 Task: Research Airbnb properties in Masvingo, Zimbabwe from 4th December, 2023 to 8th December, 2023 for 1 adult.1  bedroom having 1 bed and 1 bathroom. Amenities needed are: wifi, washing machine. Look for 5 properties as per requirement.
Action: Key pressed <Key.caps_lock>M<Key.caps_lock>asb<Key.backspace>vingo
Screenshot: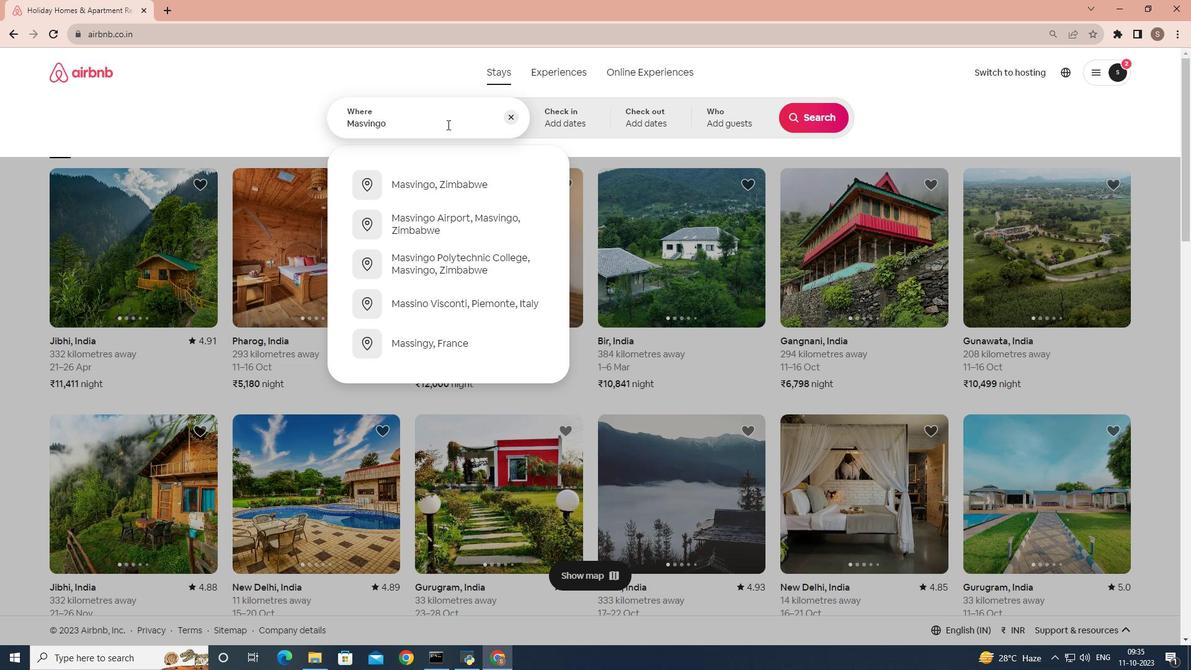 
Action: Mouse moved to (438, 180)
Screenshot: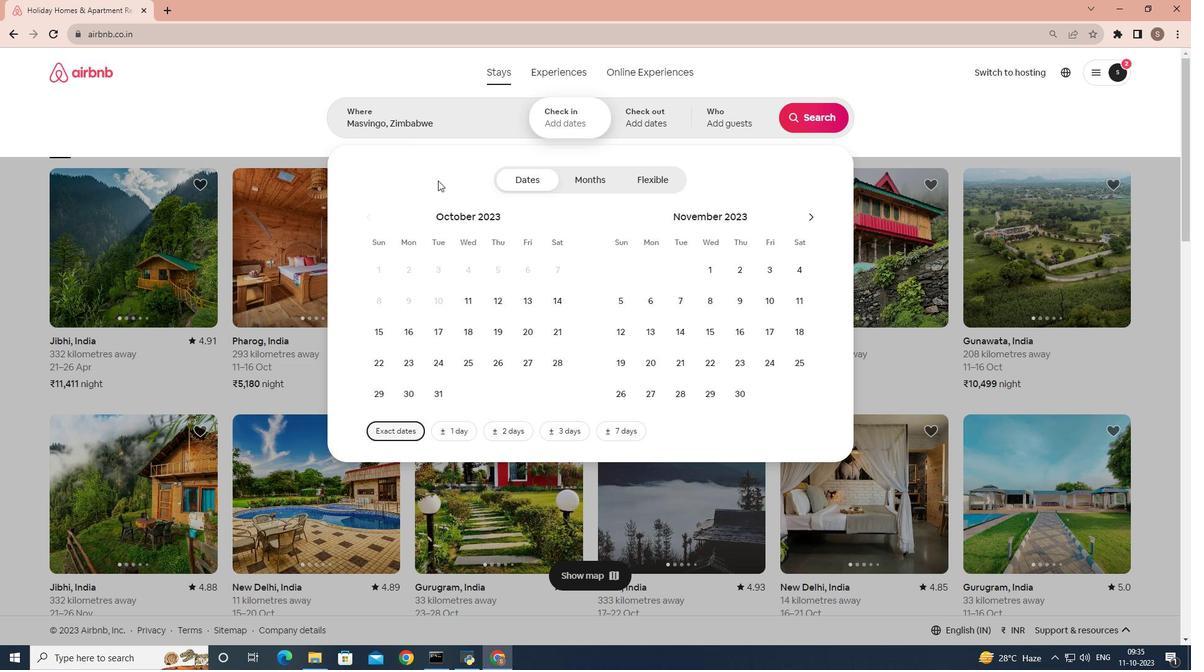 
Action: Mouse pressed left at (438, 180)
Screenshot: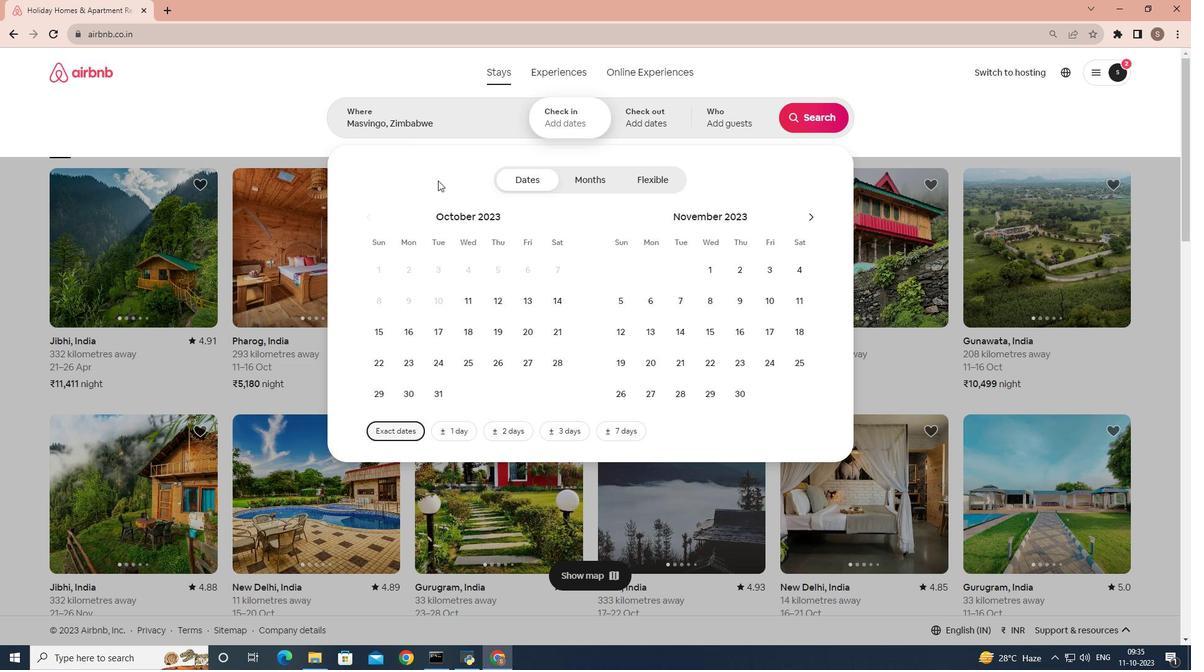 
Action: Mouse moved to (808, 217)
Screenshot: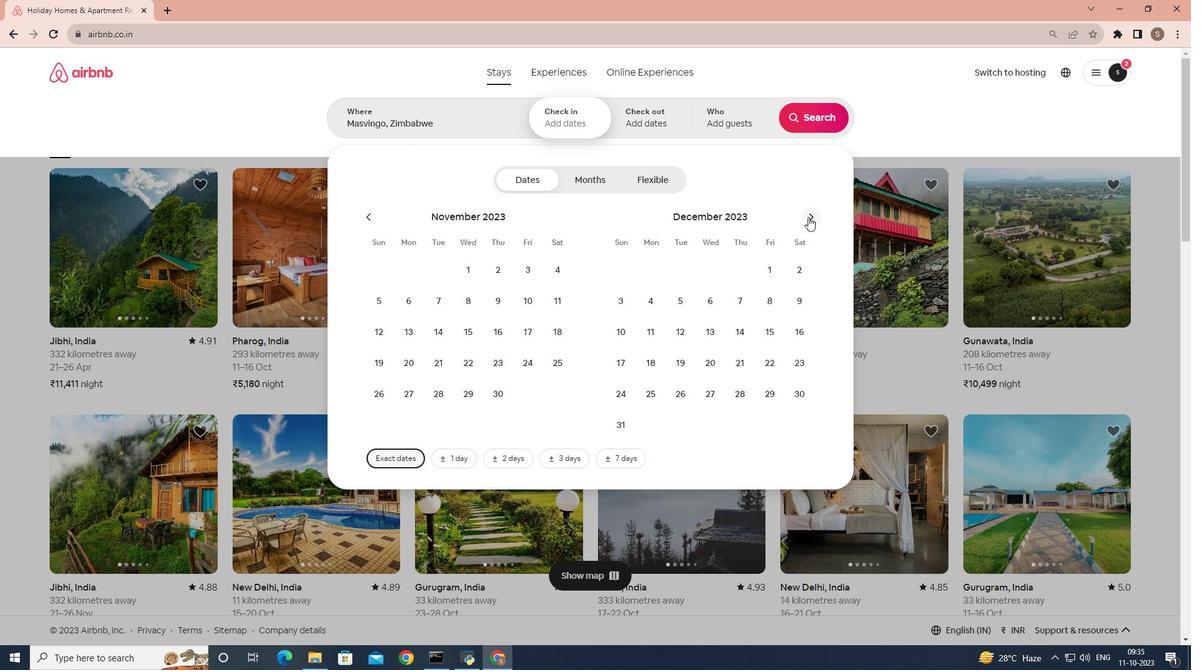 
Action: Mouse pressed left at (808, 217)
Screenshot: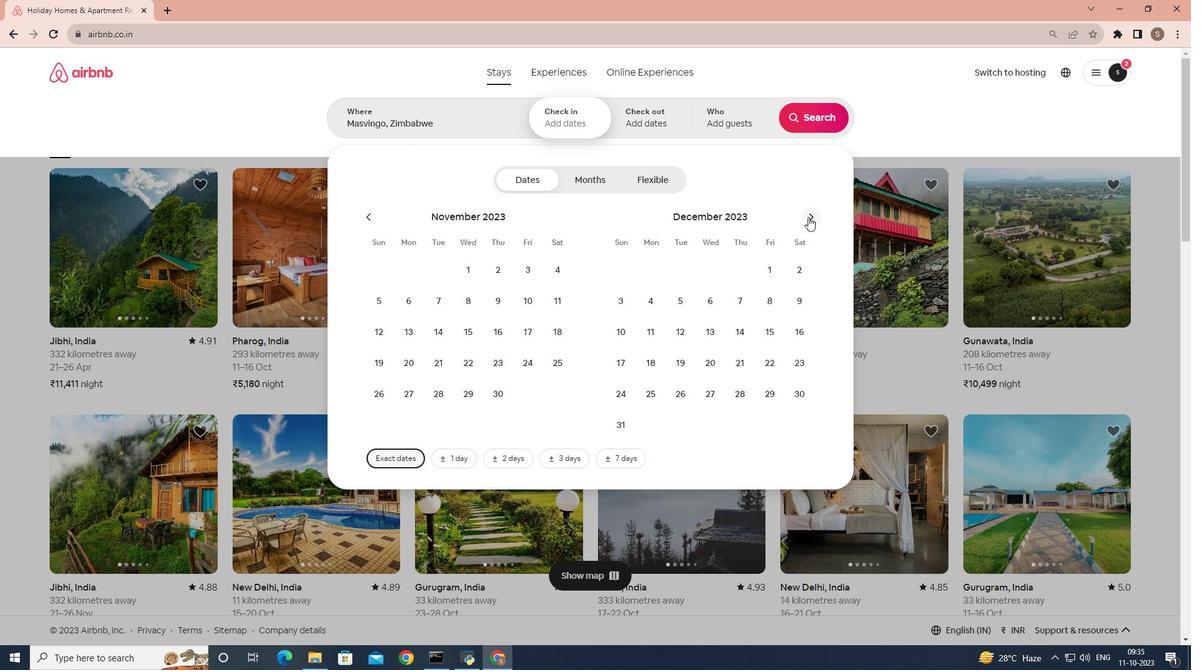 
Action: Mouse moved to (652, 297)
Screenshot: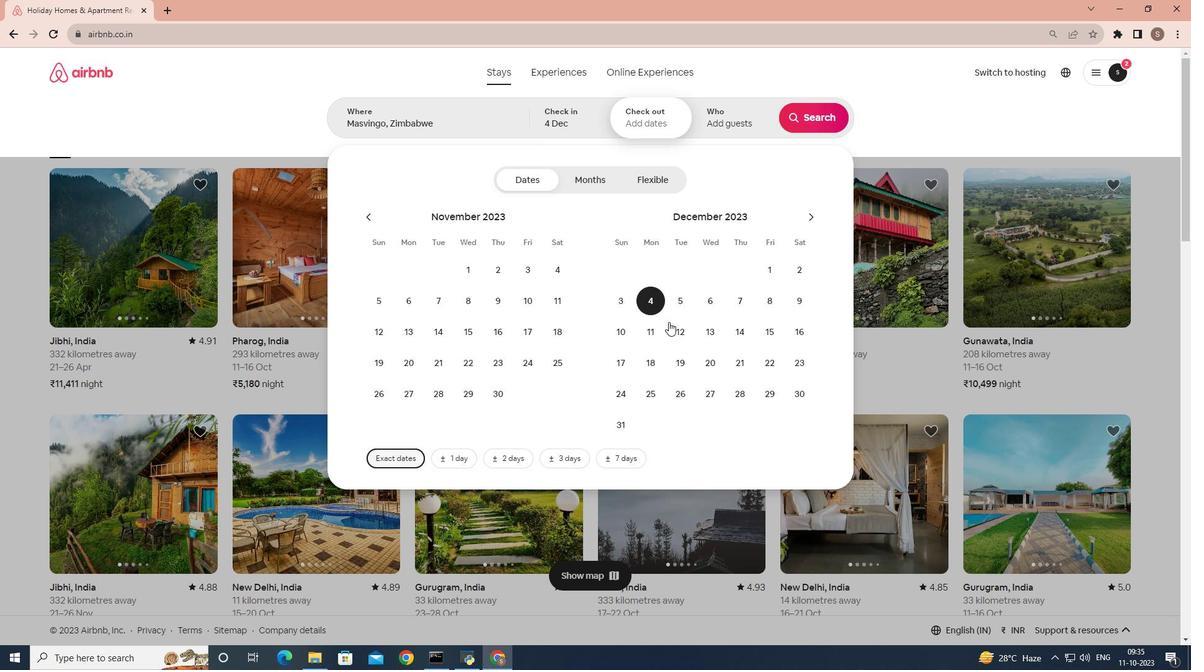 
Action: Mouse pressed left at (652, 297)
Screenshot: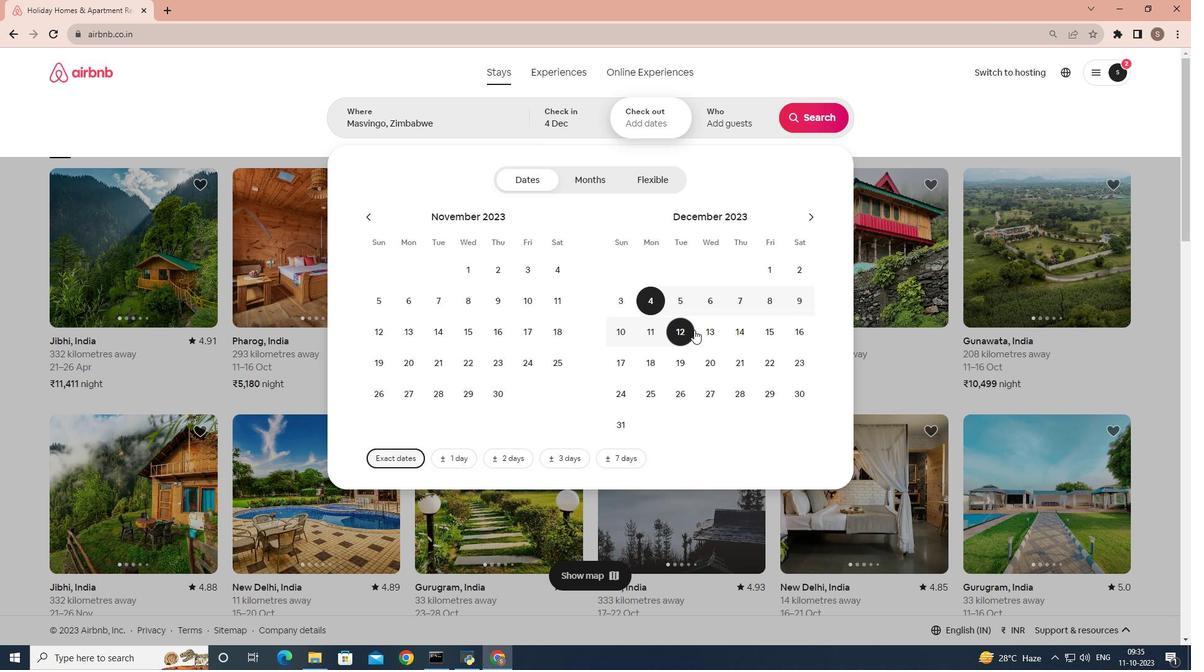 
Action: Mouse moved to (762, 303)
Screenshot: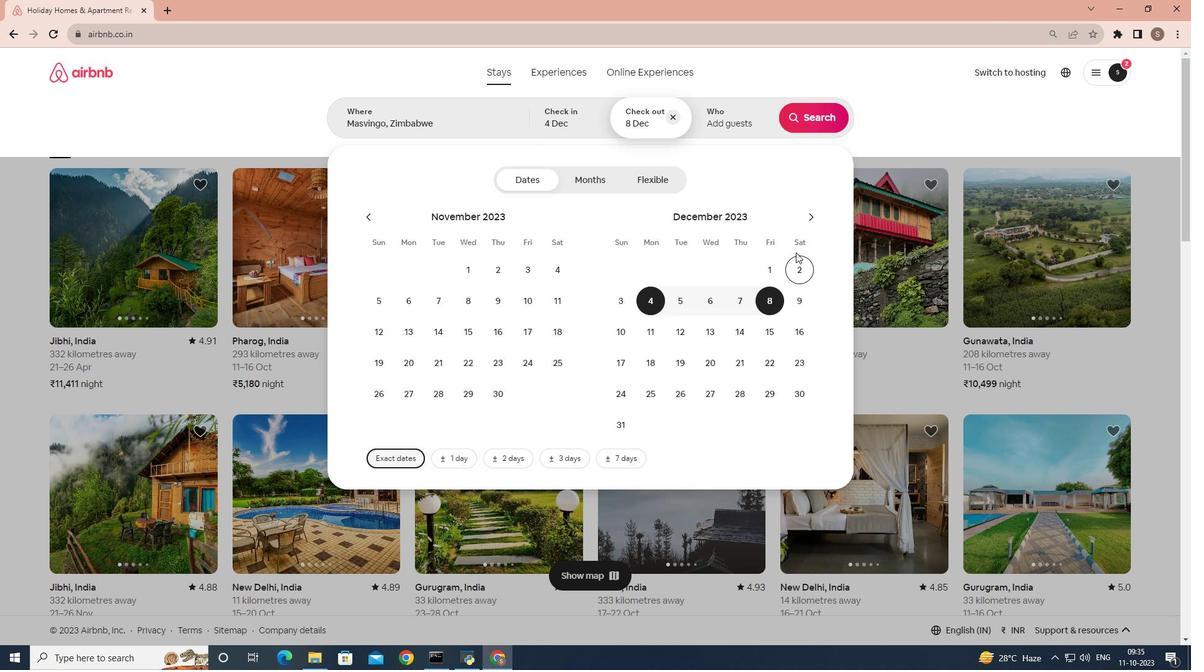
Action: Mouse pressed left at (762, 303)
Screenshot: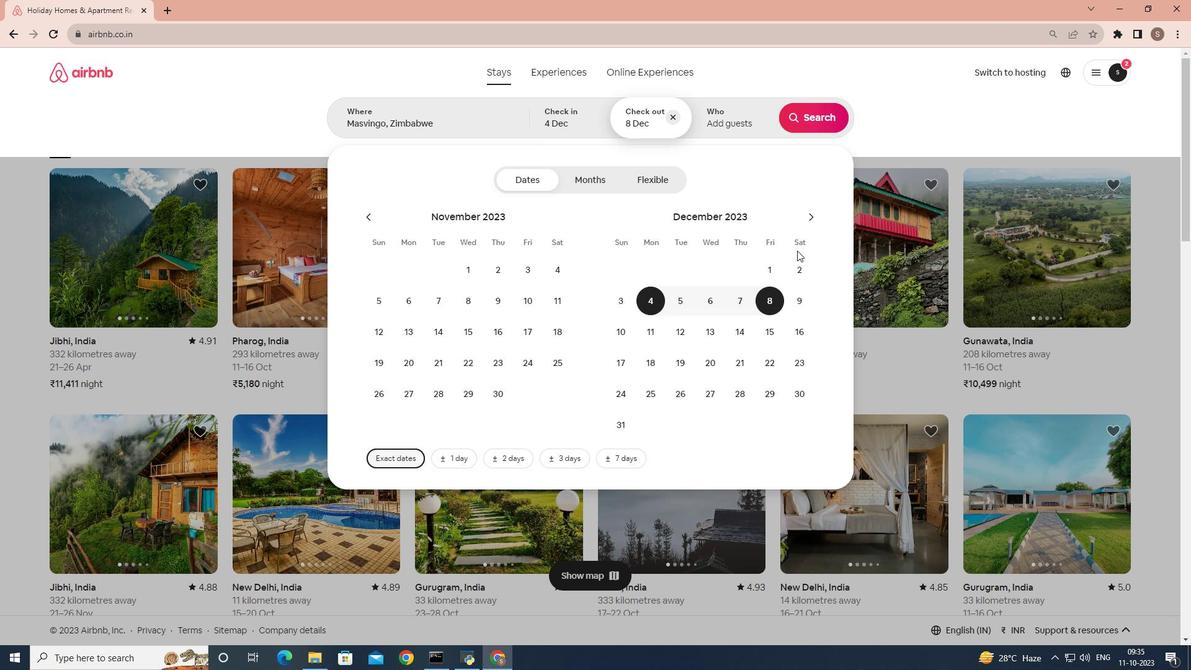 
Action: Mouse moved to (820, 128)
Screenshot: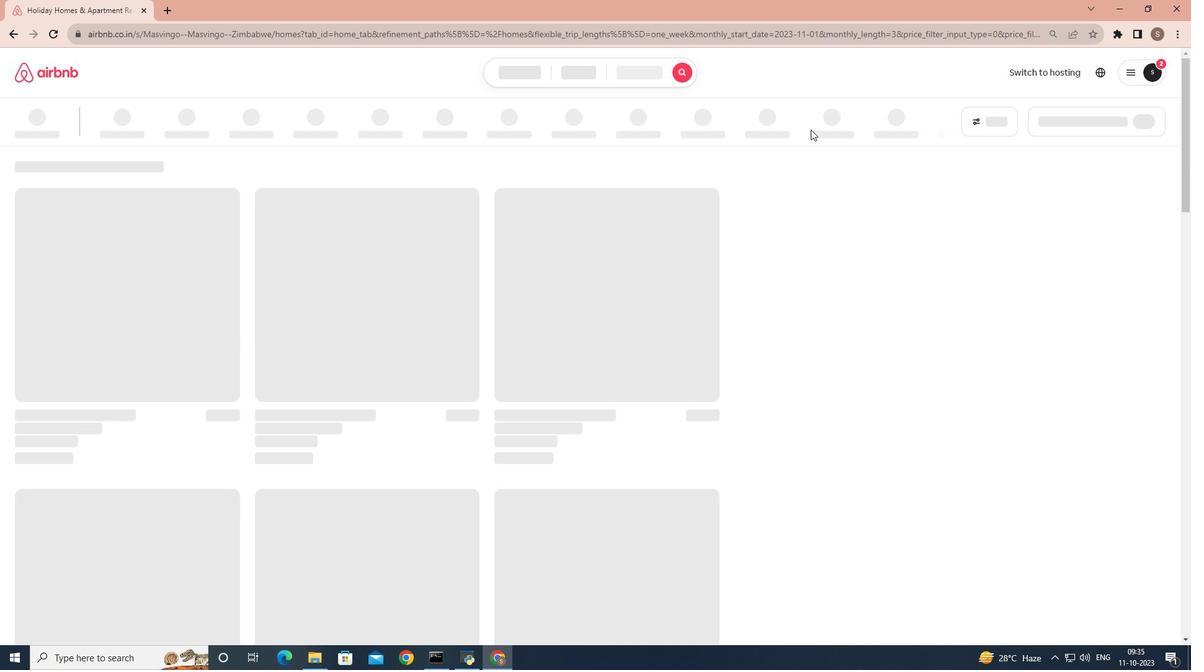 
Action: Mouse pressed left at (820, 128)
Screenshot: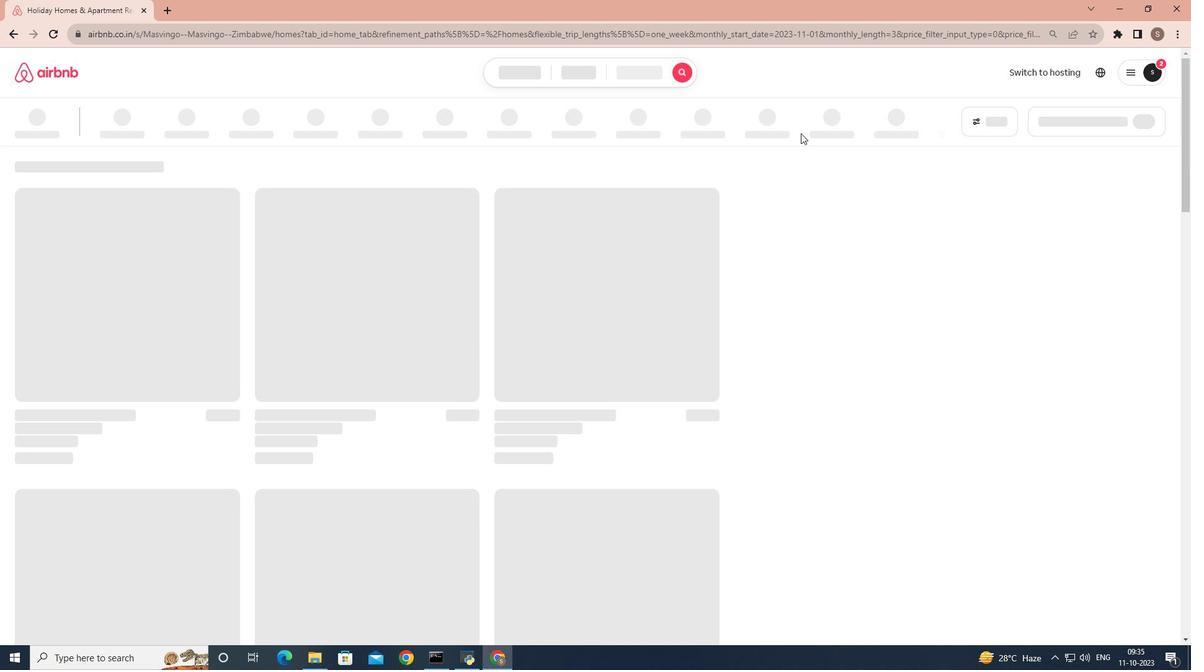 
Action: Mouse moved to (634, 78)
Screenshot: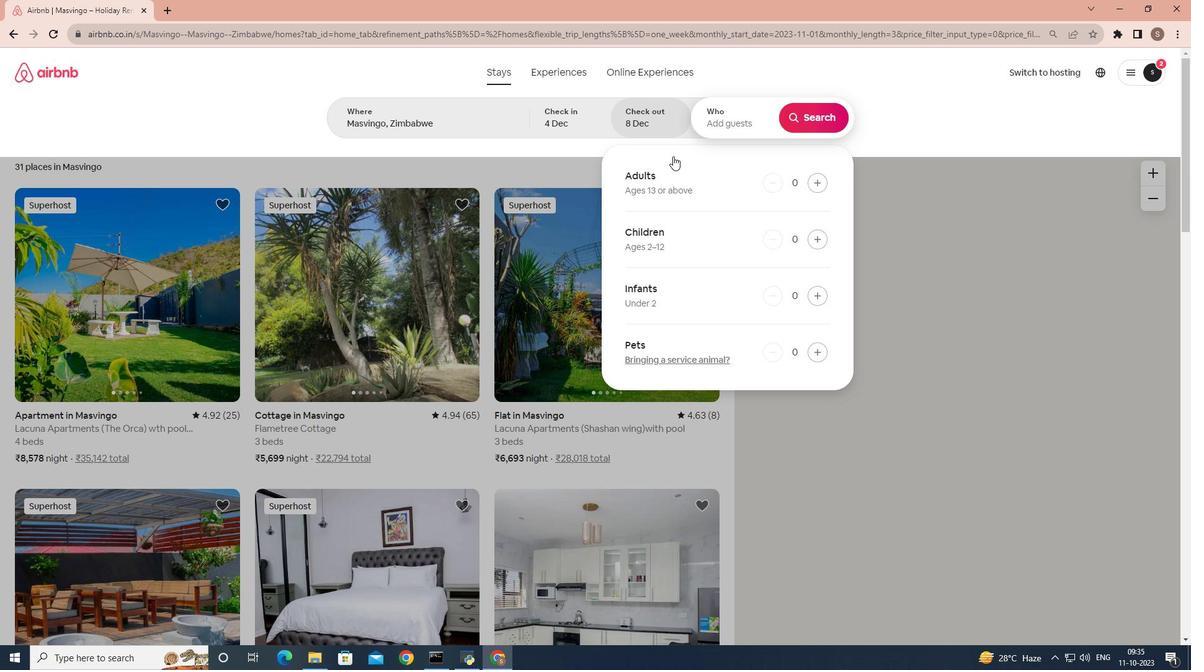 
Action: Mouse pressed left at (634, 78)
Screenshot: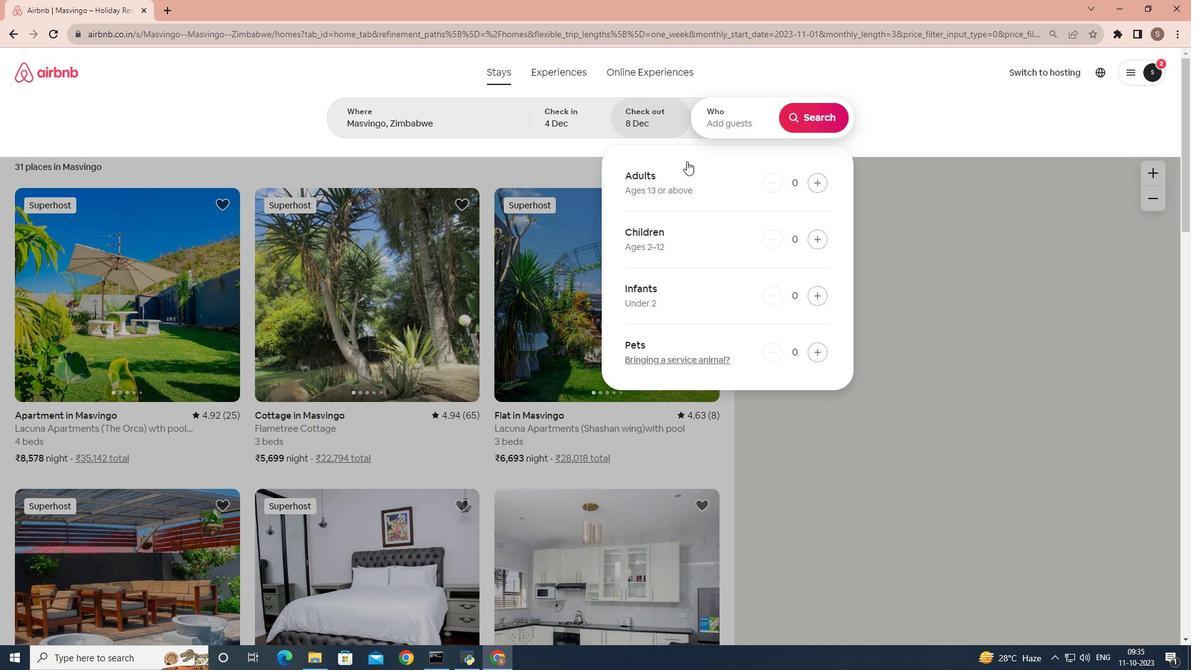 
Action: Mouse moved to (814, 184)
Screenshot: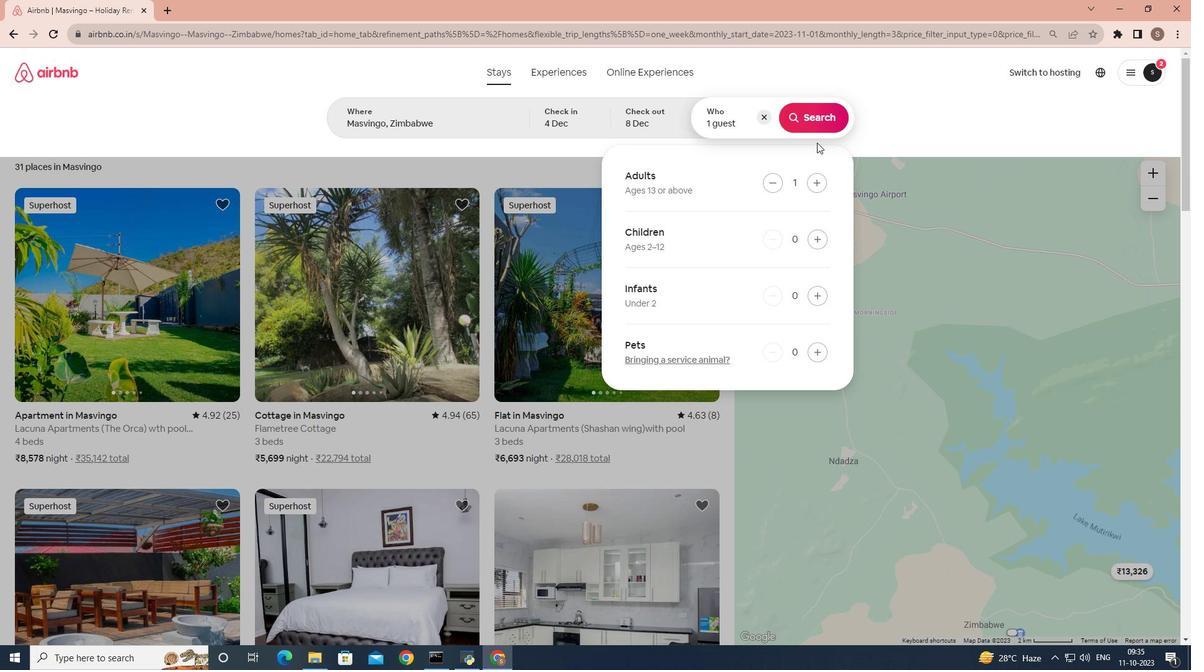 
Action: Mouse pressed left at (814, 184)
Screenshot: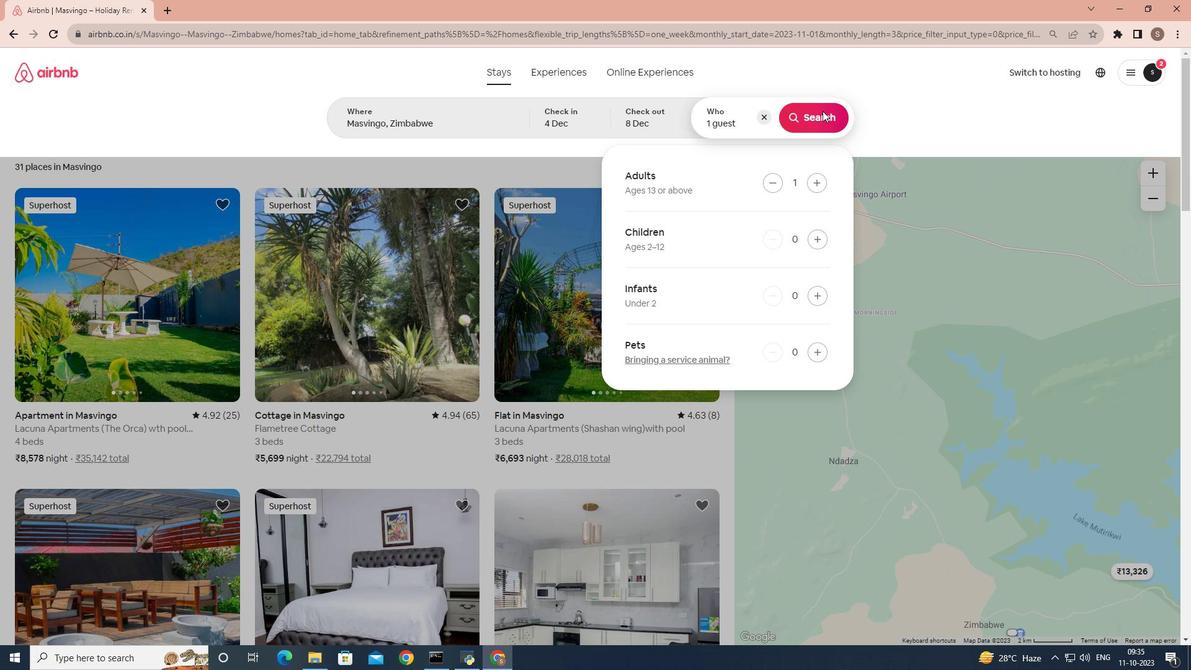 
Action: Mouse moved to (822, 111)
Screenshot: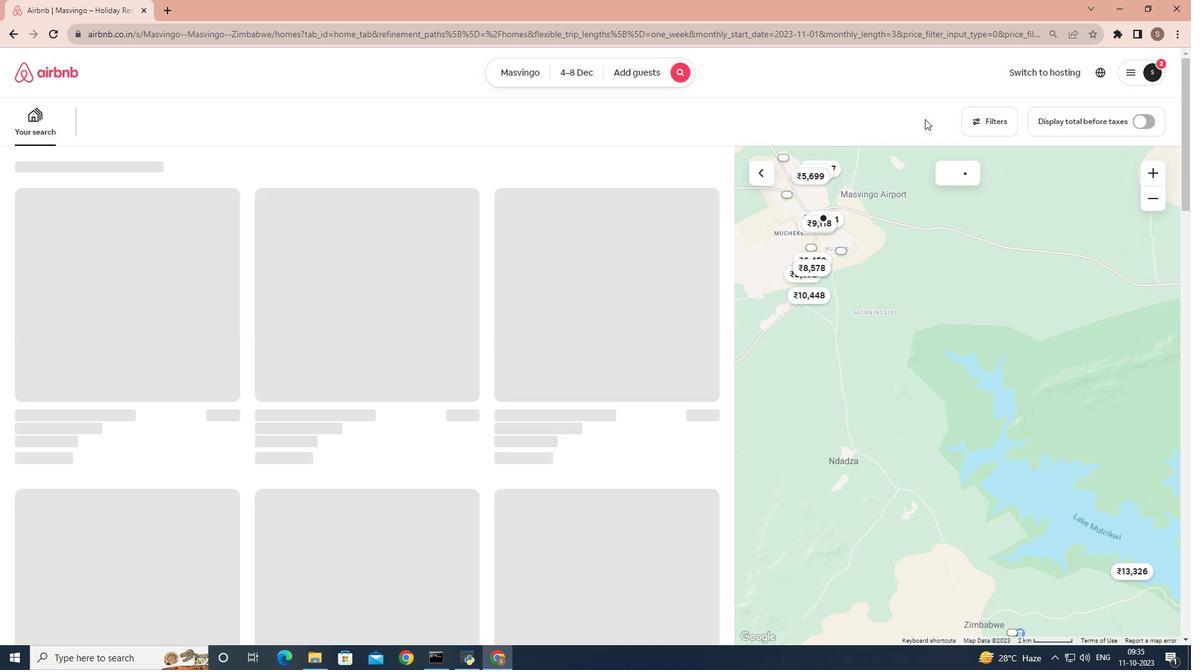 
Action: Mouse pressed left at (822, 111)
Screenshot: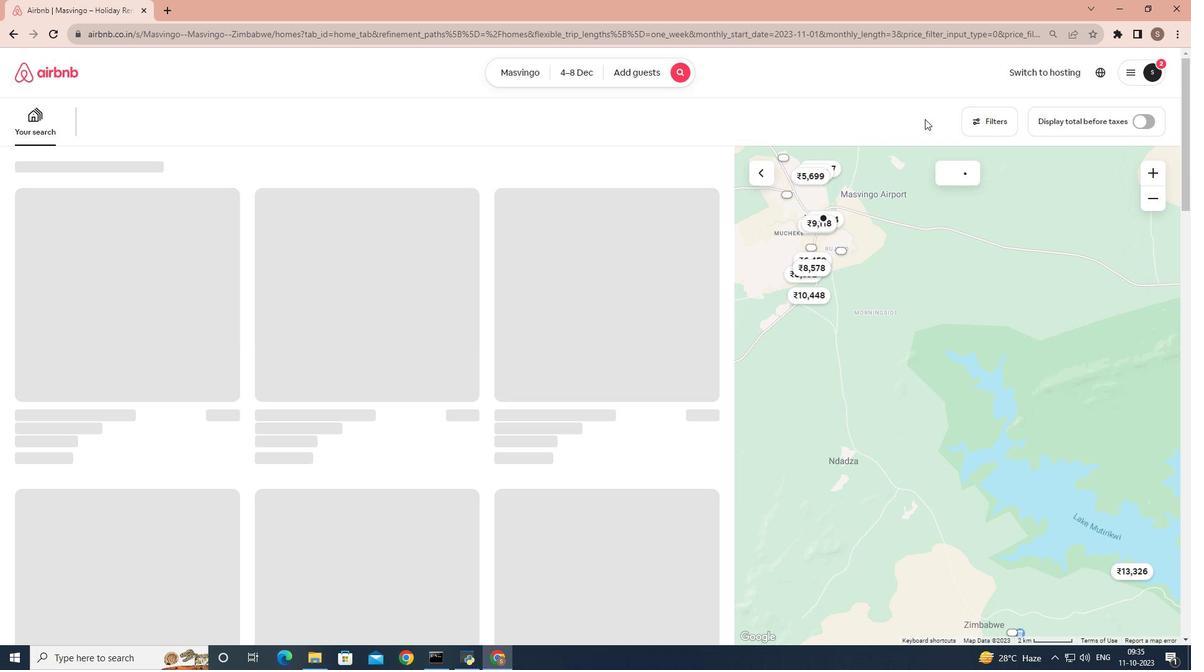 
Action: Mouse moved to (980, 127)
Screenshot: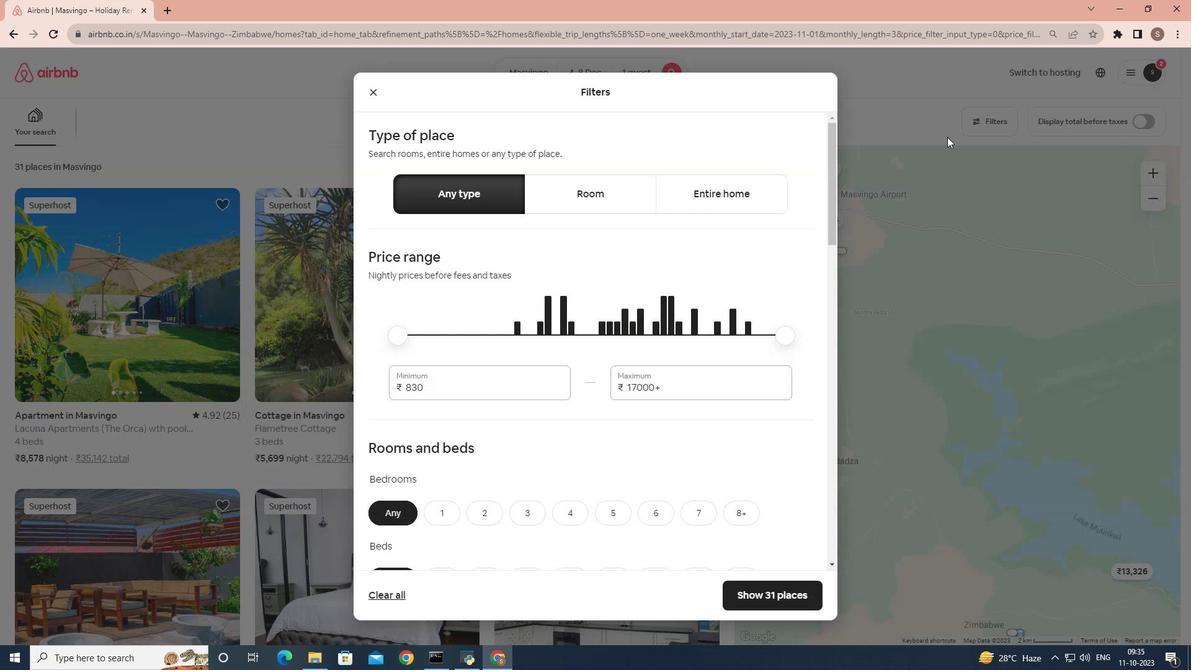 
Action: Mouse pressed left at (980, 127)
Screenshot: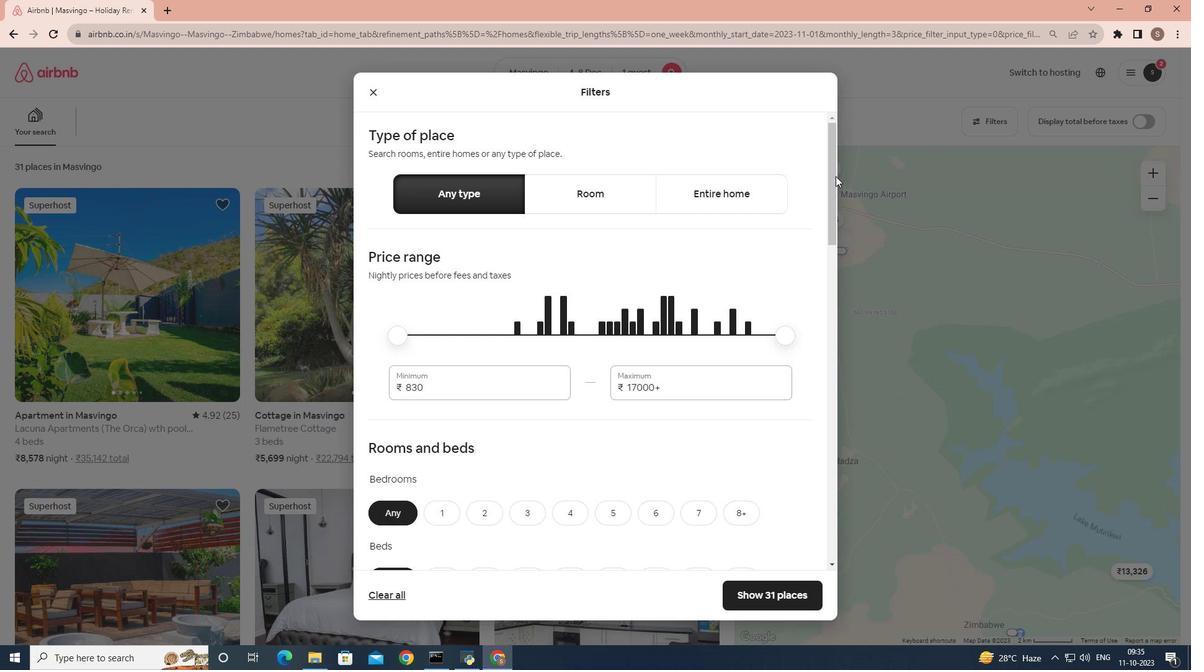 
Action: Mouse moved to (416, 408)
Screenshot: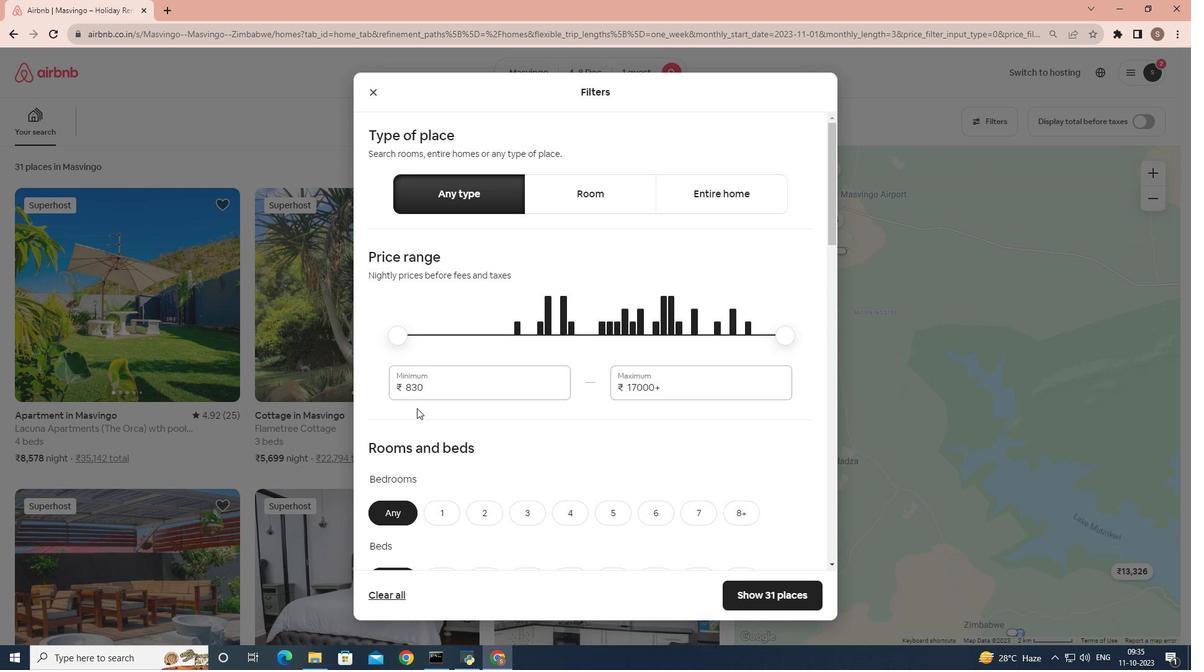 
Action: Mouse scrolled (416, 407) with delta (0, 0)
Screenshot: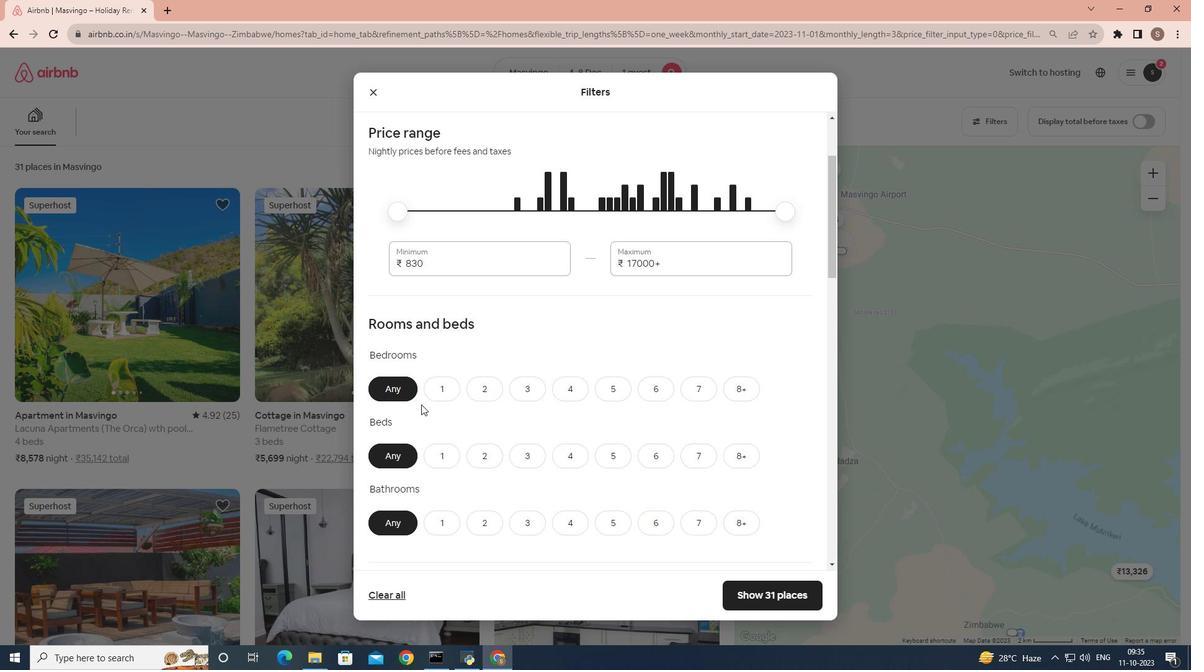 
Action: Mouse scrolled (416, 407) with delta (0, 0)
Screenshot: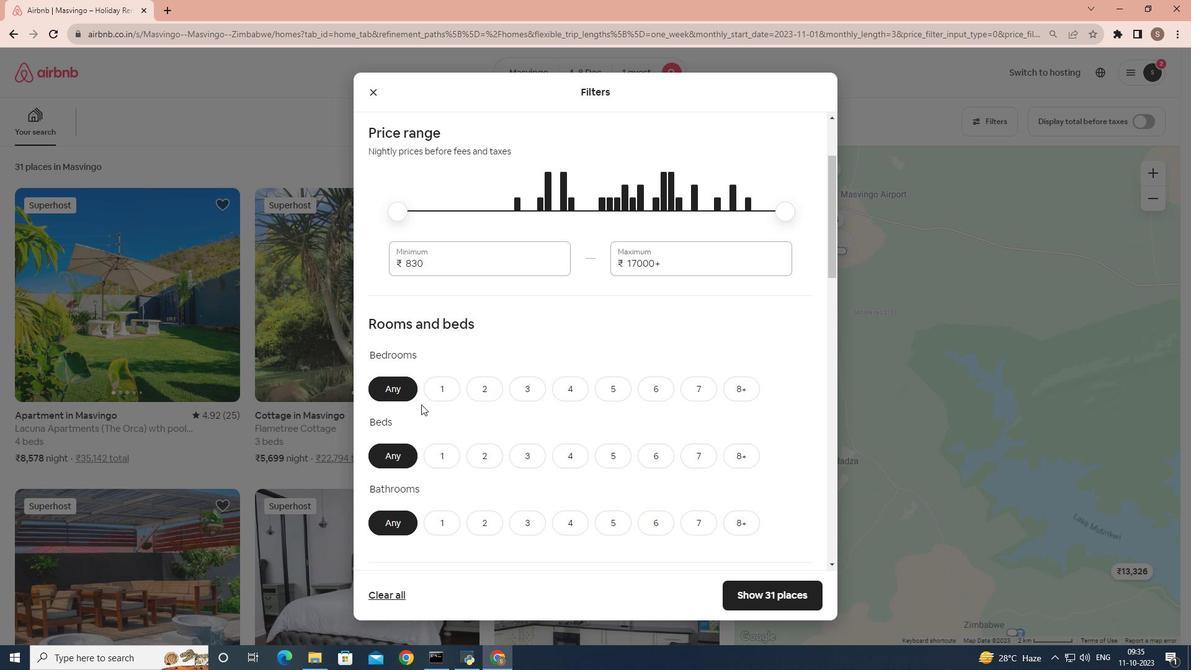 
Action: Mouse moved to (421, 404)
Screenshot: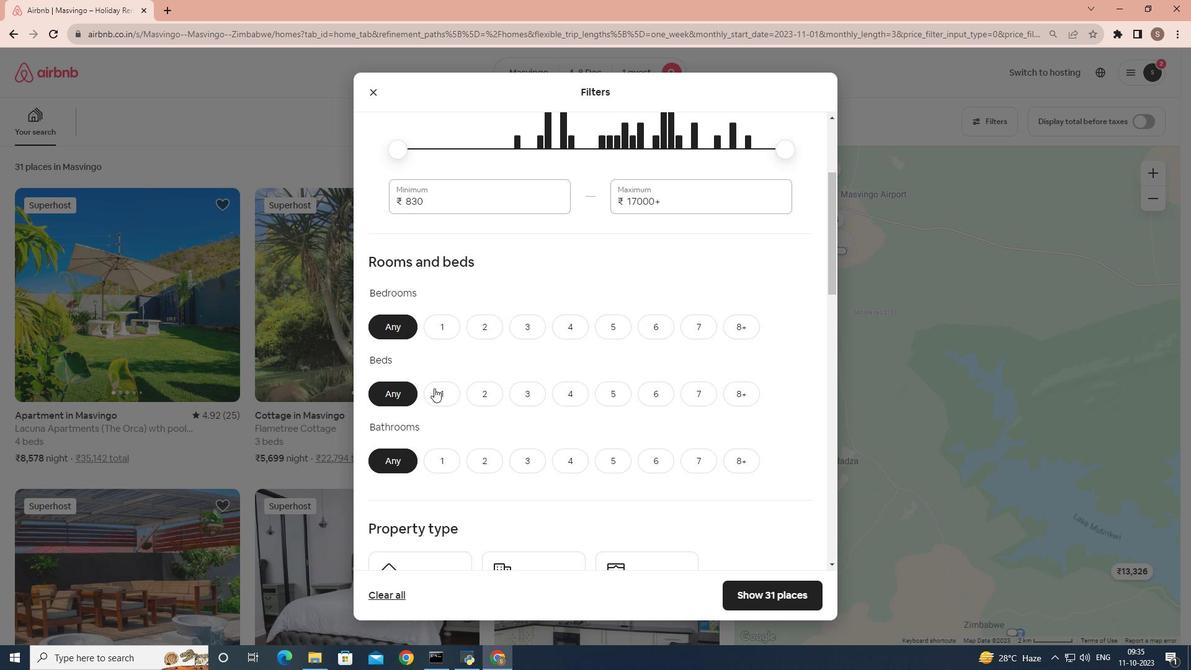 
Action: Mouse scrolled (421, 403) with delta (0, 0)
Screenshot: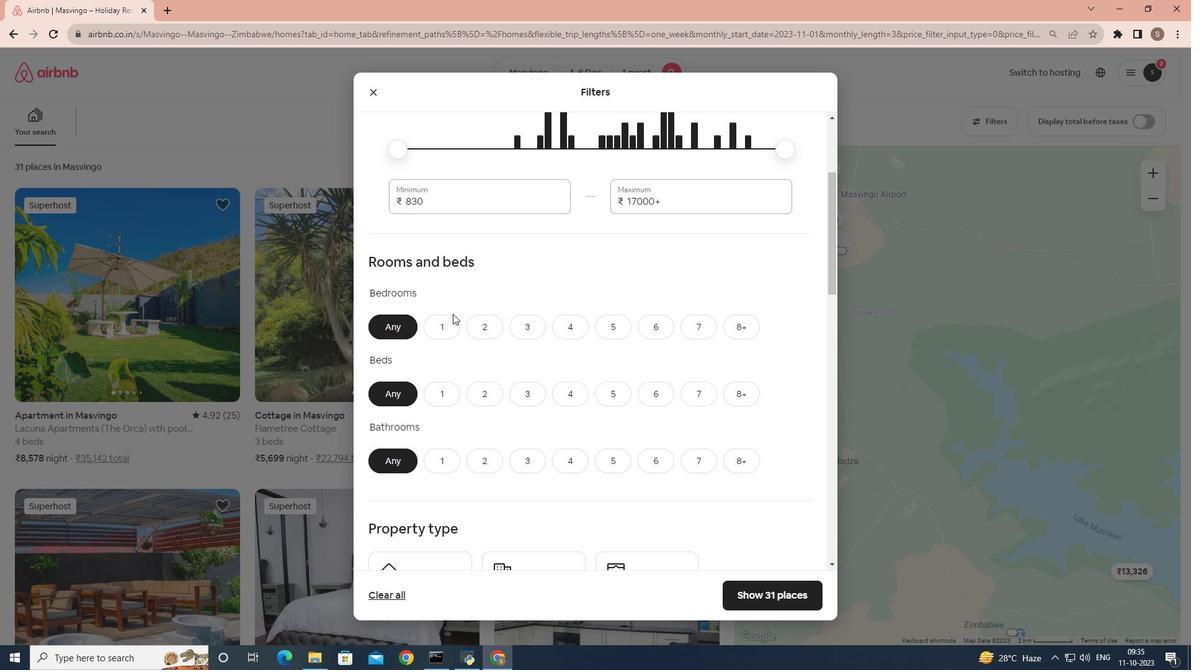 
Action: Mouse moved to (452, 314)
Screenshot: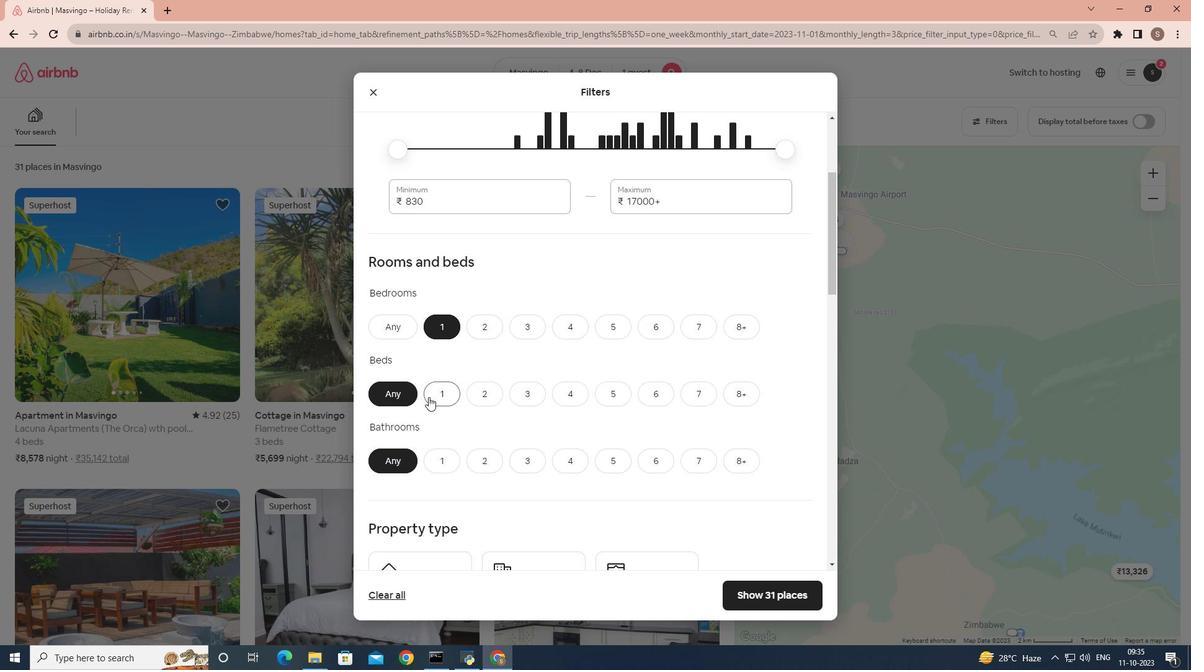 
Action: Mouse pressed left at (452, 314)
Screenshot: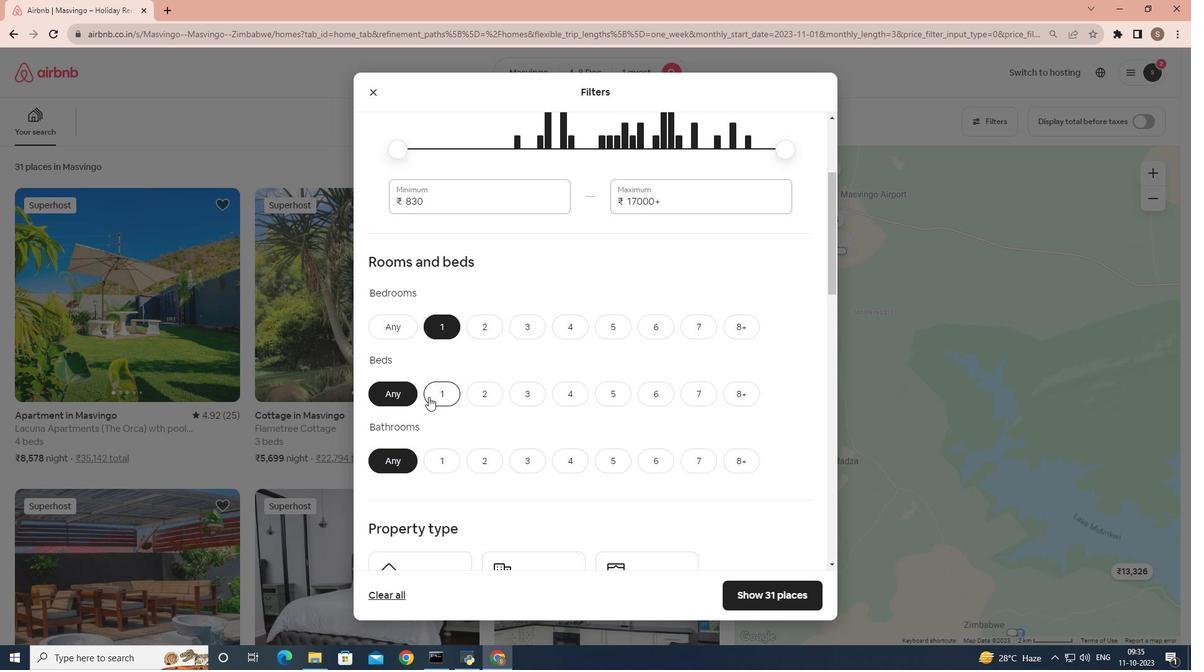 
Action: Mouse moved to (446, 322)
Screenshot: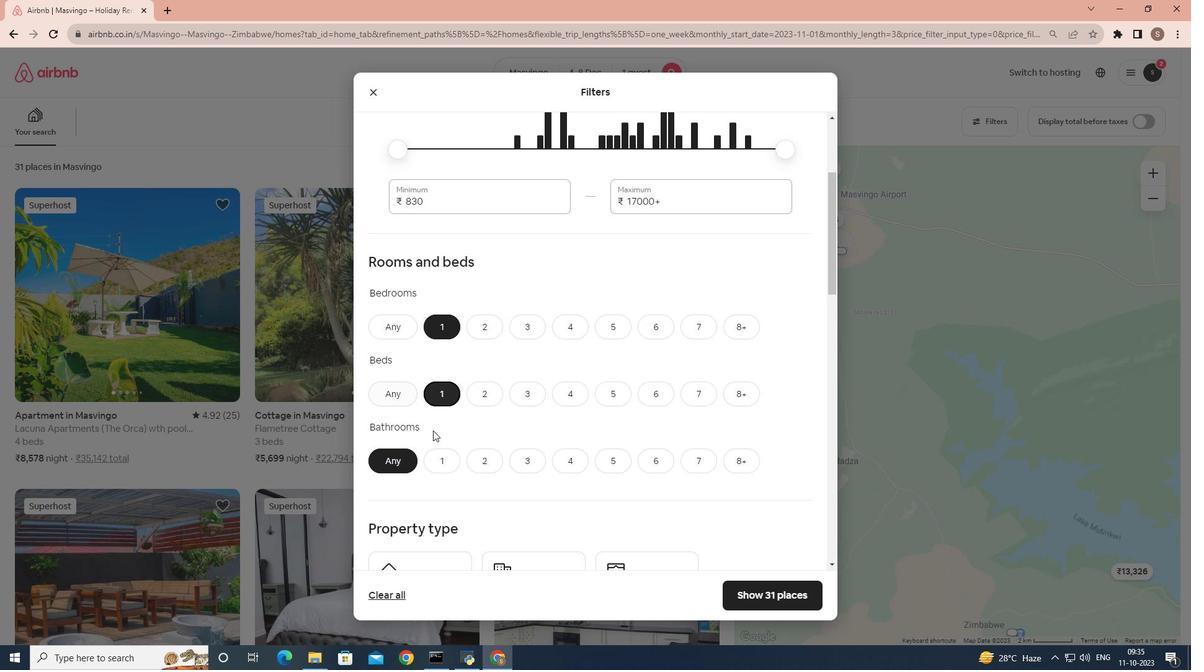 
Action: Mouse pressed left at (446, 322)
Screenshot: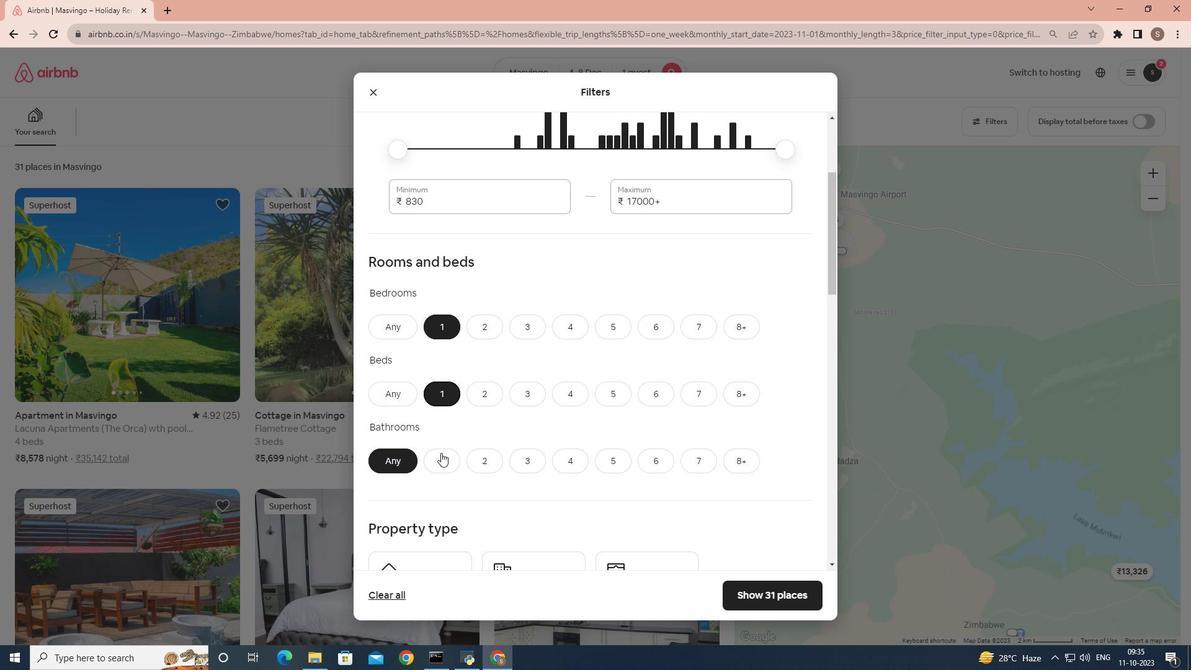 
Action: Mouse moved to (428, 397)
Screenshot: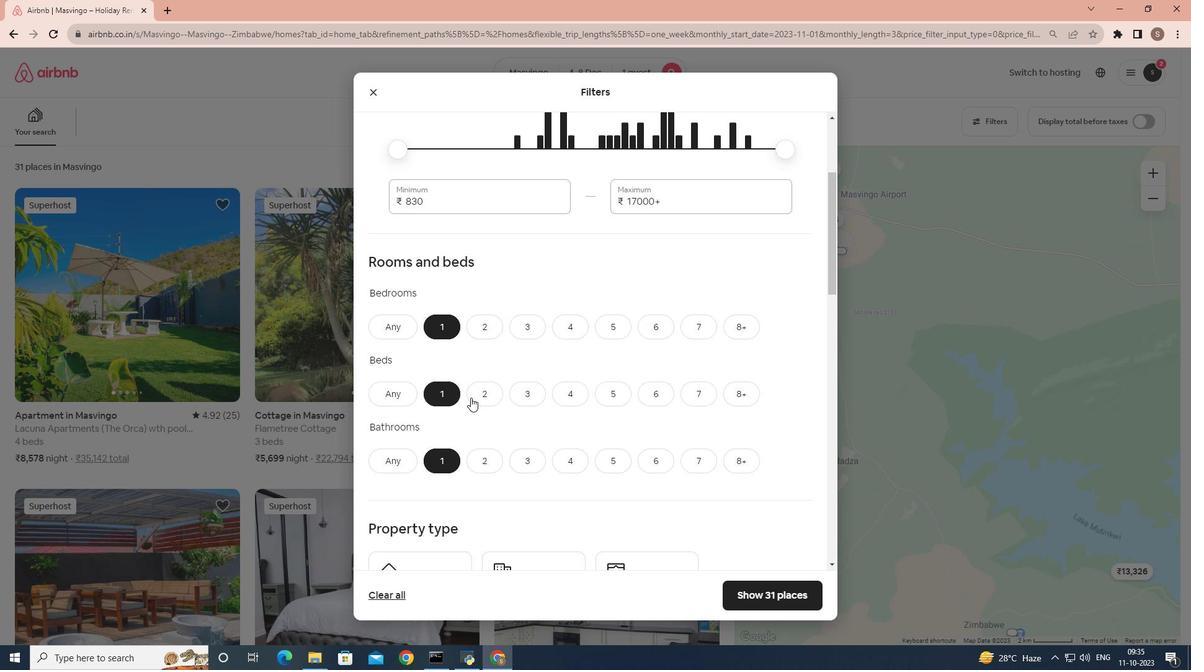 
Action: Mouse pressed left at (428, 397)
Screenshot: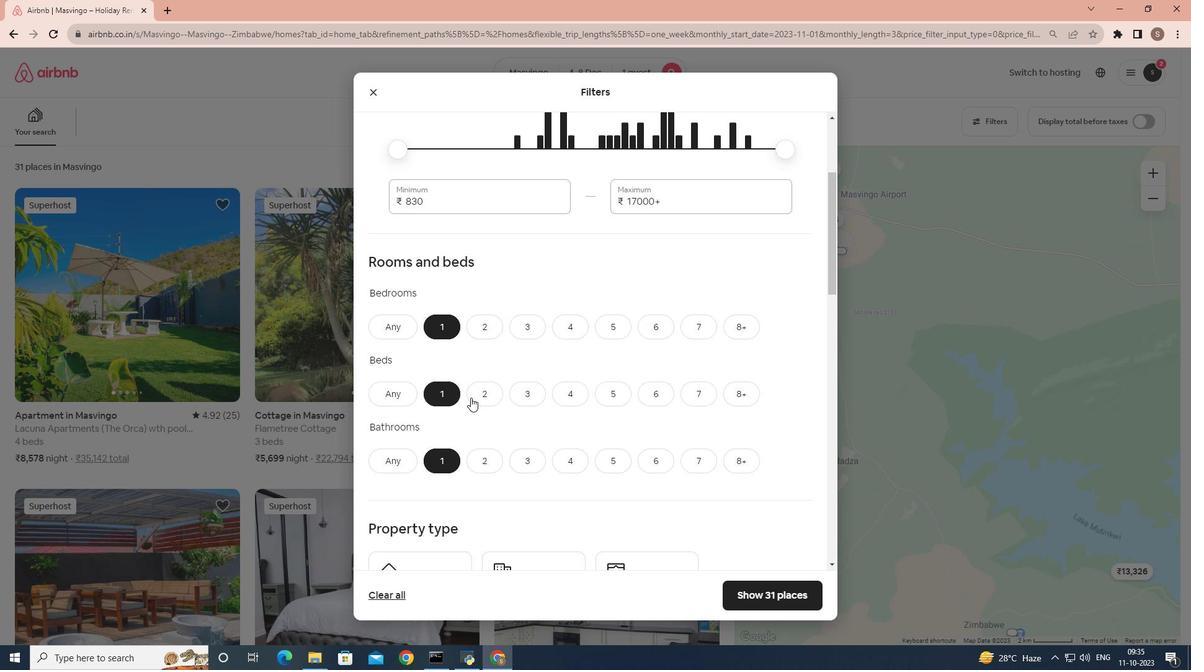 
Action: Mouse moved to (446, 457)
Screenshot: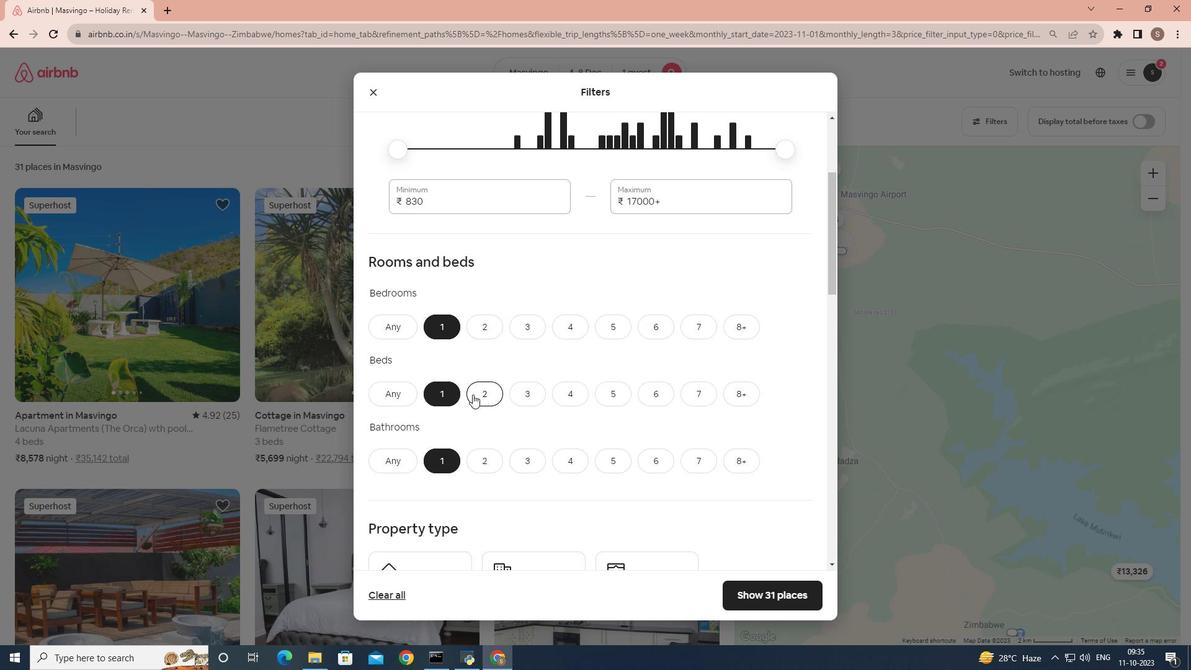 
Action: Mouse pressed left at (446, 457)
Screenshot: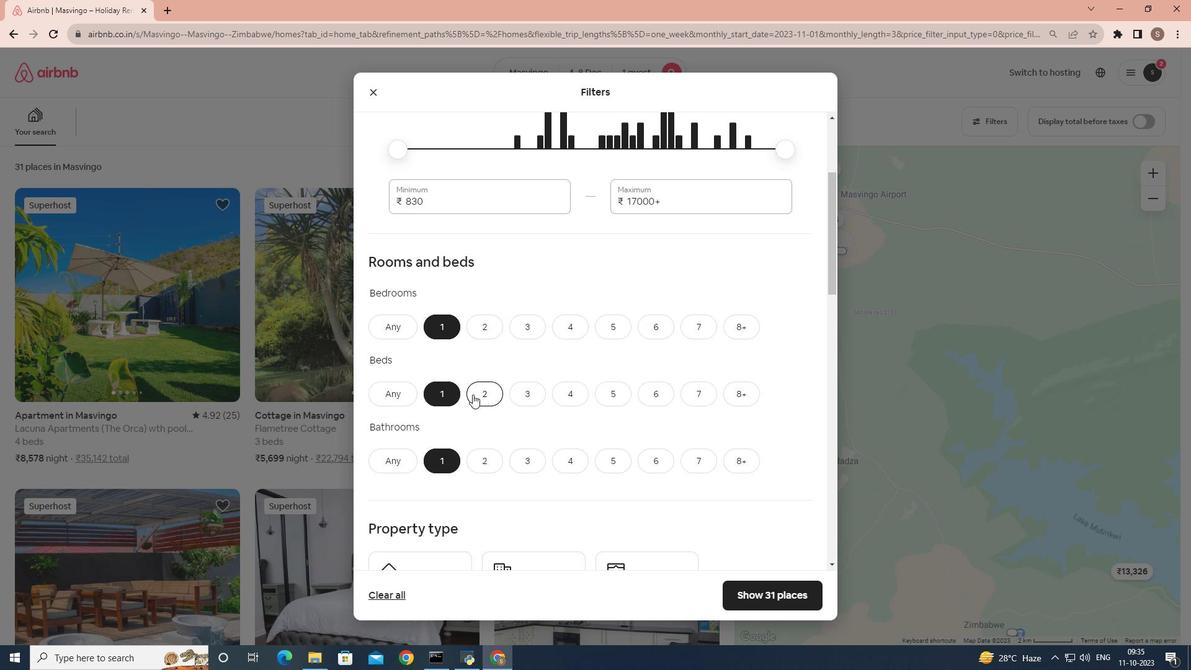 
Action: Mouse moved to (472, 394)
Screenshot: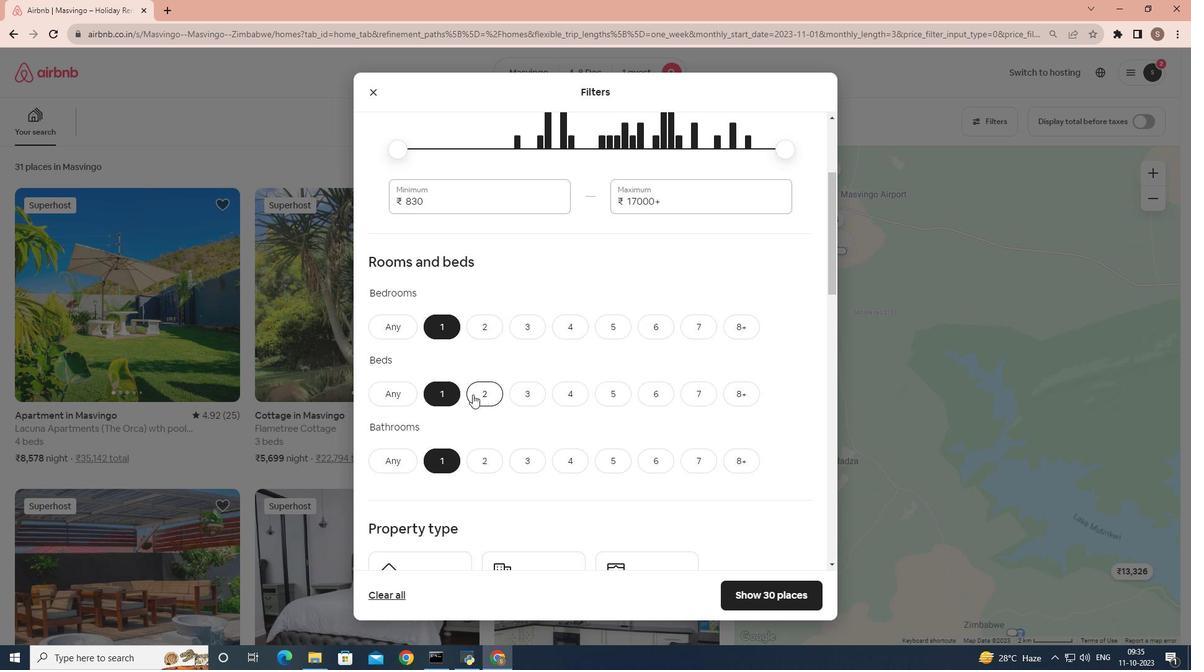 
Action: Mouse scrolled (472, 394) with delta (0, 0)
Screenshot: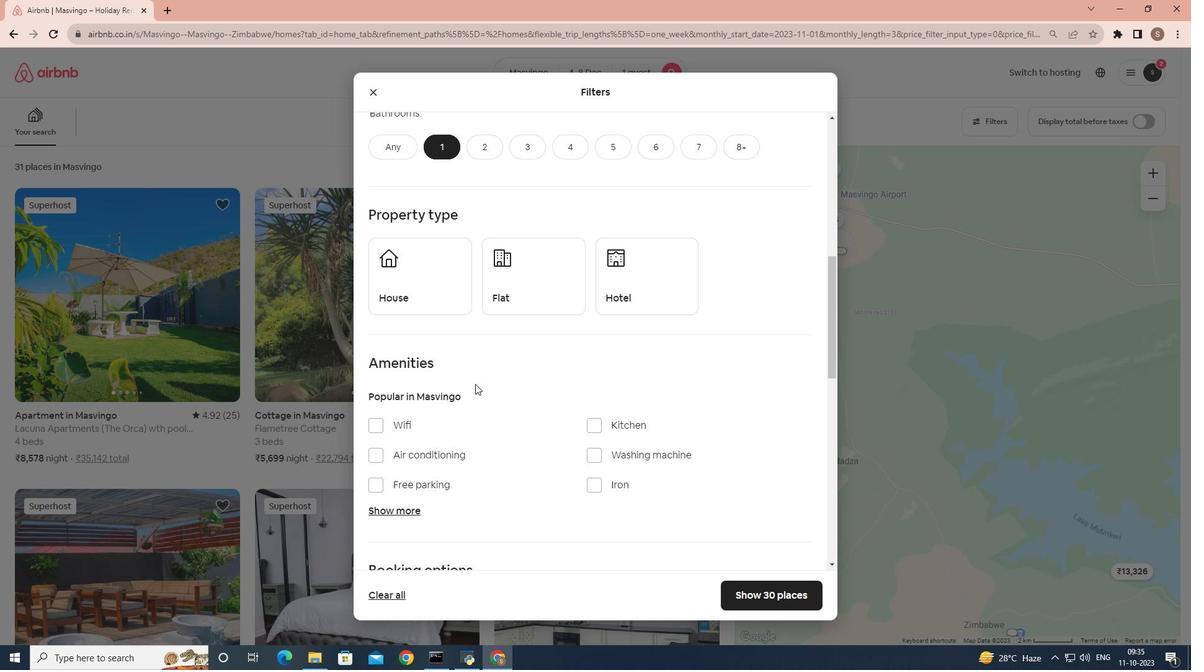 
Action: Mouse scrolled (472, 394) with delta (0, 0)
Screenshot: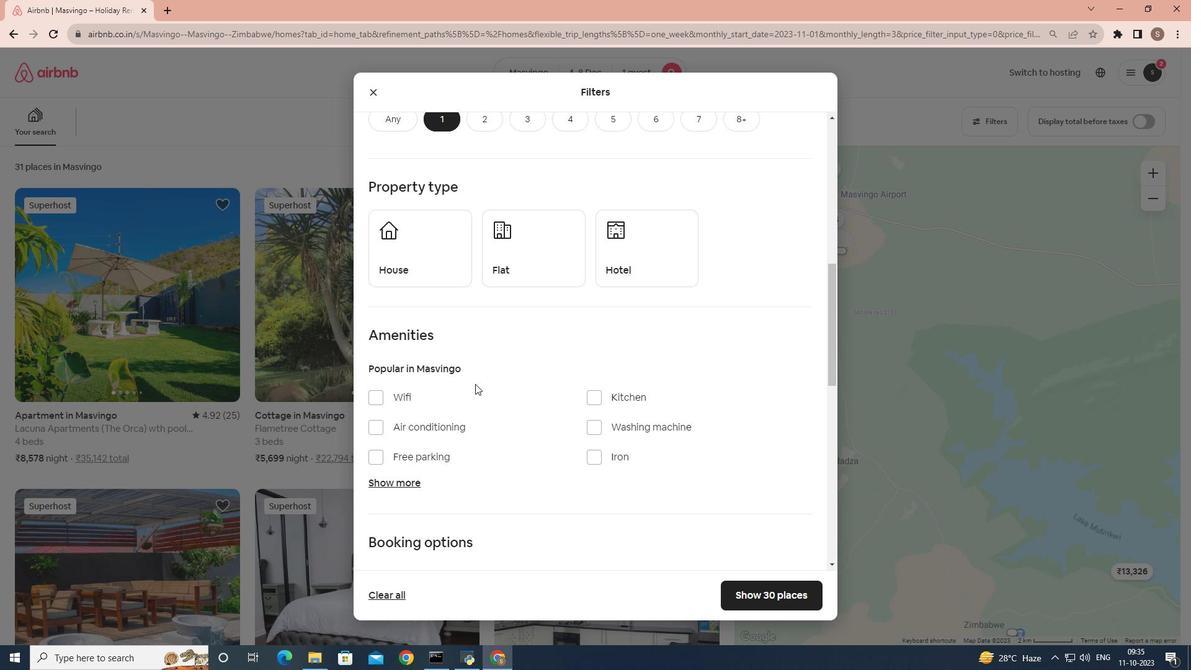 
Action: Mouse scrolled (472, 394) with delta (0, 0)
Screenshot: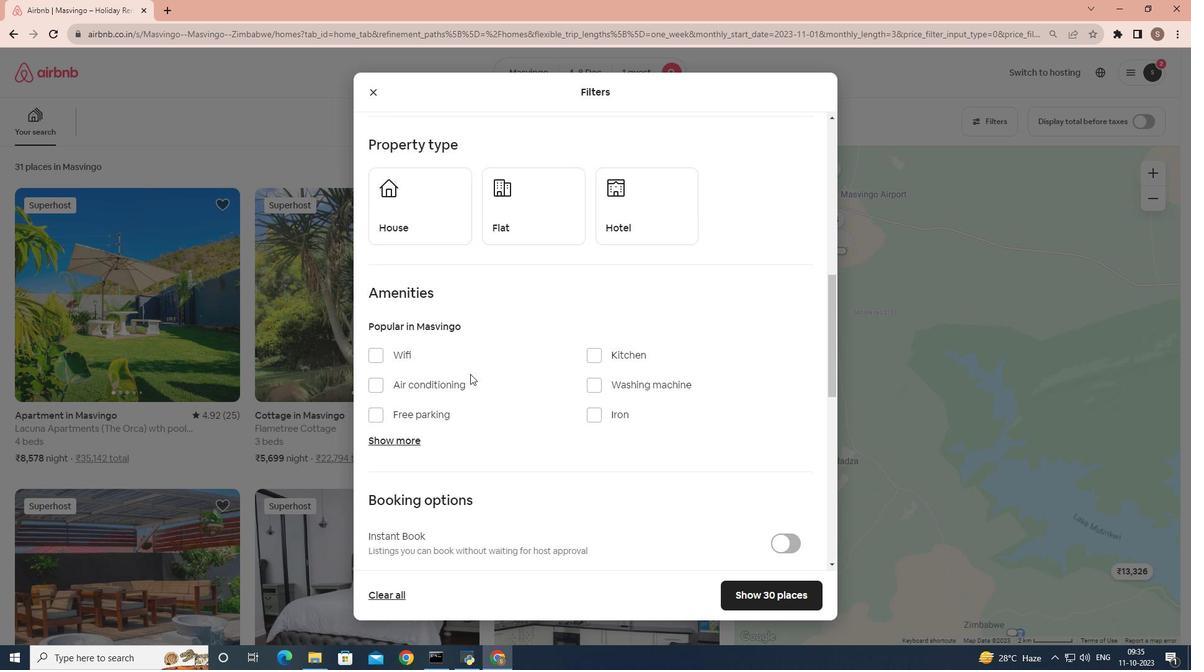 
Action: Mouse scrolled (472, 394) with delta (0, 0)
Screenshot: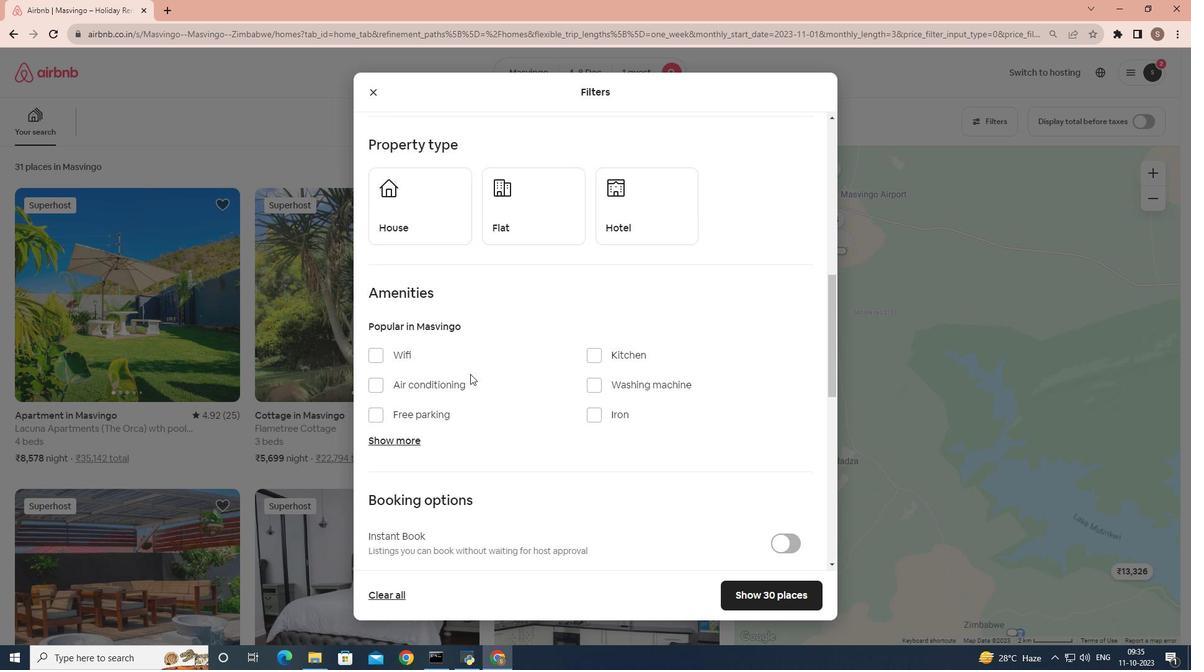 
Action: Mouse scrolled (472, 394) with delta (0, 0)
Screenshot: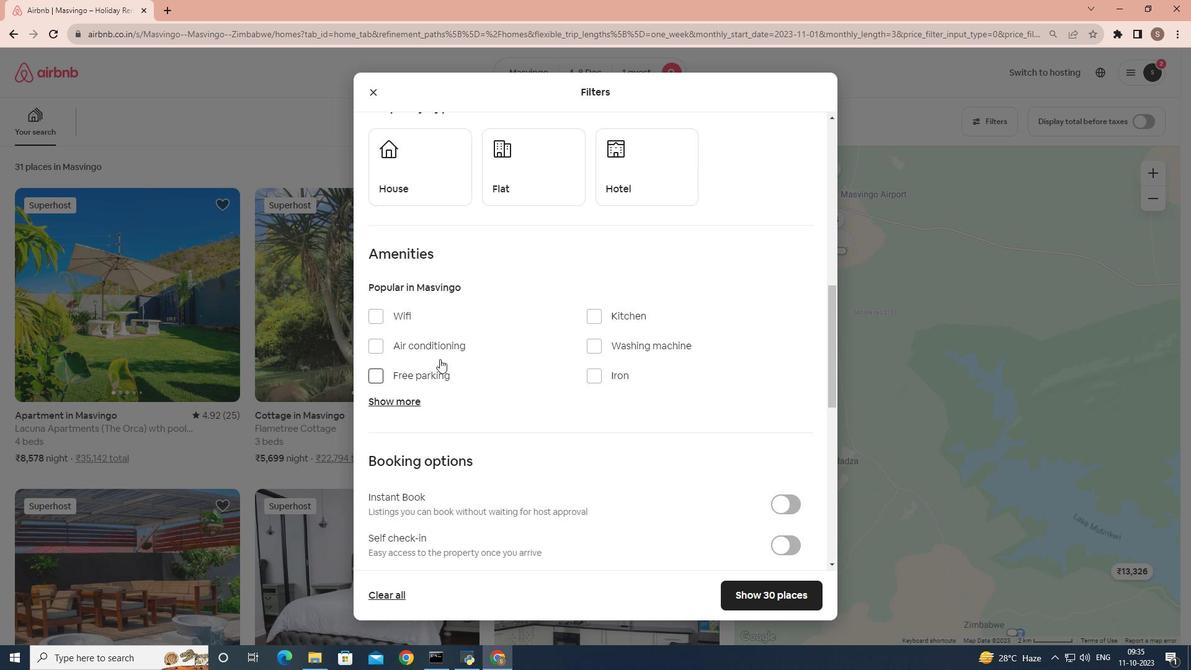 
Action: Mouse moved to (475, 384)
Screenshot: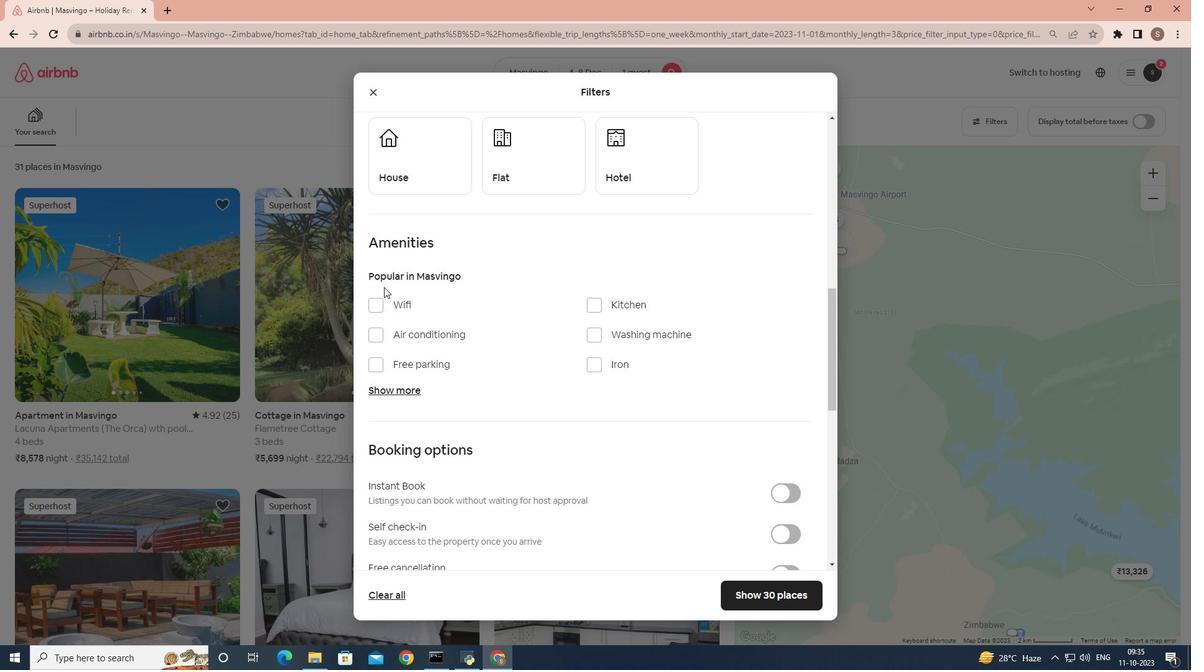 
Action: Mouse scrolled (475, 383) with delta (0, 0)
Screenshot: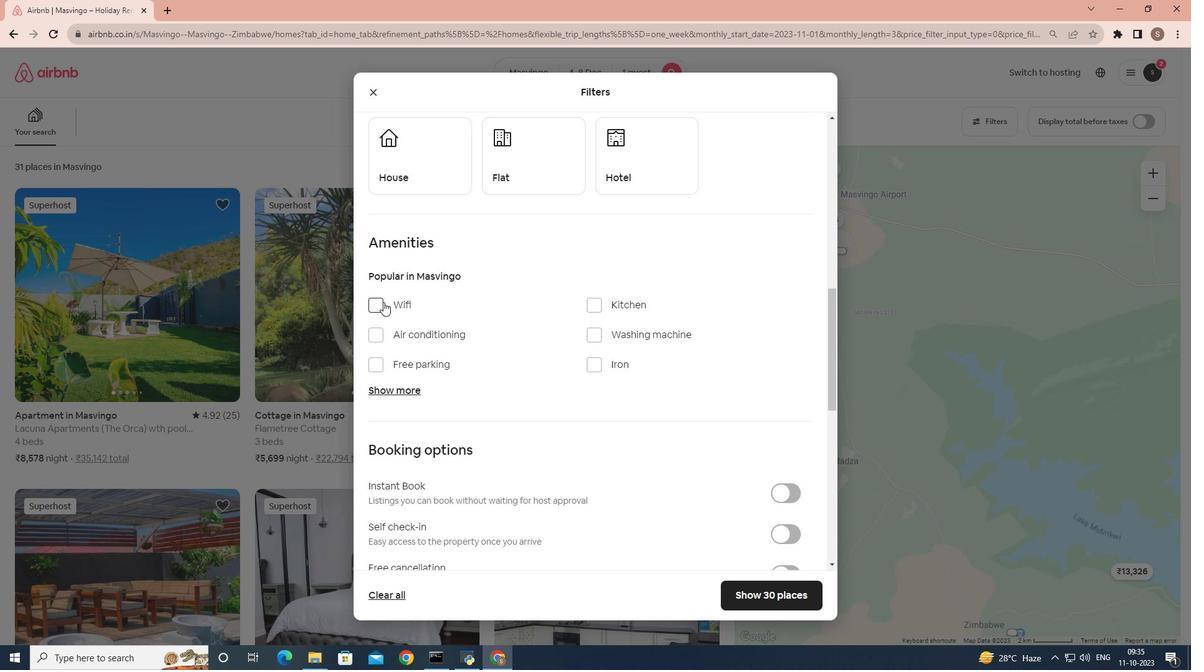 
Action: Mouse scrolled (475, 383) with delta (0, 0)
Screenshot: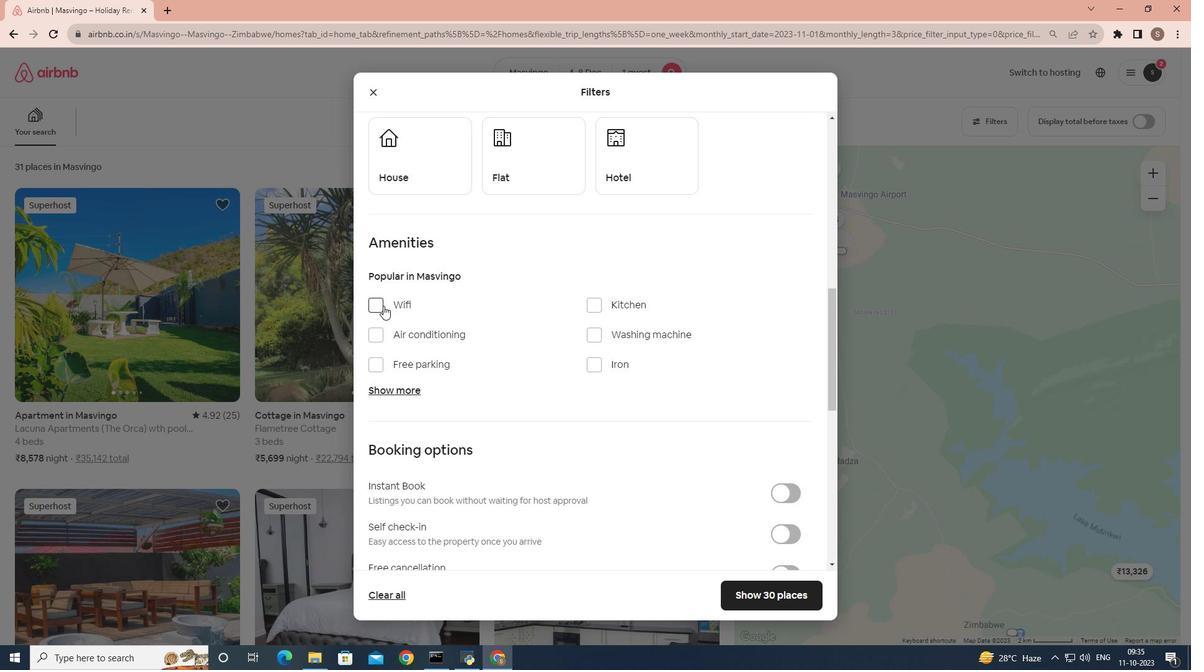 
Action: Mouse moved to (384, 287)
Screenshot: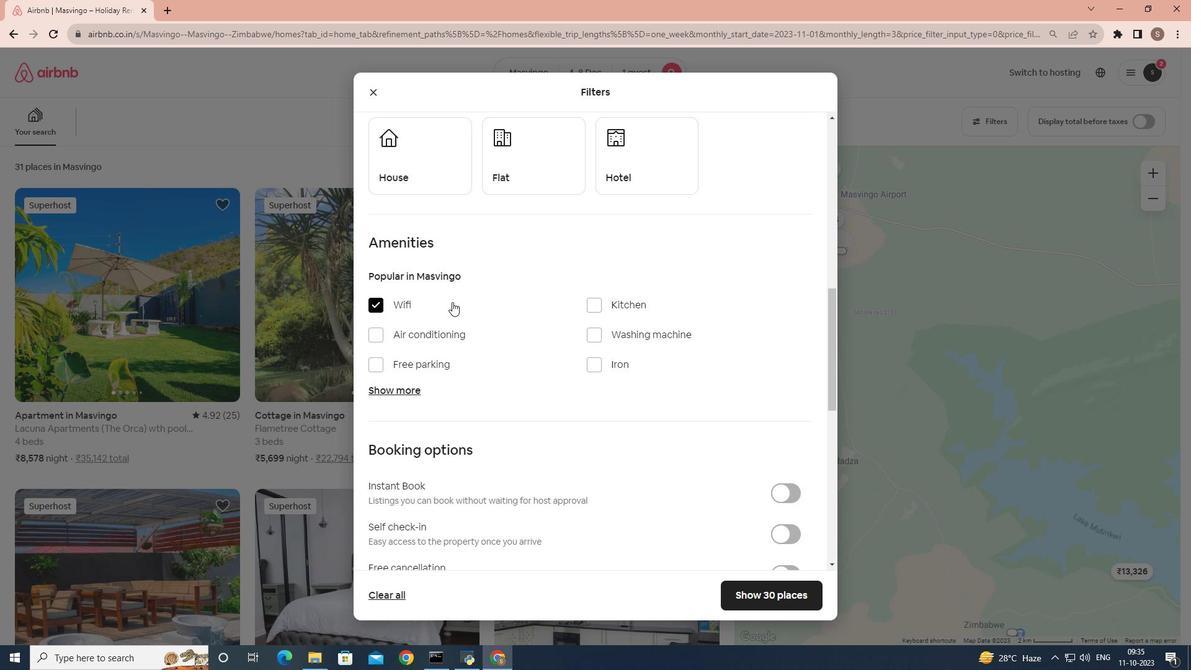 
Action: Mouse pressed left at (384, 287)
Screenshot: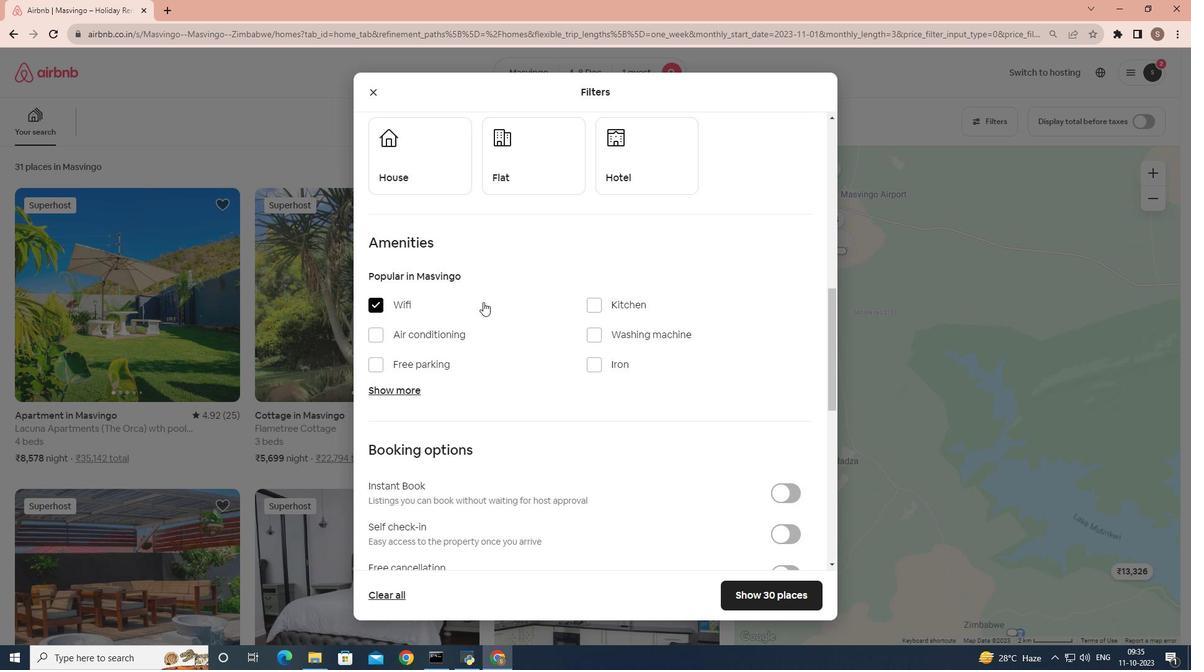 
Action: Mouse moved to (383, 305)
Screenshot: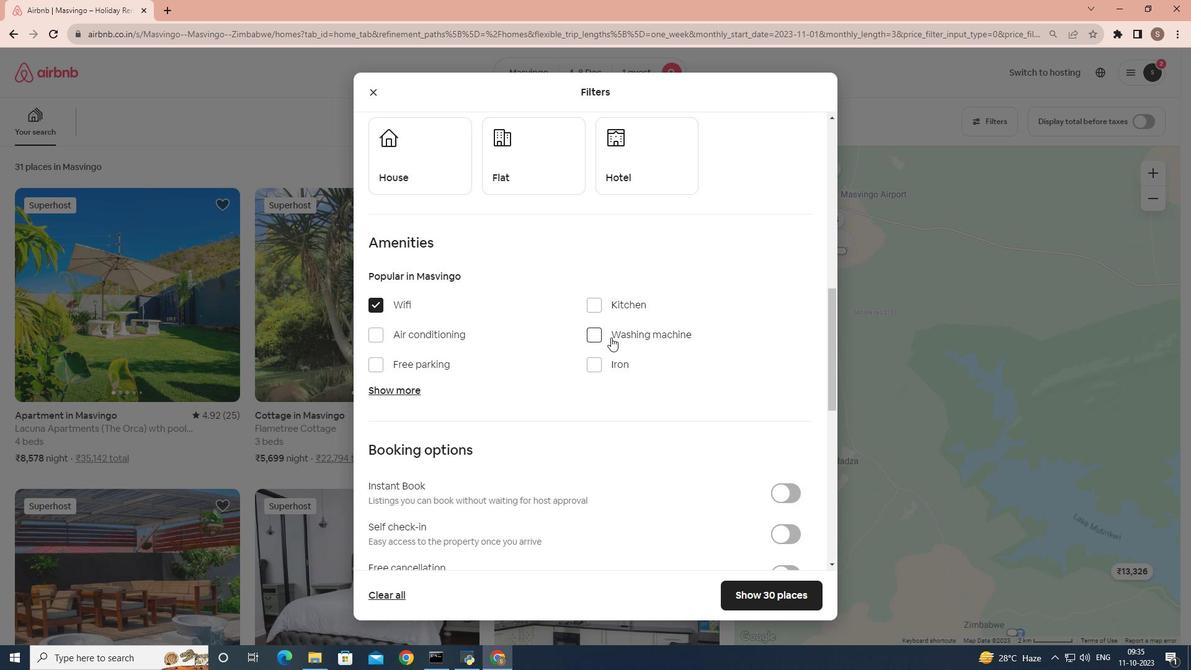 
Action: Mouse pressed left at (383, 305)
Screenshot: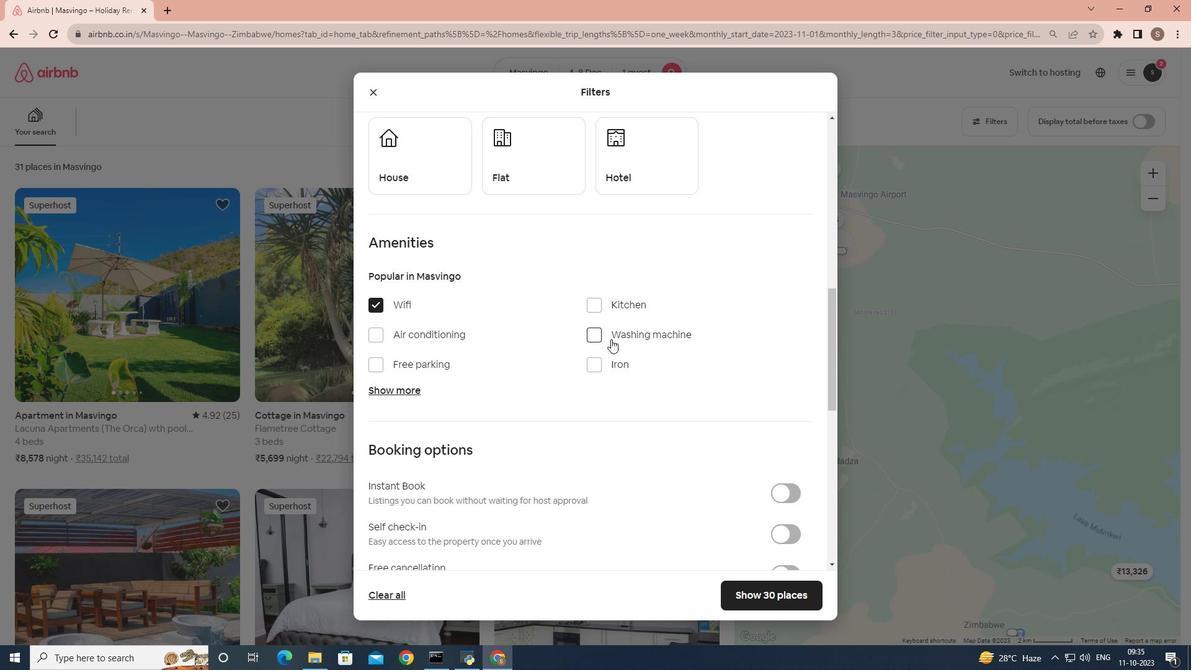 
Action: Mouse moved to (611, 339)
Screenshot: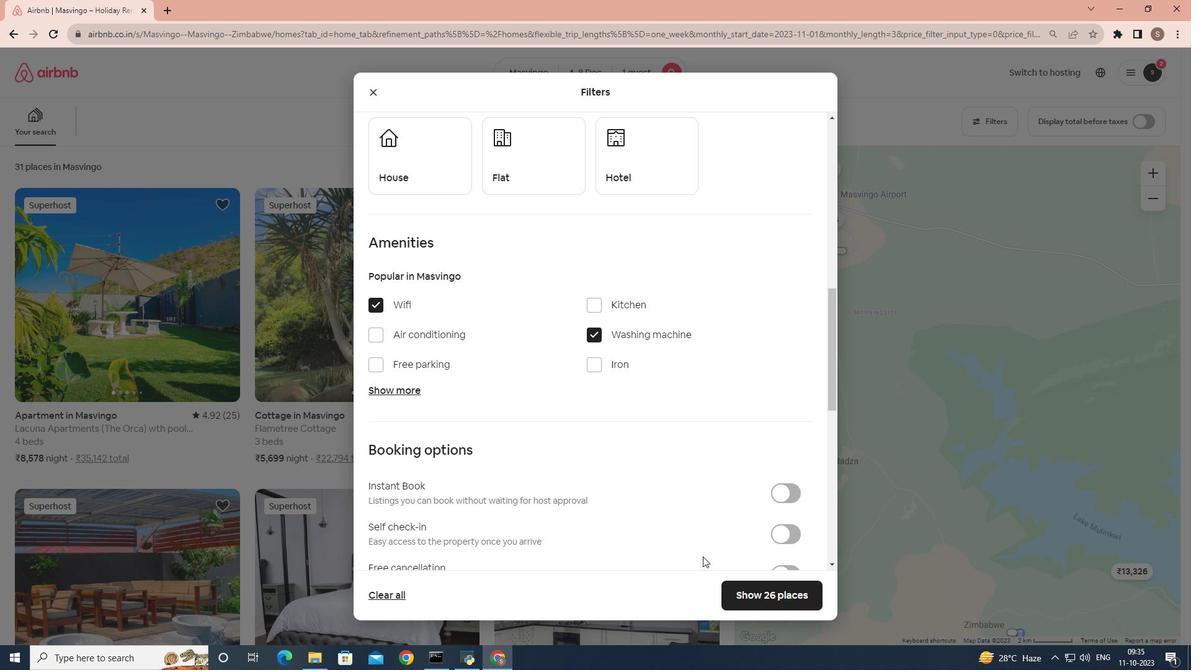 
Action: Mouse pressed left at (611, 339)
Screenshot: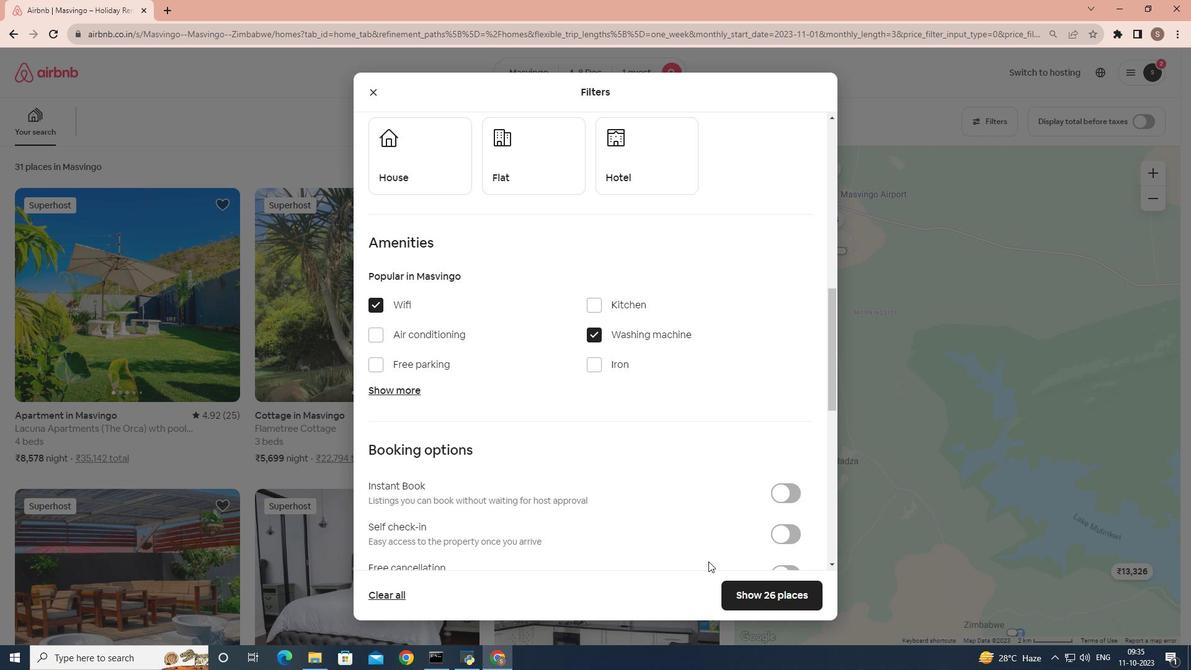
Action: Mouse moved to (735, 591)
Screenshot: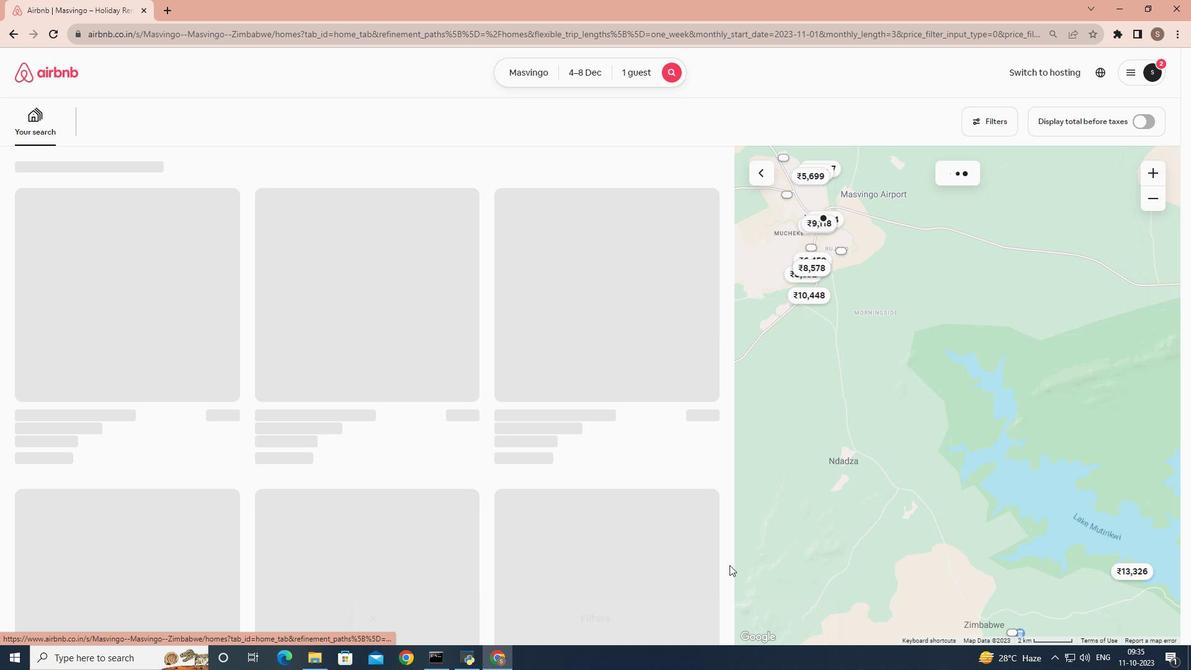 
Action: Mouse pressed left at (735, 591)
Screenshot: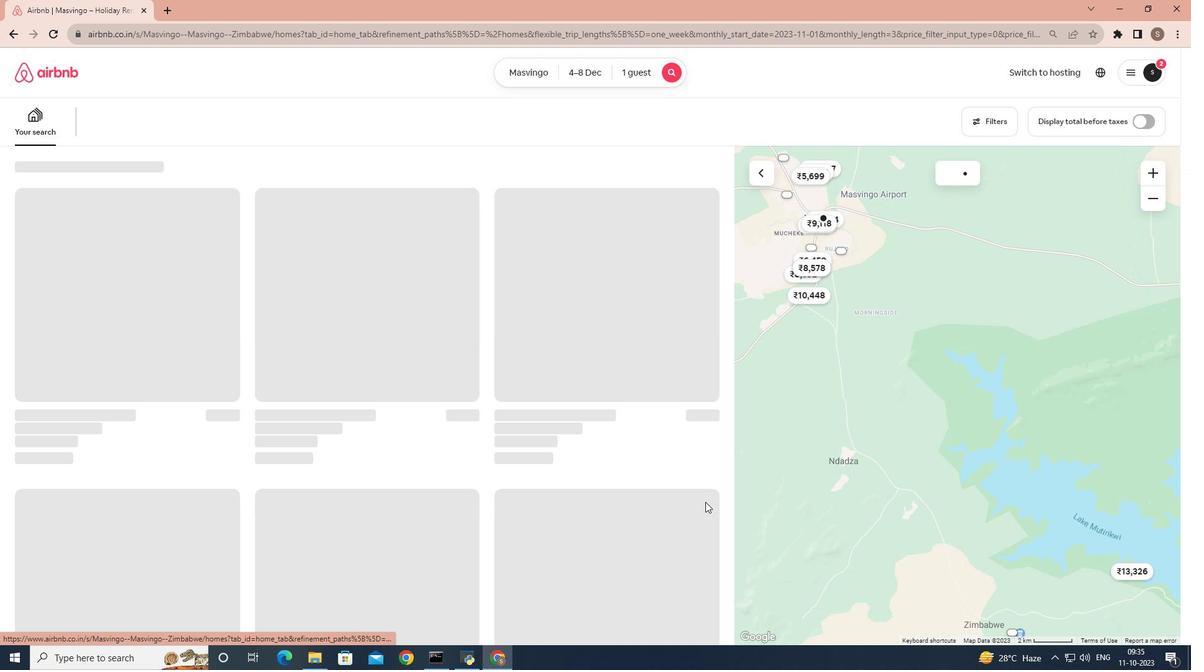 
Action: Mouse moved to (370, 331)
Screenshot: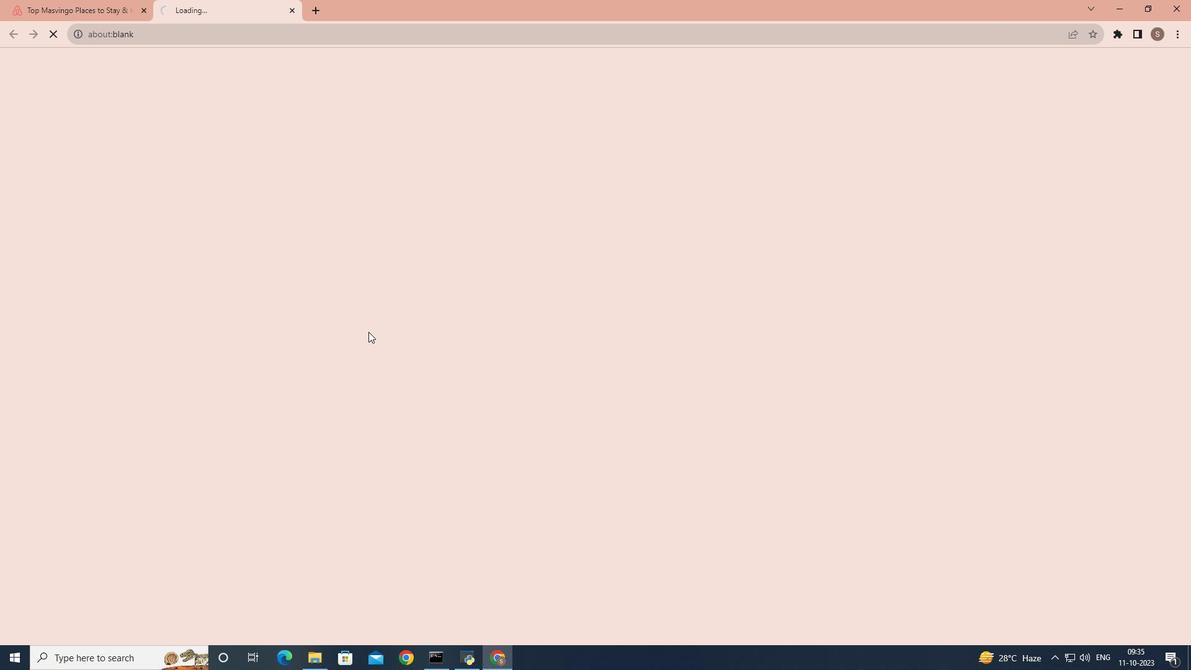 
Action: Mouse pressed left at (370, 331)
Screenshot: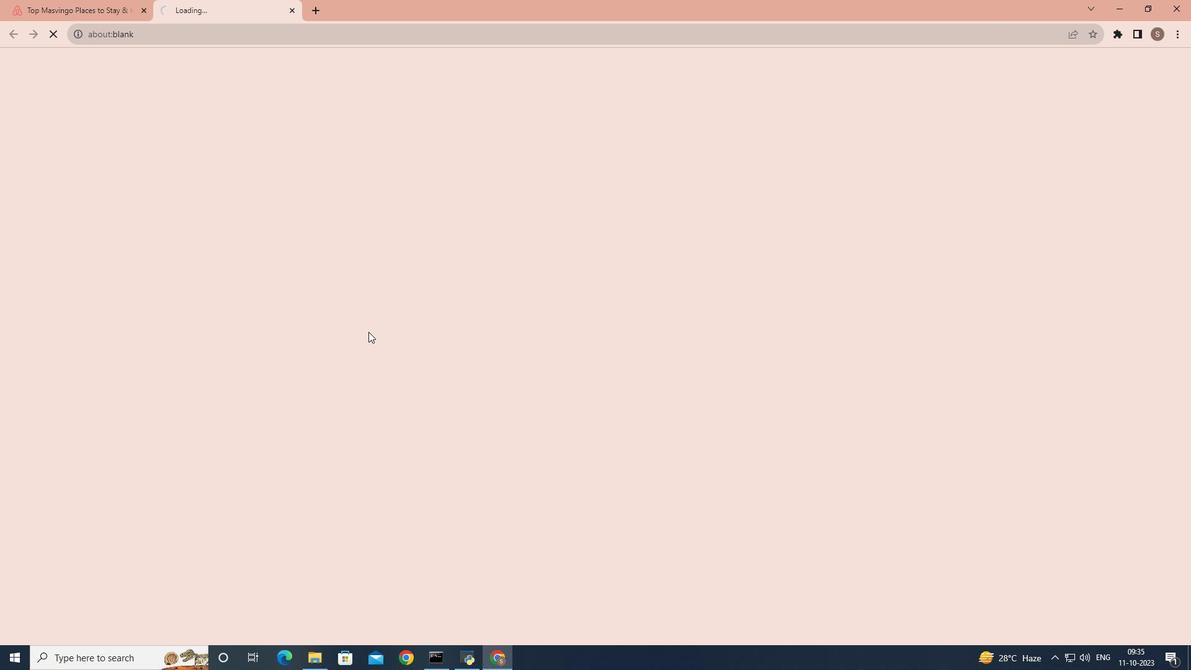 
Action: Mouse moved to (368, 331)
Screenshot: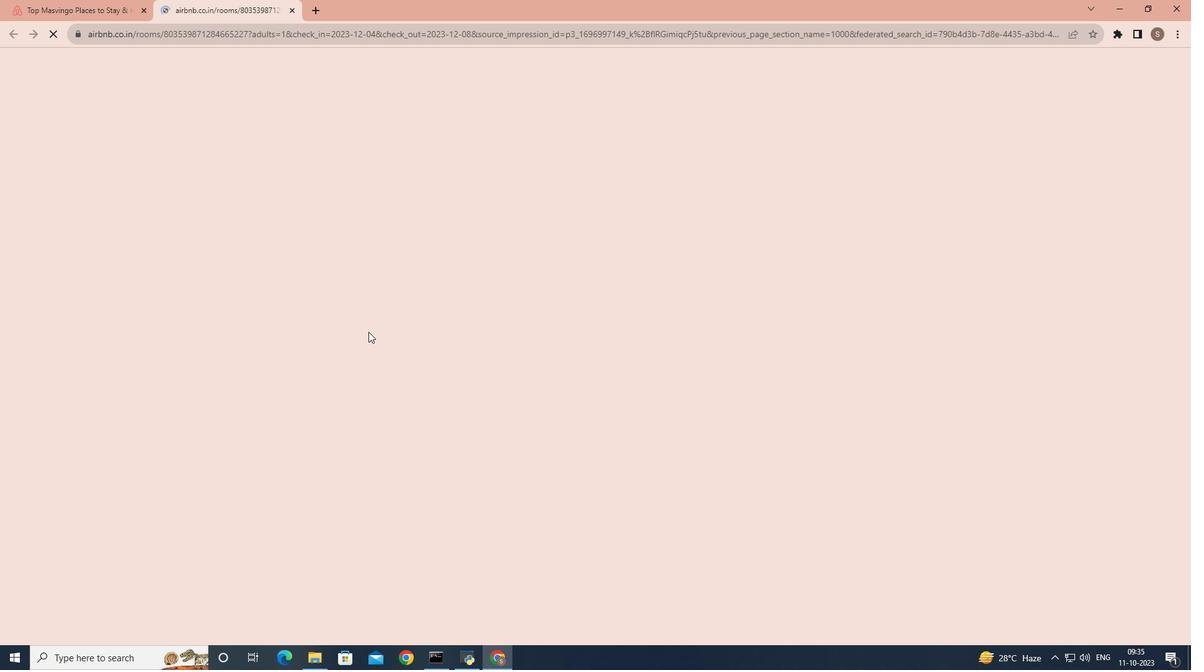 
Action: Mouse scrolled (368, 331) with delta (0, 0)
Screenshot: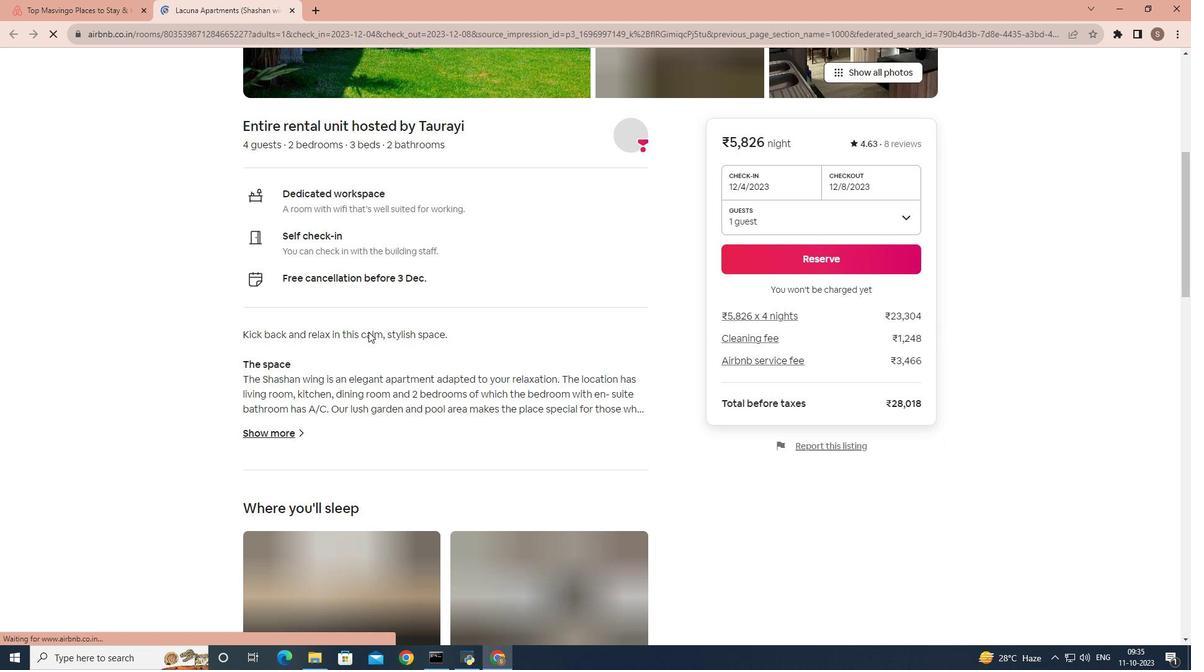 
Action: Mouse scrolled (368, 331) with delta (0, 0)
Screenshot: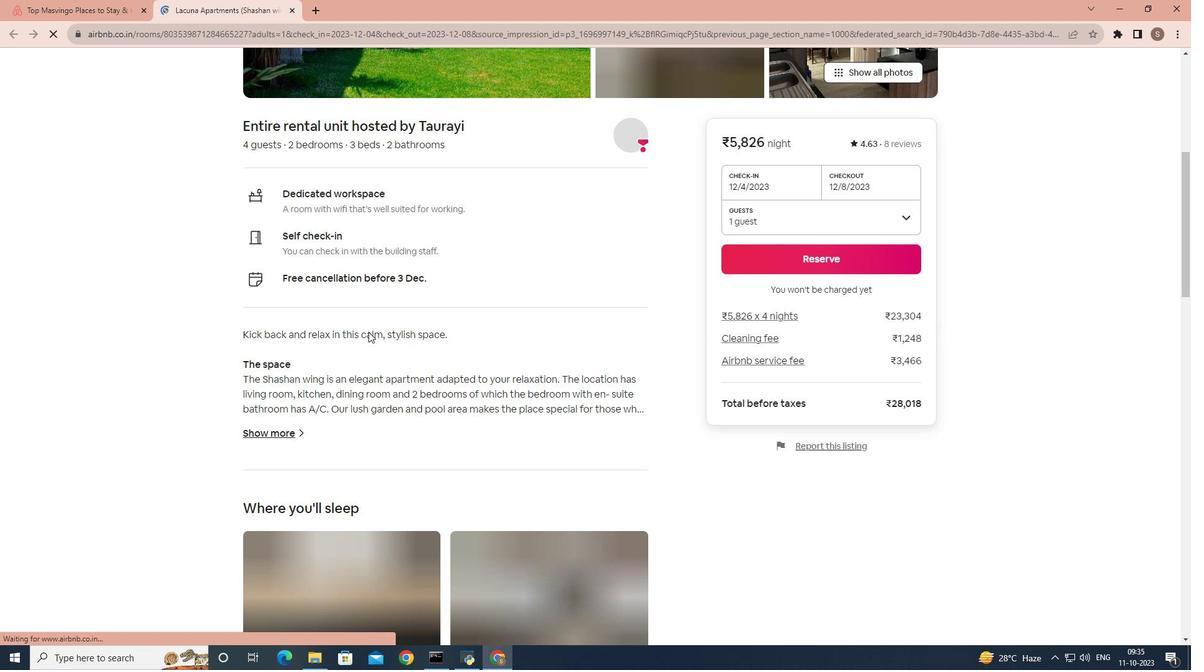 
Action: Mouse scrolled (368, 331) with delta (0, 0)
Screenshot: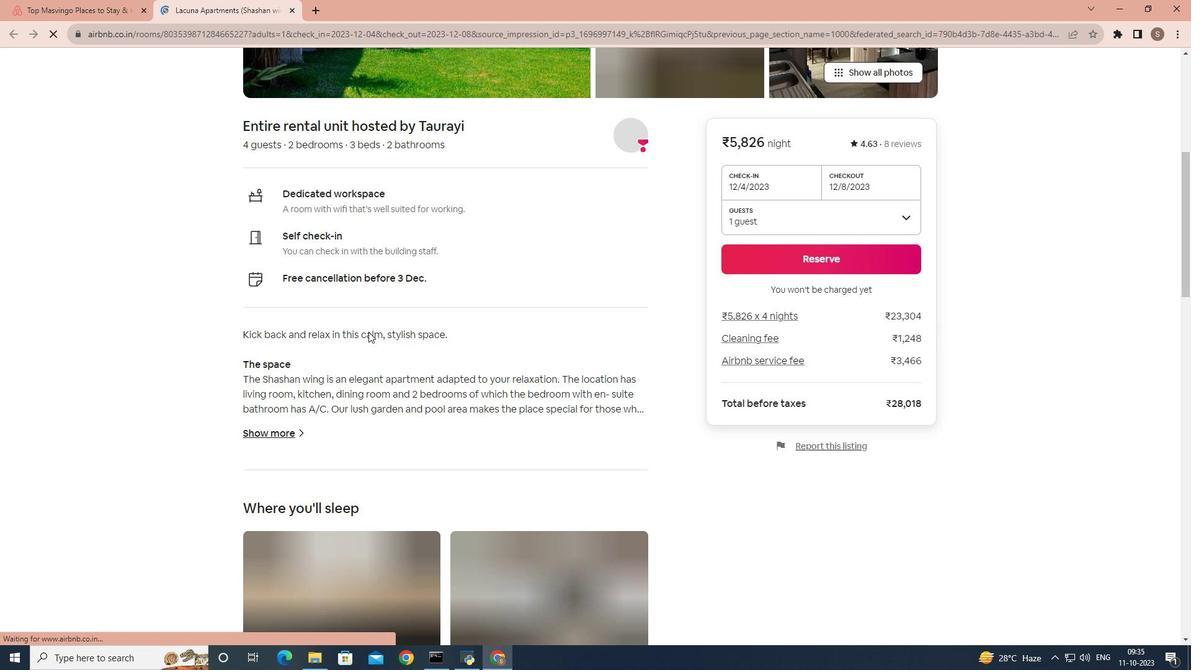 
Action: Mouse scrolled (368, 331) with delta (0, 0)
Screenshot: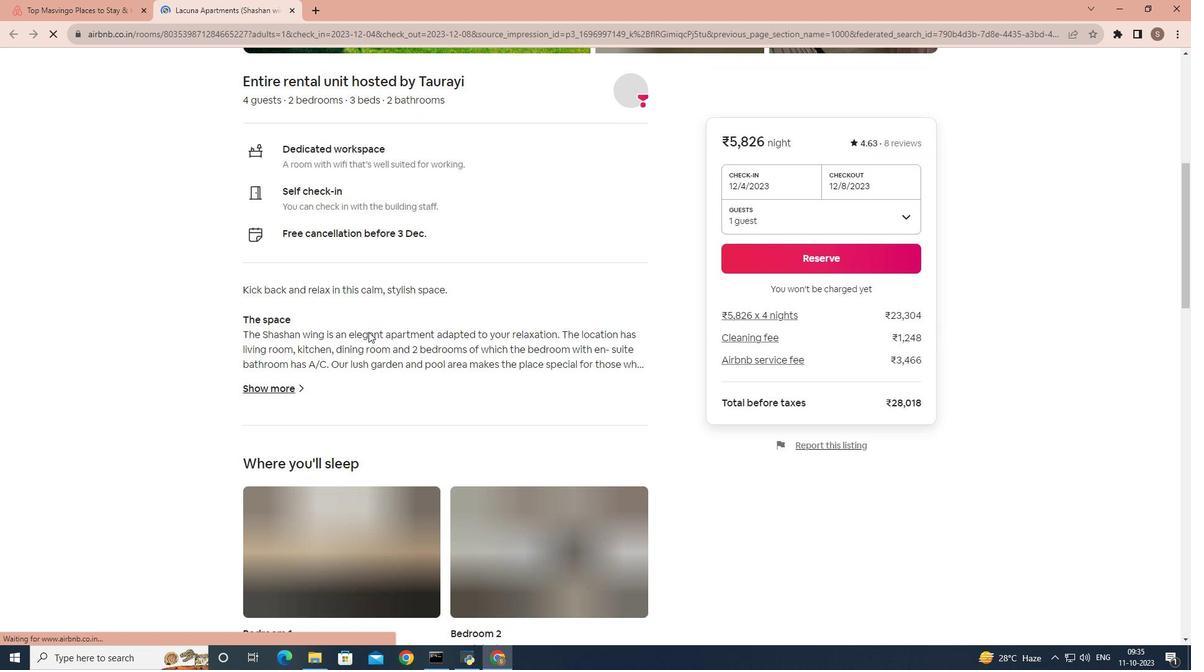 
Action: Mouse scrolled (368, 331) with delta (0, 0)
Screenshot: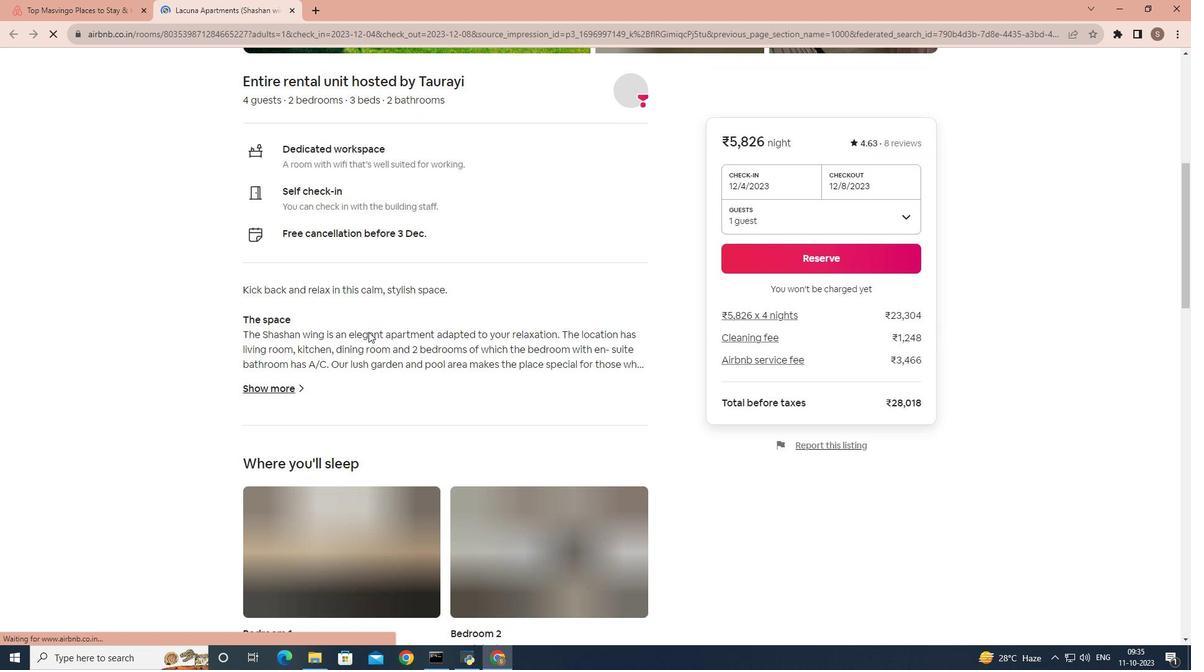 
Action: Mouse scrolled (368, 331) with delta (0, 0)
Screenshot: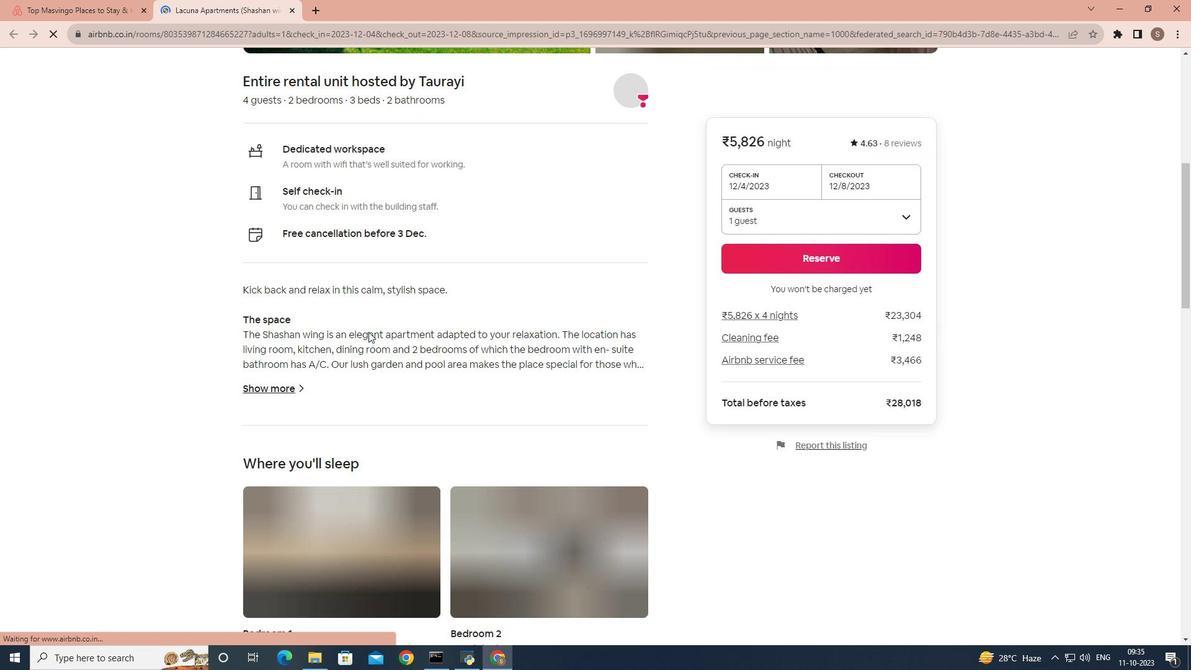 
Action: Mouse scrolled (368, 331) with delta (0, 0)
Screenshot: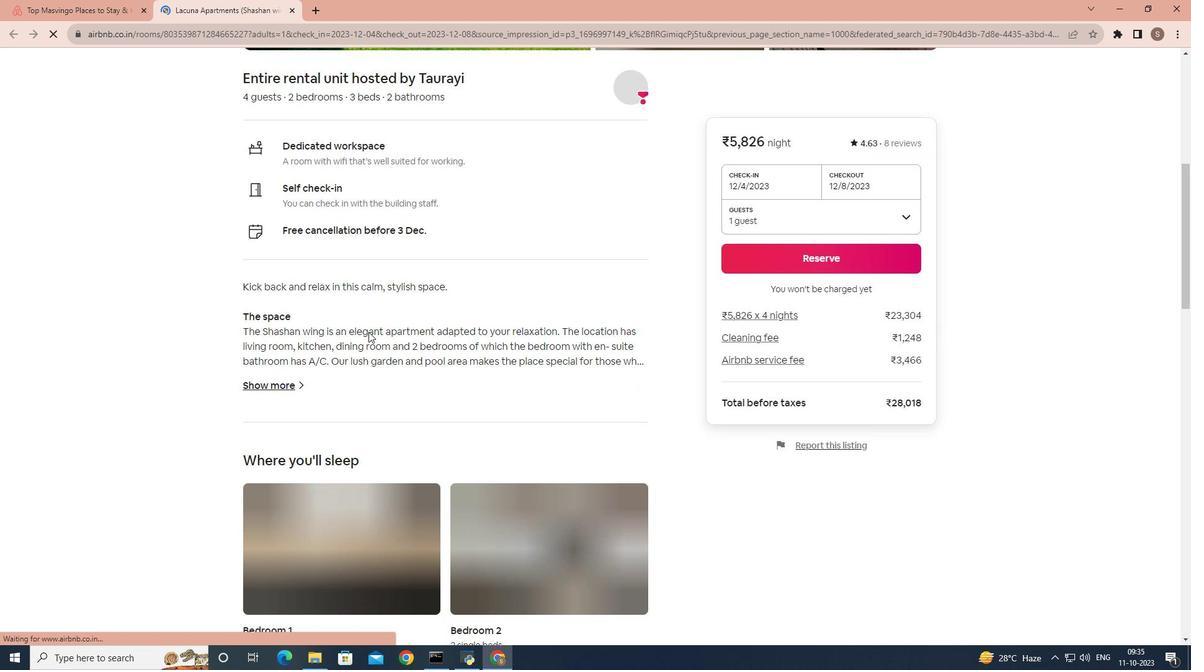 
Action: Mouse scrolled (368, 332) with delta (0, 0)
Screenshot: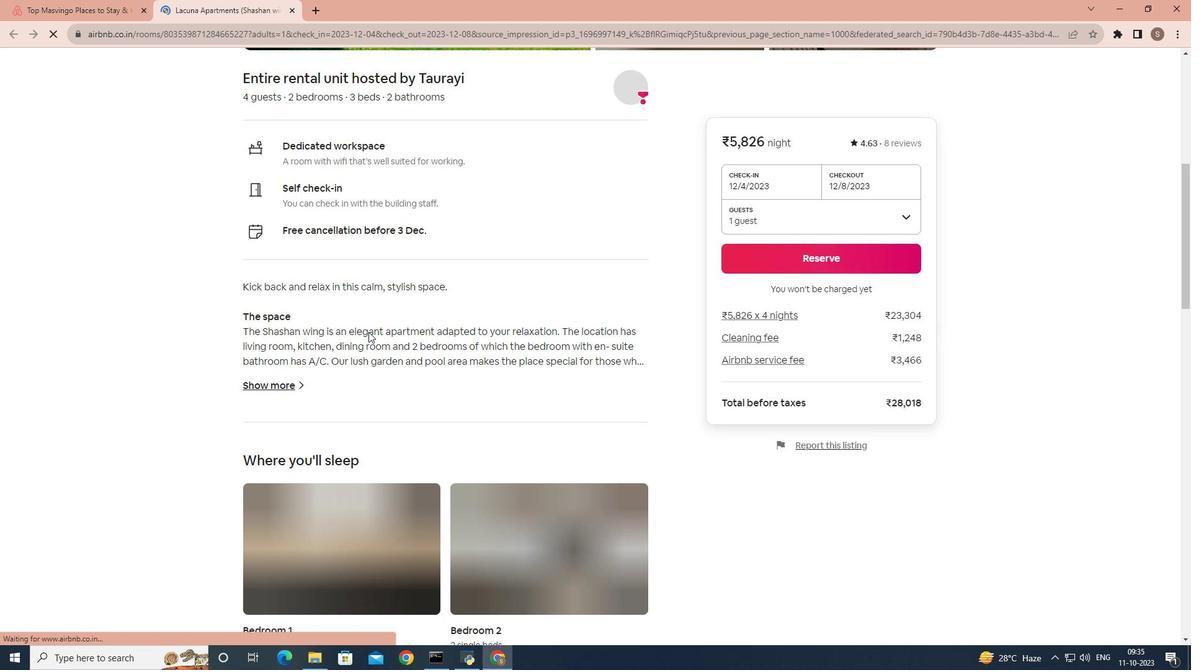 
Action: Mouse scrolled (368, 331) with delta (0, 0)
Screenshot: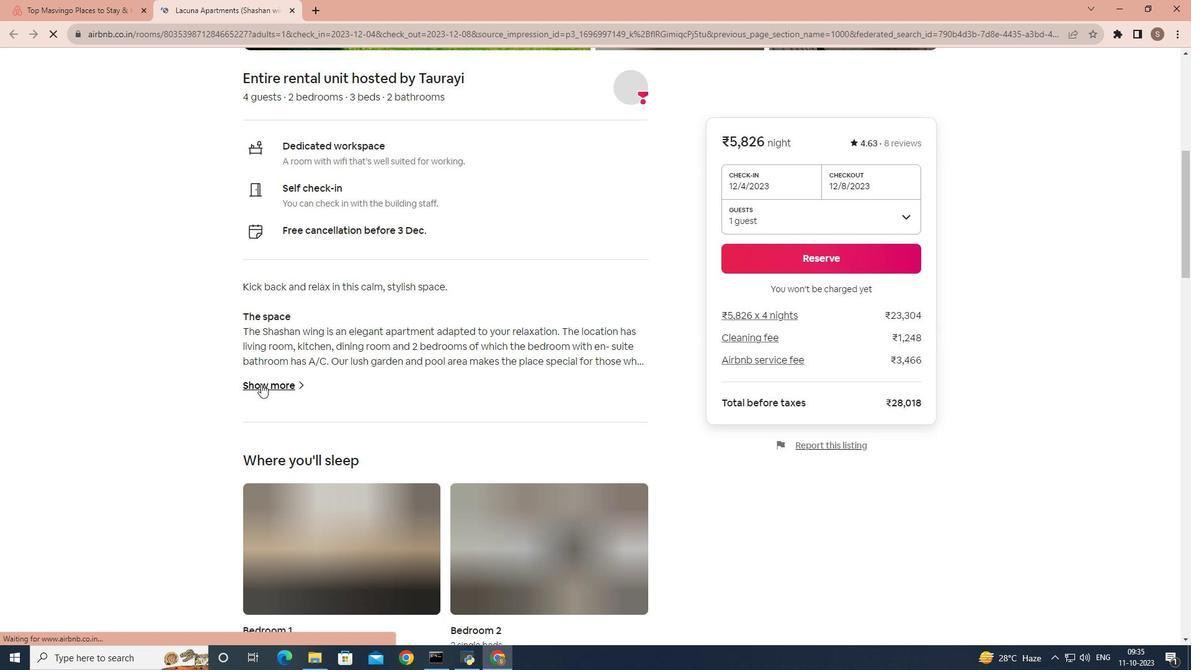 
Action: Mouse moved to (261, 384)
Screenshot: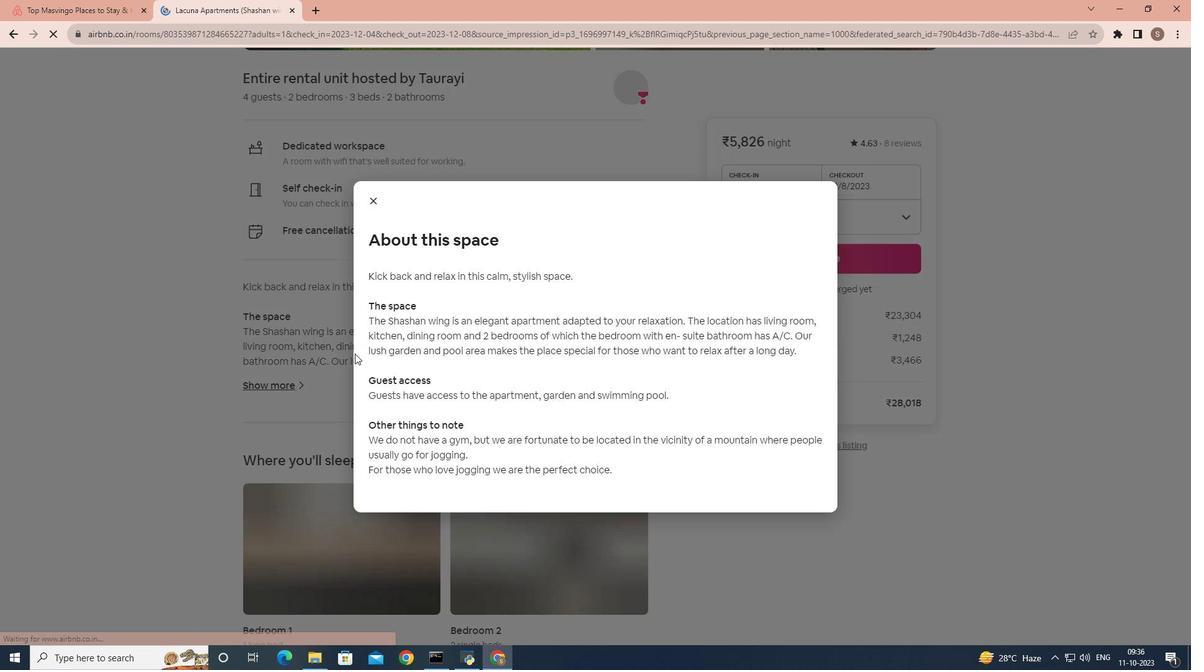 
Action: Mouse pressed left at (261, 384)
Screenshot: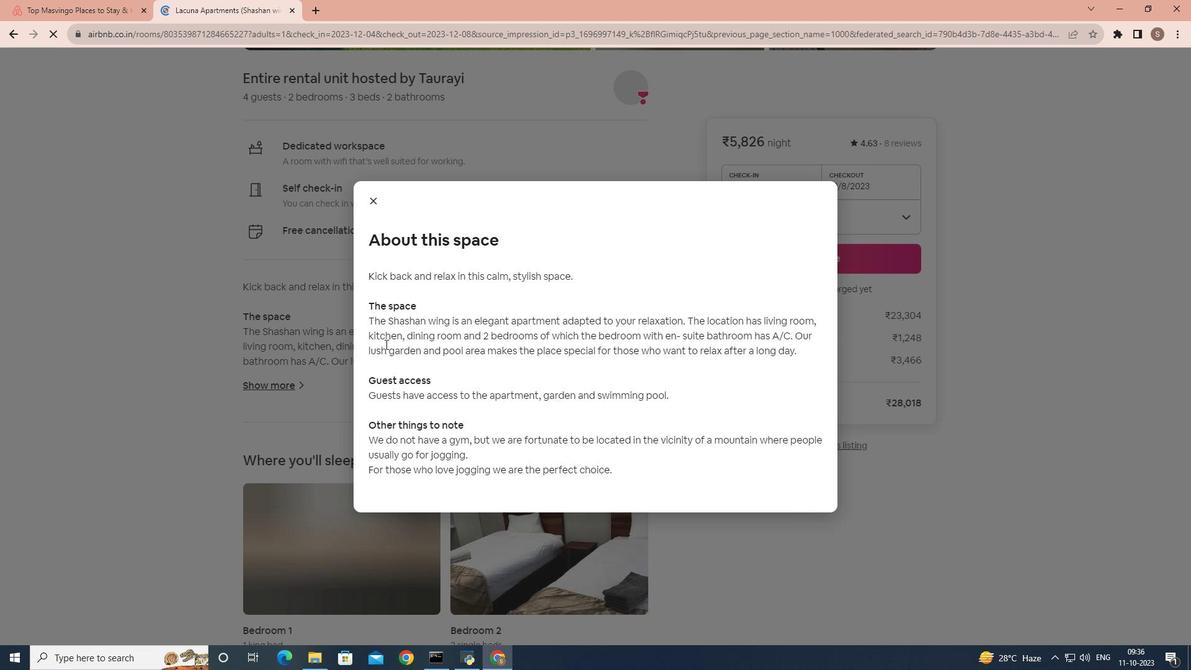 
Action: Mouse moved to (372, 197)
Screenshot: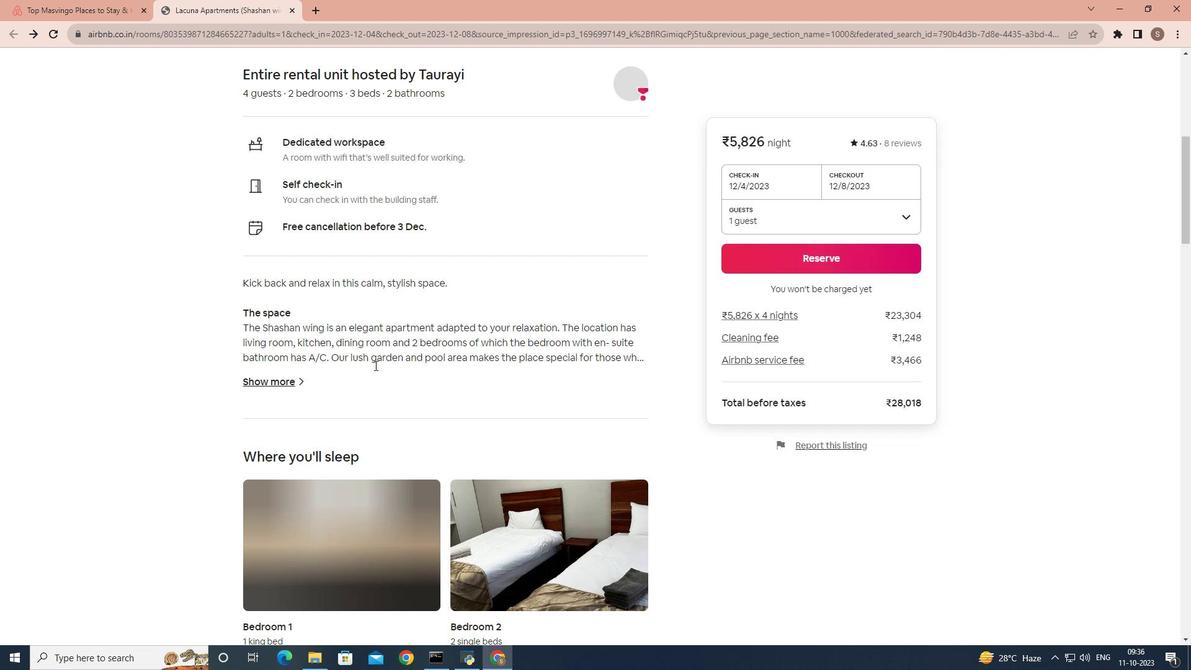 
Action: Mouse pressed left at (372, 197)
Screenshot: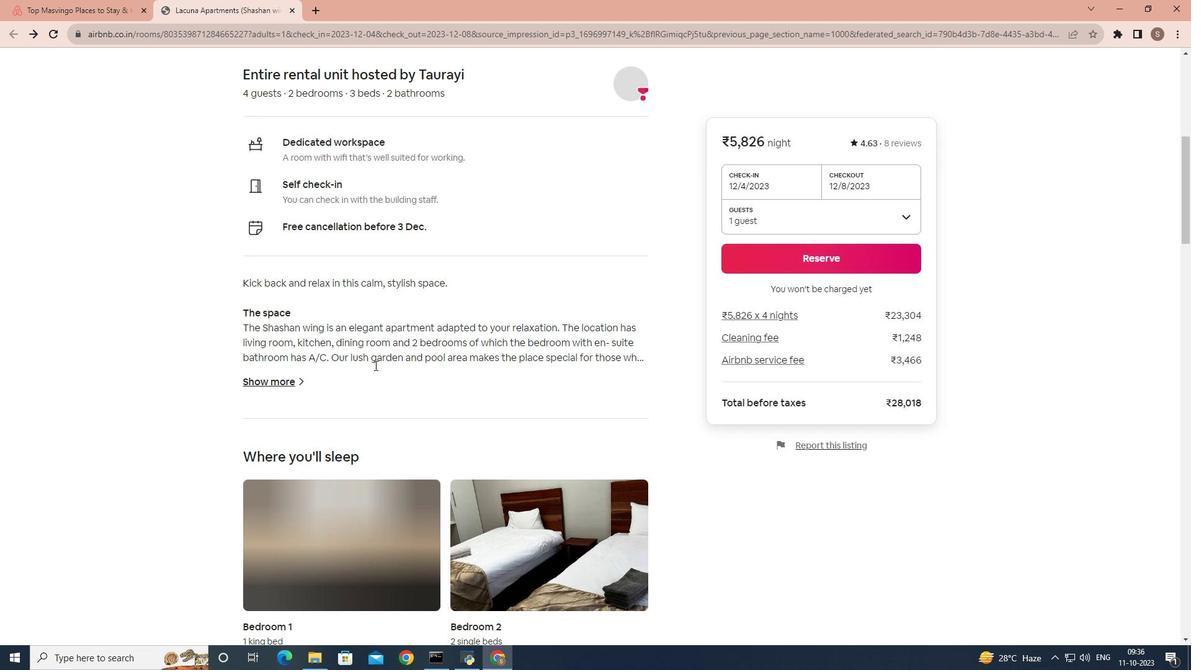 
Action: Mouse moved to (374, 365)
Screenshot: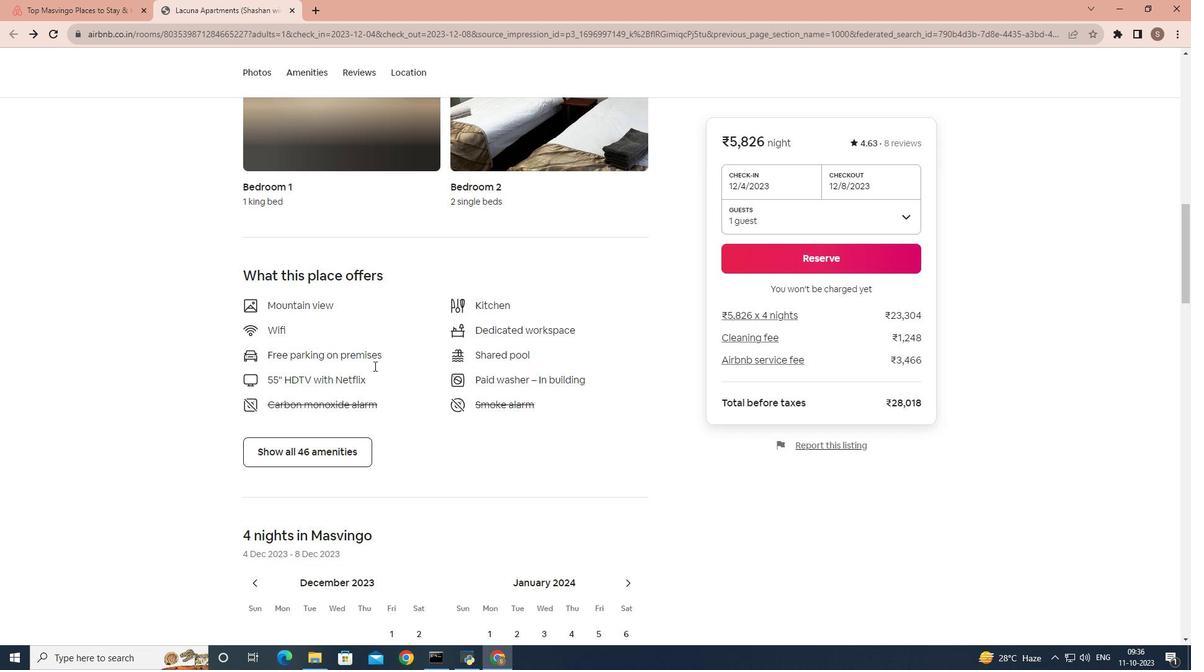 
Action: Mouse scrolled (374, 364) with delta (0, 0)
Screenshot: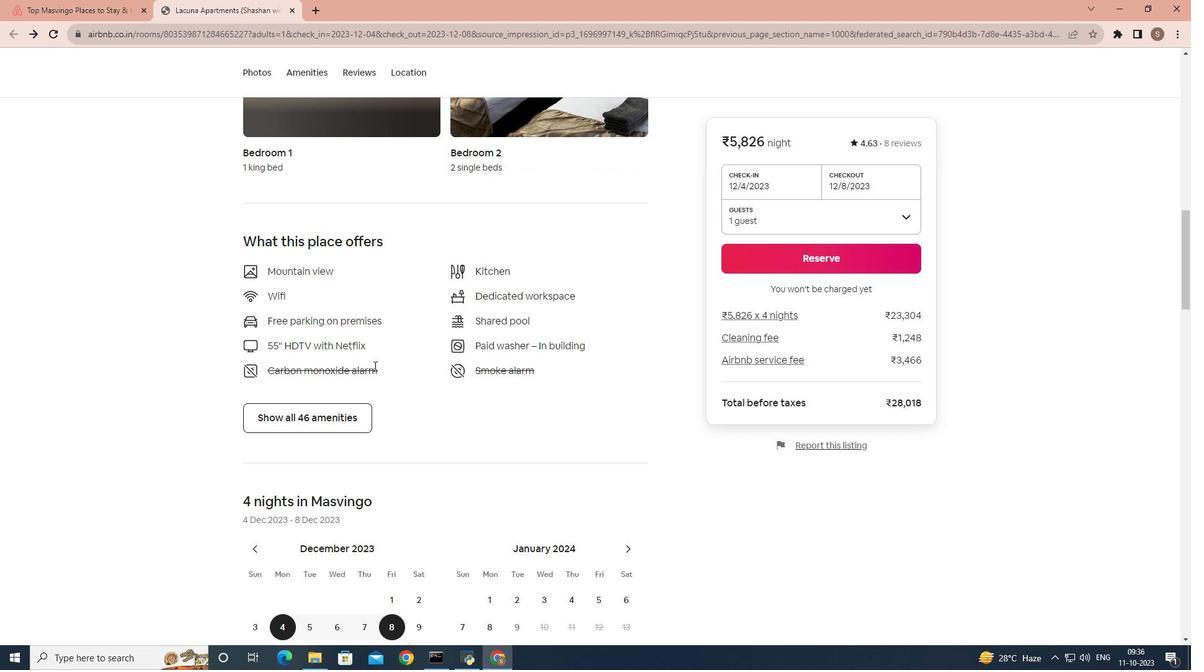 
Action: Mouse scrolled (374, 364) with delta (0, 0)
Screenshot: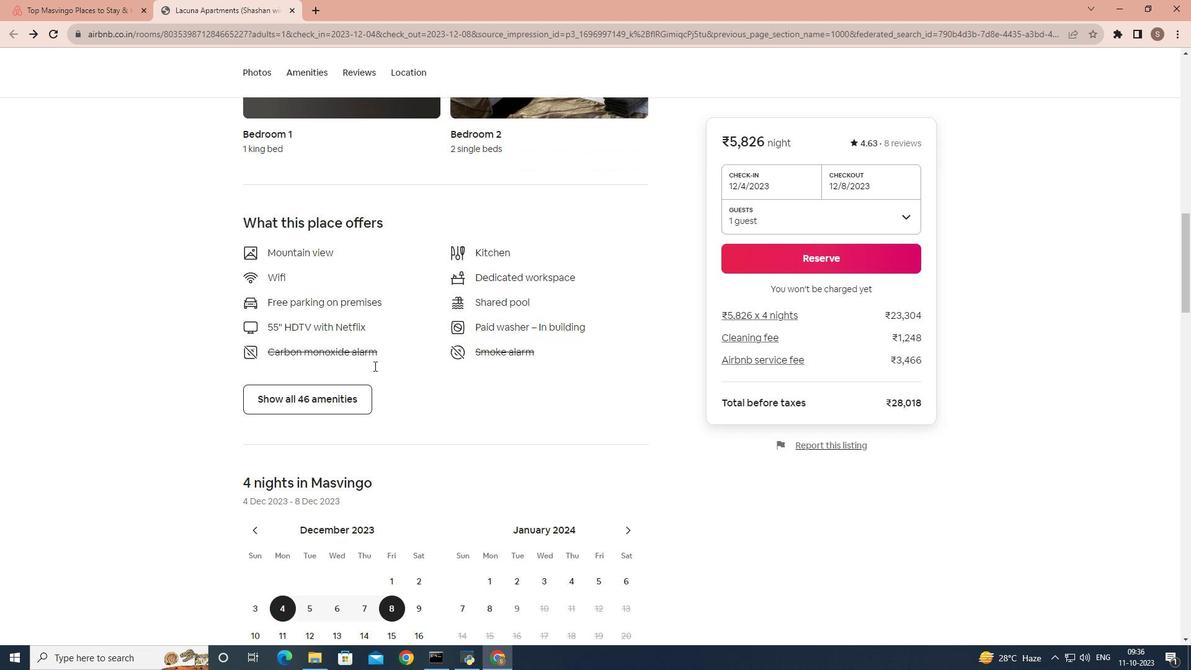 
Action: Mouse scrolled (374, 364) with delta (0, 0)
Screenshot: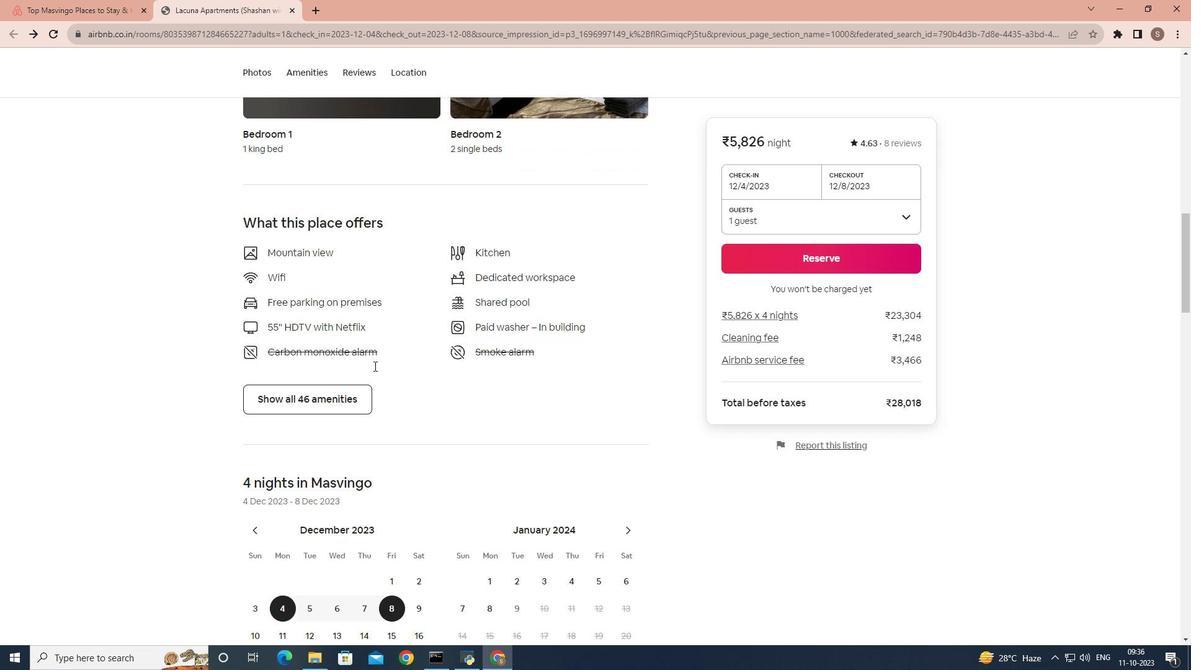 
Action: Mouse moved to (374, 365)
Screenshot: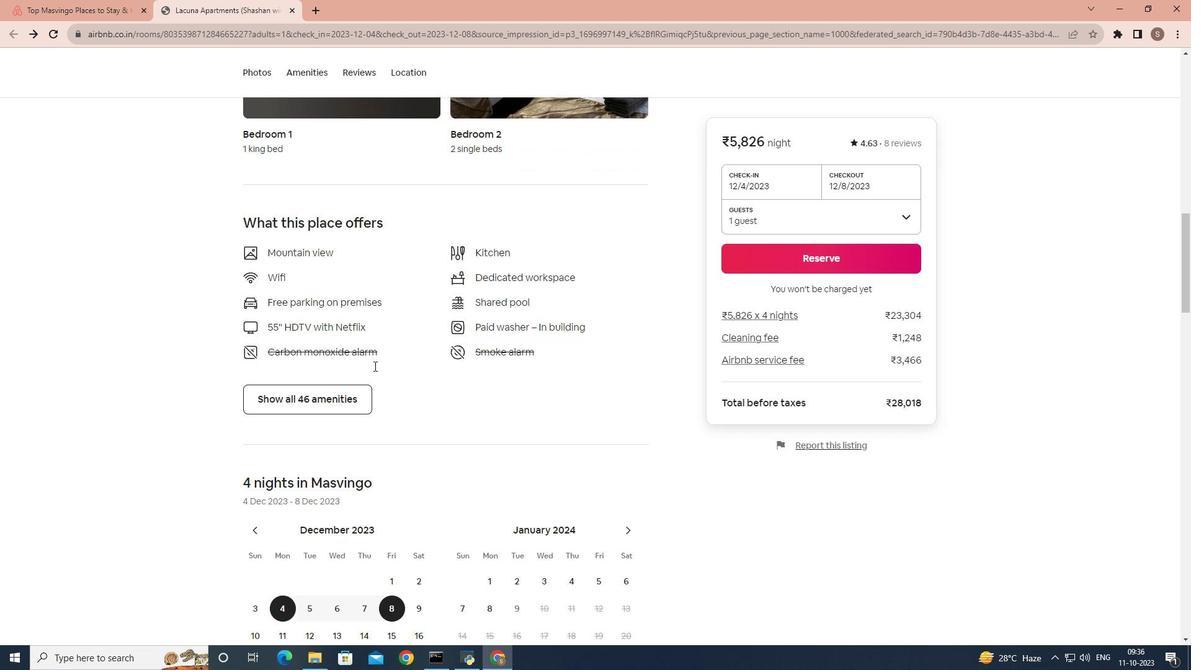 
Action: Mouse scrolled (374, 364) with delta (0, 0)
Screenshot: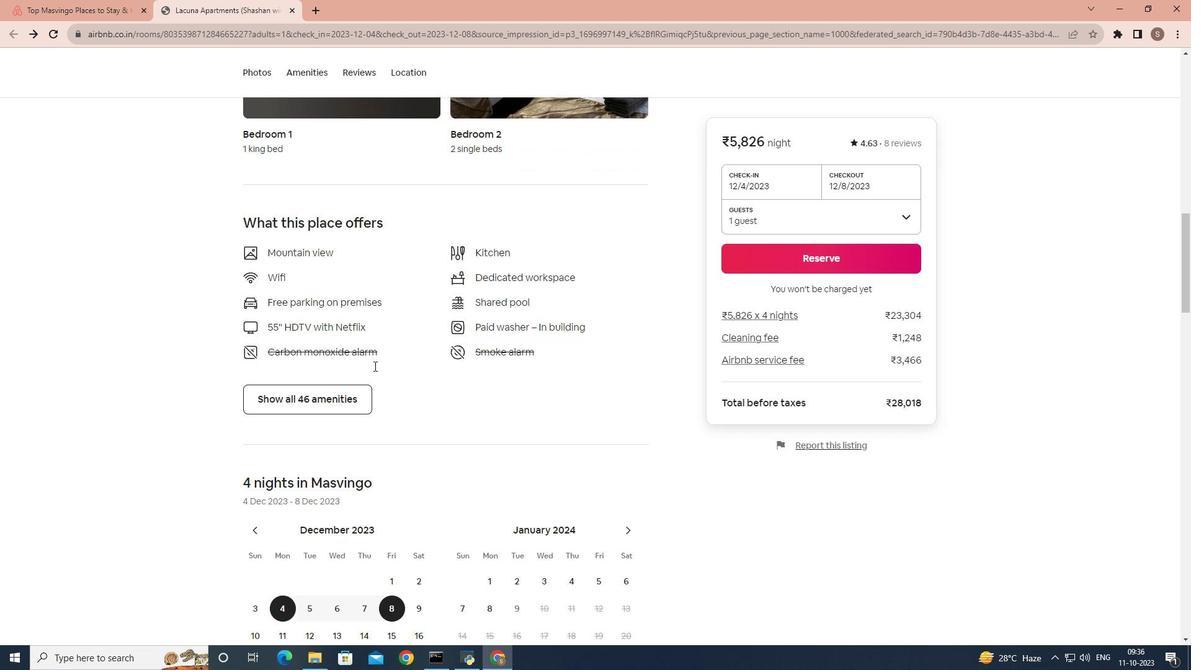 
Action: Mouse moved to (374, 366)
Screenshot: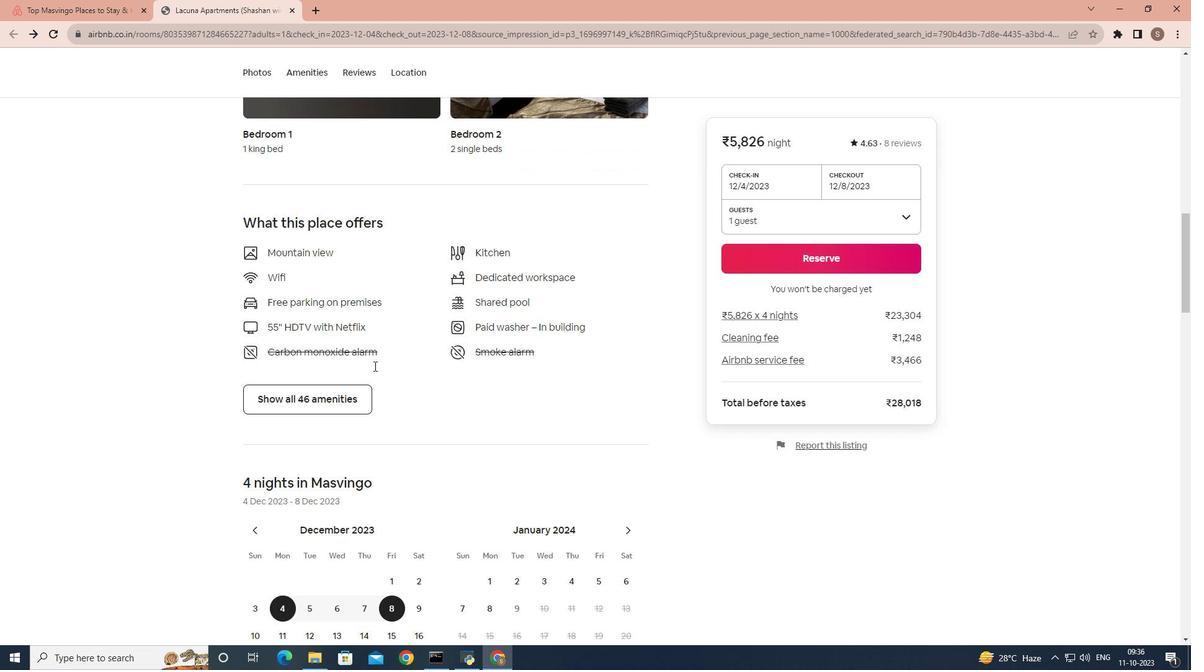 
Action: Mouse scrolled (374, 365) with delta (0, 0)
Screenshot: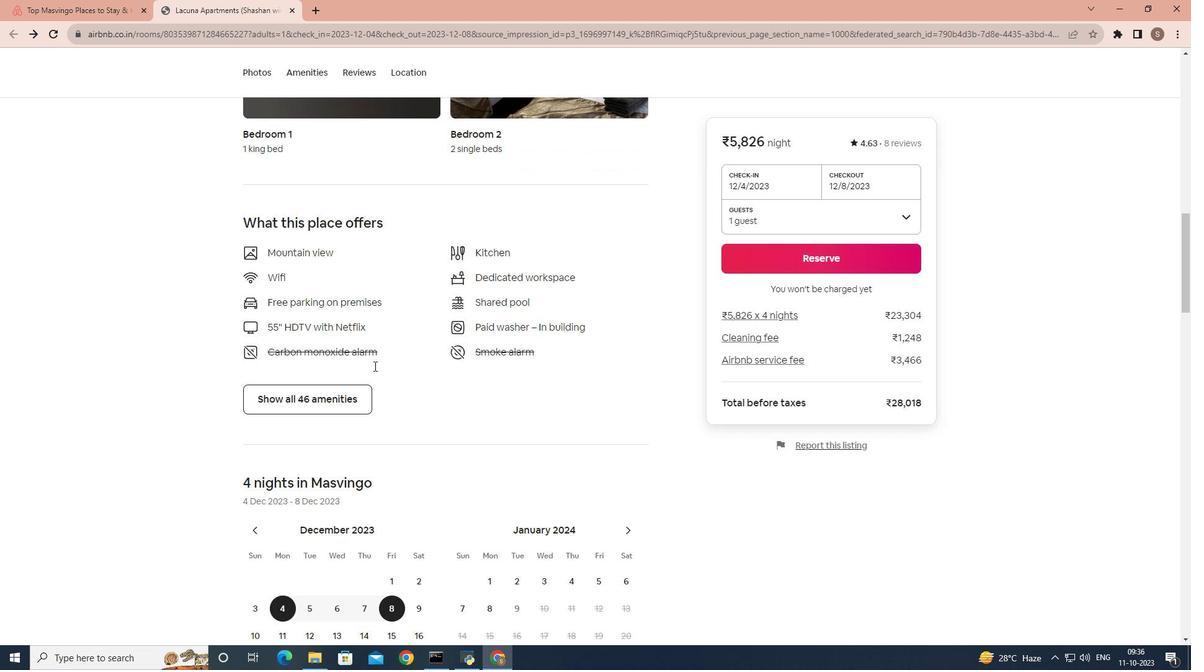 
Action: Mouse scrolled (374, 365) with delta (0, 0)
Screenshot: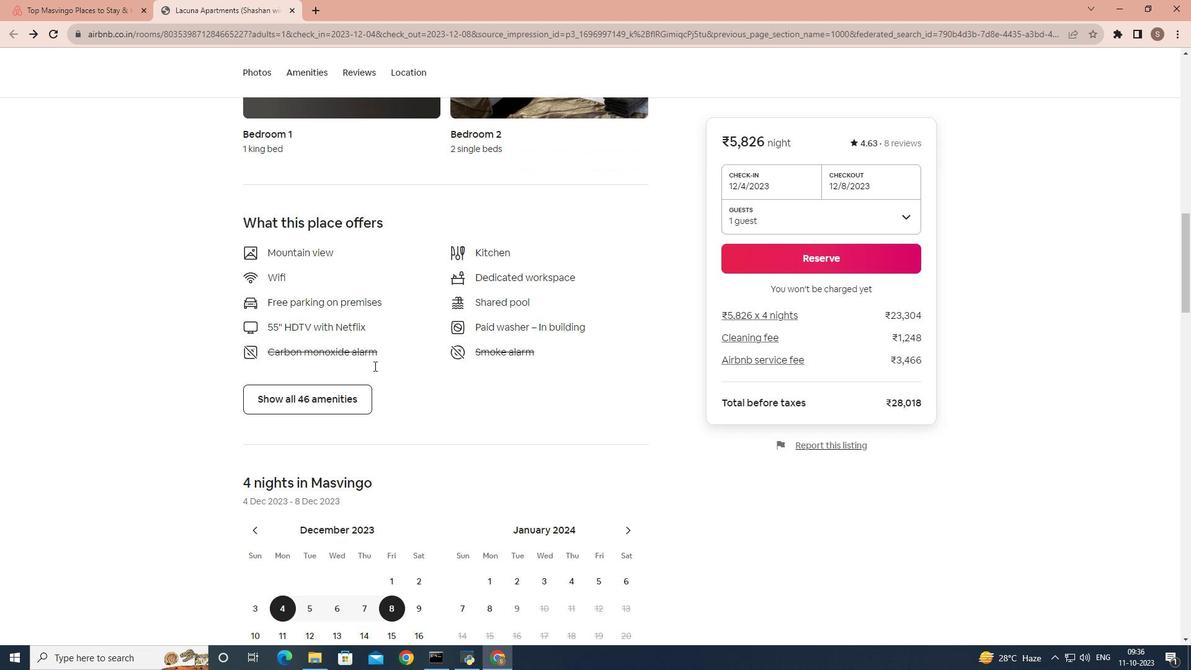 
Action: Mouse scrolled (374, 365) with delta (0, 0)
Screenshot: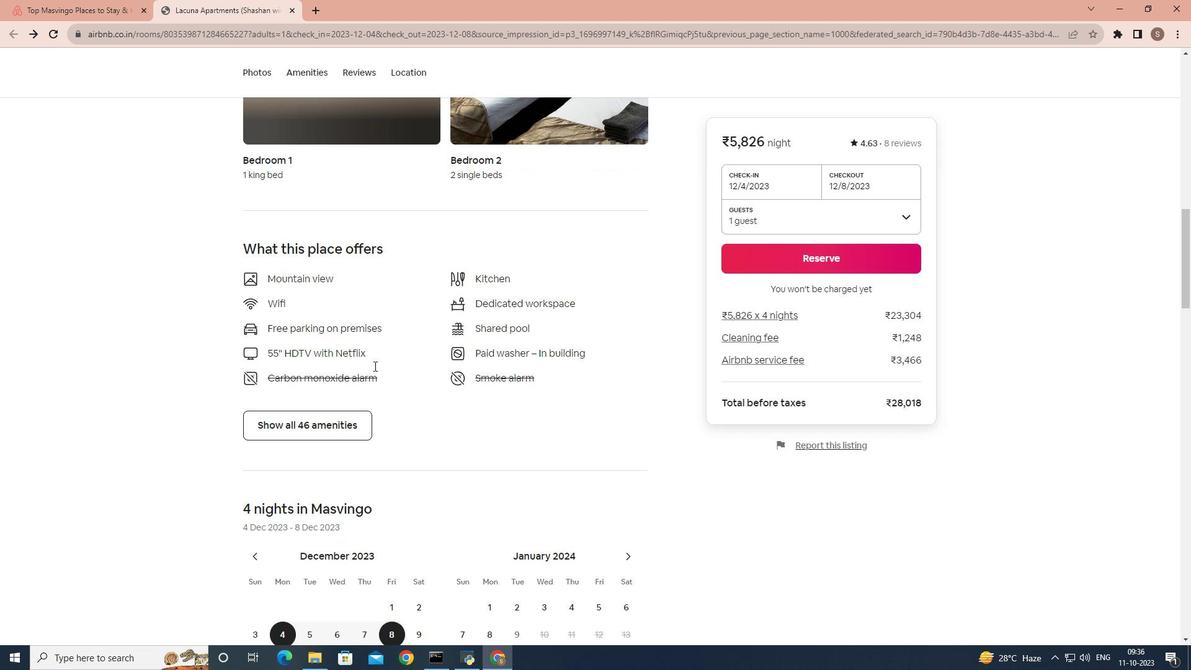 
Action: Mouse scrolled (374, 365) with delta (0, 0)
Screenshot: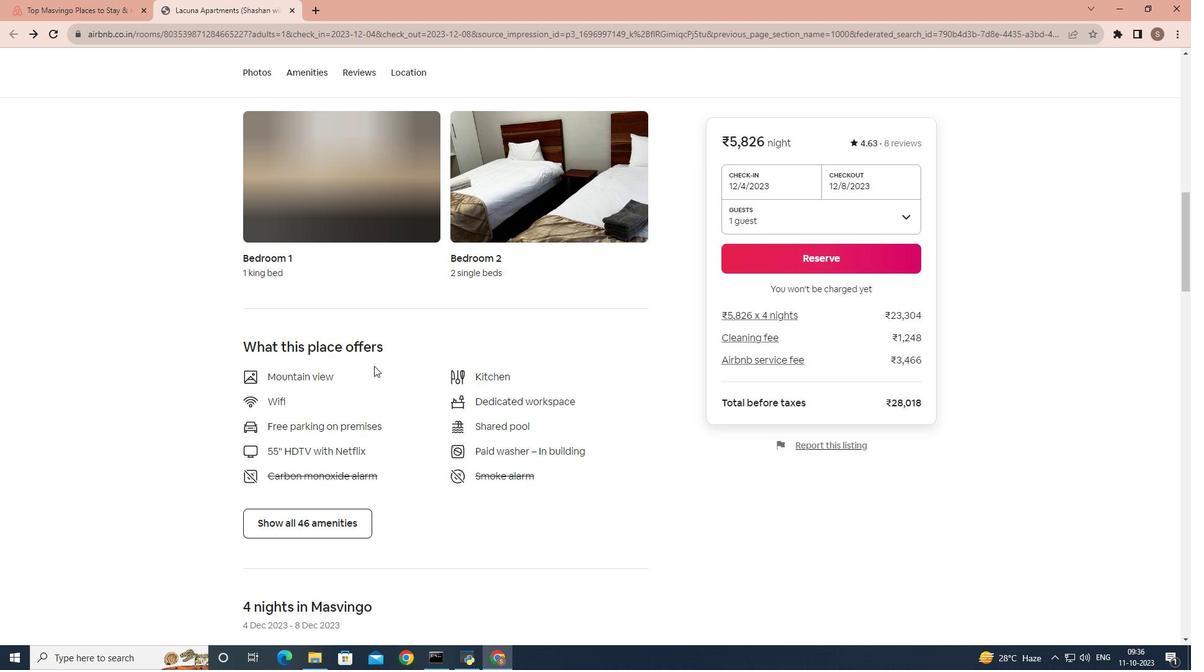 
Action: Mouse scrolled (374, 366) with delta (0, 0)
Screenshot: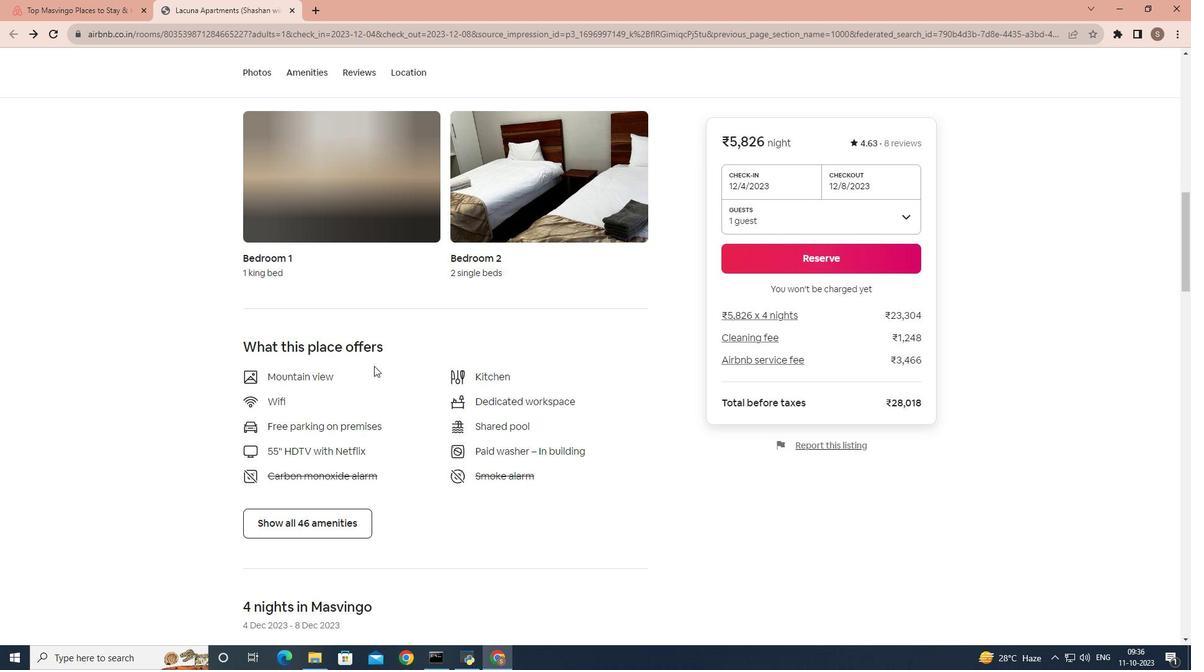 
Action: Mouse scrolled (374, 366) with delta (0, 0)
Screenshot: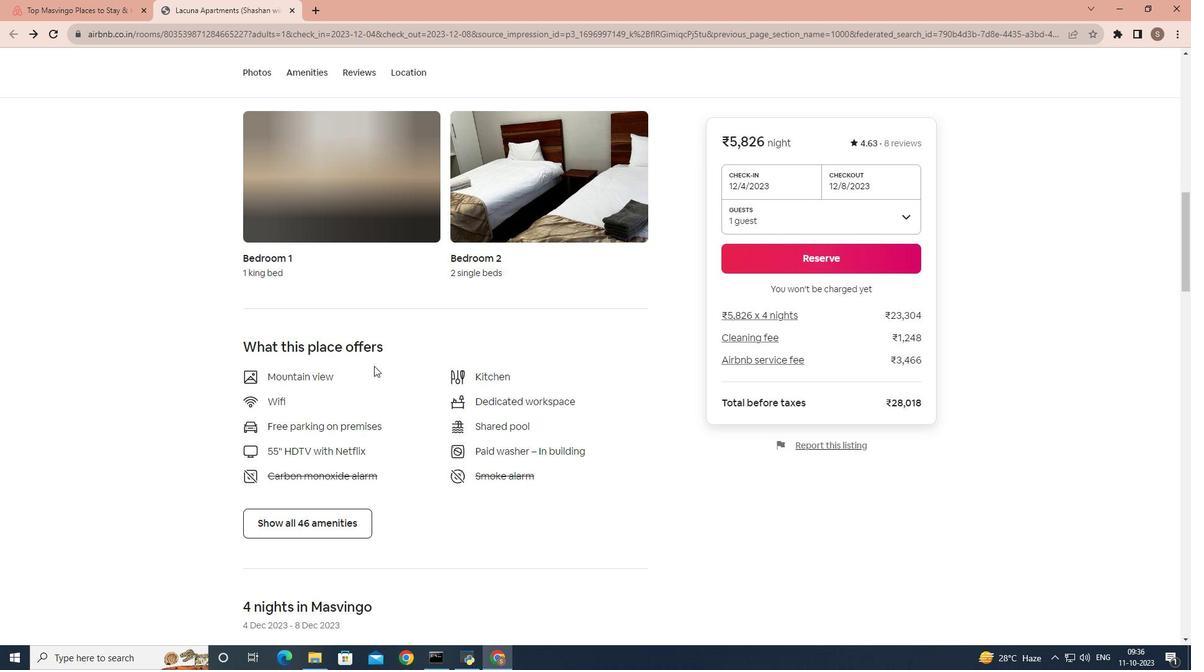 
Action: Mouse moved to (262, 511)
Screenshot: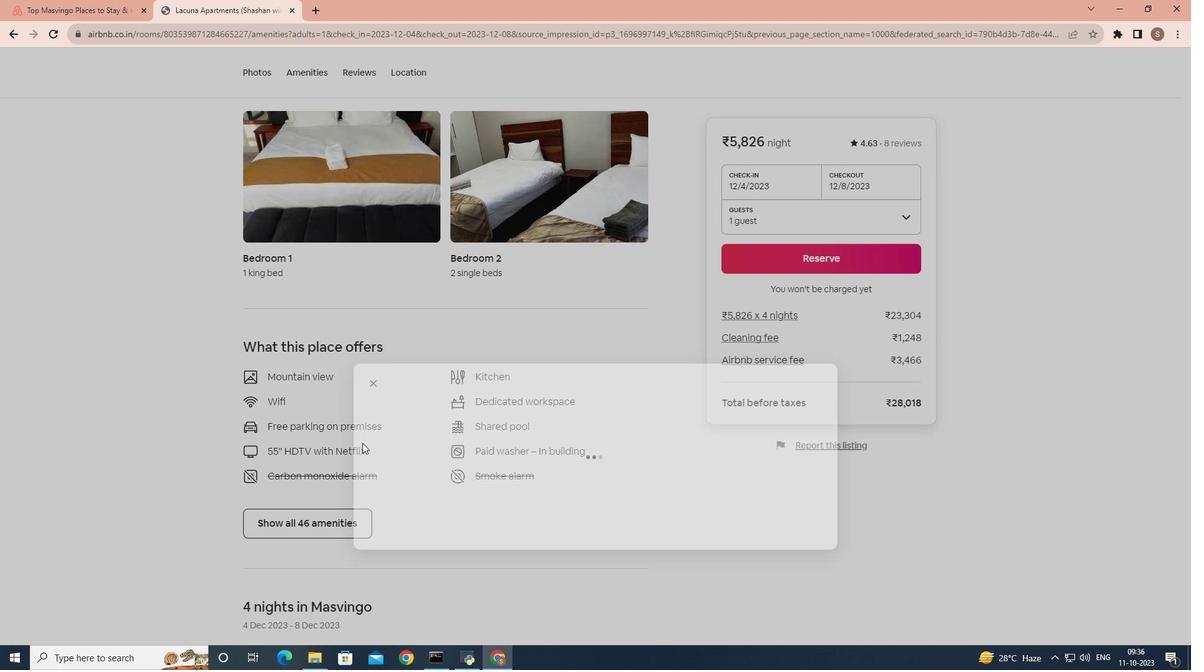 
Action: Mouse pressed left at (262, 511)
Screenshot: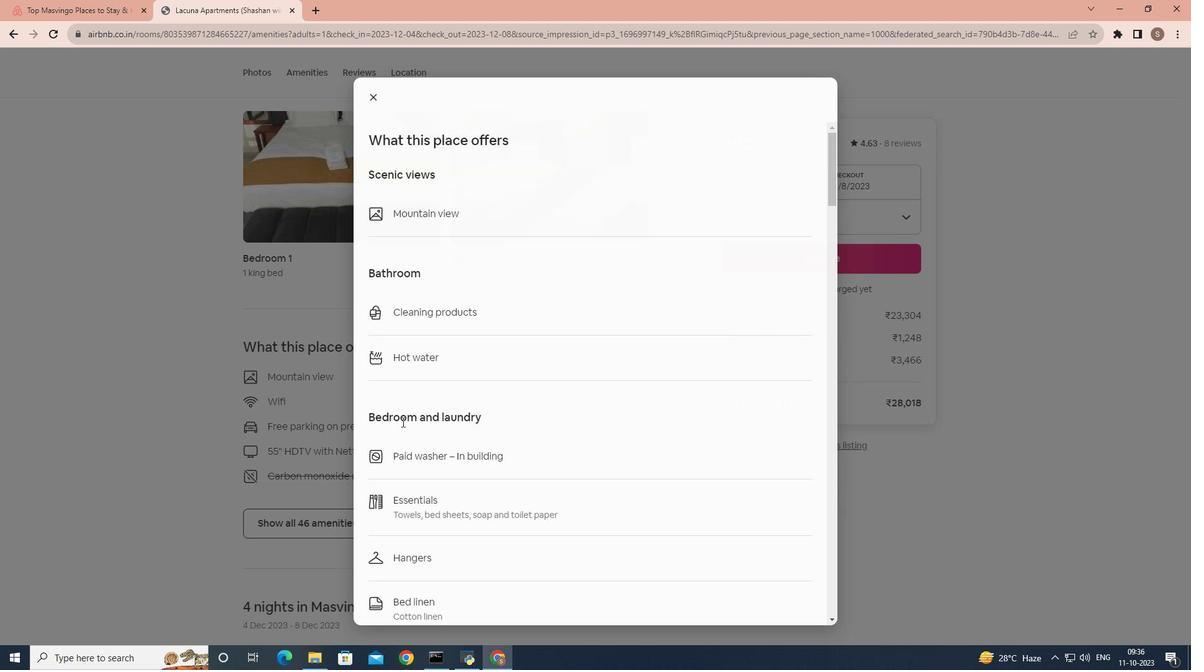 
Action: Mouse moved to (433, 403)
Screenshot: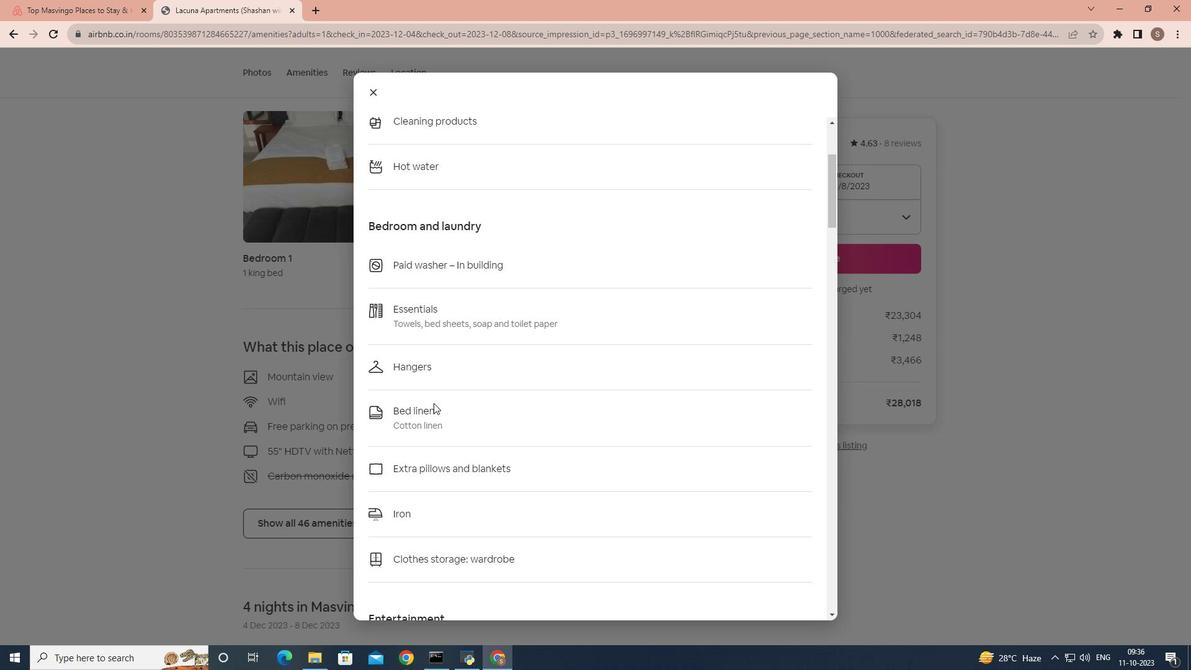 
Action: Mouse scrolled (433, 402) with delta (0, 0)
Screenshot: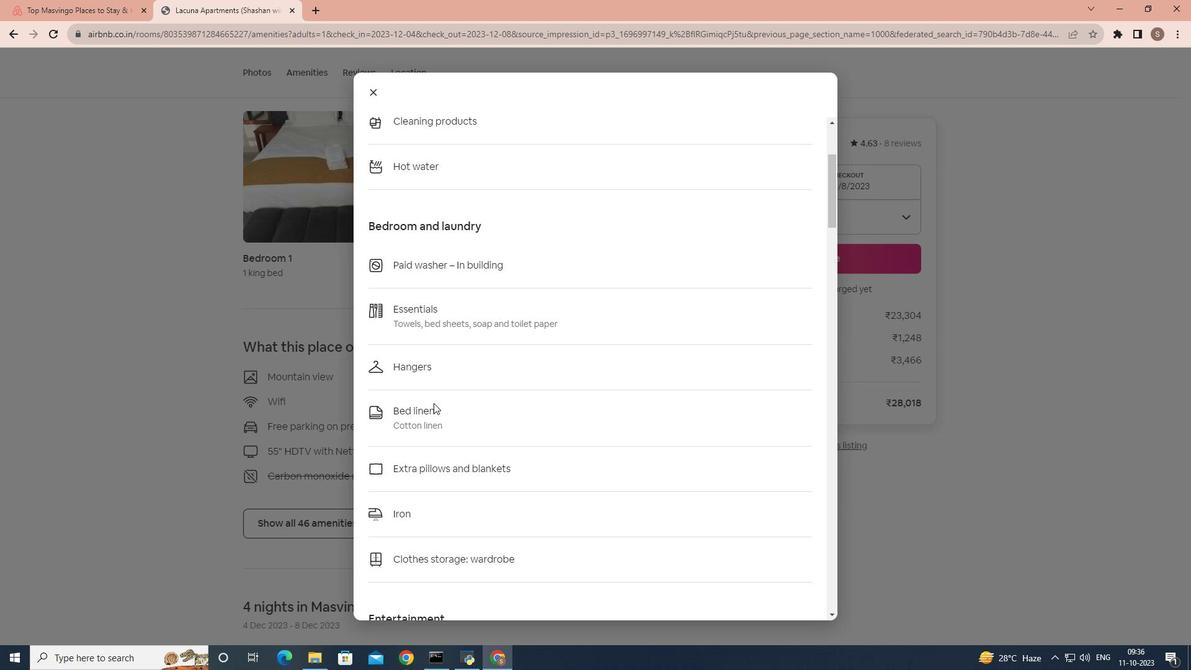
Action: Mouse scrolled (433, 402) with delta (0, 0)
Screenshot: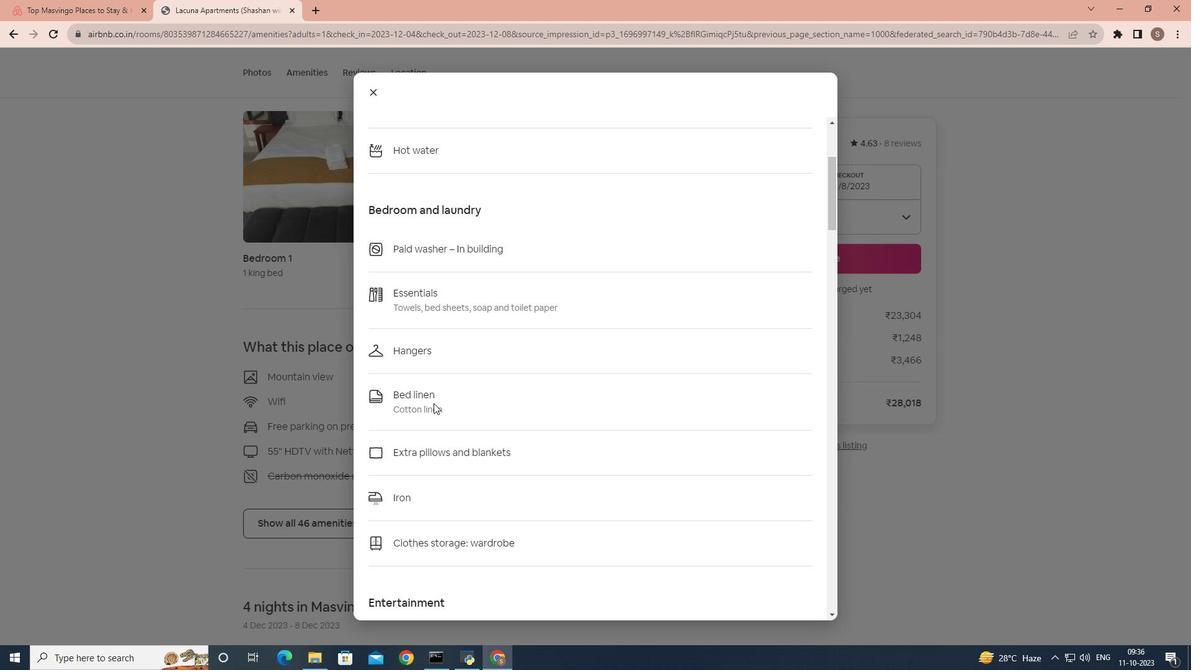 
Action: Mouse scrolled (433, 402) with delta (0, 0)
Screenshot: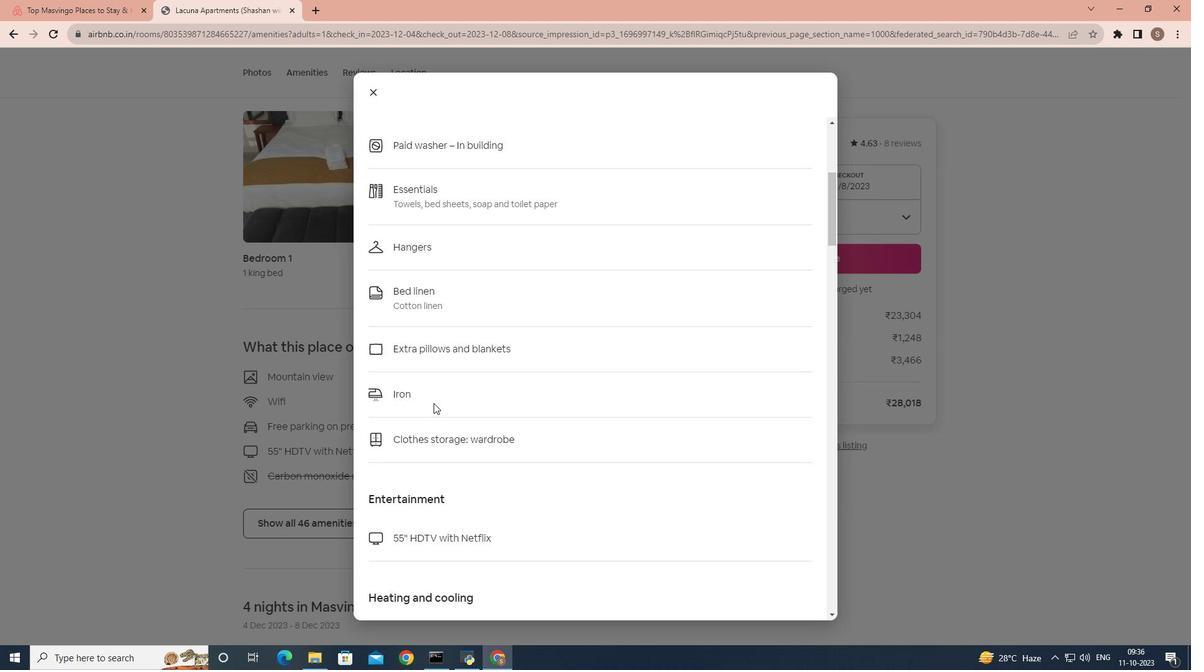 
Action: Mouse scrolled (433, 402) with delta (0, 0)
Screenshot: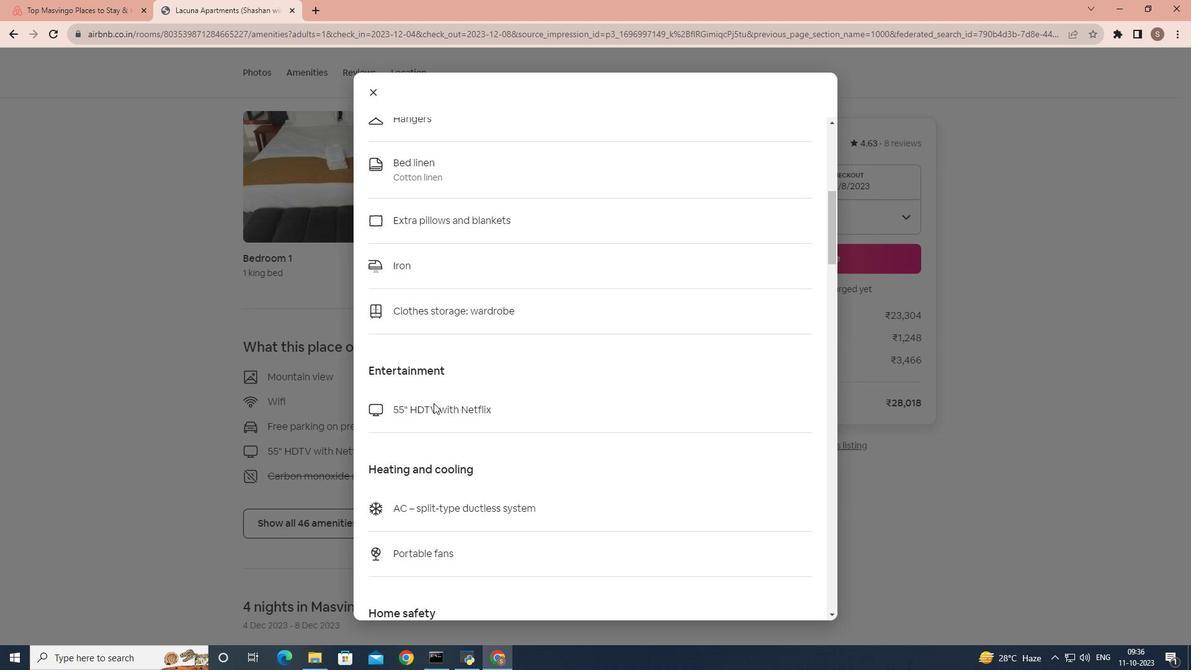 
Action: Mouse scrolled (433, 402) with delta (0, 0)
Screenshot: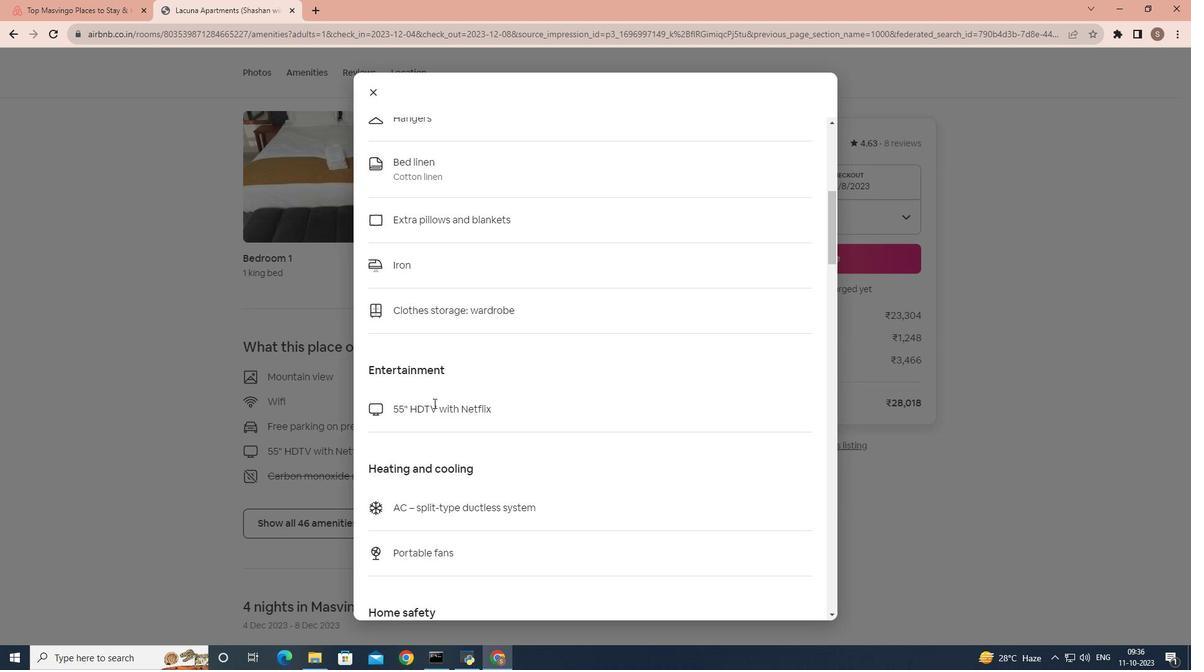 
Action: Mouse scrolled (433, 402) with delta (0, 0)
Screenshot: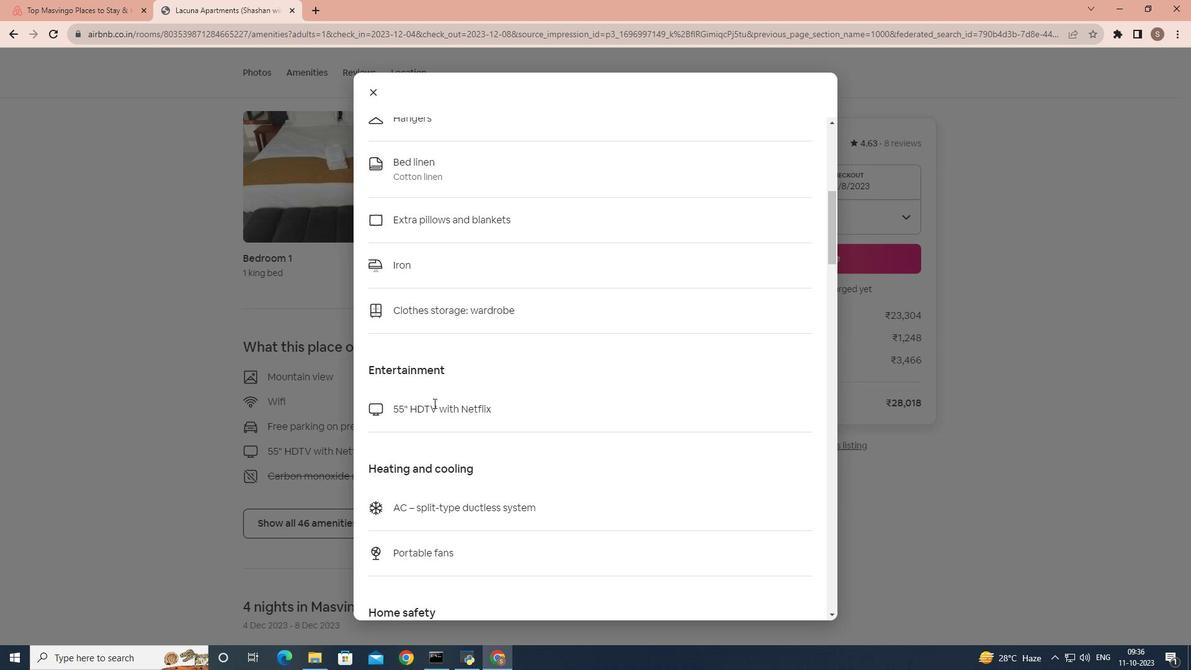 
Action: Mouse scrolled (433, 402) with delta (0, 0)
Screenshot: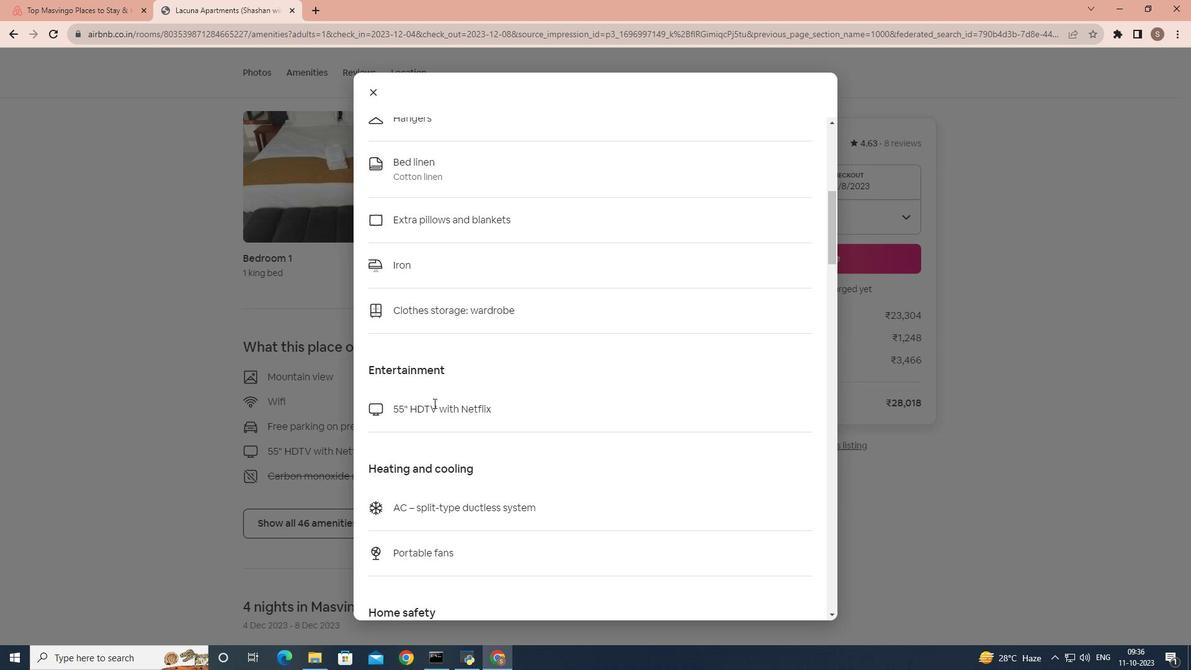 
Action: Mouse scrolled (433, 402) with delta (0, 0)
Screenshot: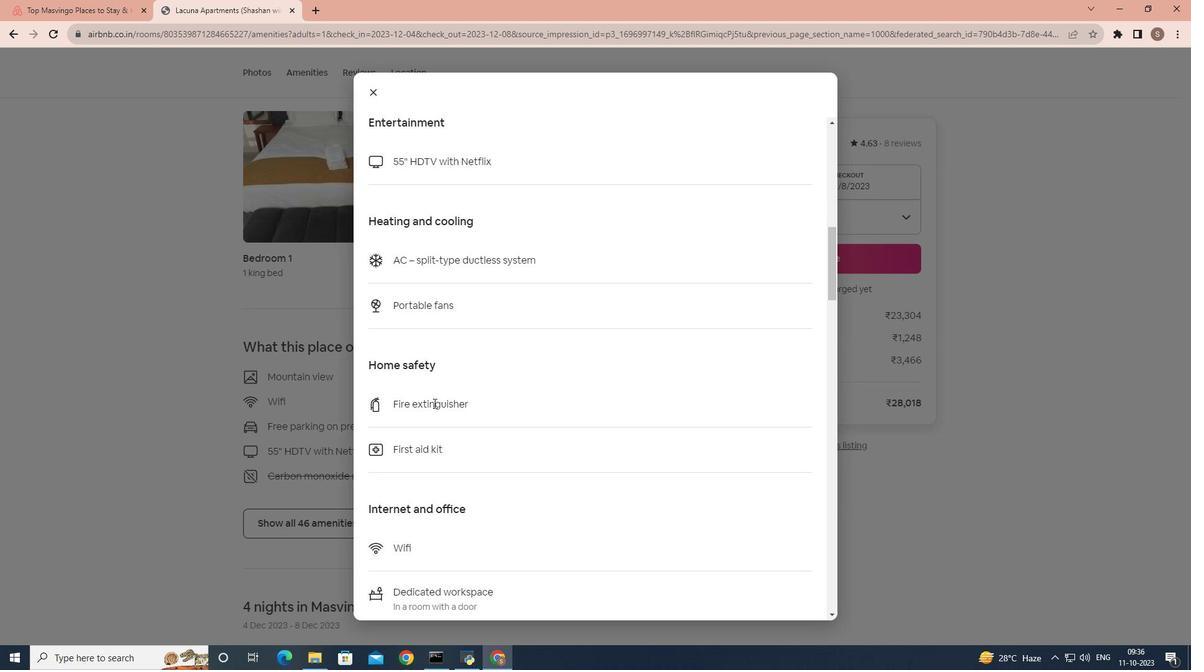 
Action: Mouse scrolled (433, 402) with delta (0, 0)
Screenshot: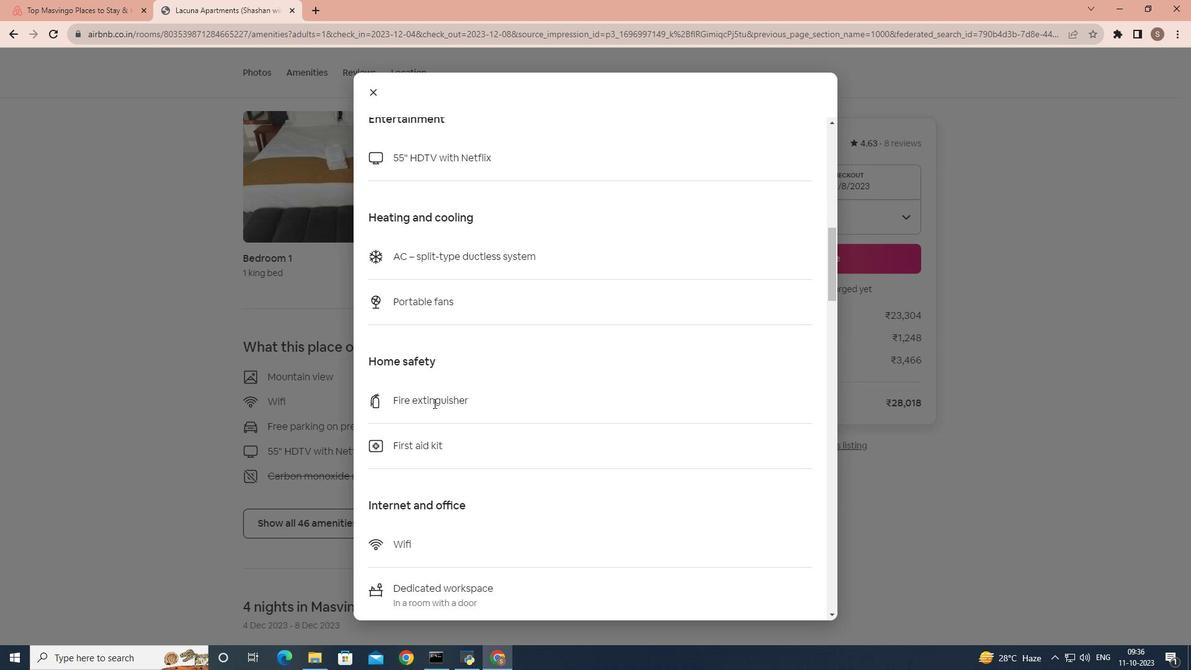 
Action: Mouse scrolled (433, 402) with delta (0, 0)
Screenshot: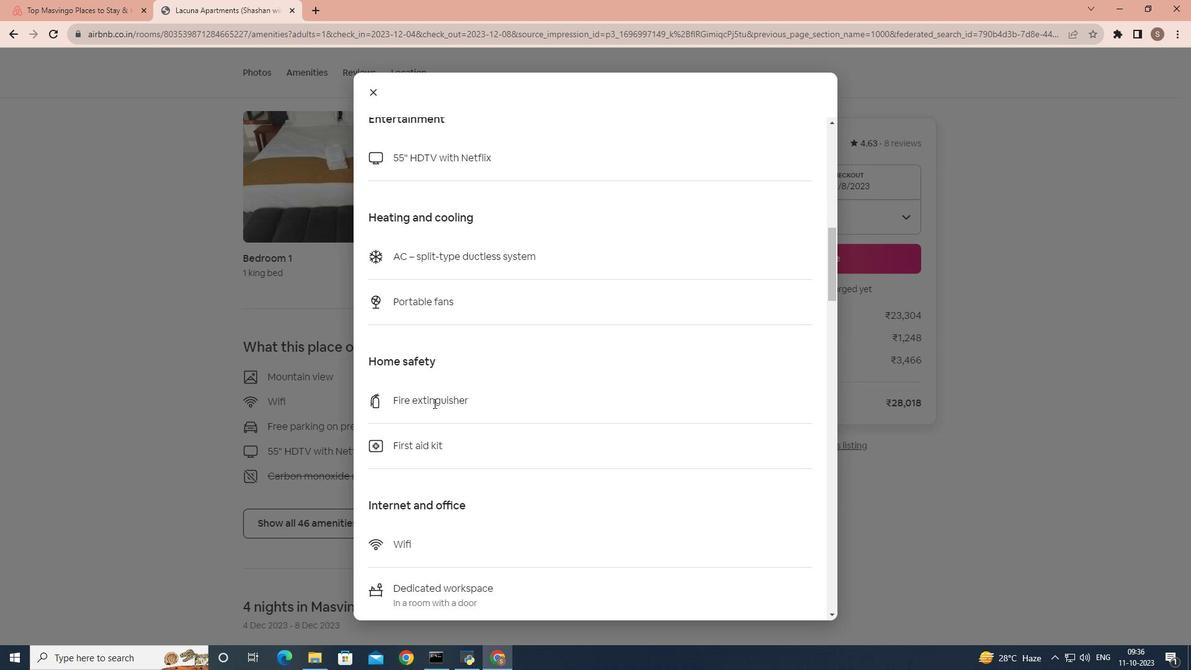 
Action: Mouse scrolled (433, 402) with delta (0, 0)
Screenshot: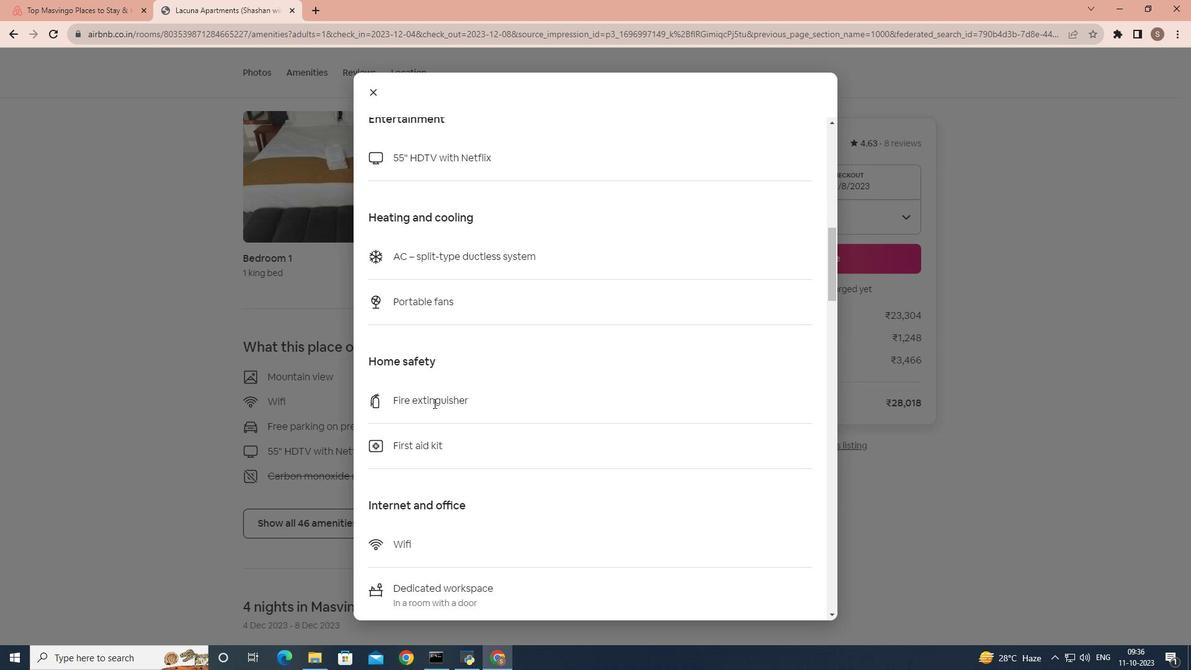 
Action: Mouse scrolled (433, 402) with delta (0, 0)
Screenshot: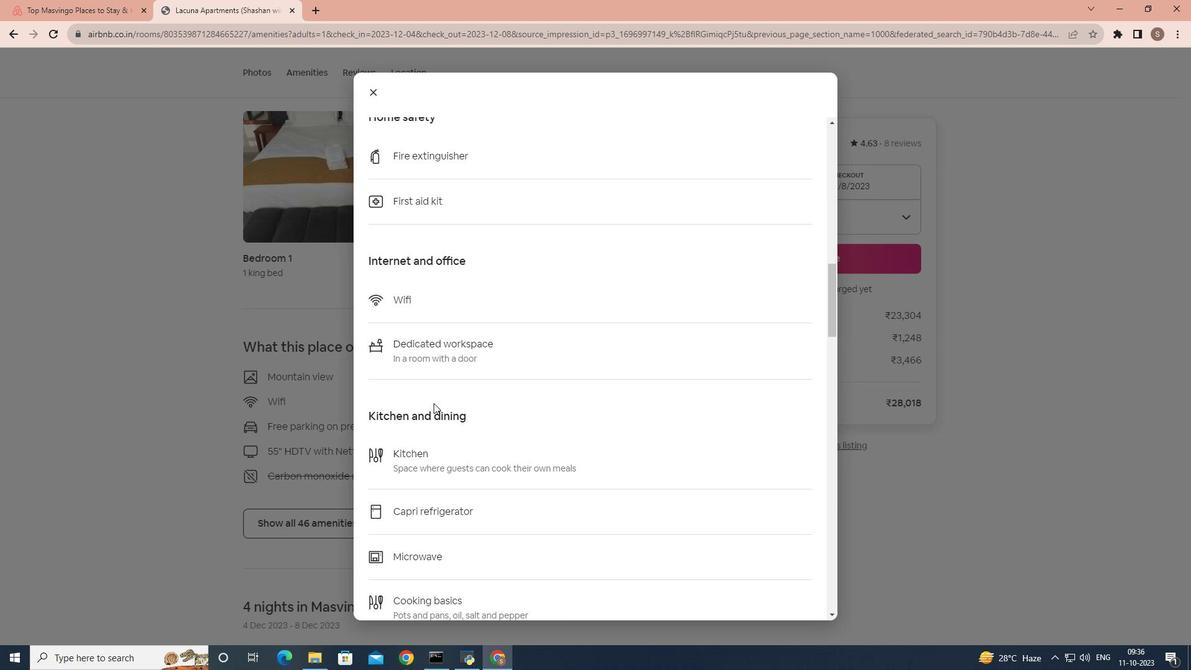 
Action: Mouse scrolled (433, 402) with delta (0, 0)
Screenshot: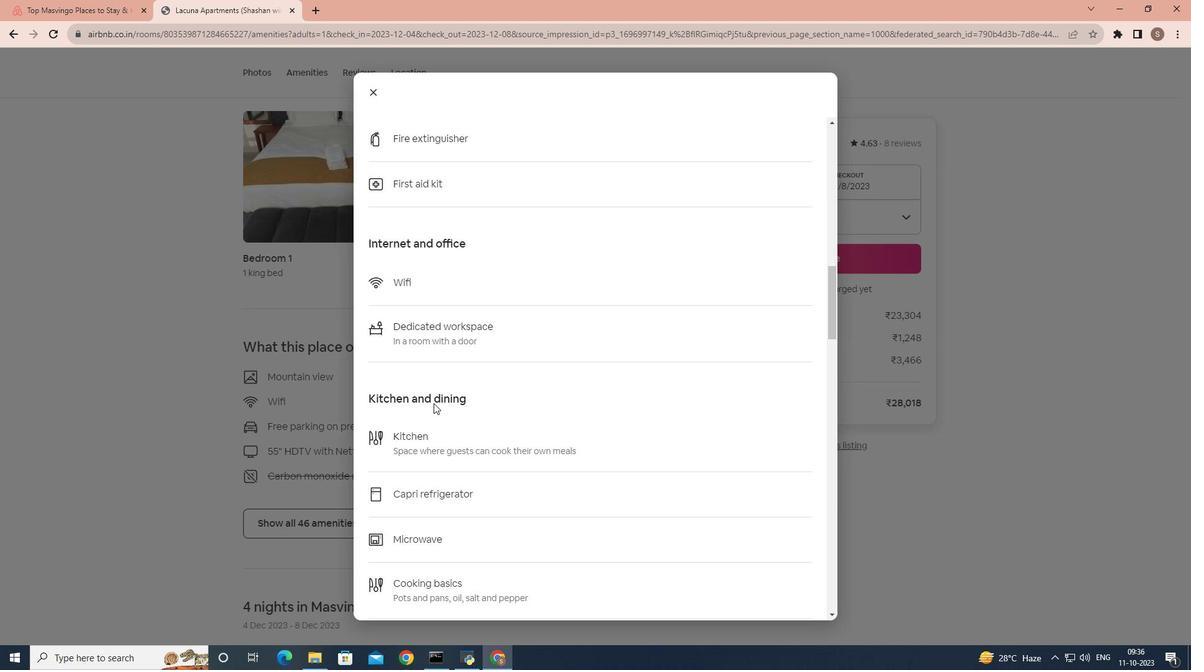 
Action: Mouse scrolled (433, 402) with delta (0, 0)
Screenshot: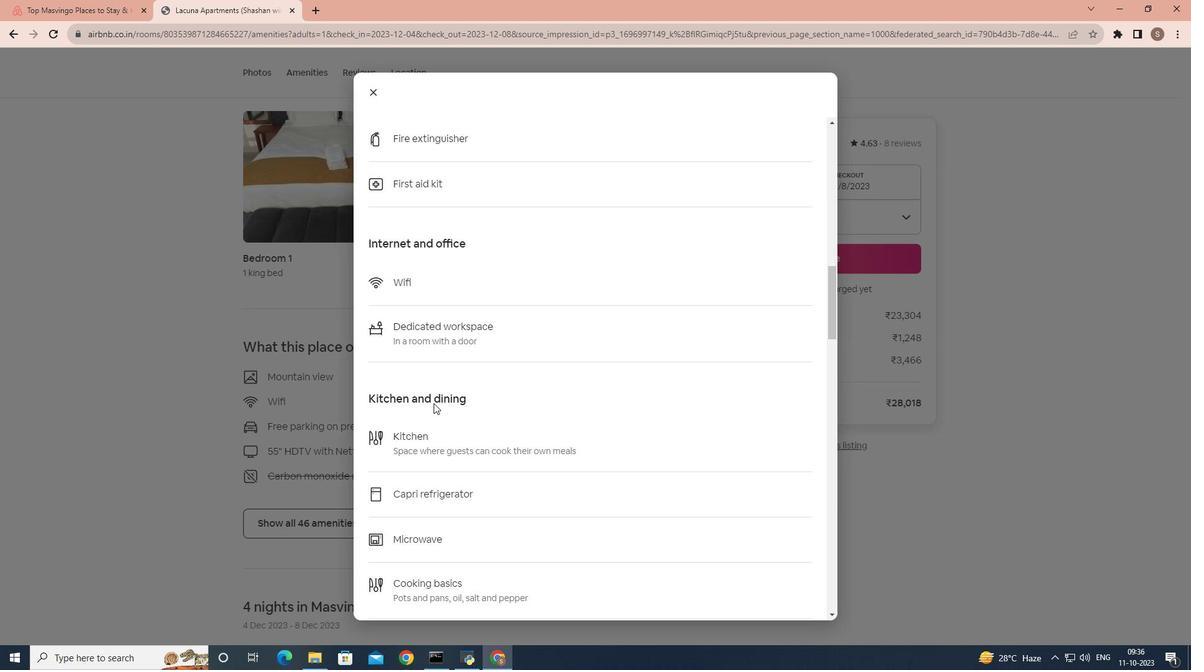 
Action: Mouse scrolled (433, 402) with delta (0, 0)
Screenshot: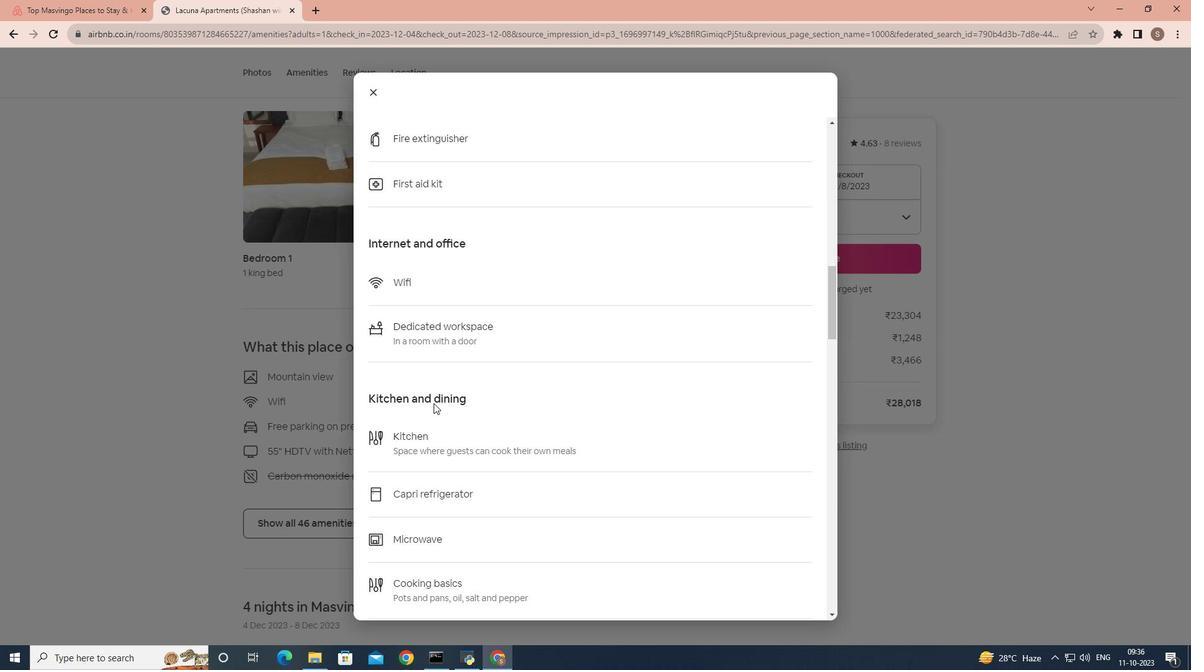
Action: Mouse scrolled (433, 402) with delta (0, 0)
Screenshot: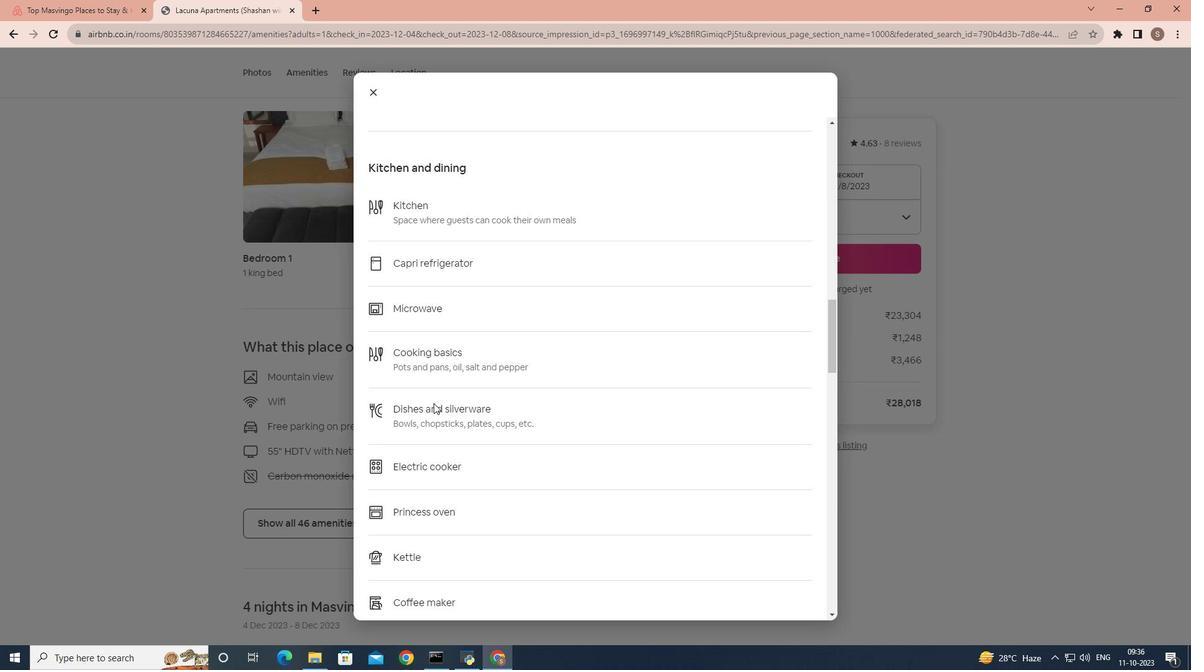 
Action: Mouse scrolled (433, 402) with delta (0, 0)
Screenshot: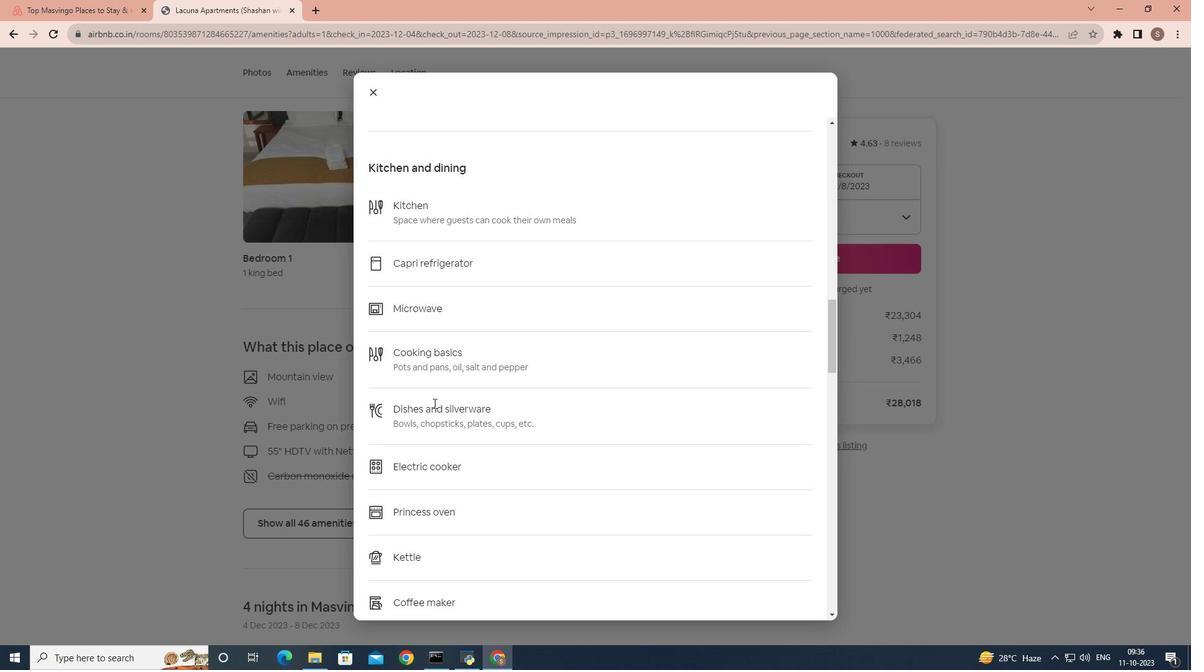 
Action: Mouse scrolled (433, 402) with delta (0, 0)
Screenshot: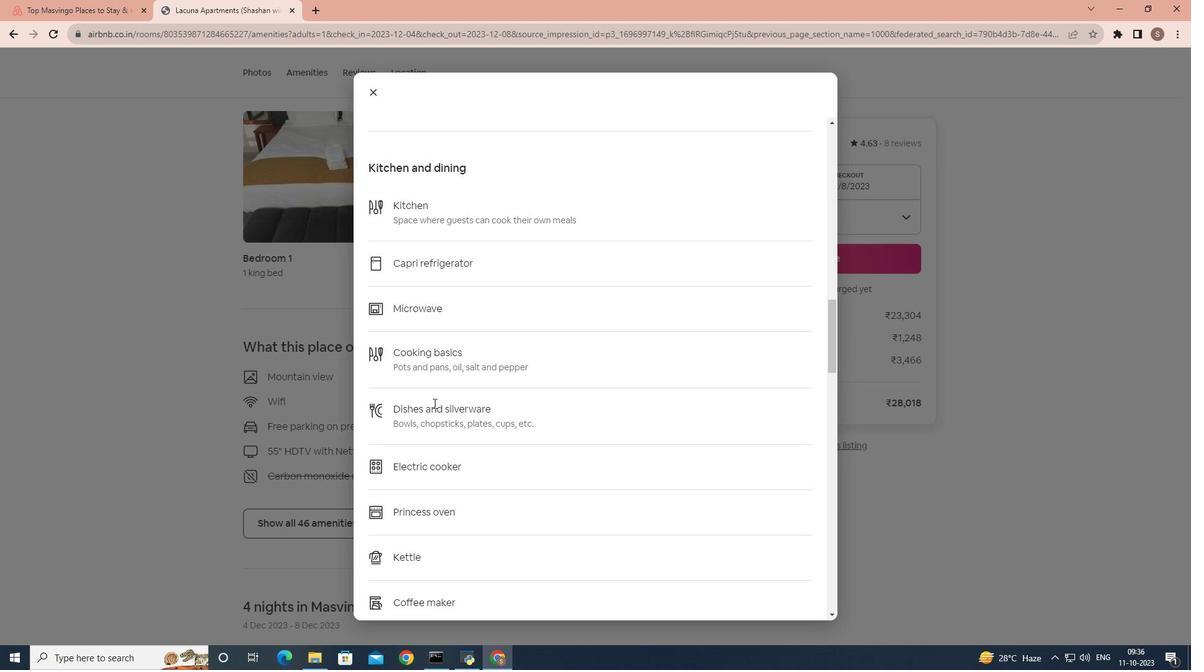 
Action: Mouse scrolled (433, 402) with delta (0, 0)
Screenshot: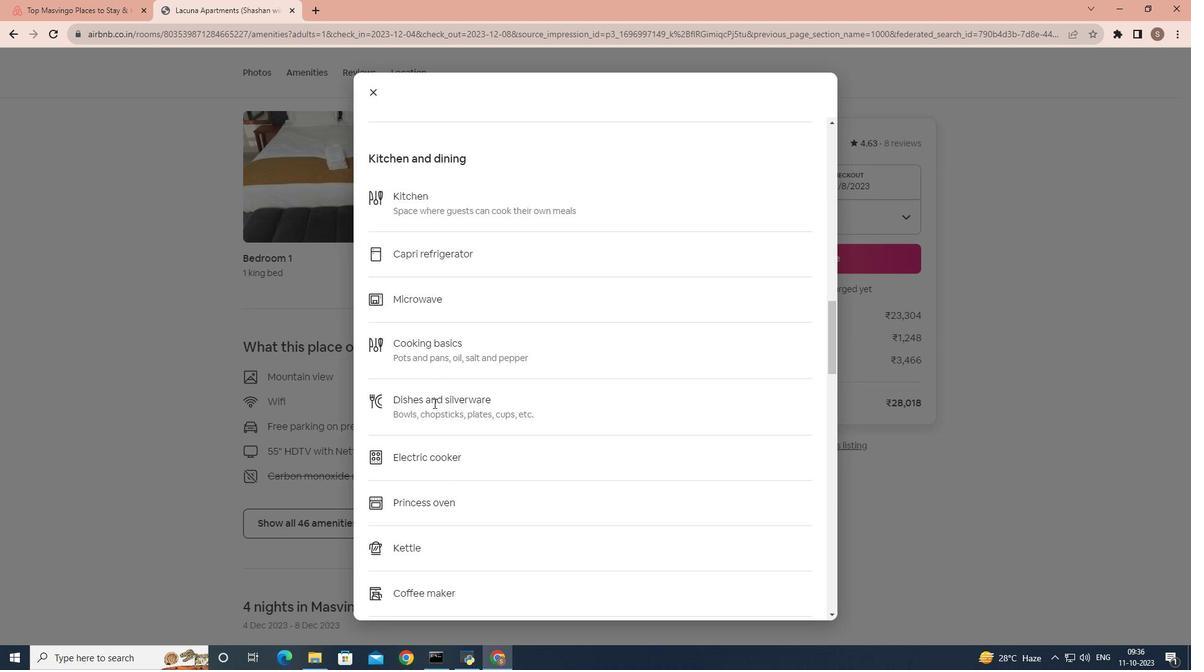 
Action: Mouse scrolled (433, 402) with delta (0, 0)
Screenshot: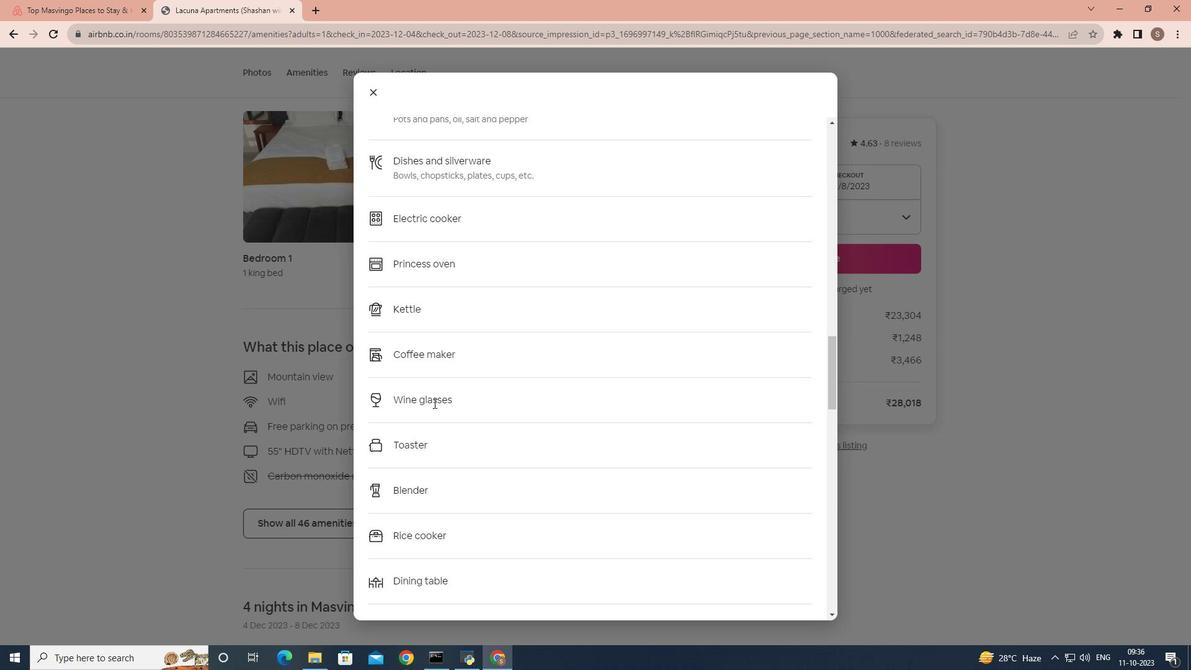 
Action: Mouse scrolled (433, 402) with delta (0, 0)
Screenshot: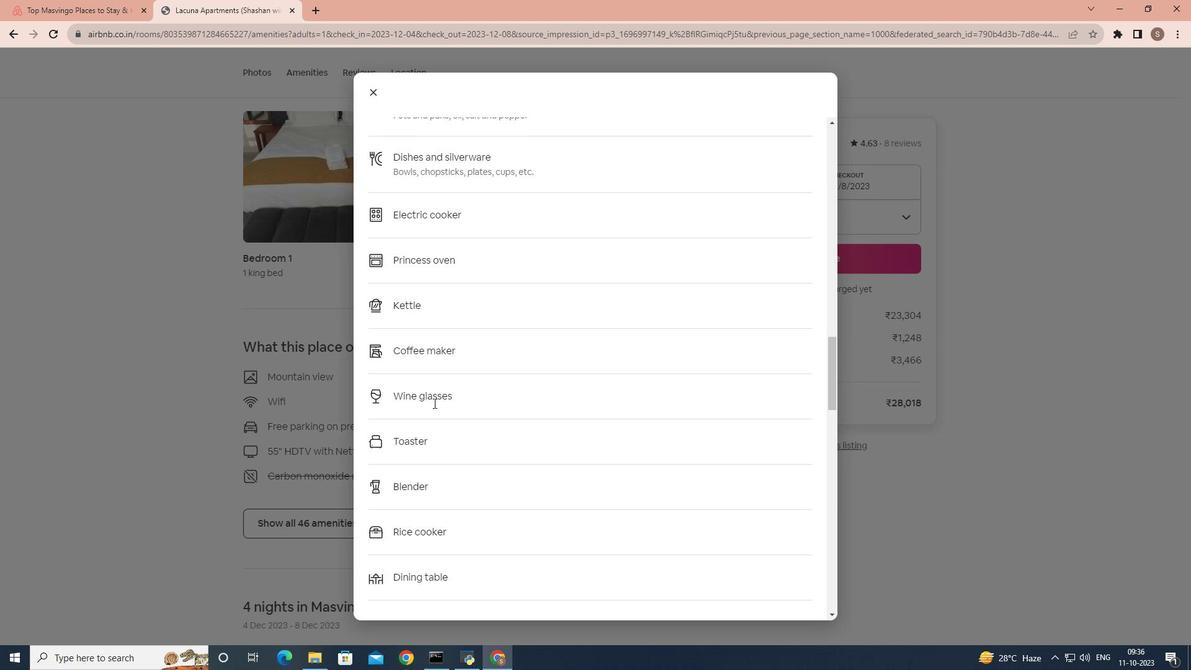 
Action: Mouse scrolled (433, 402) with delta (0, 0)
Screenshot: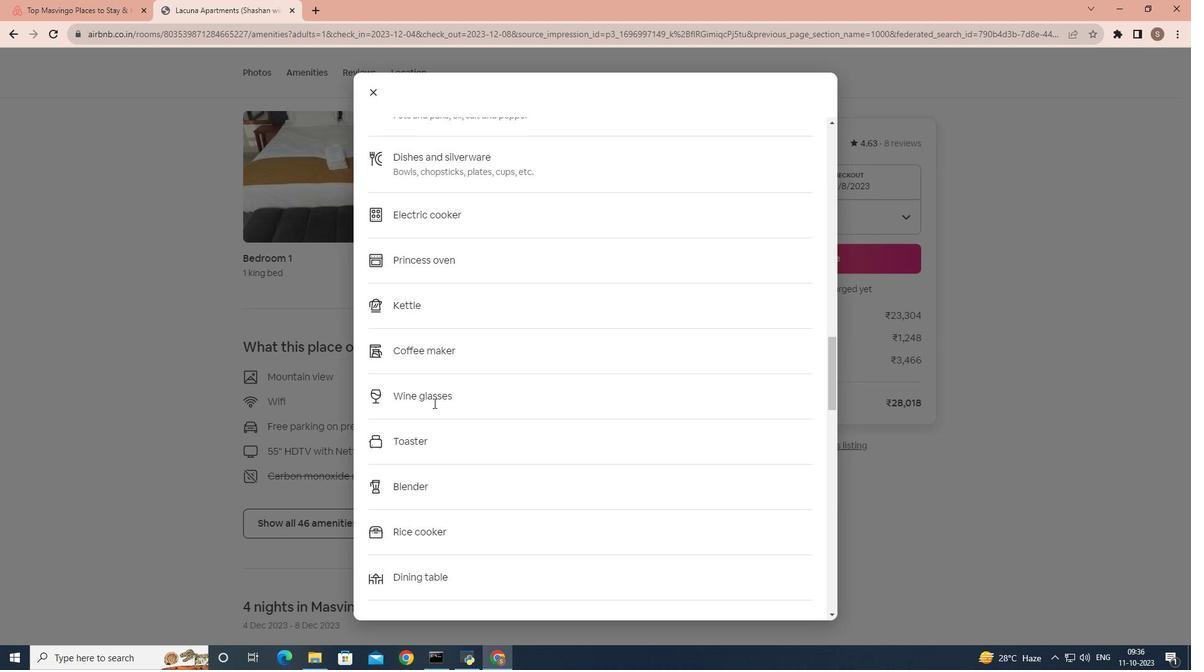 
Action: Mouse scrolled (433, 402) with delta (0, 0)
Screenshot: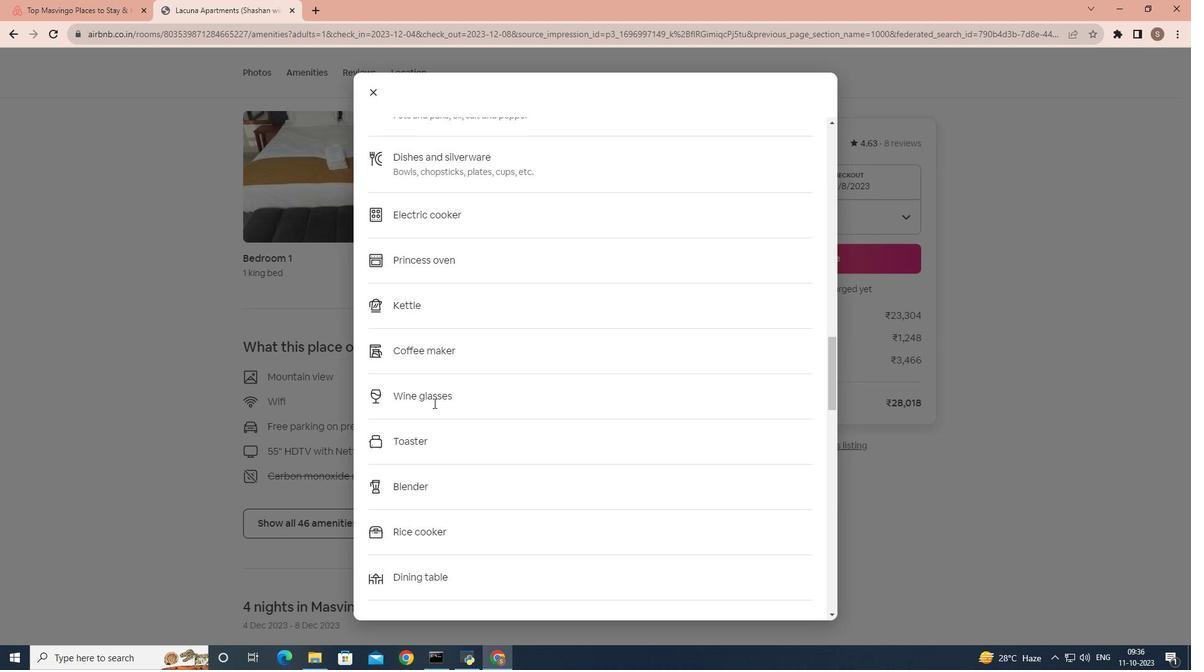 
Action: Mouse scrolled (433, 402) with delta (0, 0)
Screenshot: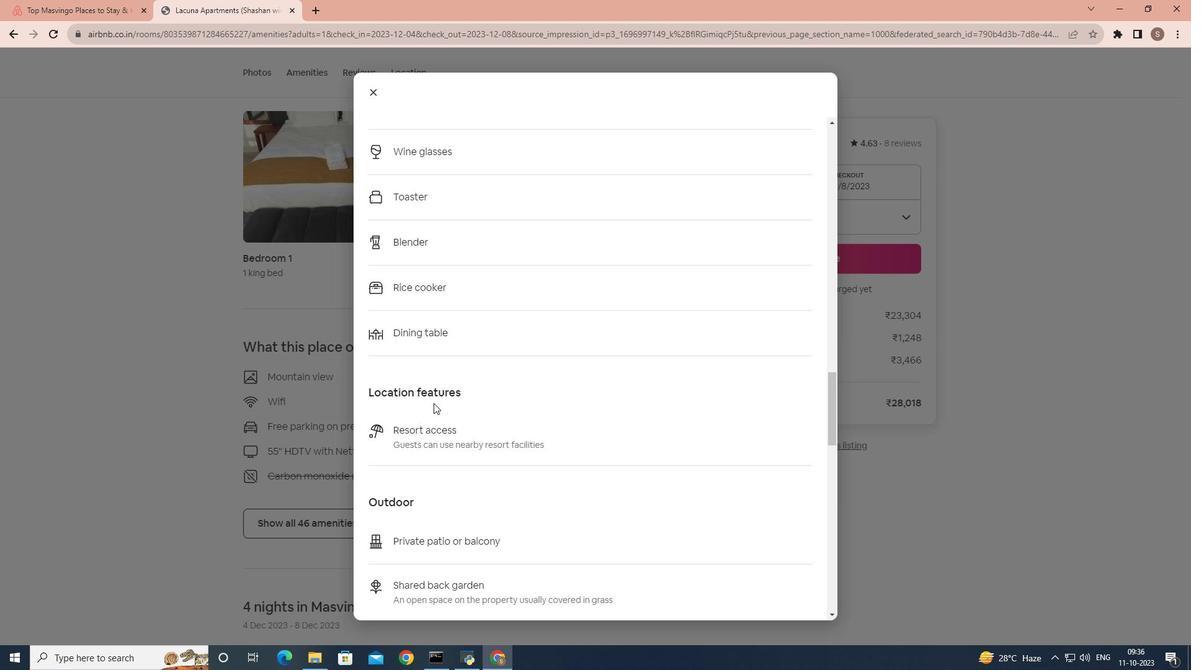 
Action: Mouse scrolled (433, 402) with delta (0, 0)
Screenshot: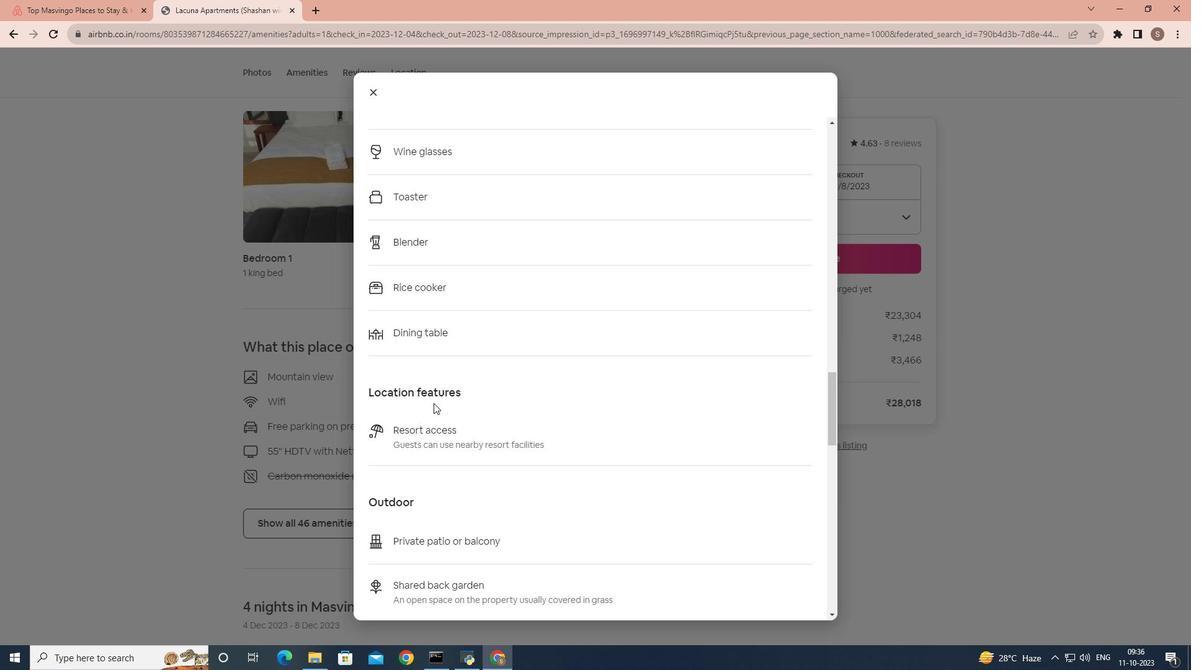 
Action: Mouse scrolled (433, 402) with delta (0, 0)
Screenshot: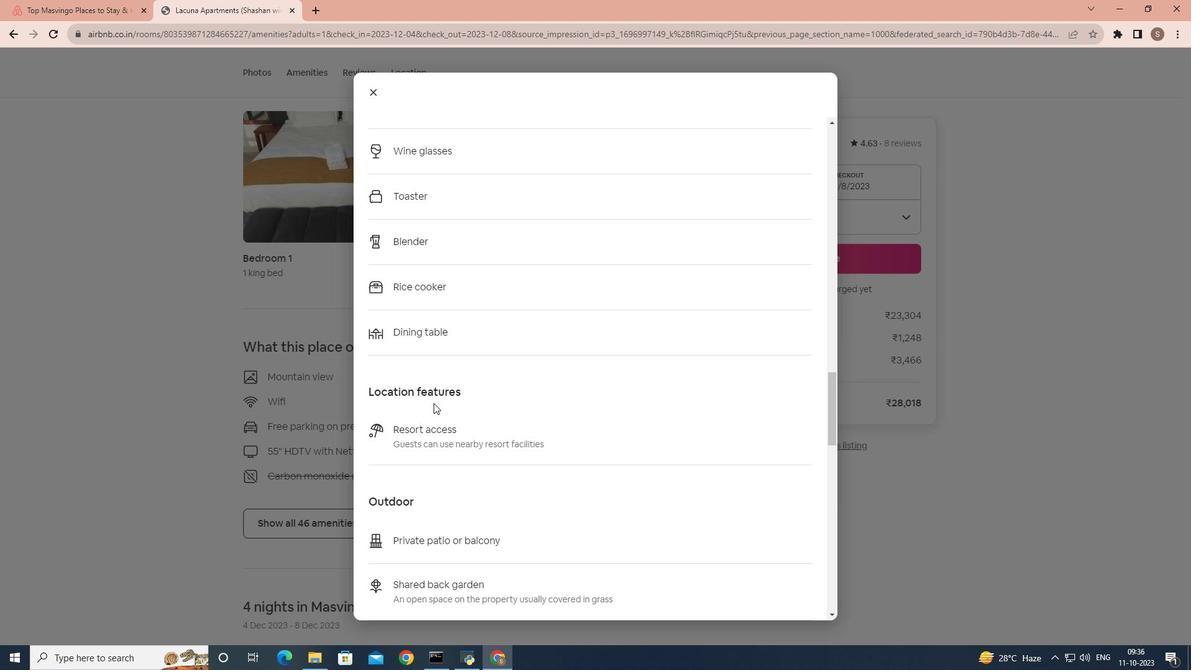 
Action: Mouse scrolled (433, 402) with delta (0, 0)
Screenshot: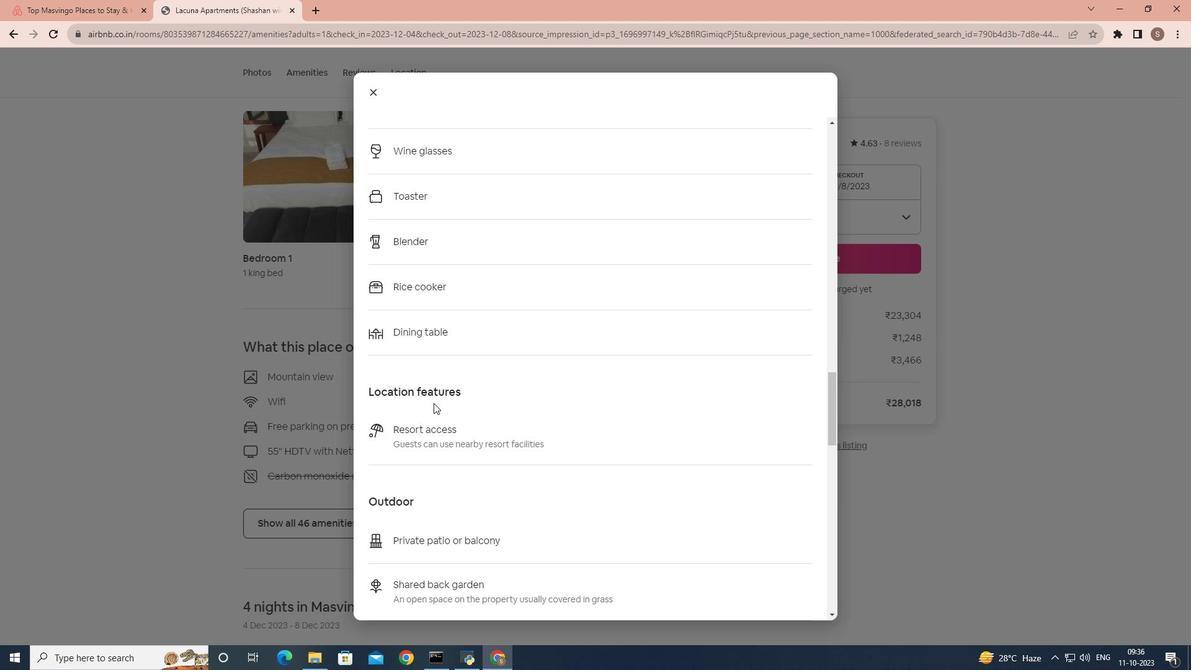 
Action: Mouse scrolled (433, 402) with delta (0, 0)
Screenshot: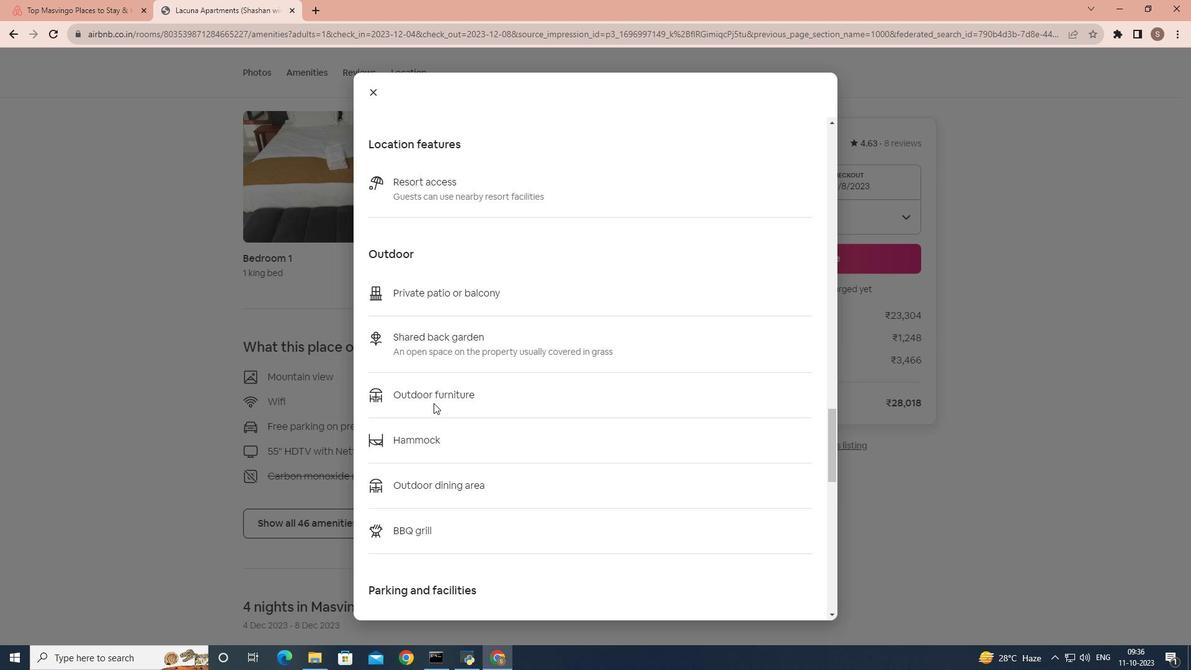 
Action: Mouse scrolled (433, 402) with delta (0, 0)
Screenshot: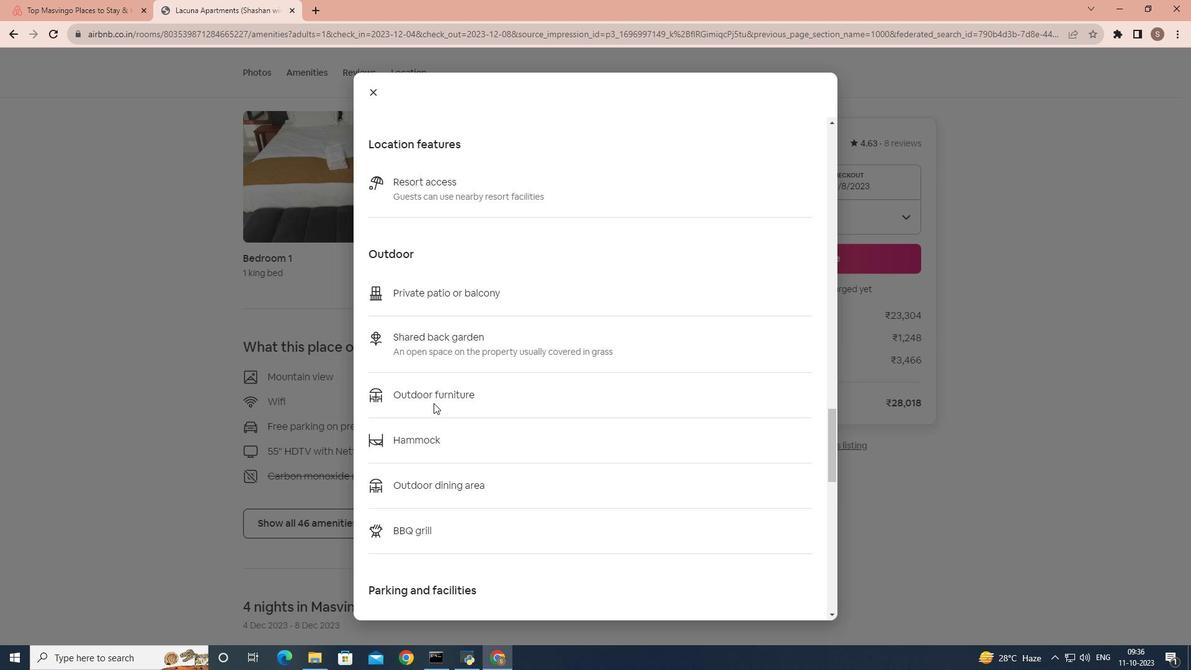 
Action: Mouse scrolled (433, 402) with delta (0, 0)
Screenshot: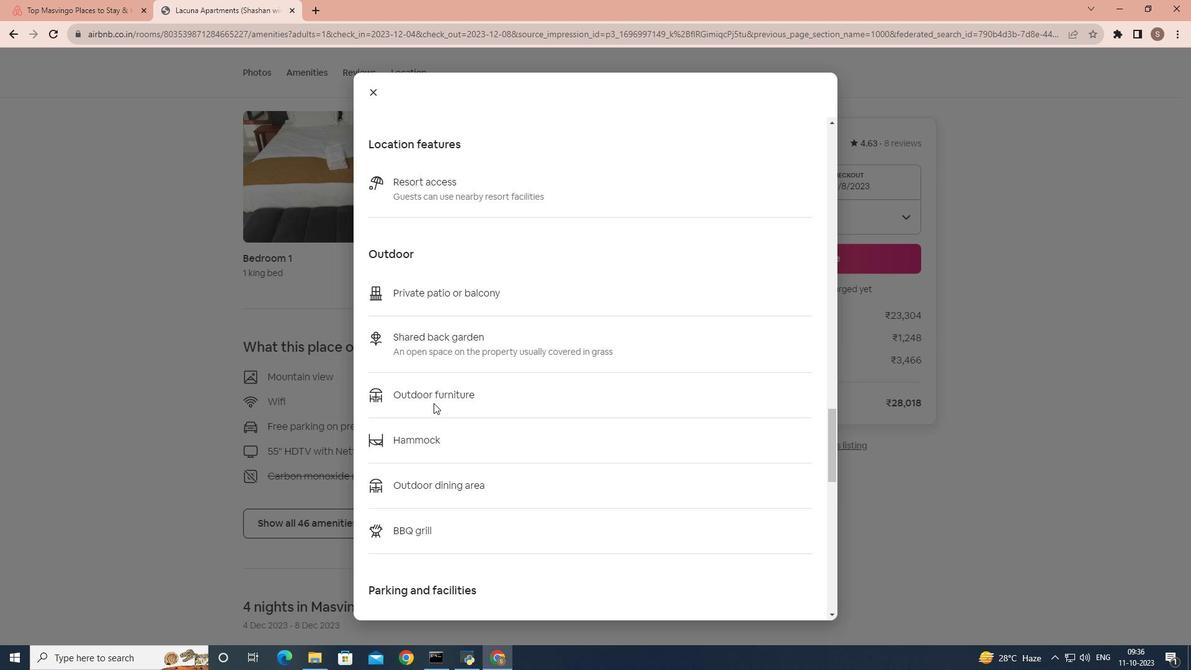 
Action: Mouse scrolled (433, 402) with delta (0, 0)
Screenshot: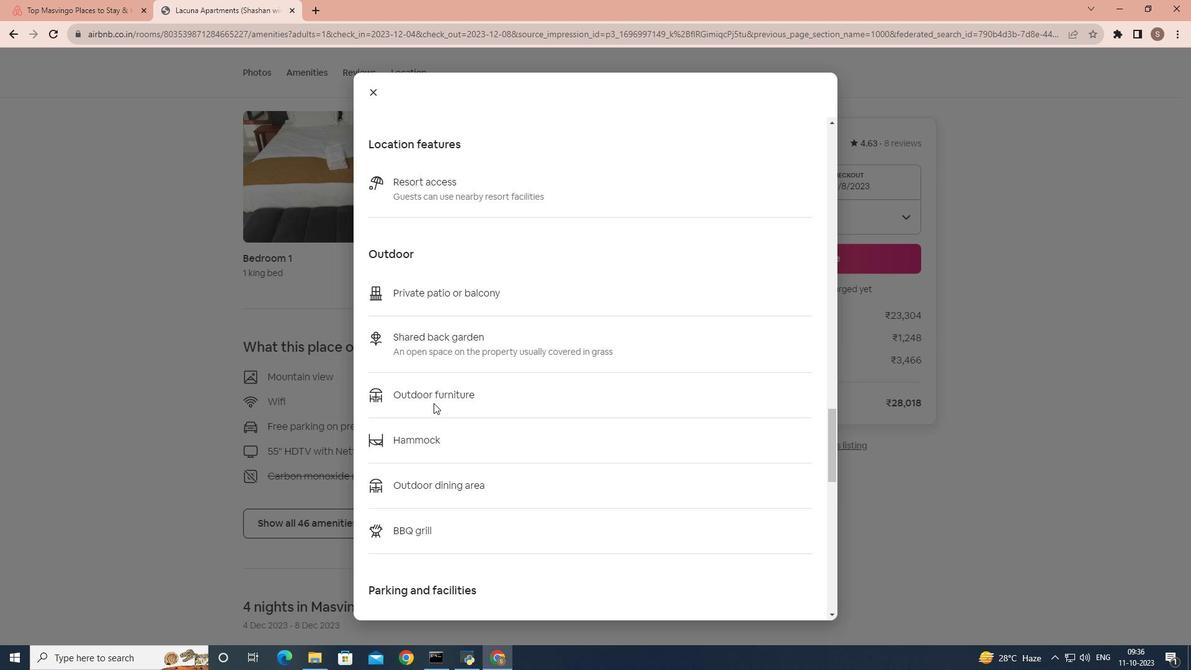 
Action: Mouse scrolled (433, 402) with delta (0, 0)
Screenshot: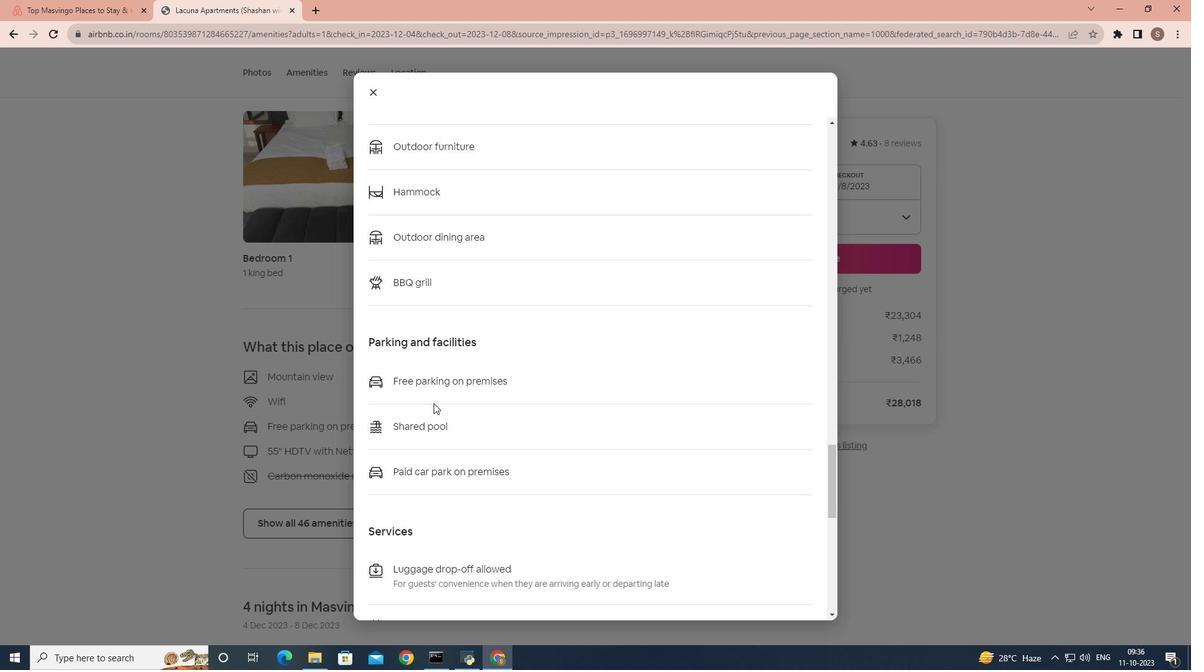 
Action: Mouse scrolled (433, 402) with delta (0, 0)
Screenshot: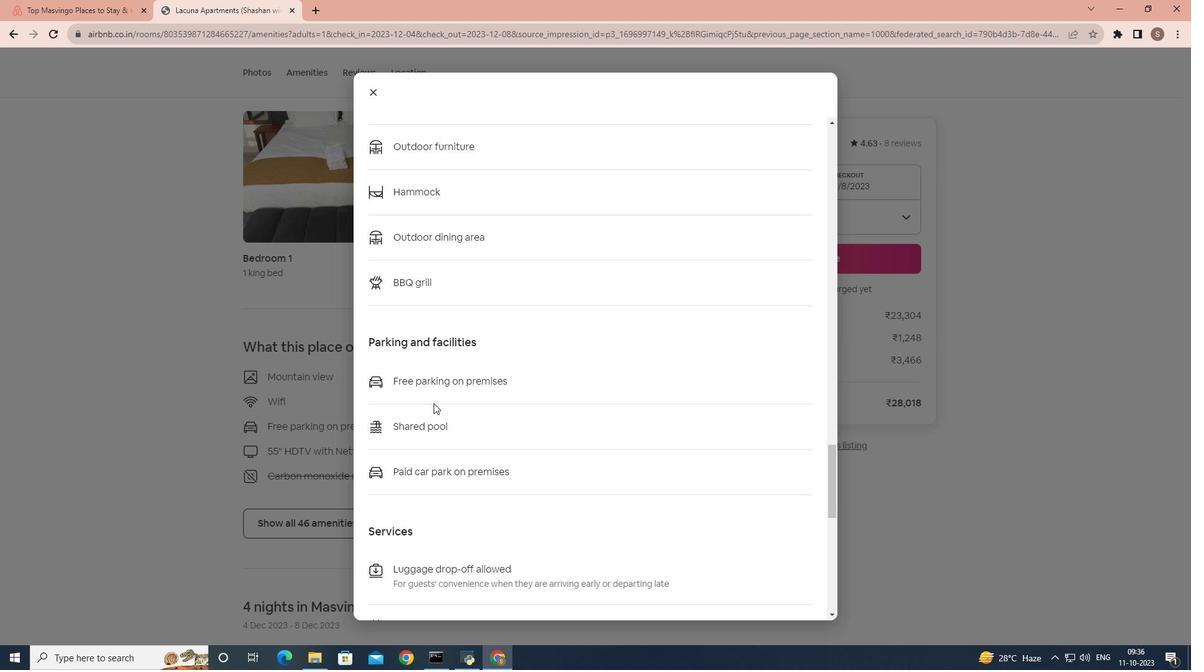 
Action: Mouse scrolled (433, 402) with delta (0, 0)
Screenshot: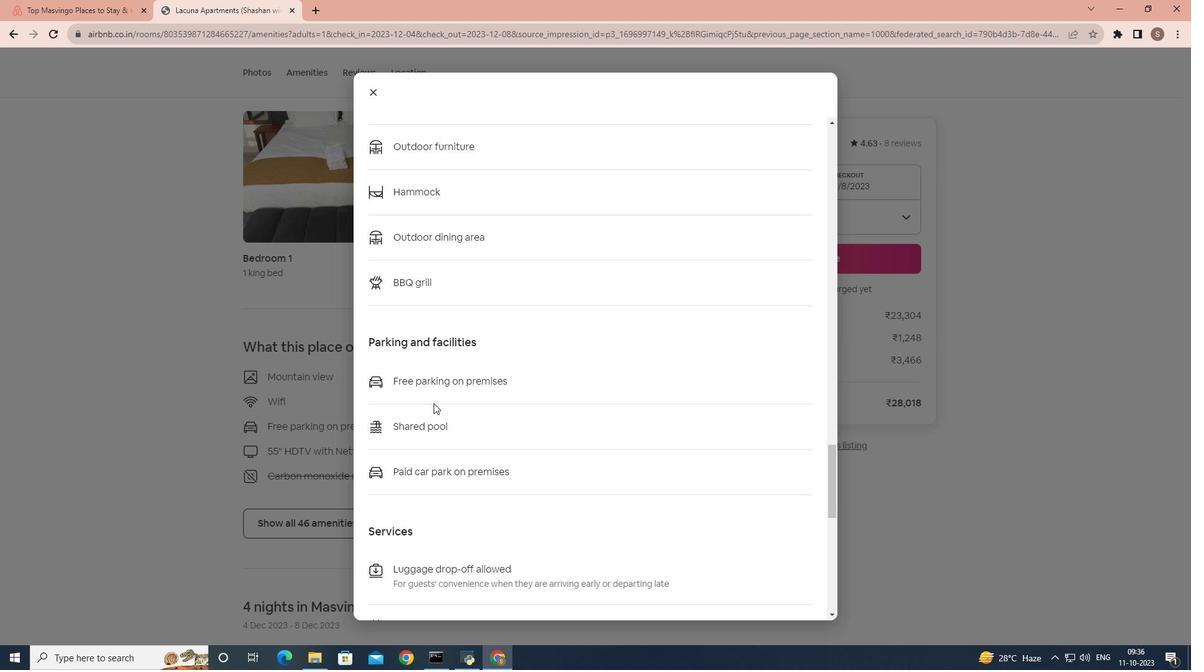 
Action: Mouse scrolled (433, 402) with delta (0, 0)
Screenshot: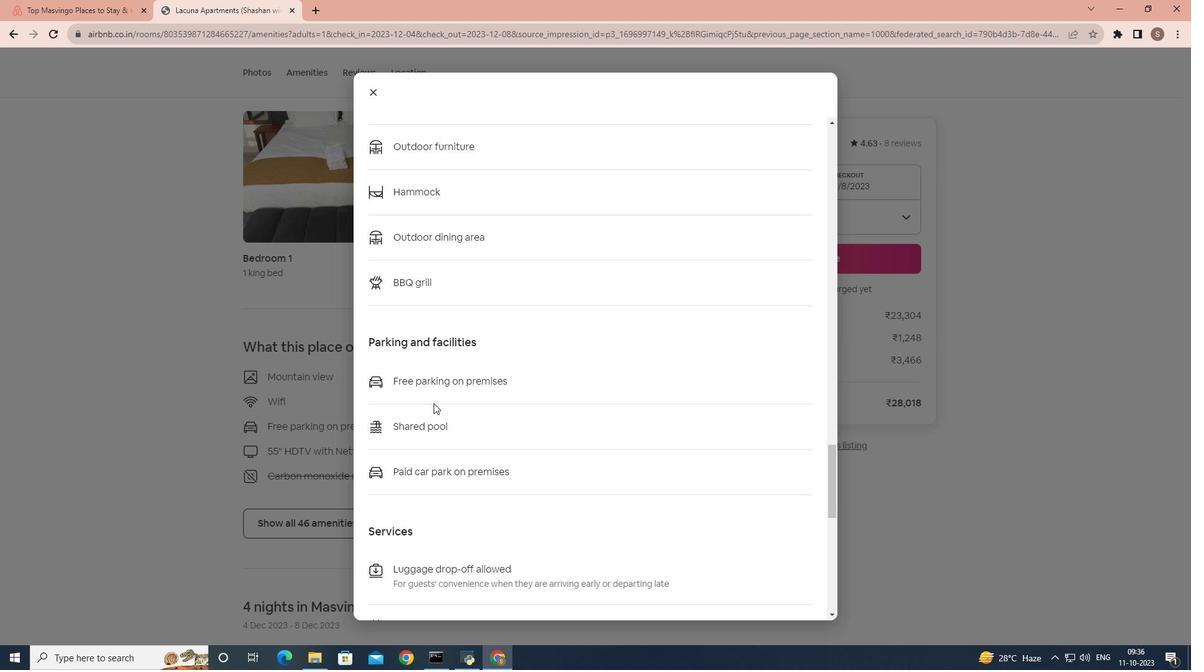 
Action: Mouse scrolled (433, 402) with delta (0, 0)
Screenshot: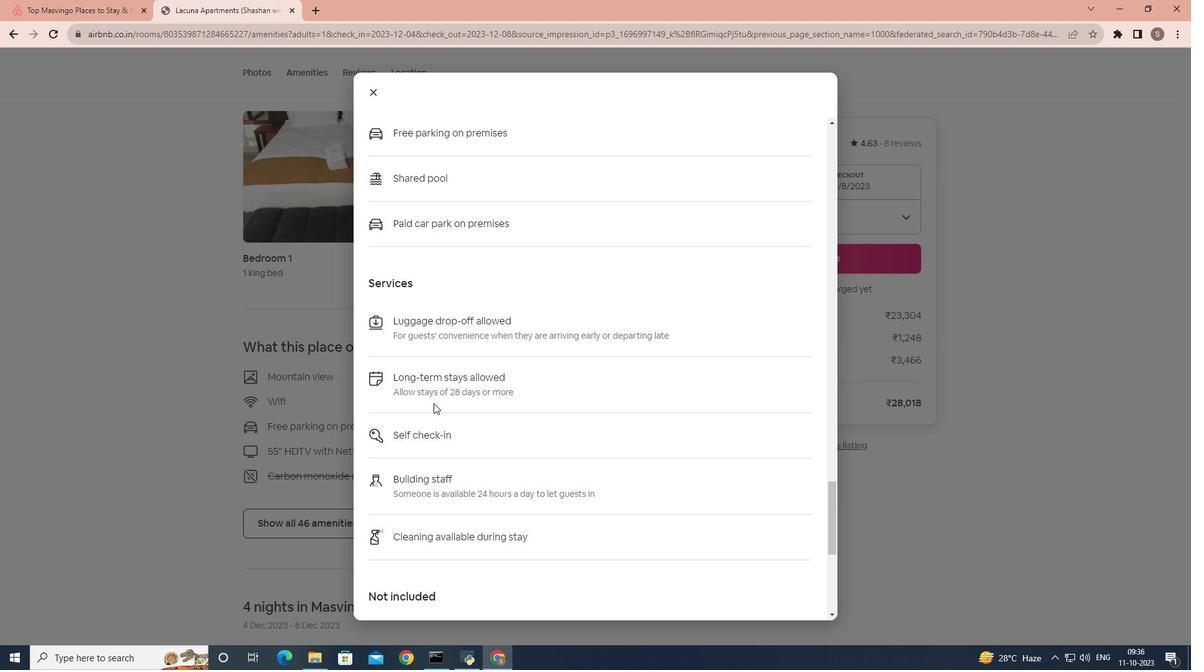 
Action: Mouse scrolled (433, 402) with delta (0, 0)
Screenshot: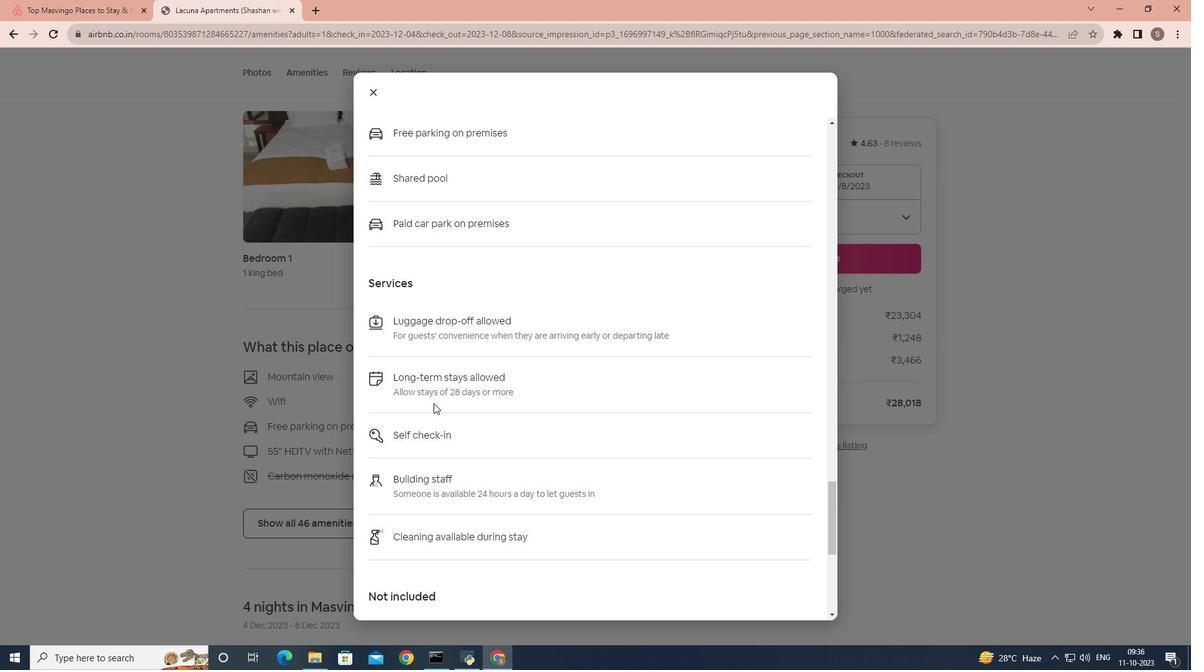 
Action: Mouse scrolled (433, 402) with delta (0, 0)
Screenshot: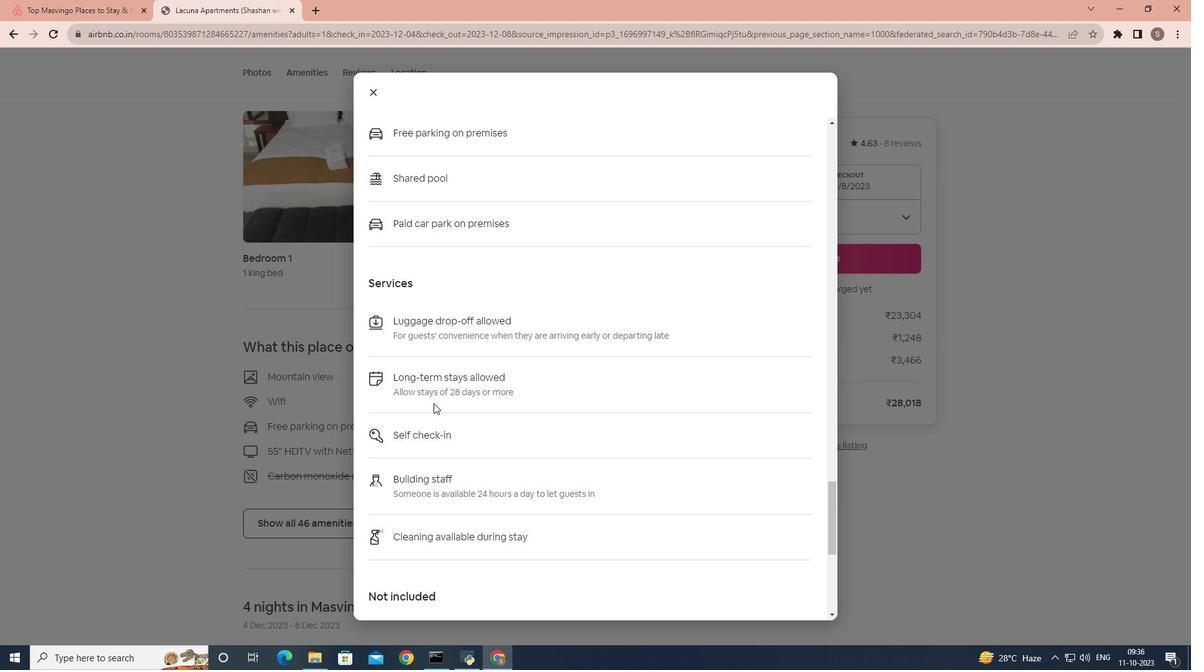 
Action: Mouse scrolled (433, 402) with delta (0, 0)
Screenshot: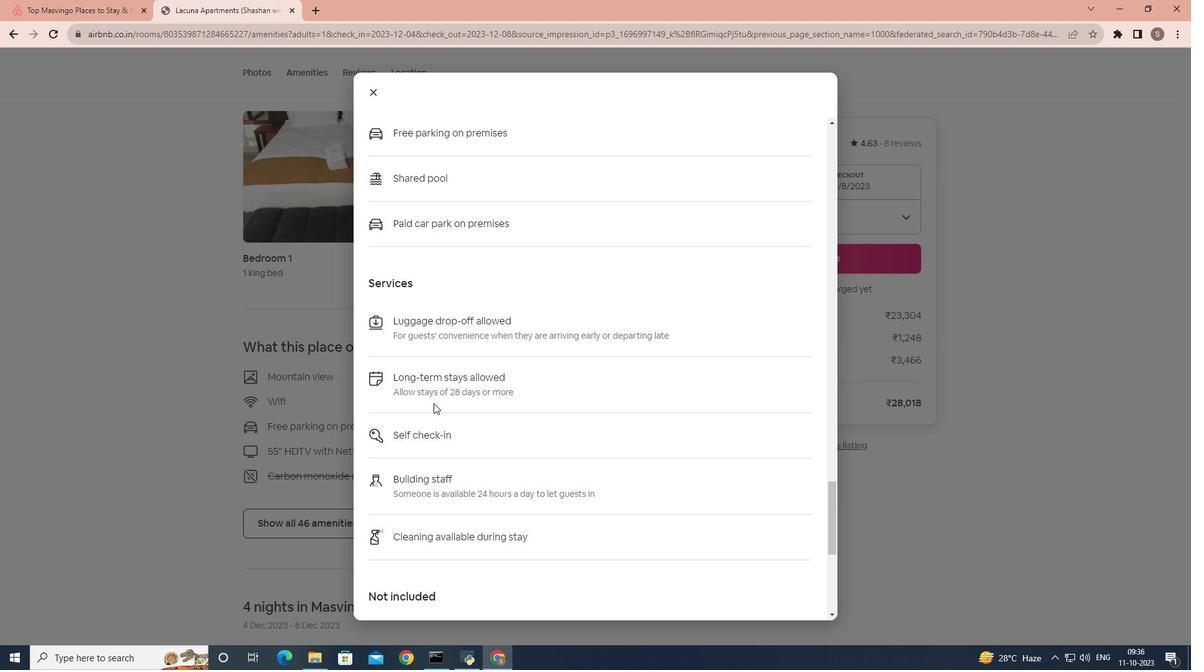 
Action: Mouse scrolled (433, 402) with delta (0, 0)
Screenshot: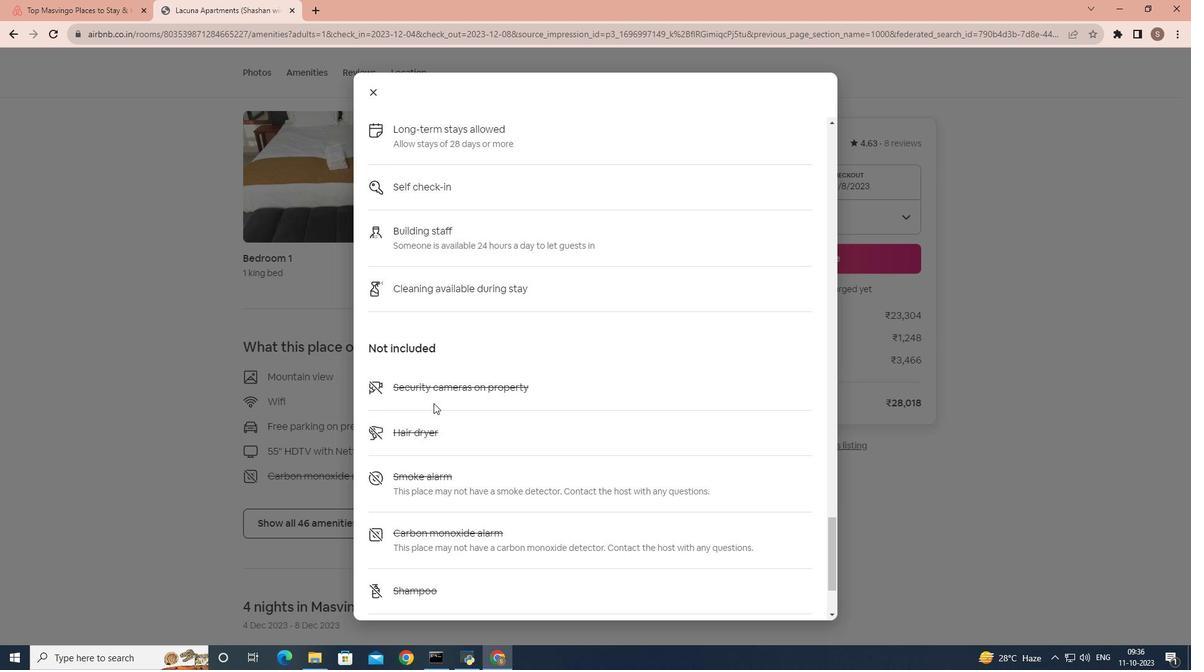 
Action: Mouse scrolled (433, 402) with delta (0, 0)
Screenshot: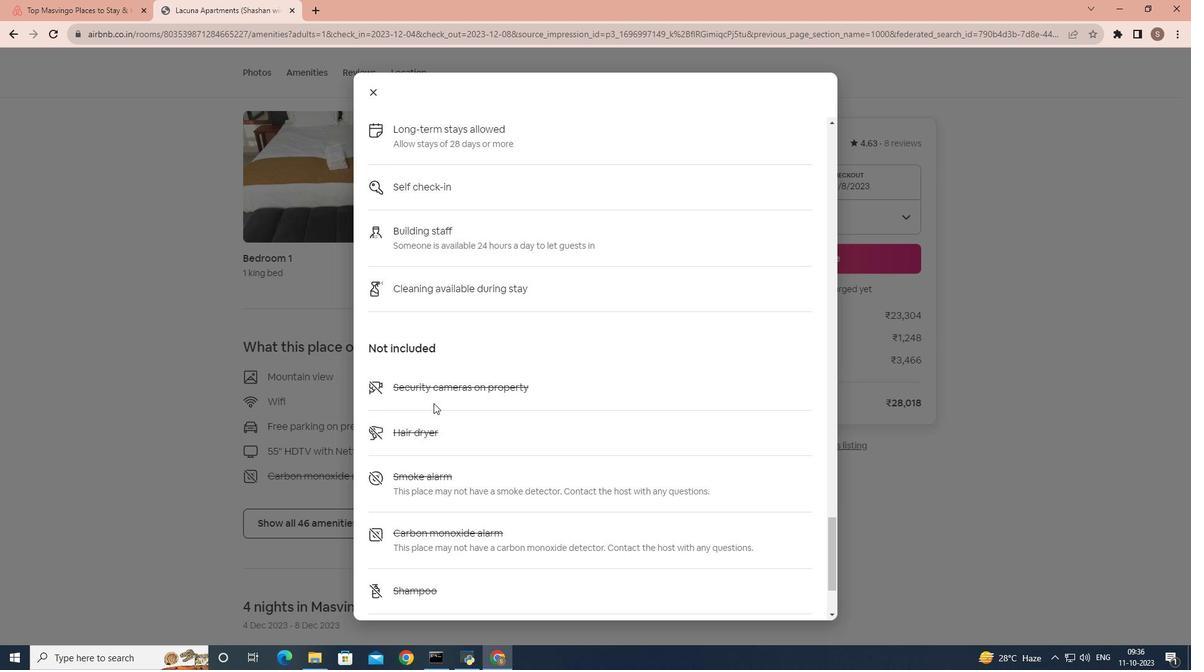 
Action: Mouse scrolled (433, 402) with delta (0, 0)
Screenshot: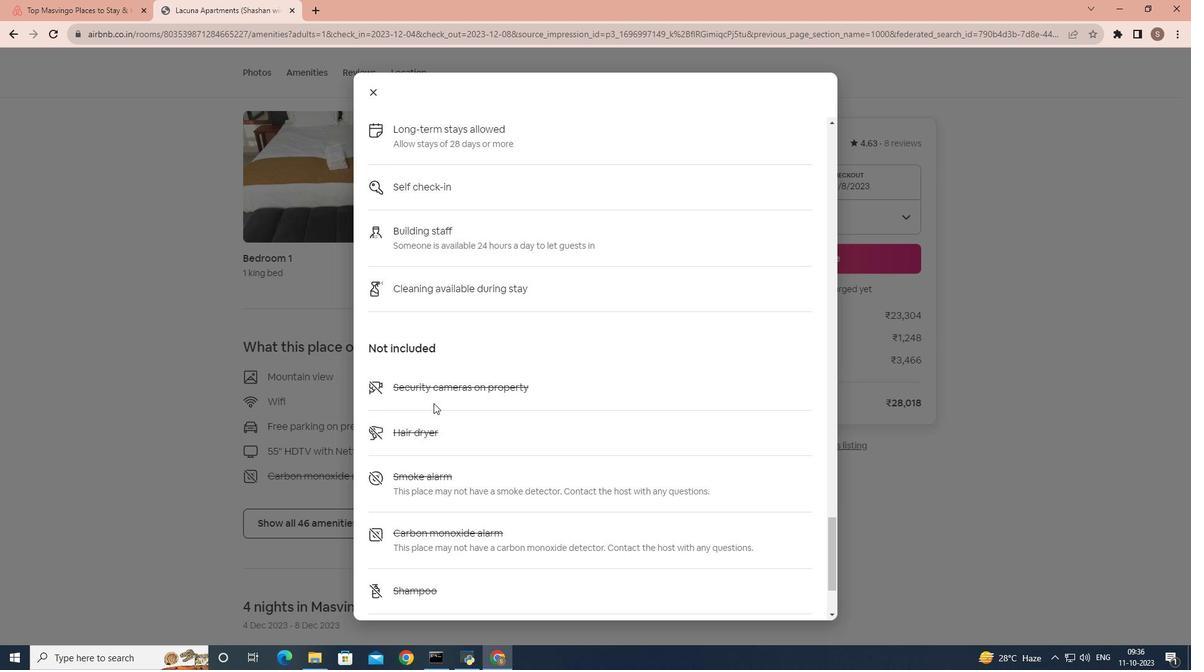 
Action: Mouse scrolled (433, 402) with delta (0, 0)
Screenshot: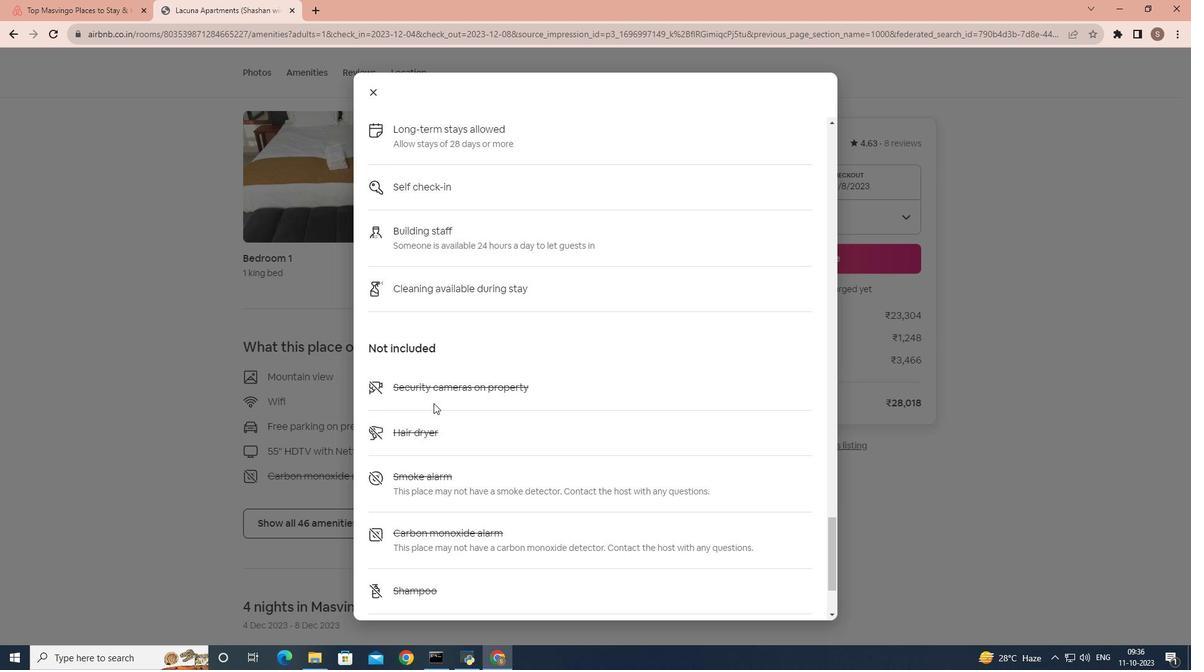 
Action: Mouse scrolled (433, 402) with delta (0, 0)
Screenshot: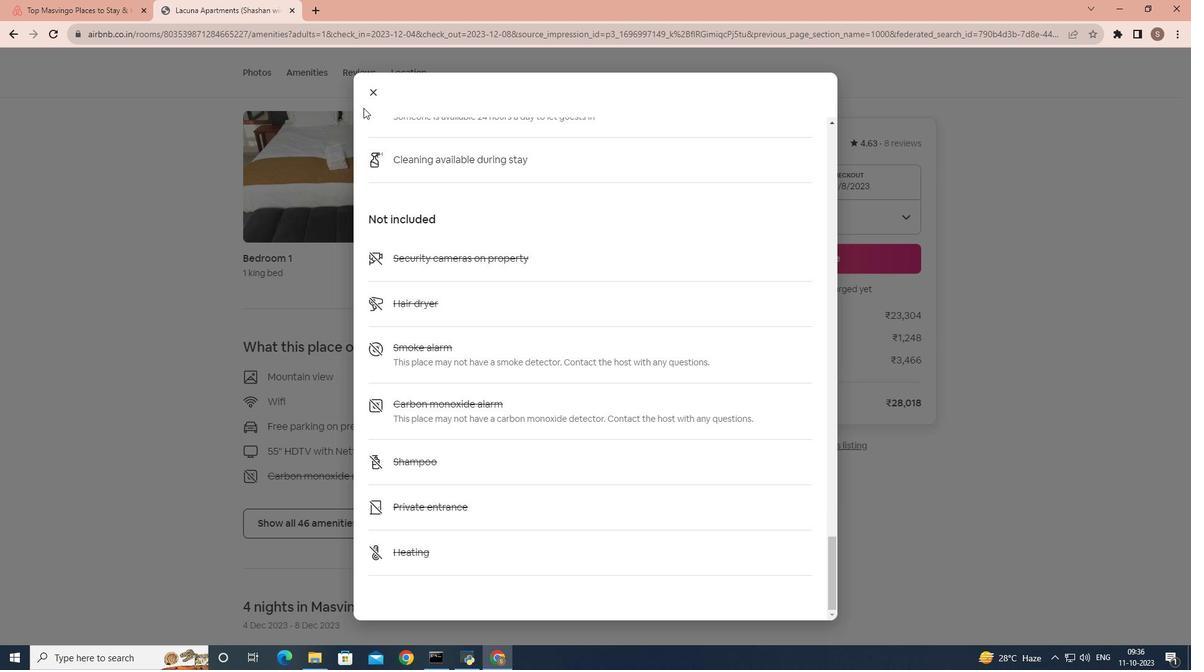 
Action: Mouse scrolled (433, 402) with delta (0, 0)
Screenshot: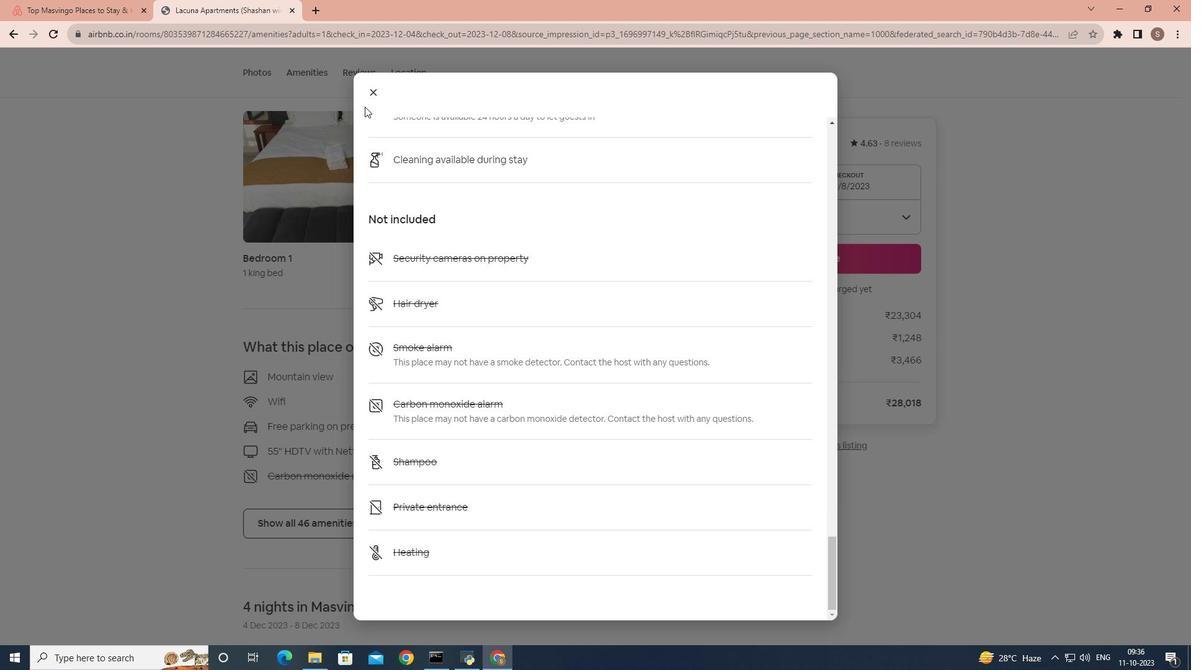 
Action: Mouse scrolled (433, 402) with delta (0, 0)
Screenshot: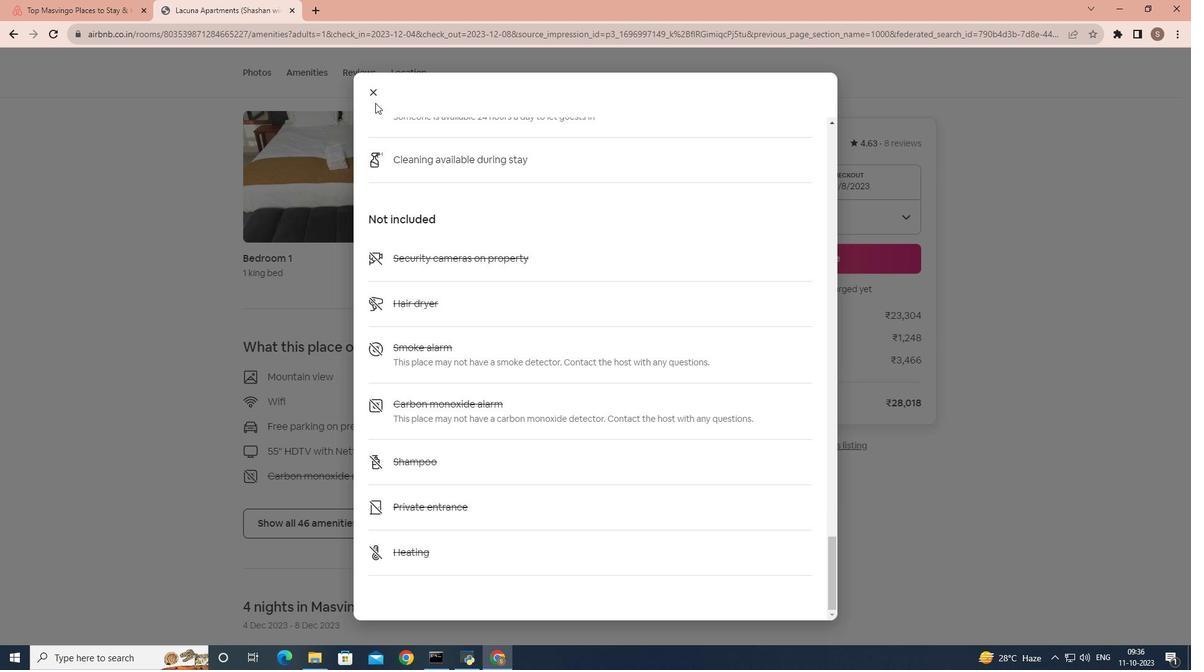 
Action: Mouse scrolled (433, 402) with delta (0, 0)
Screenshot: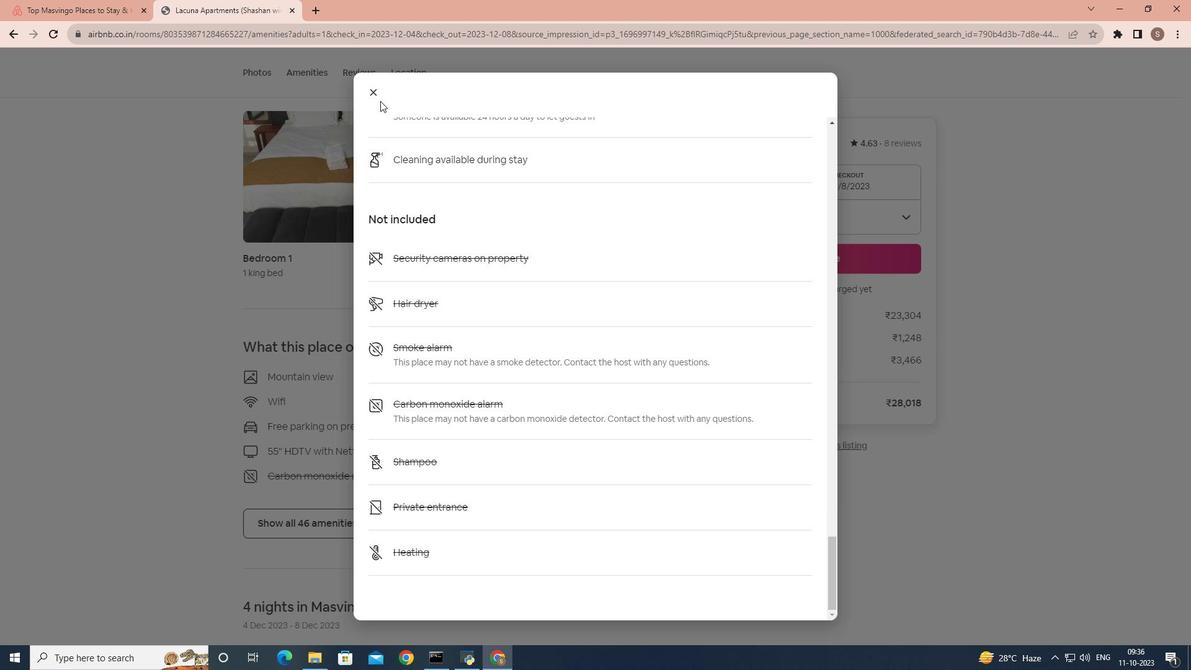 
Action: Mouse moved to (376, 95)
Screenshot: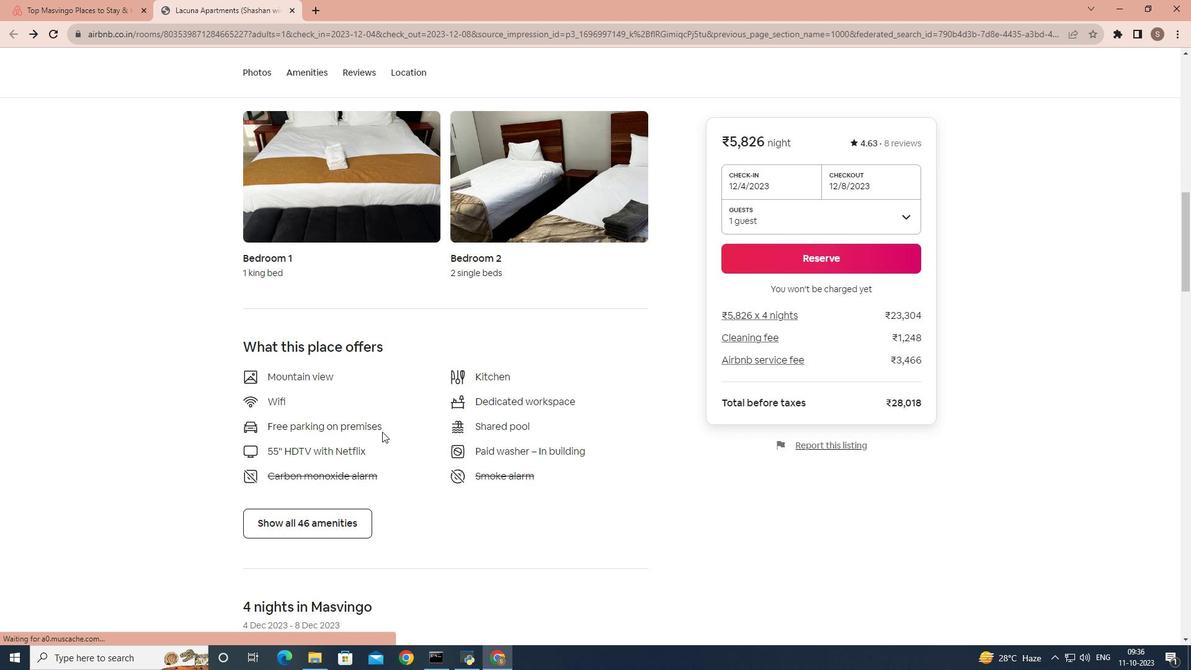 
Action: Mouse pressed left at (376, 95)
Screenshot: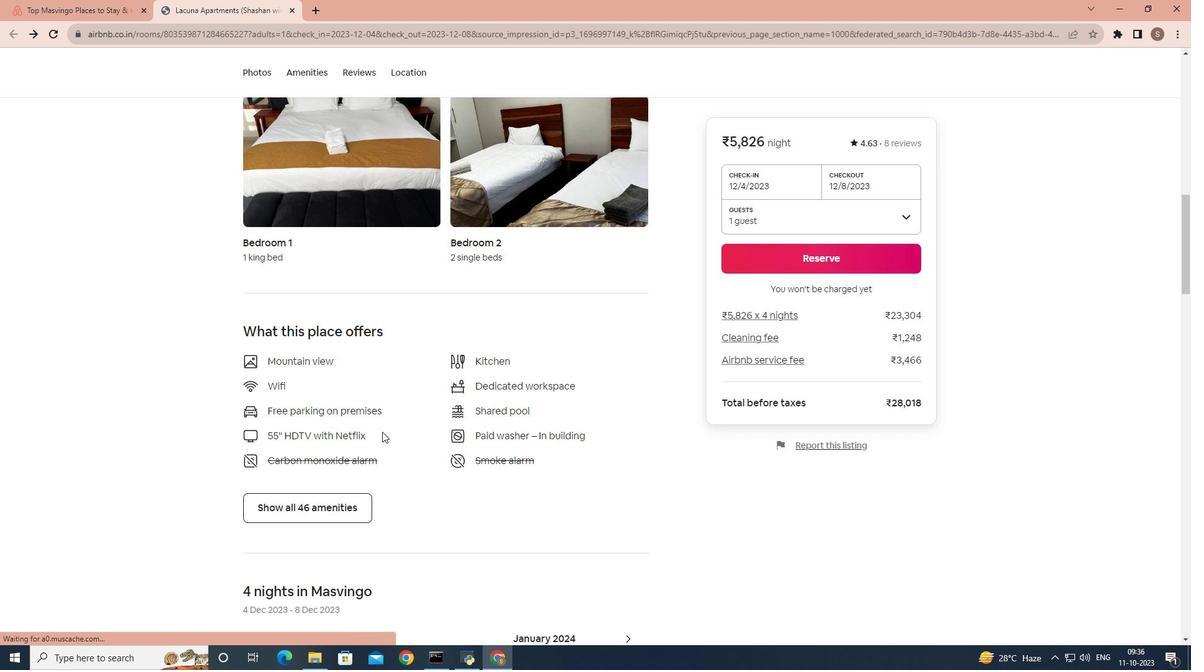 
Action: Mouse moved to (382, 431)
Screenshot: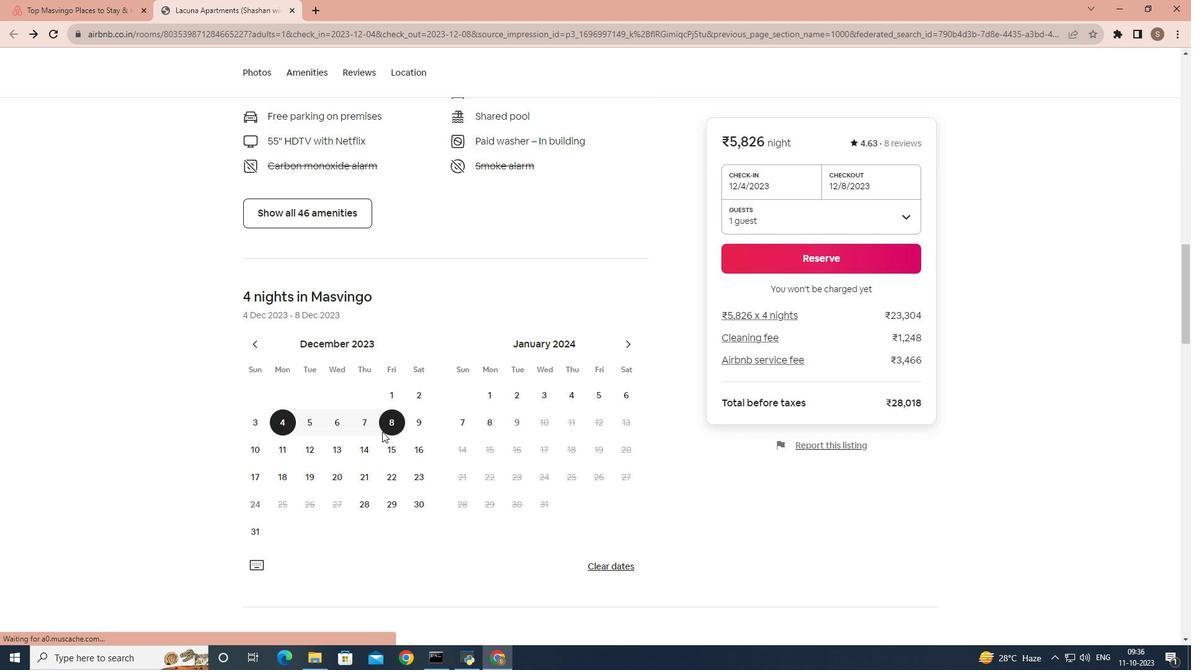 
Action: Mouse scrolled (382, 431) with delta (0, 0)
Screenshot: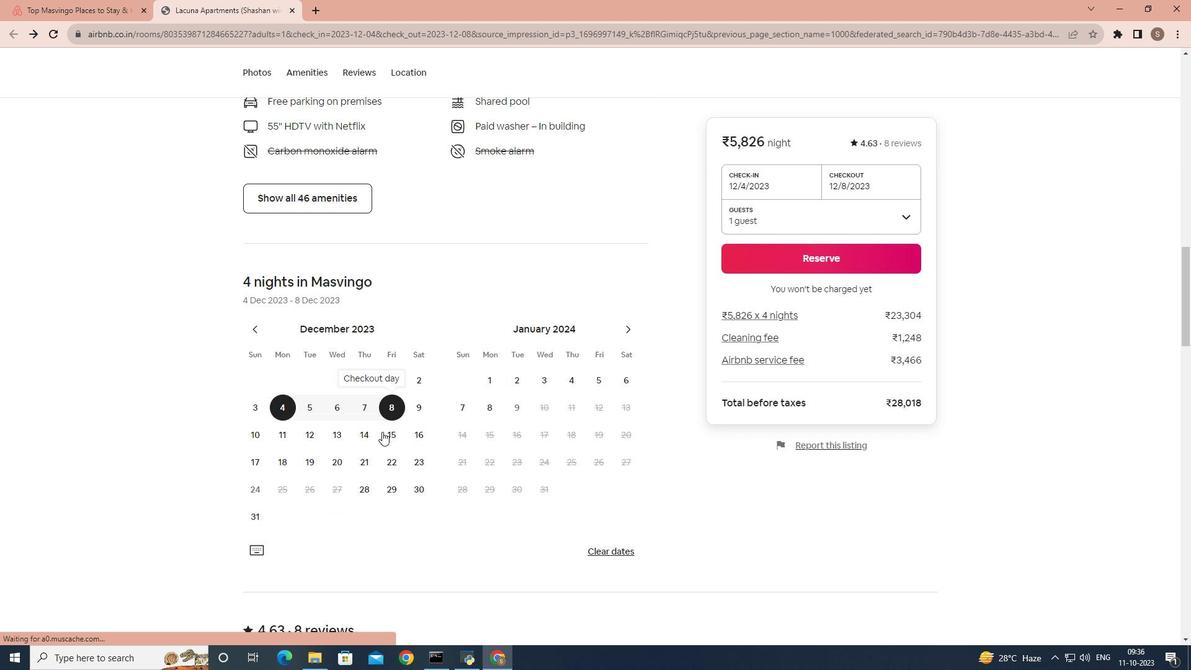 
Action: Mouse scrolled (382, 431) with delta (0, 0)
Screenshot: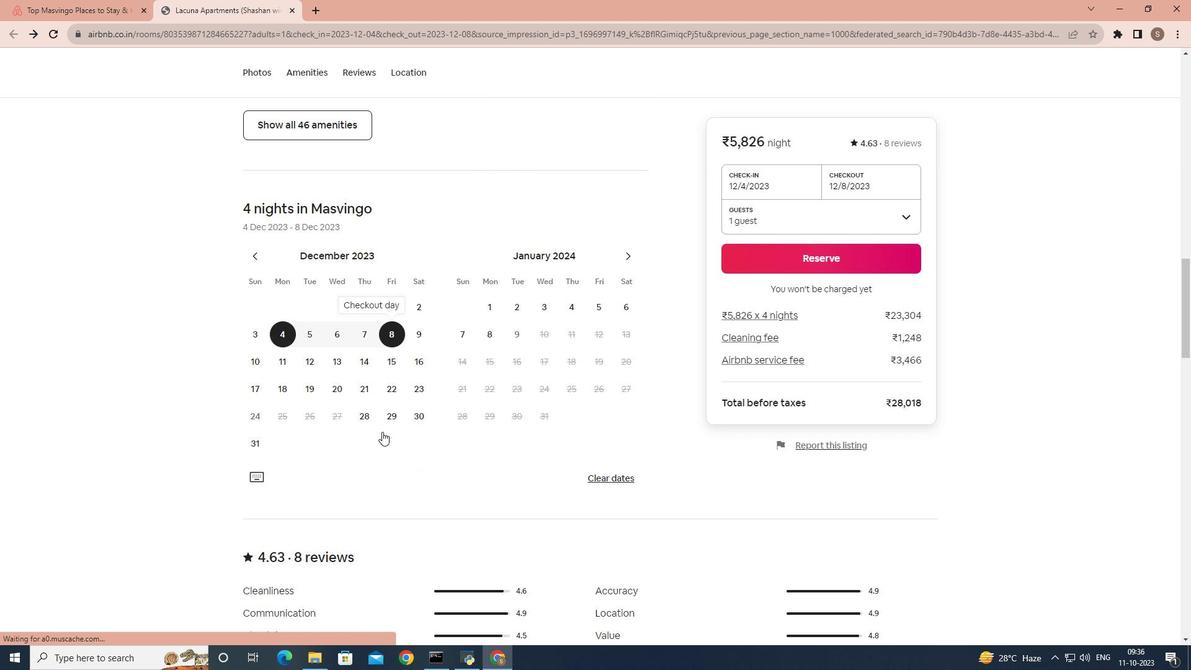 
Action: Mouse scrolled (382, 431) with delta (0, 0)
Screenshot: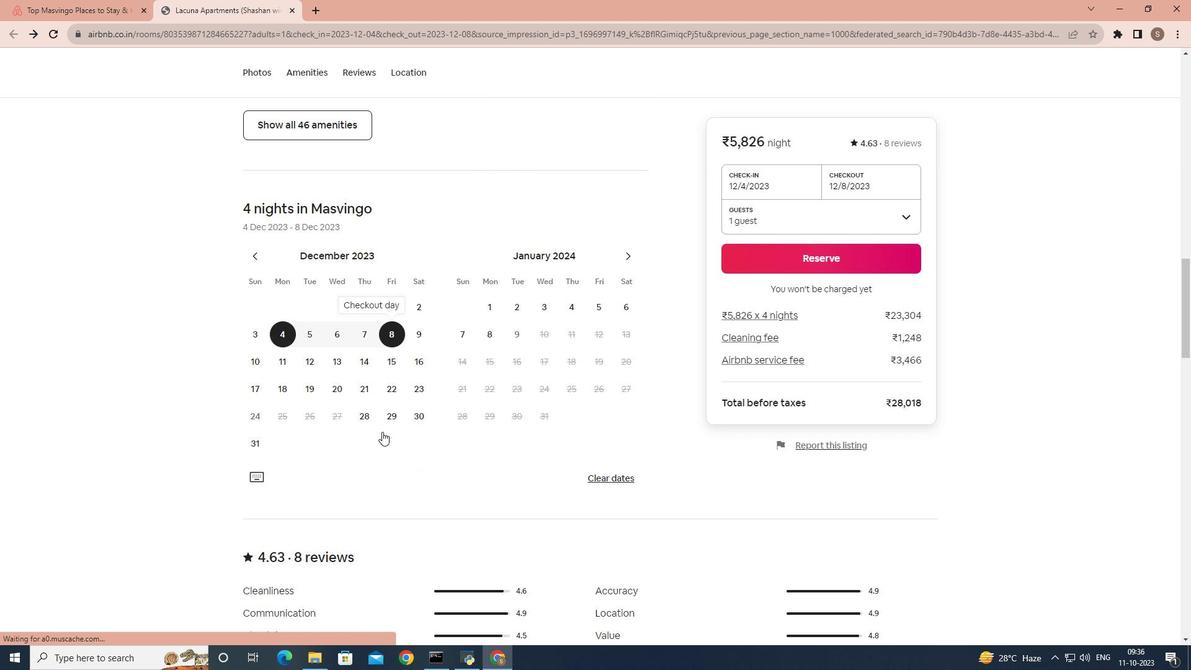 
Action: Mouse scrolled (382, 431) with delta (0, 0)
Screenshot: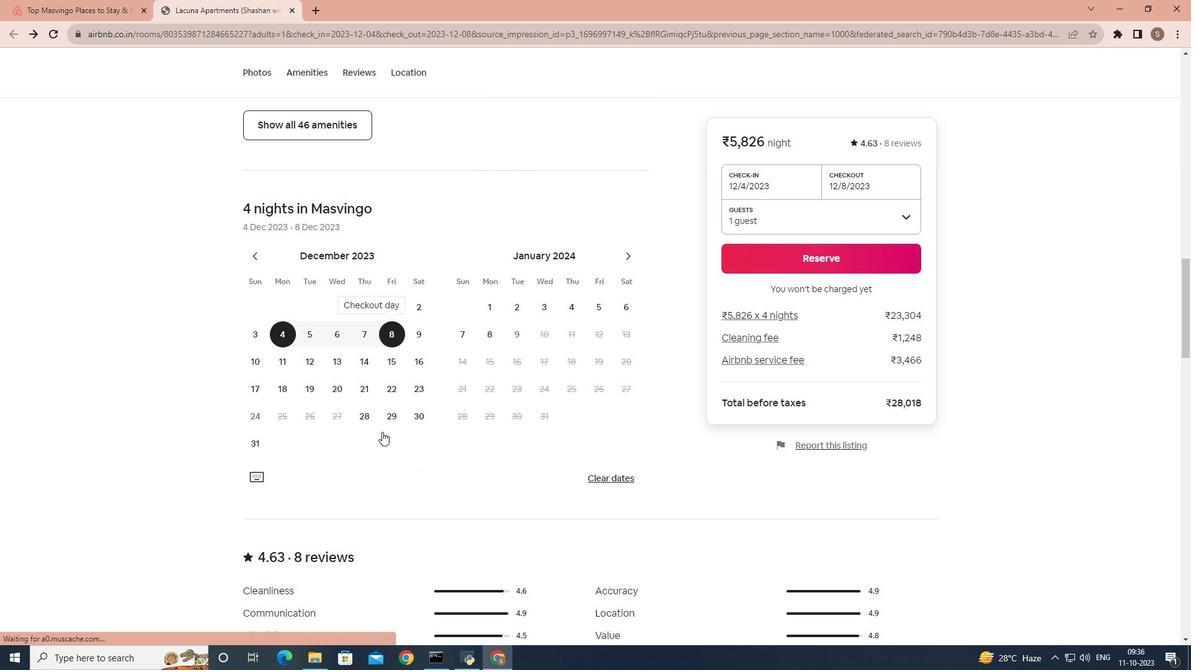 
Action: Mouse scrolled (382, 431) with delta (0, 0)
Screenshot: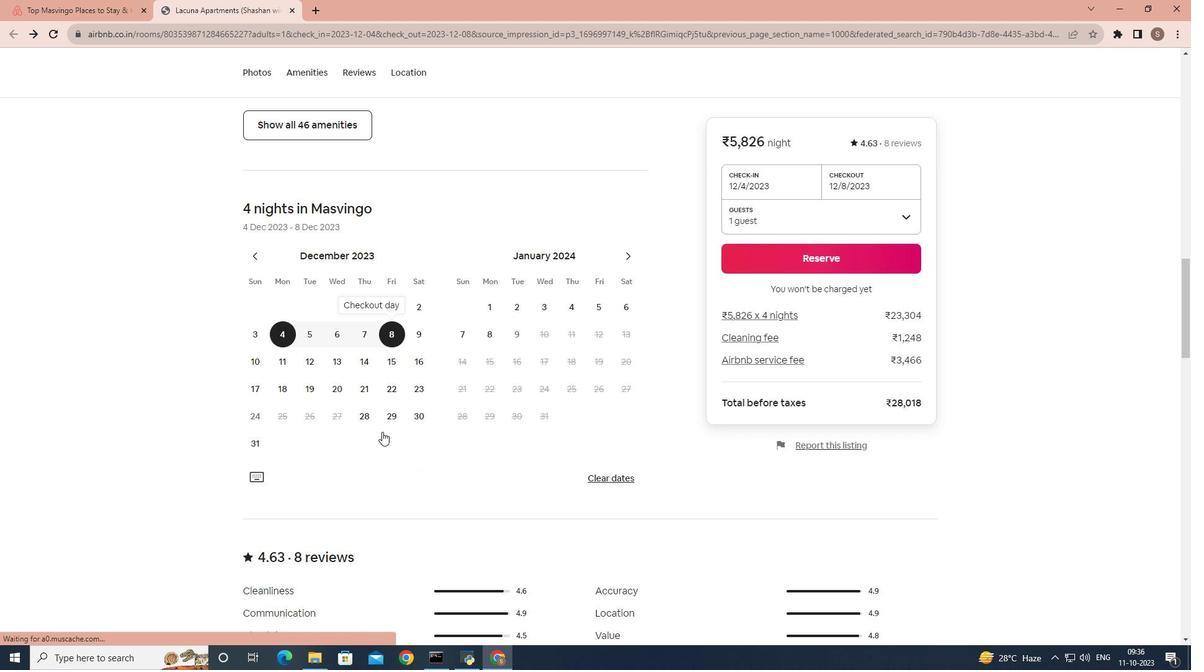 
Action: Mouse scrolled (382, 431) with delta (0, 0)
Screenshot: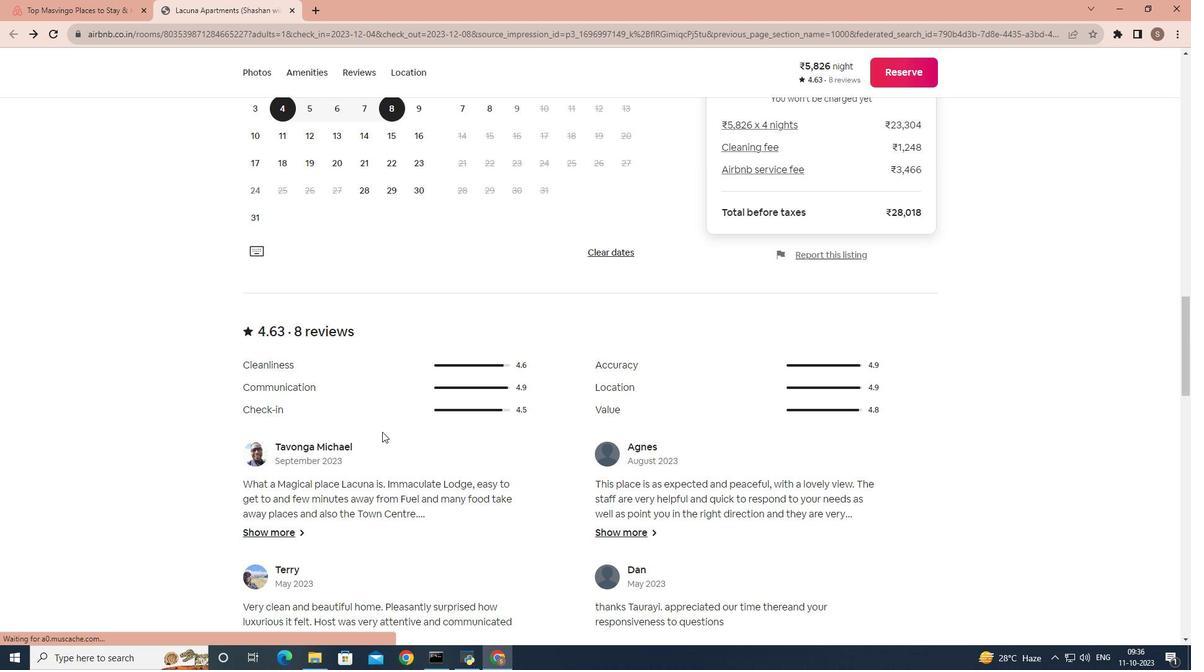 
Action: Mouse scrolled (382, 431) with delta (0, 0)
Screenshot: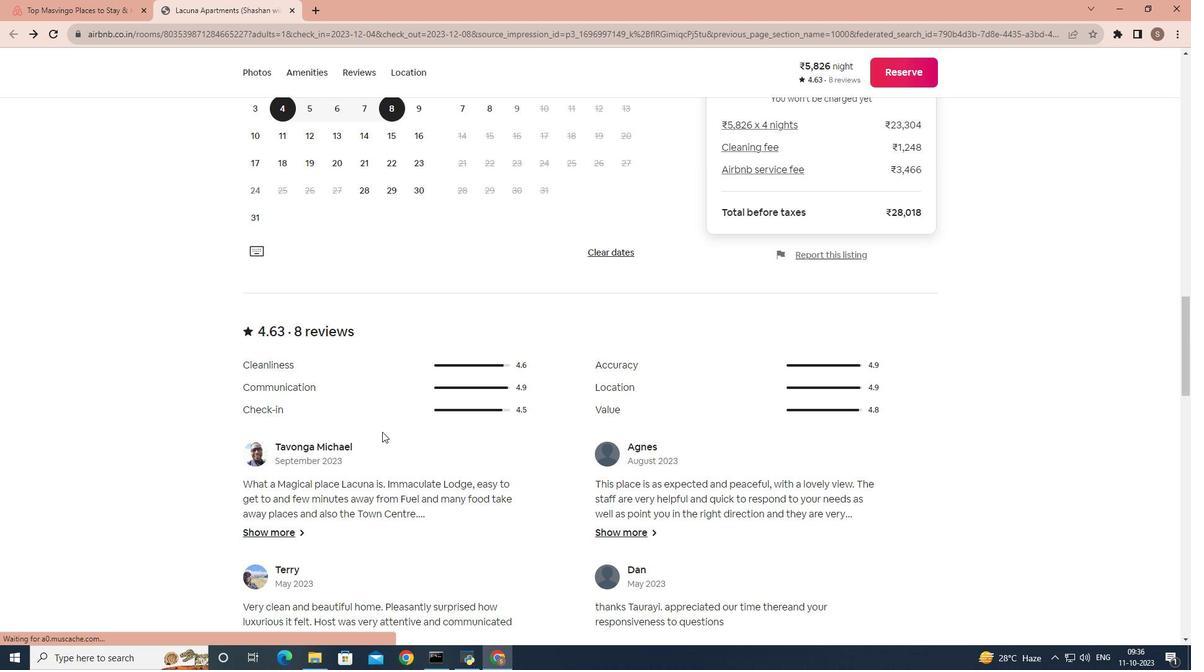 
Action: Mouse scrolled (382, 431) with delta (0, 0)
Screenshot: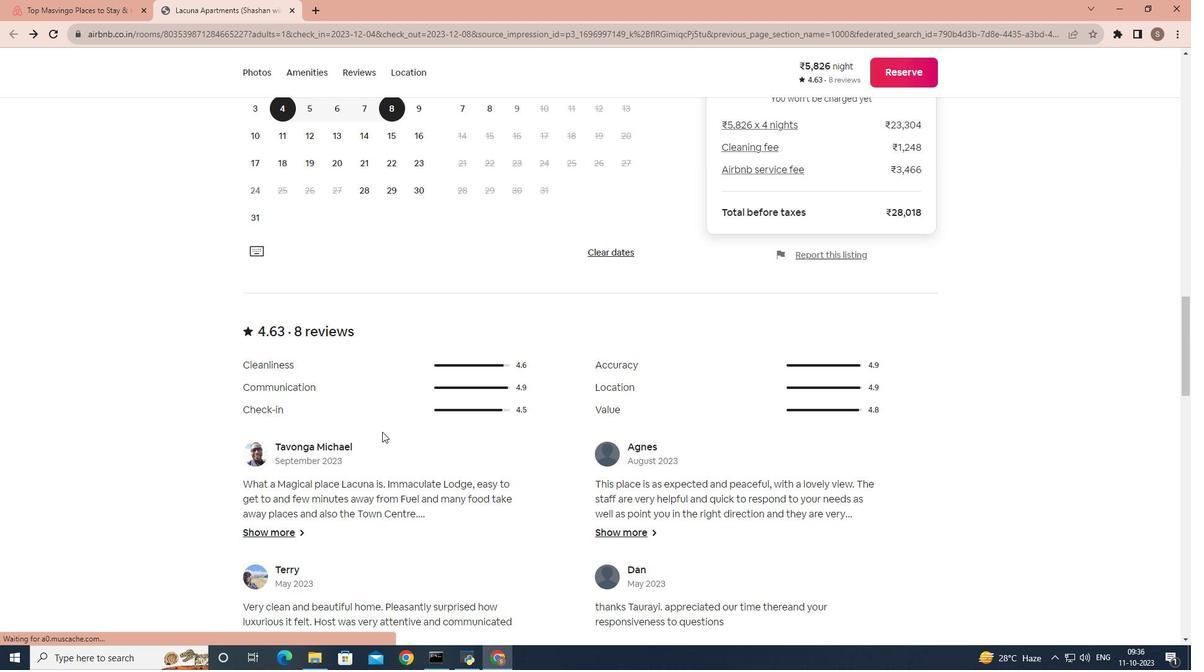 
Action: Mouse scrolled (382, 431) with delta (0, 0)
Screenshot: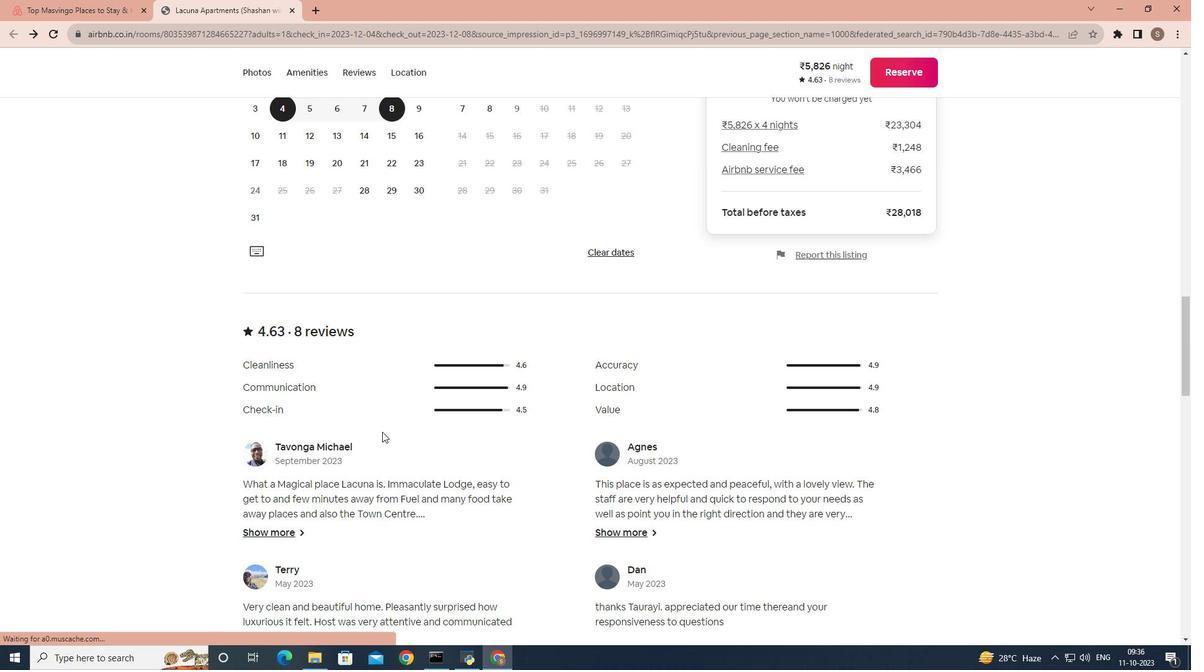 
Action: Mouse scrolled (382, 431) with delta (0, 0)
Screenshot: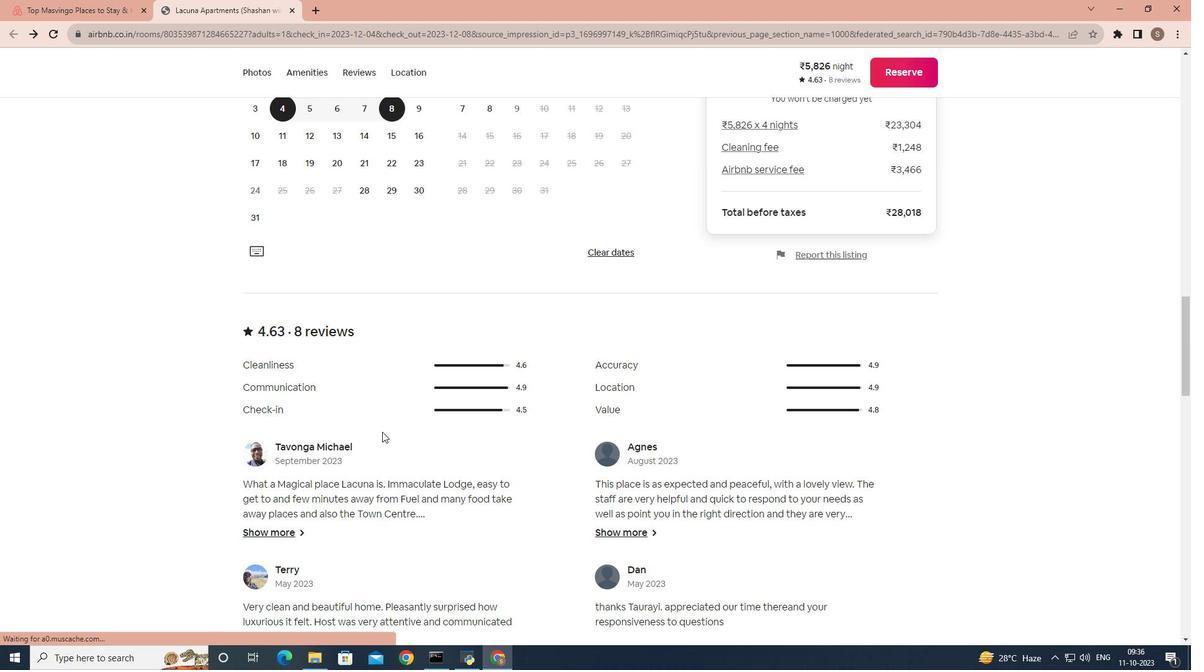 
Action: Mouse scrolled (382, 431) with delta (0, 0)
Screenshot: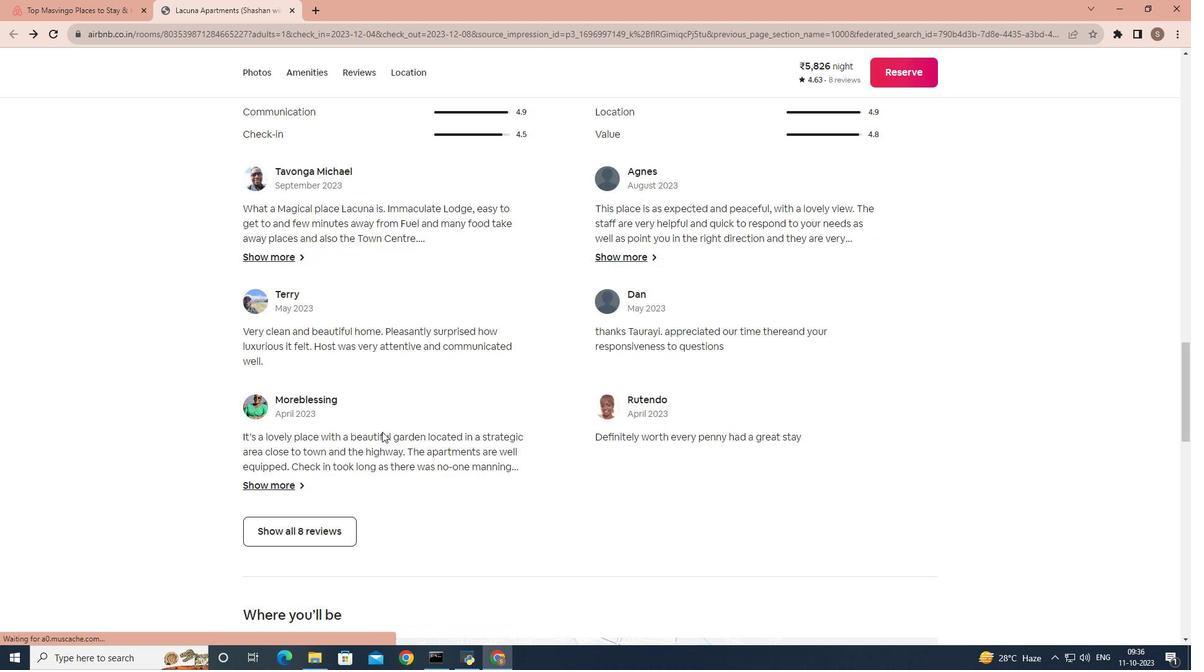 
Action: Mouse scrolled (382, 431) with delta (0, 0)
Screenshot: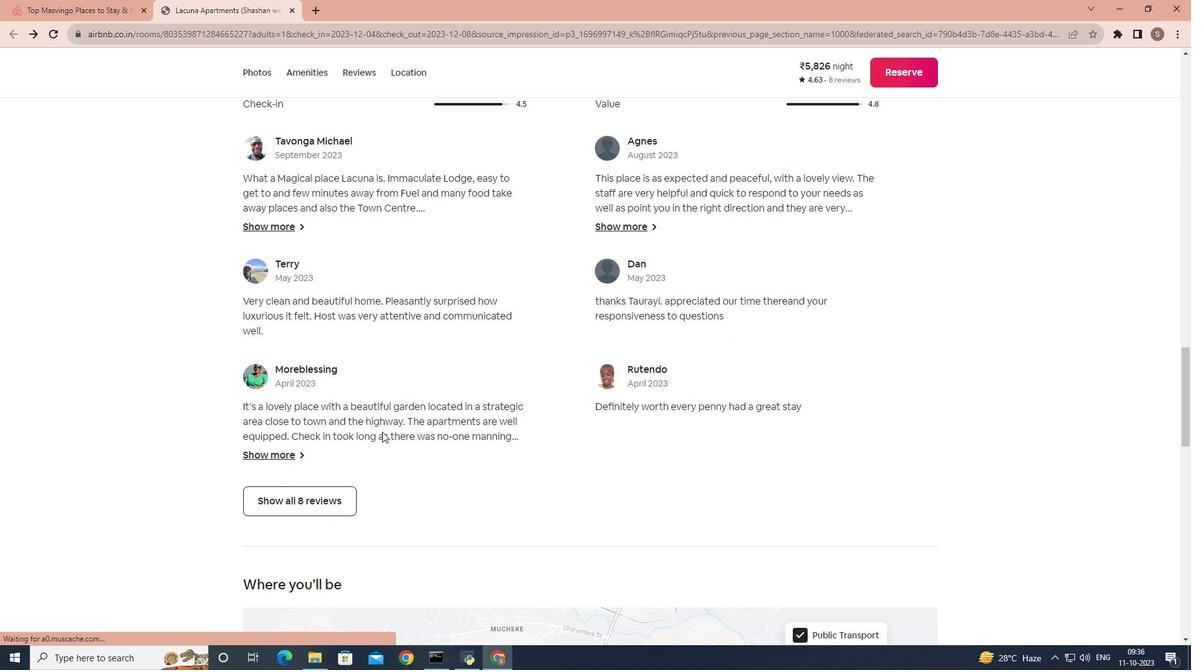 
Action: Mouse scrolled (382, 431) with delta (0, 0)
Screenshot: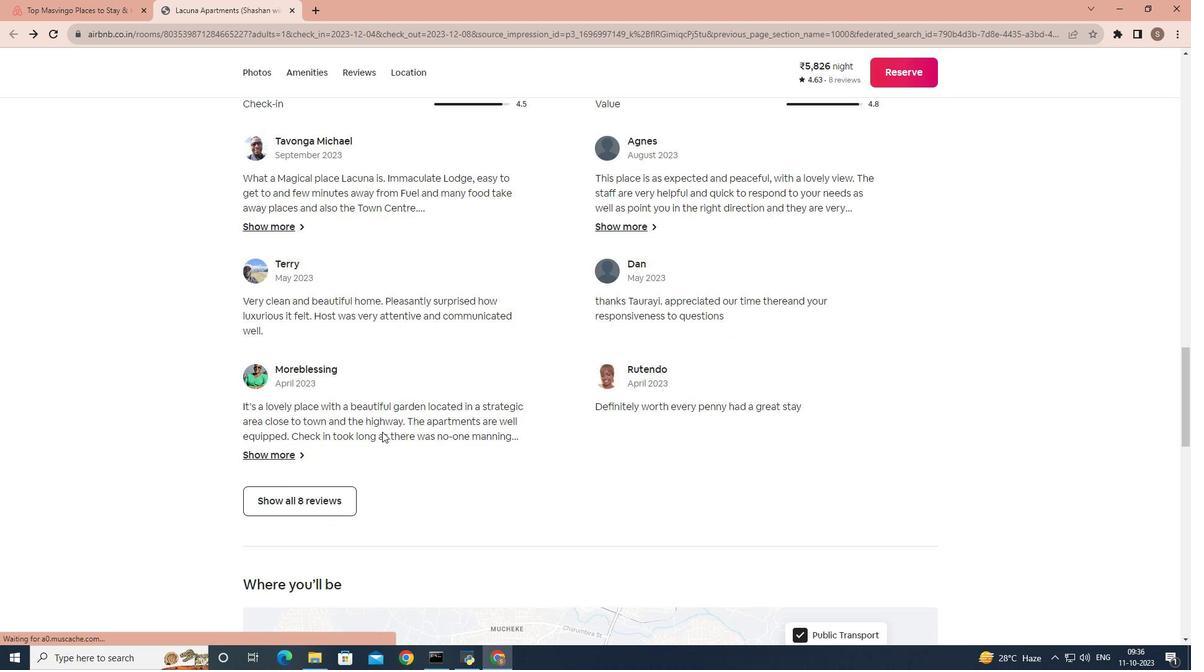 
Action: Mouse scrolled (382, 431) with delta (0, 0)
Screenshot: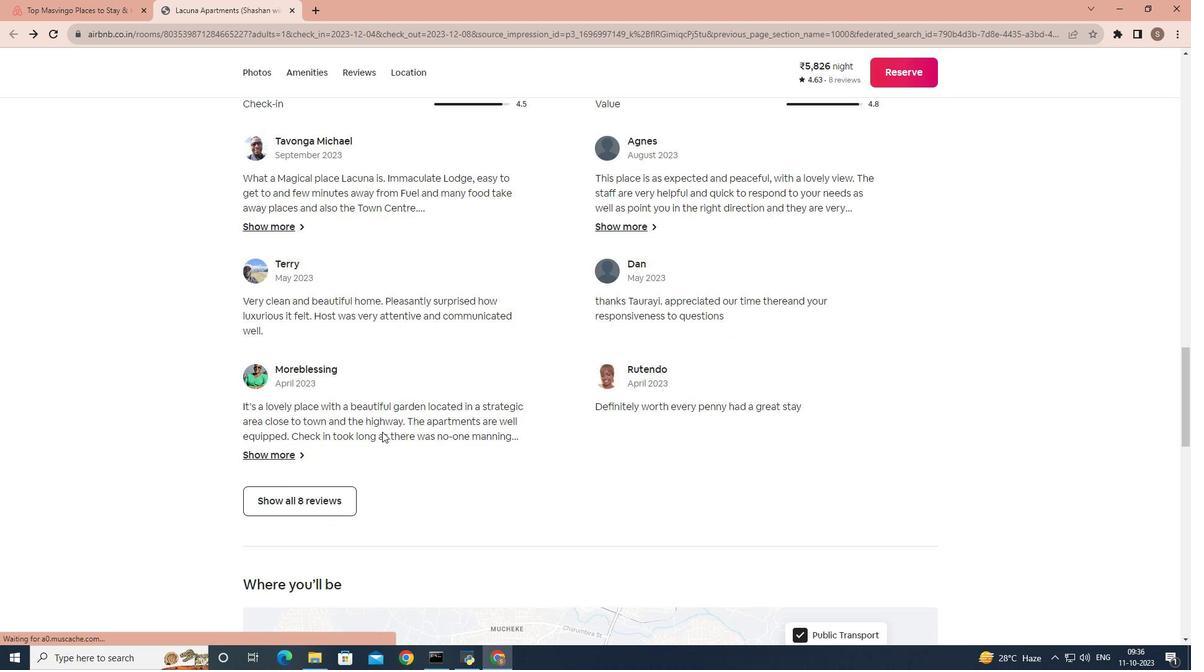 
Action: Mouse scrolled (382, 431) with delta (0, 0)
Screenshot: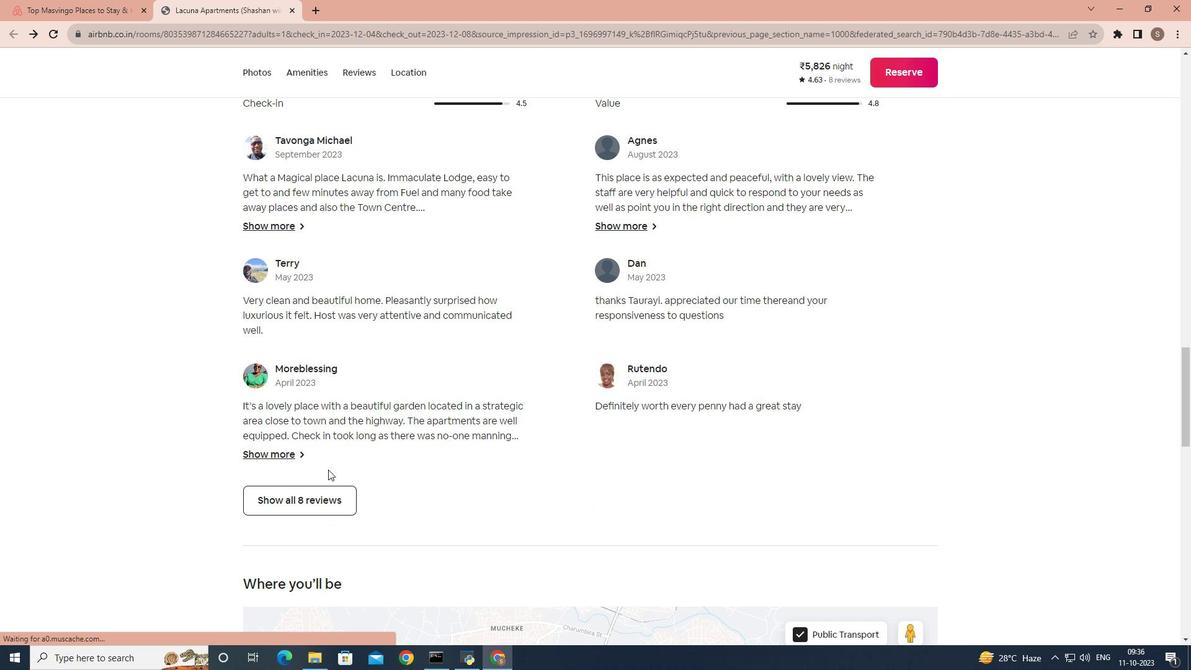 
Action: Mouse moved to (328, 469)
Screenshot: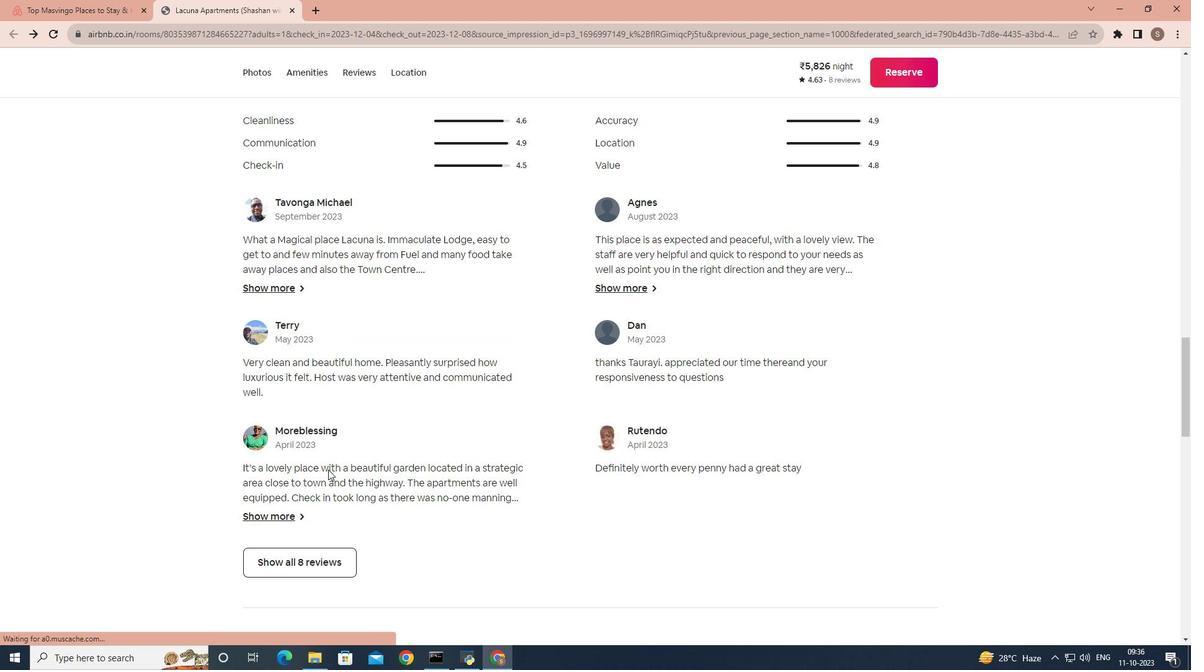 
Action: Mouse scrolled (328, 469) with delta (0, 0)
Screenshot: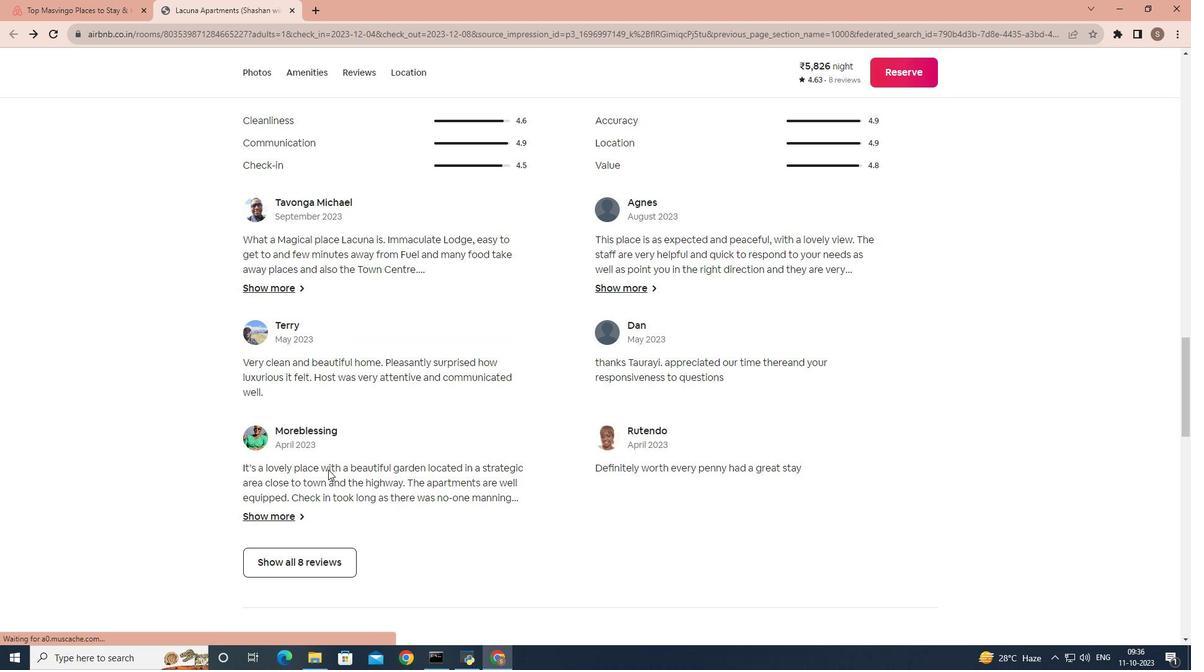 
Action: Mouse scrolled (328, 470) with delta (0, 0)
Screenshot: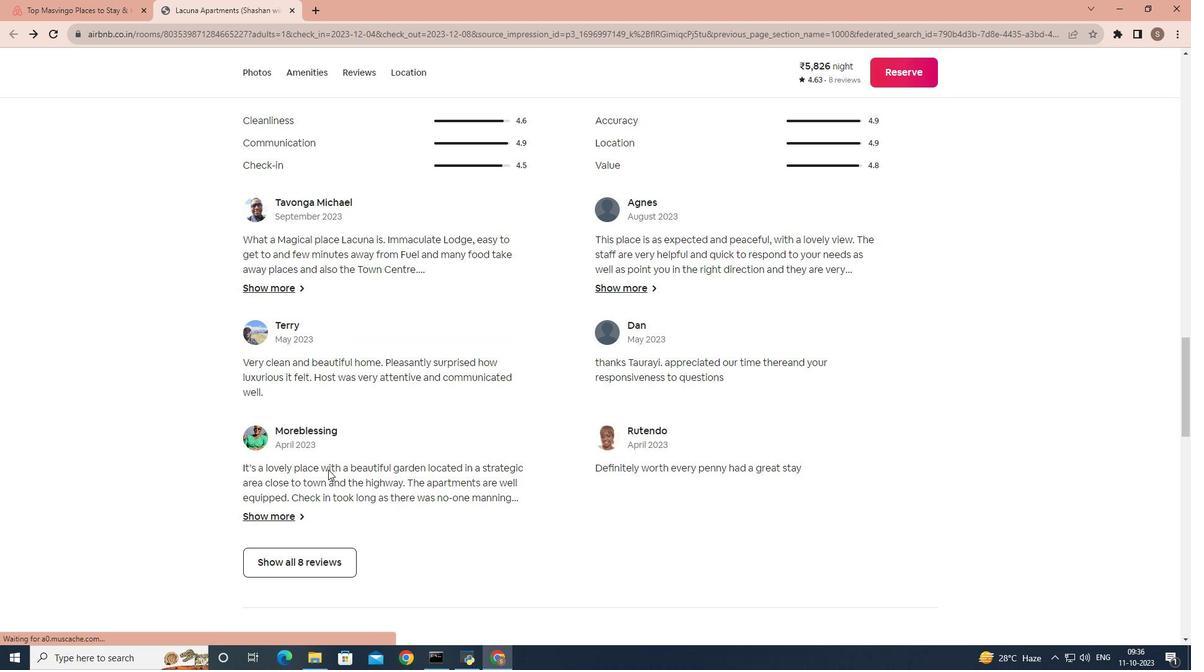 
Action: Mouse scrolled (328, 470) with delta (0, 0)
Screenshot: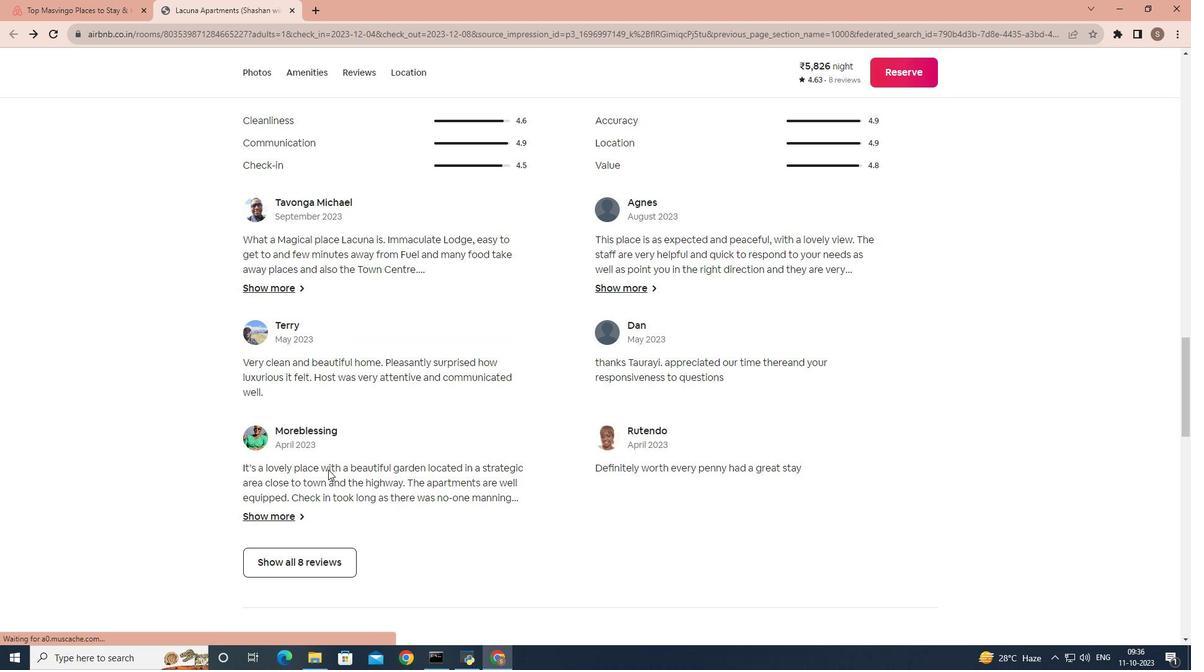 
Action: Mouse moved to (270, 546)
Screenshot: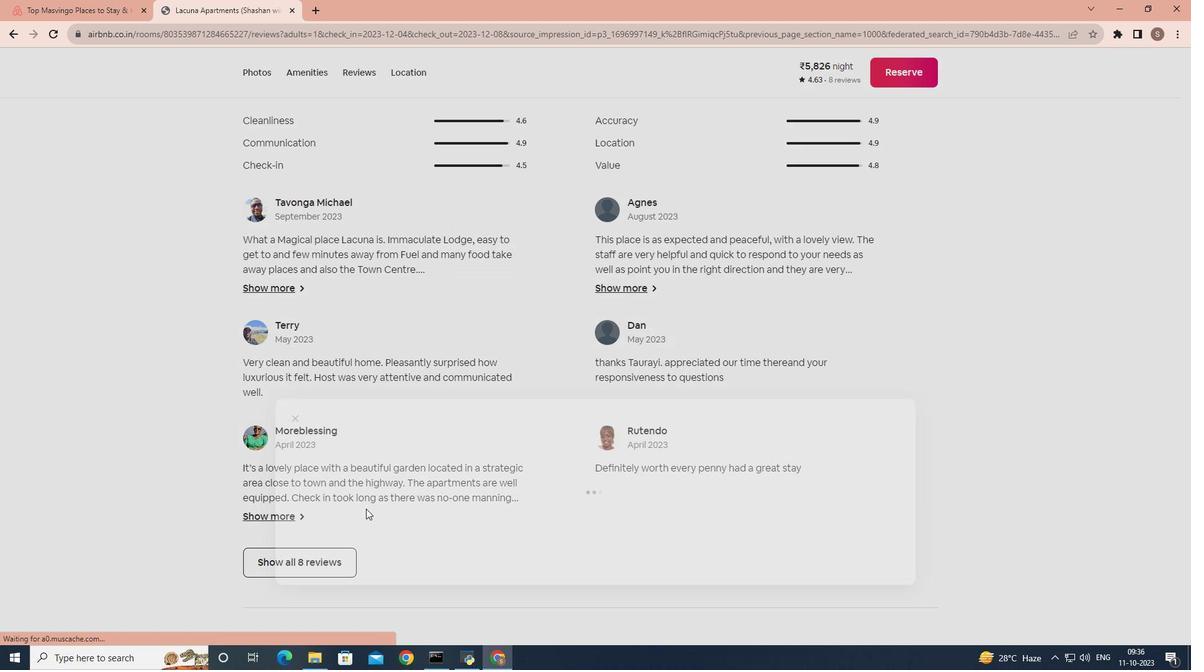 
Action: Mouse pressed left at (270, 546)
Screenshot: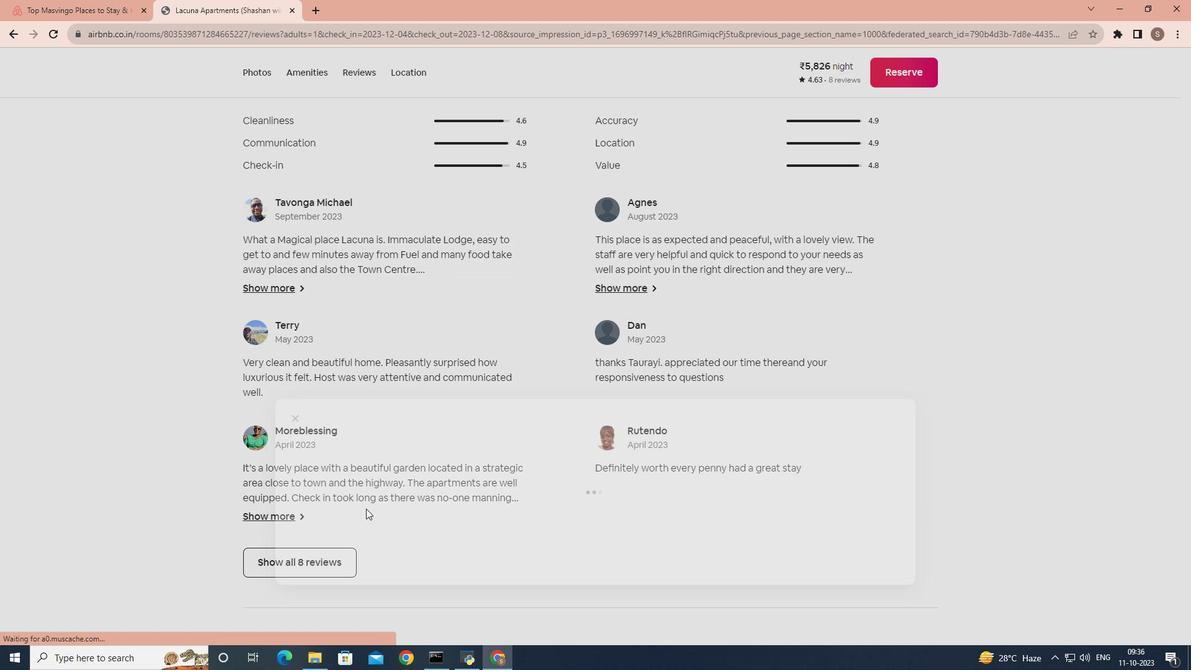 
Action: Mouse moved to (268, 553)
Screenshot: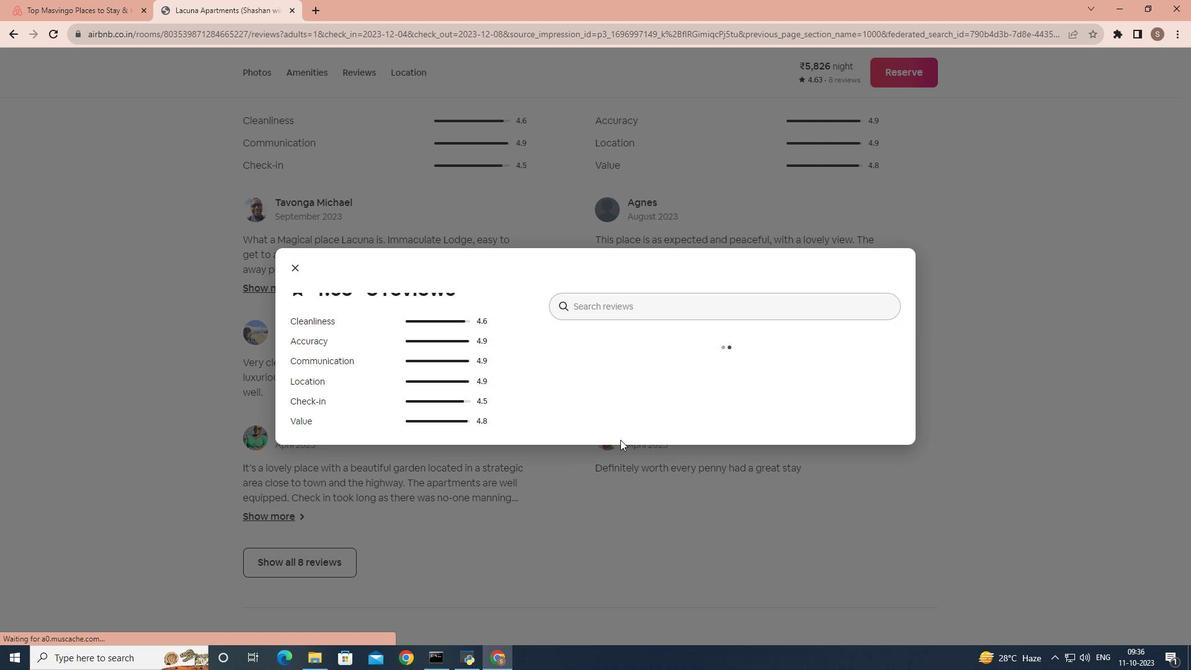 
Action: Mouse pressed left at (268, 553)
Screenshot: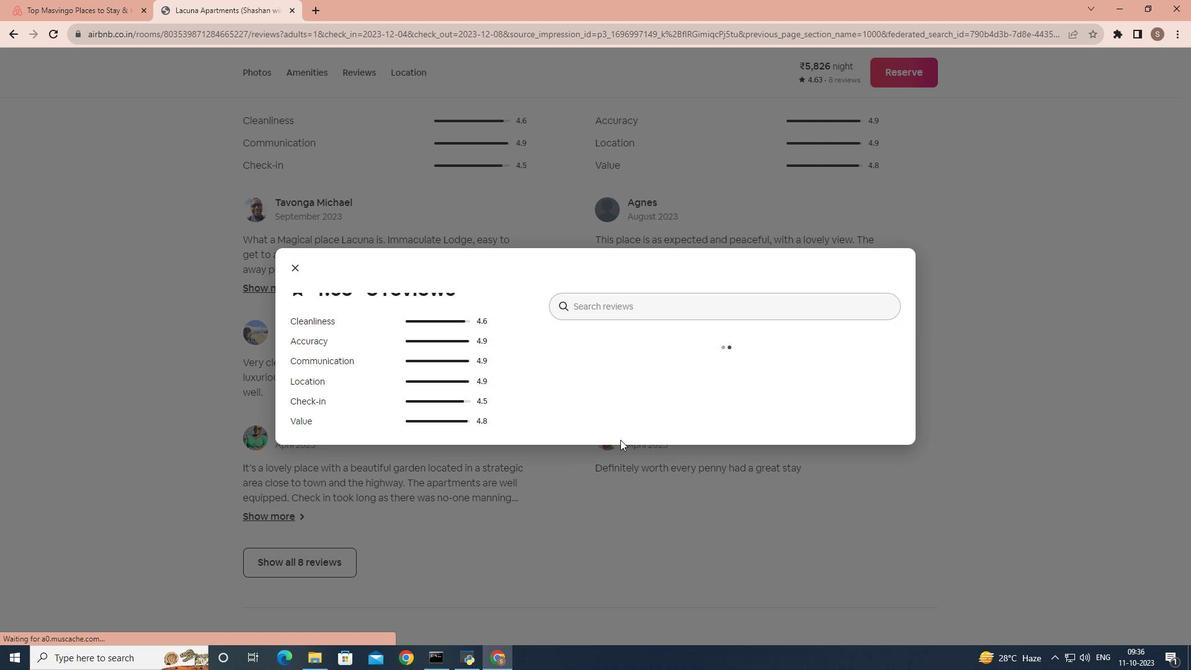 
Action: Mouse moved to (647, 425)
Screenshot: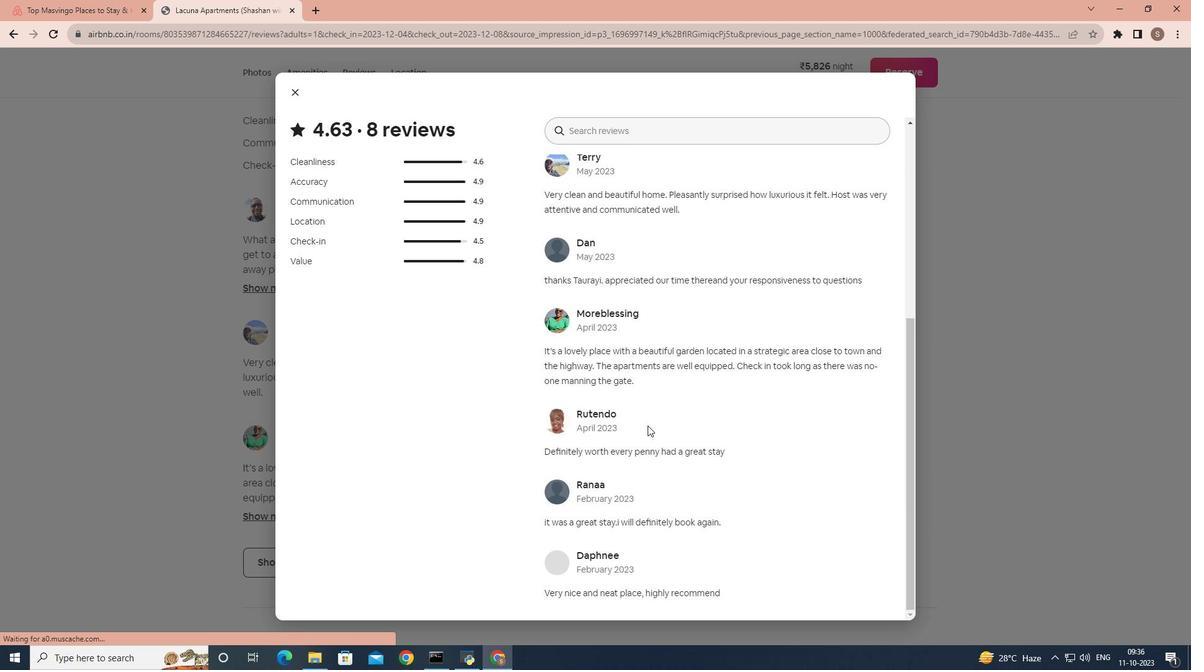 
Action: Mouse scrolled (647, 425) with delta (0, 0)
Screenshot: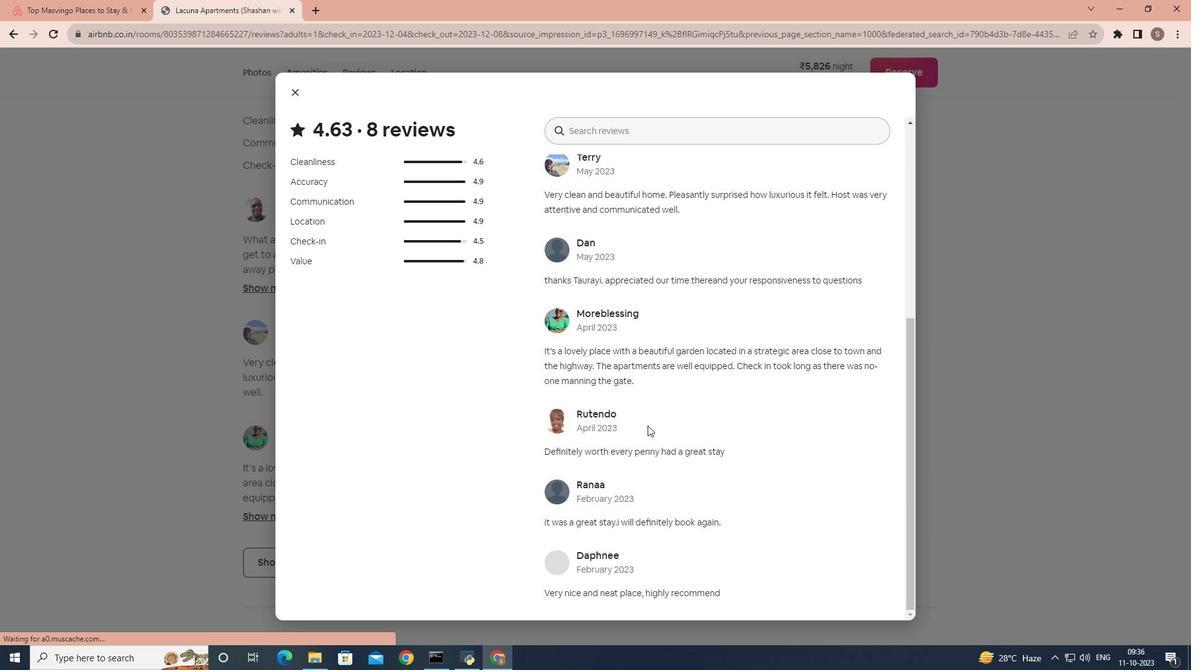 
Action: Mouse scrolled (647, 425) with delta (0, 0)
Screenshot: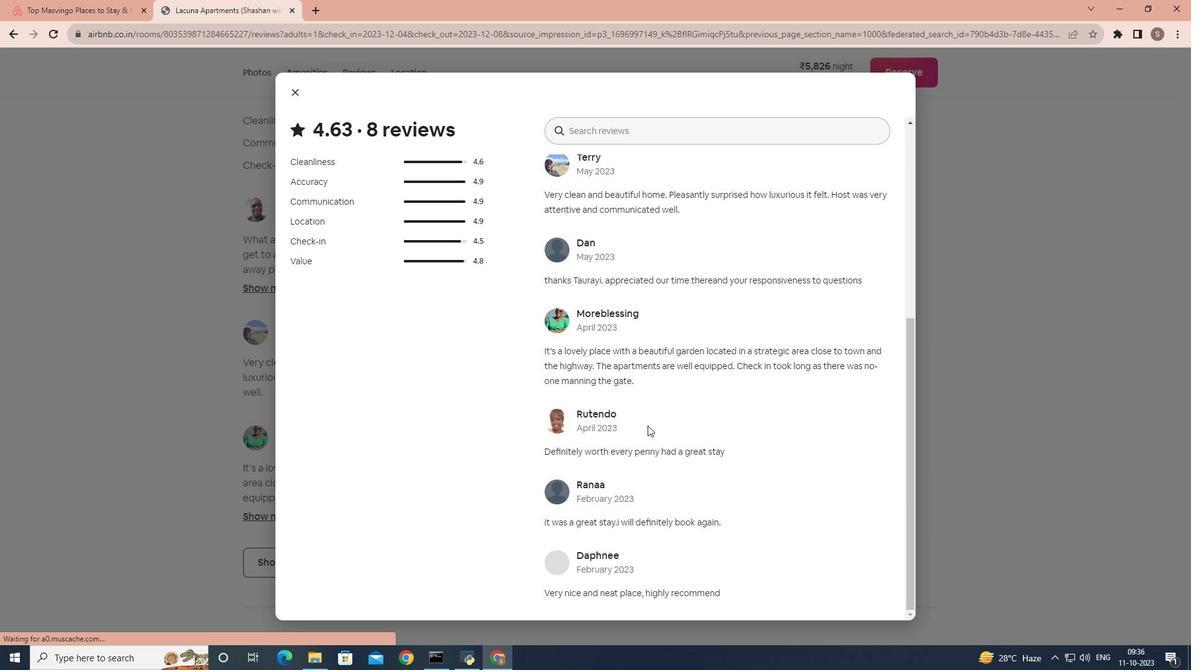 
Action: Mouse scrolled (647, 425) with delta (0, 0)
Screenshot: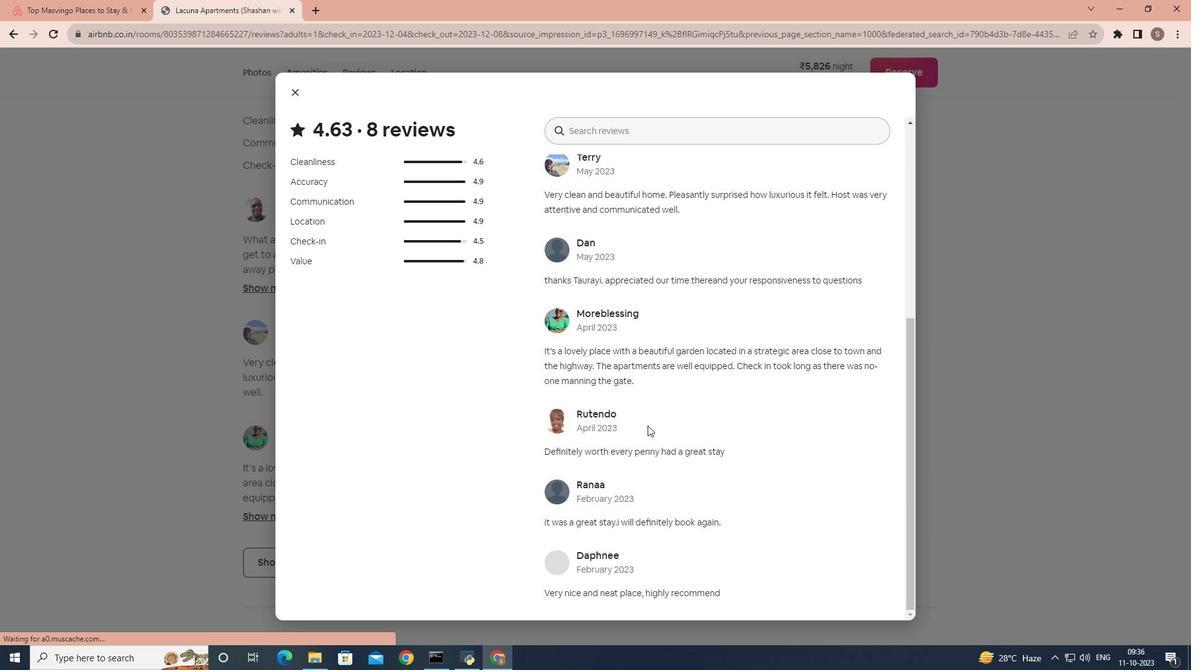 
Action: Mouse scrolled (647, 425) with delta (0, 0)
Screenshot: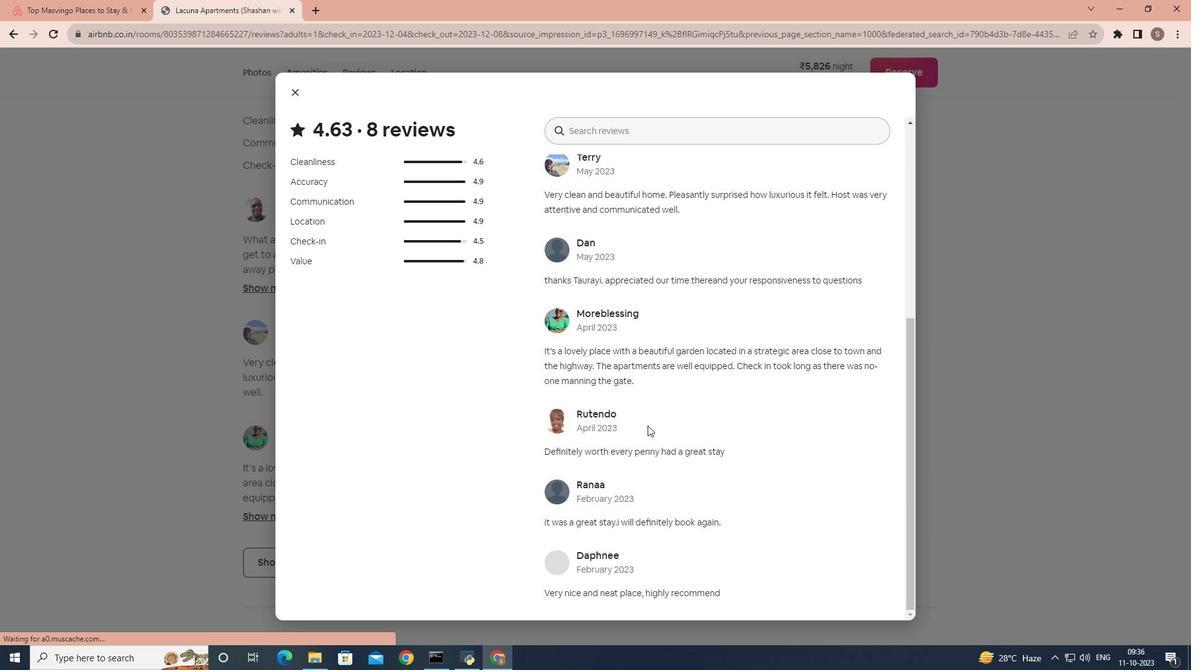 
Action: Mouse scrolled (647, 425) with delta (0, 0)
Screenshot: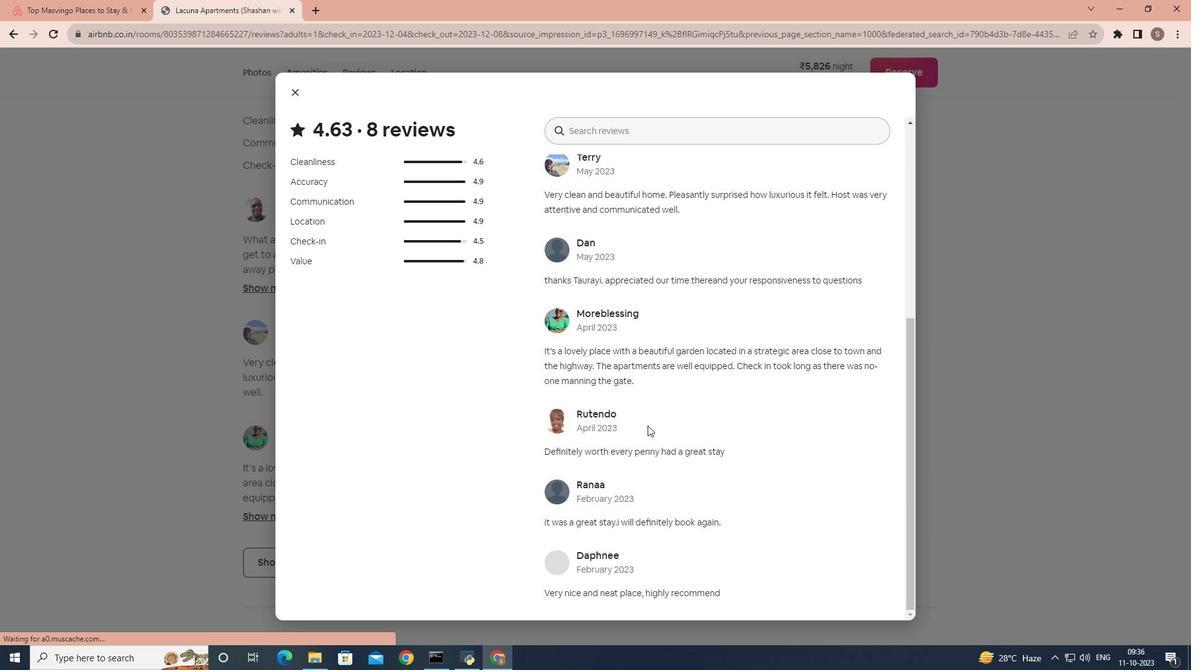 
Action: Mouse scrolled (647, 425) with delta (0, 0)
Screenshot: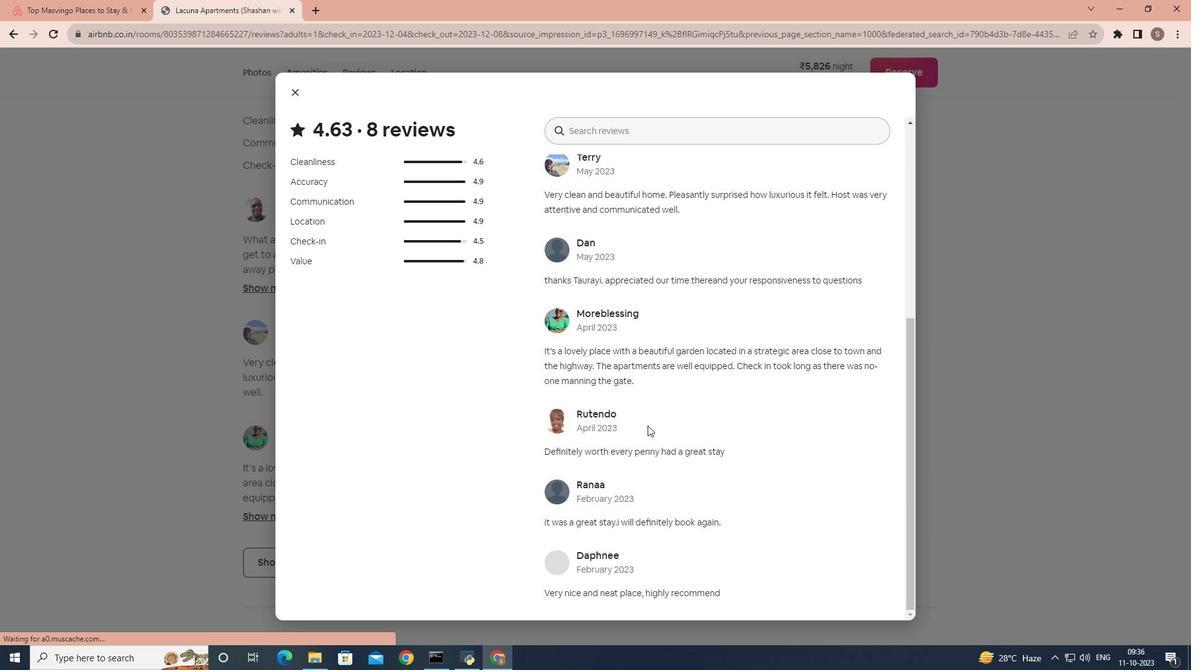 
Action: Mouse scrolled (647, 425) with delta (0, 0)
Screenshot: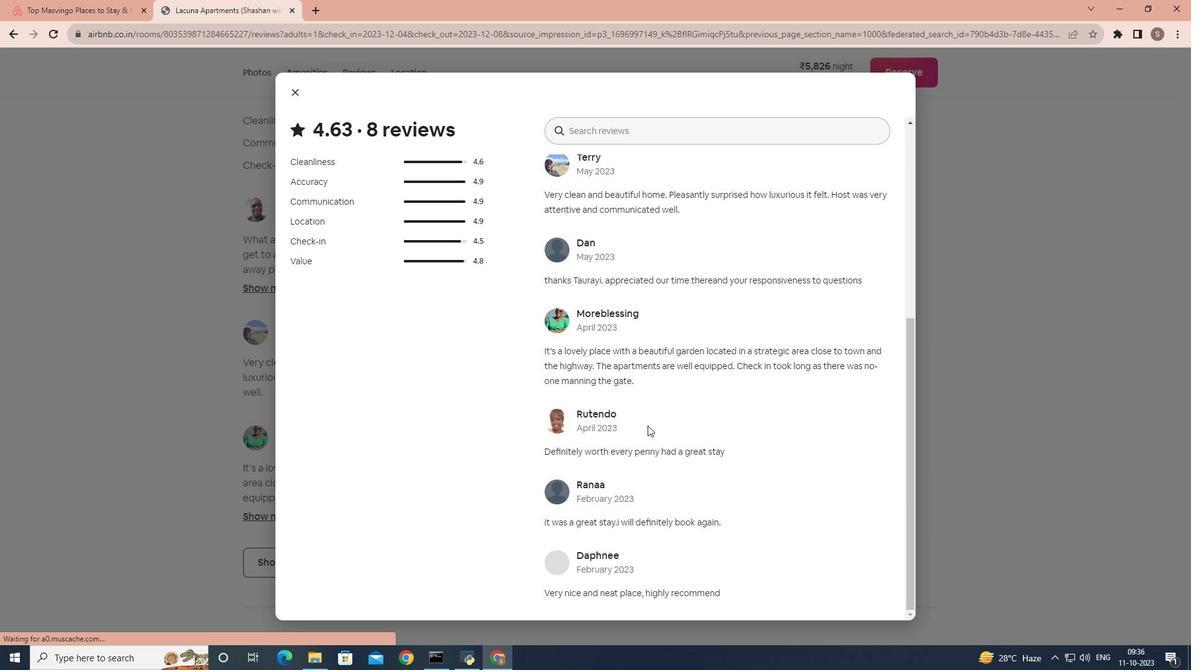 
Action: Mouse scrolled (647, 425) with delta (0, 0)
Screenshot: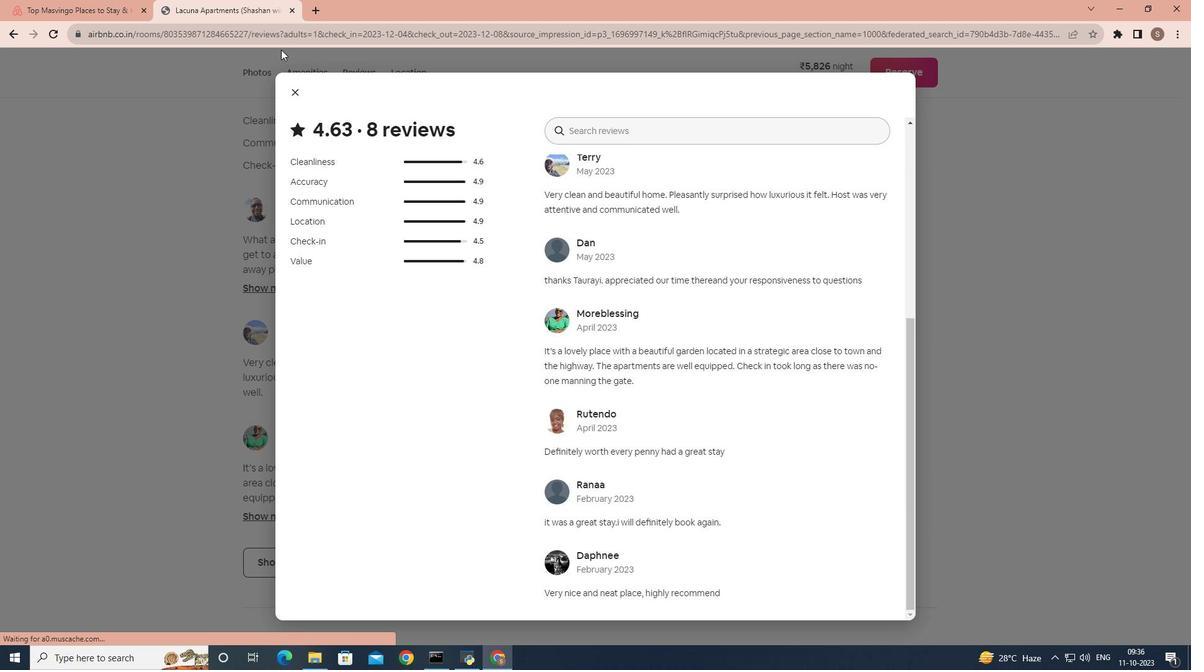 
Action: Mouse scrolled (647, 425) with delta (0, 0)
Screenshot: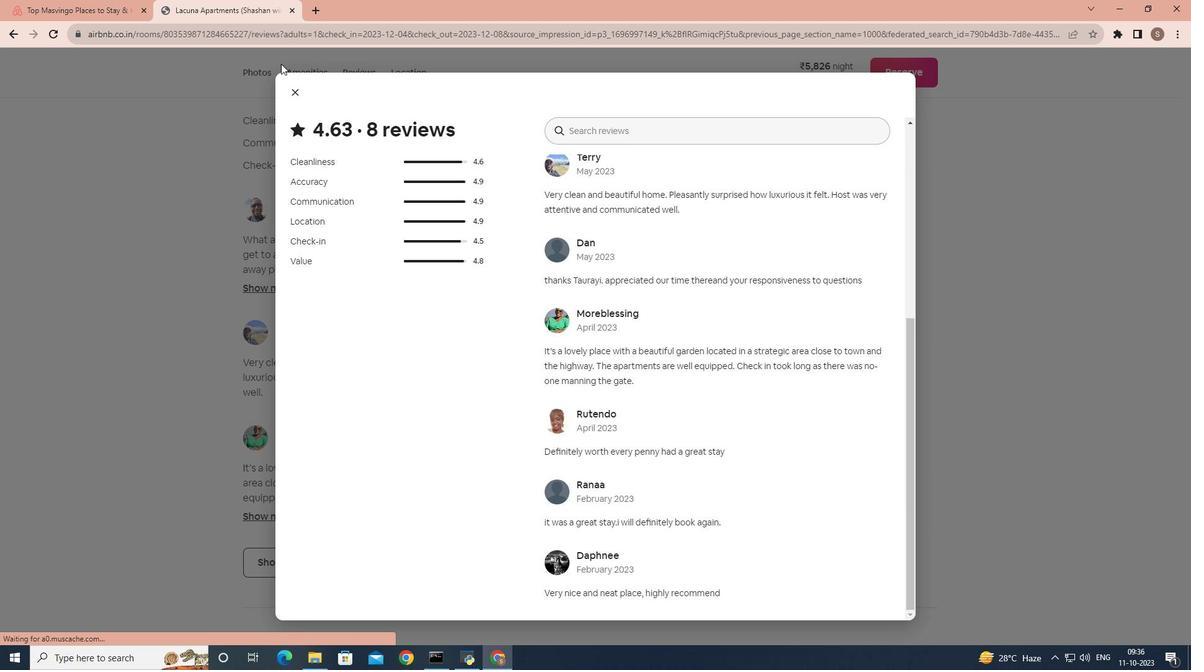 
Action: Mouse scrolled (647, 425) with delta (0, 0)
Screenshot: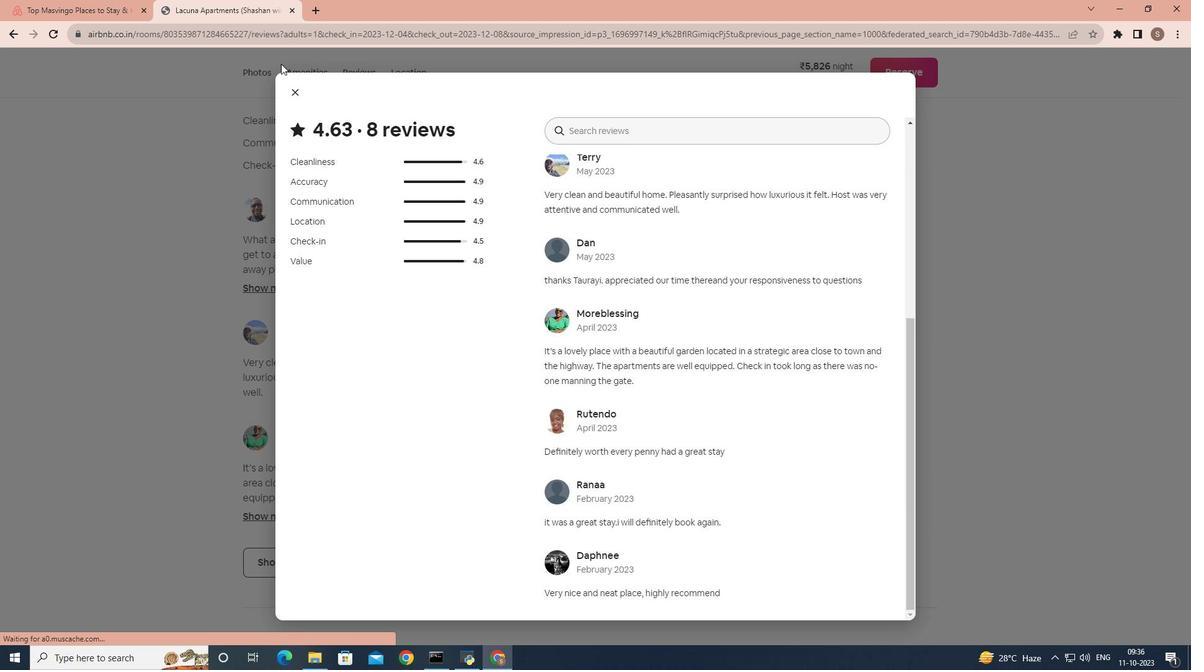 
Action: Mouse scrolled (647, 425) with delta (0, 0)
Screenshot: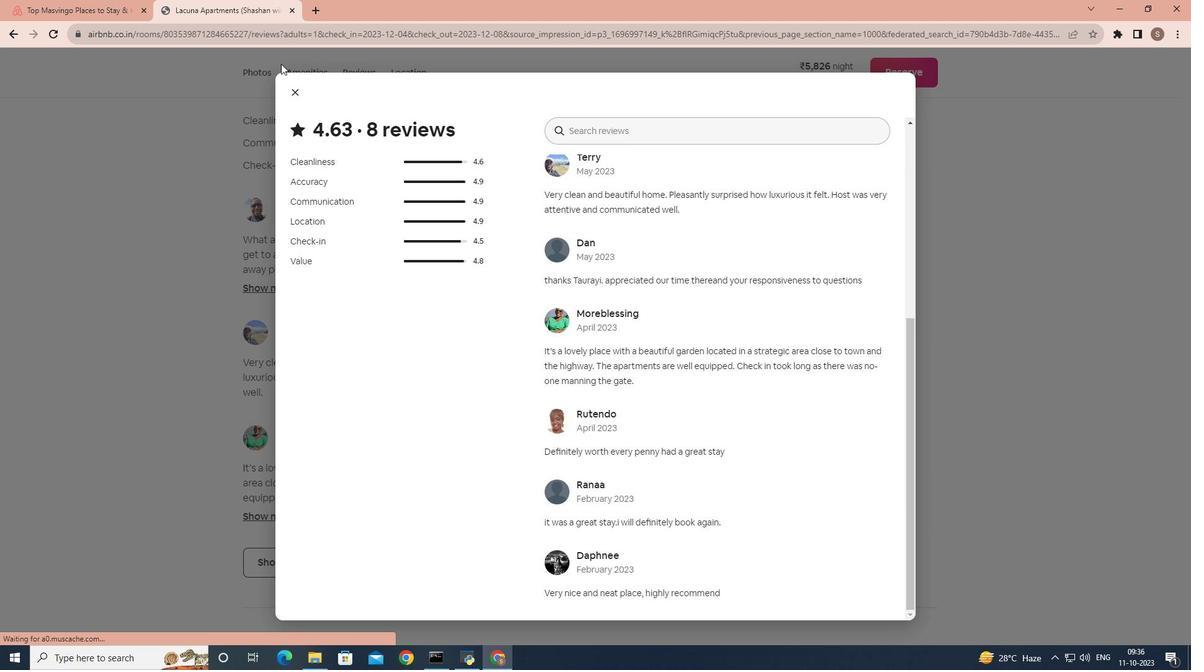 
Action: Mouse scrolled (647, 425) with delta (0, 0)
Screenshot: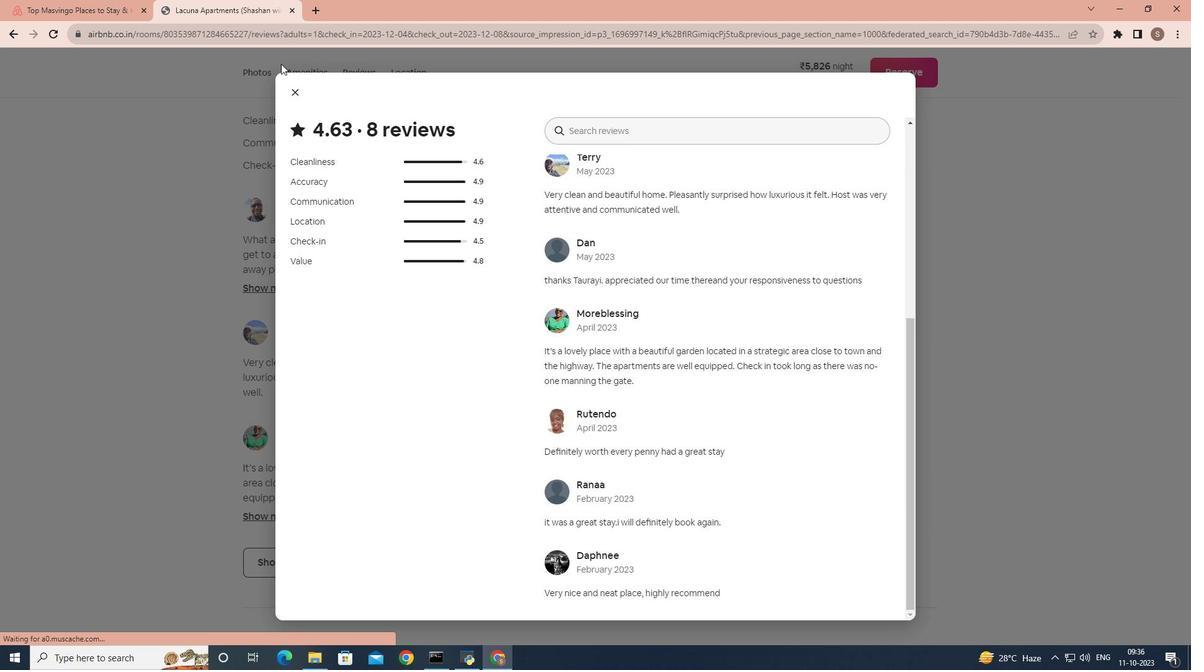 
Action: Mouse scrolled (647, 425) with delta (0, 0)
Screenshot: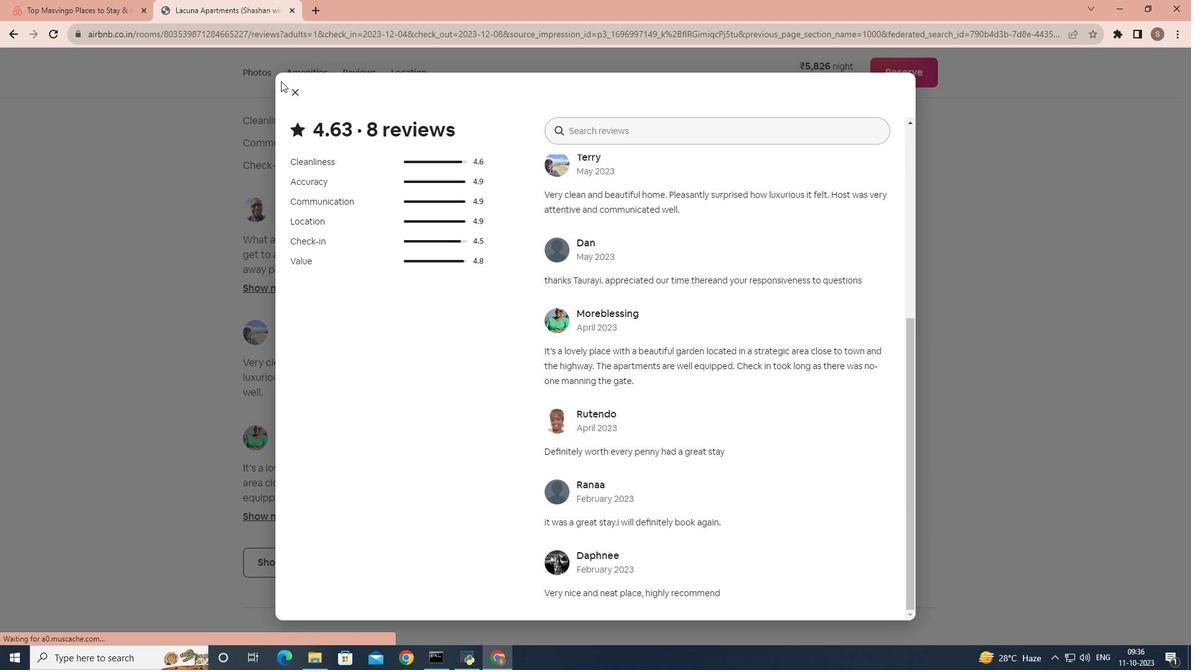 
Action: Mouse scrolled (647, 425) with delta (0, 0)
Screenshot: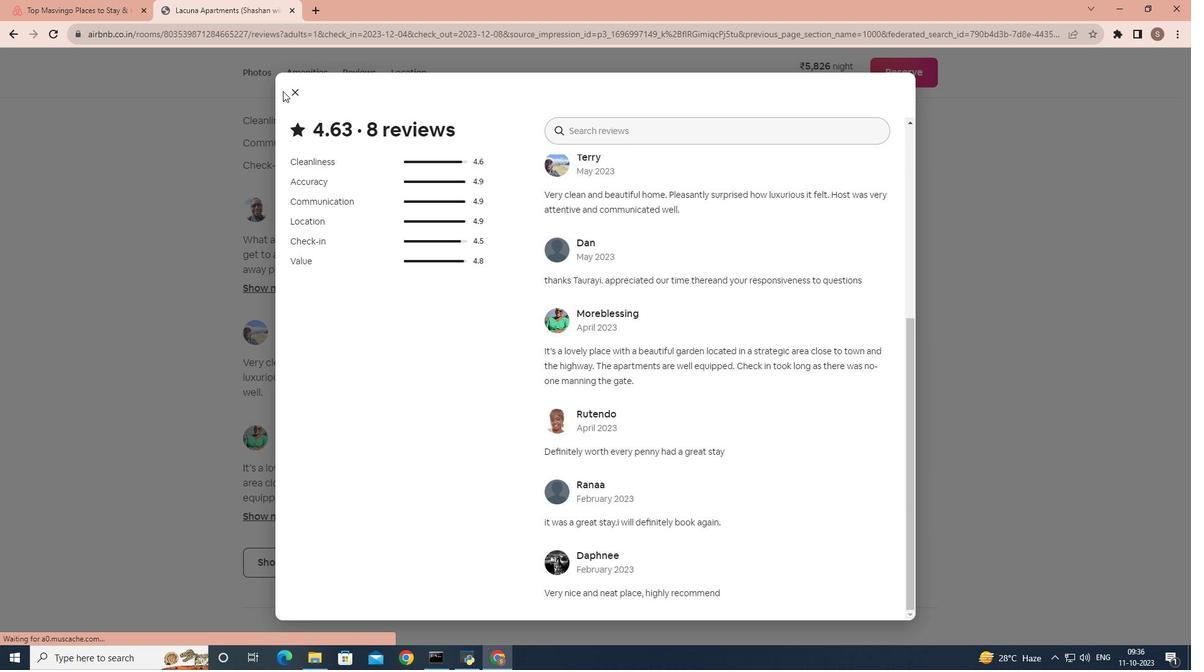 
Action: Mouse moved to (301, 100)
Screenshot: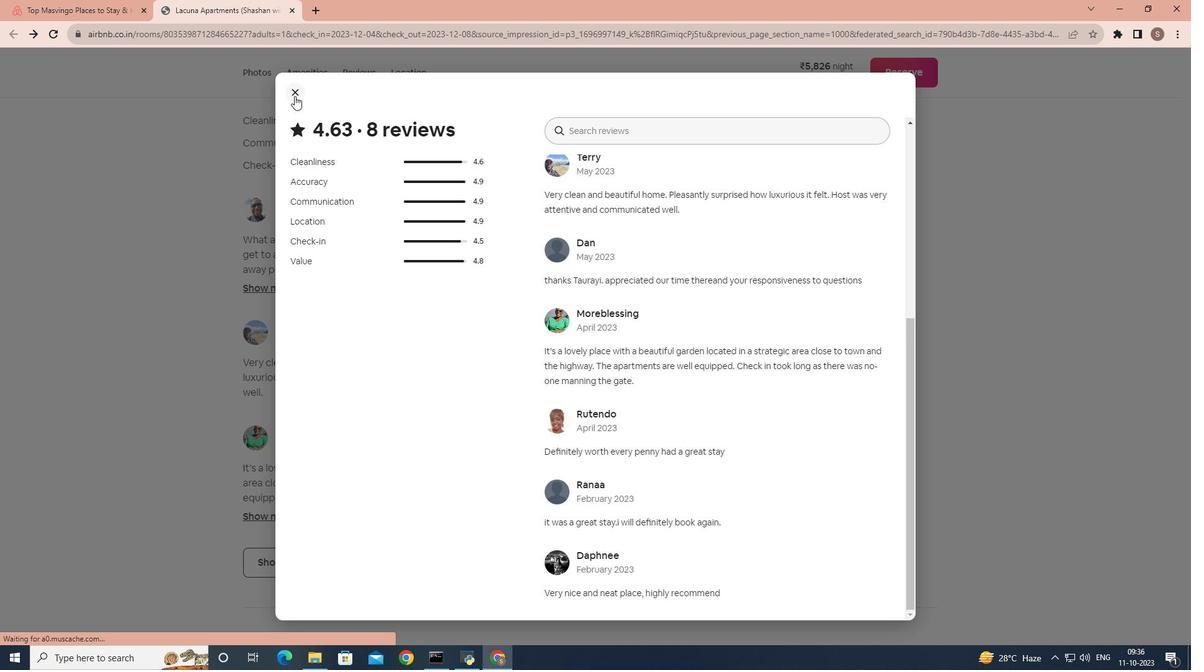 
Action: Mouse pressed left at (301, 100)
Screenshot: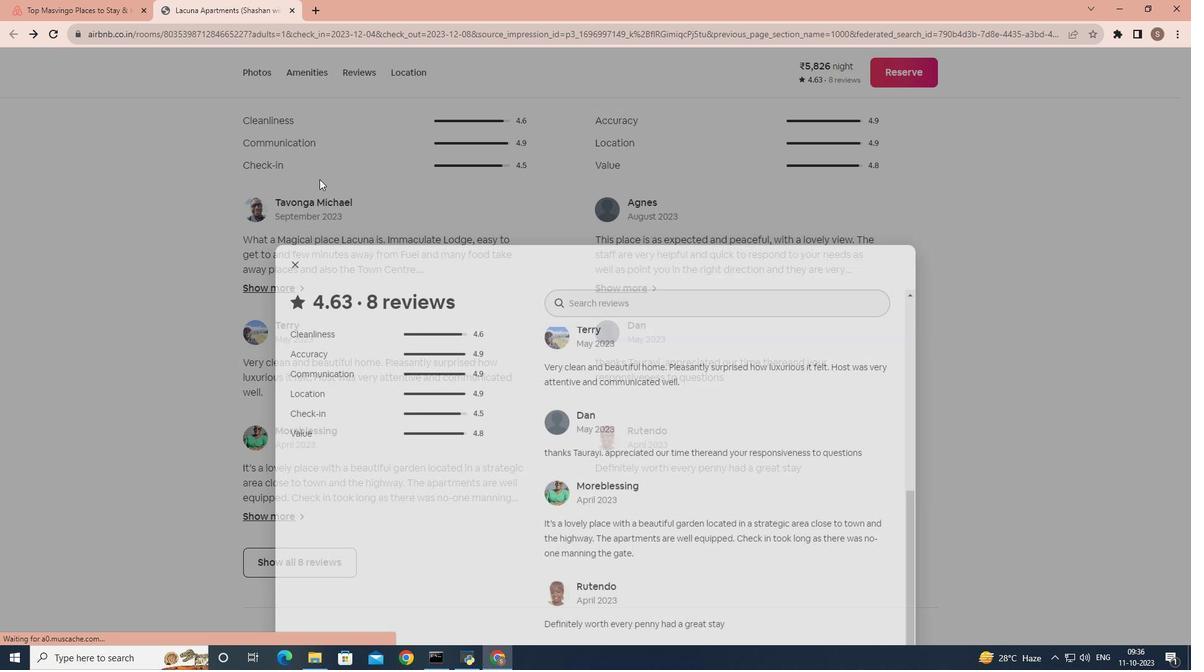 
Action: Mouse moved to (294, 96)
Screenshot: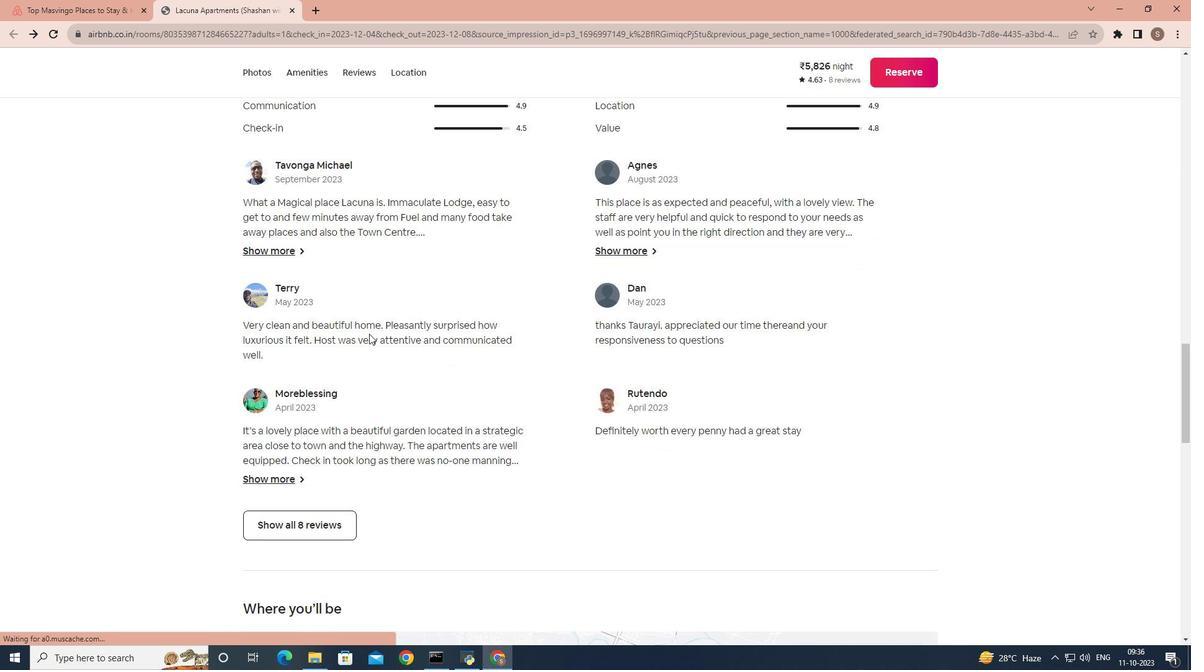 
Action: Mouse pressed left at (294, 96)
Screenshot: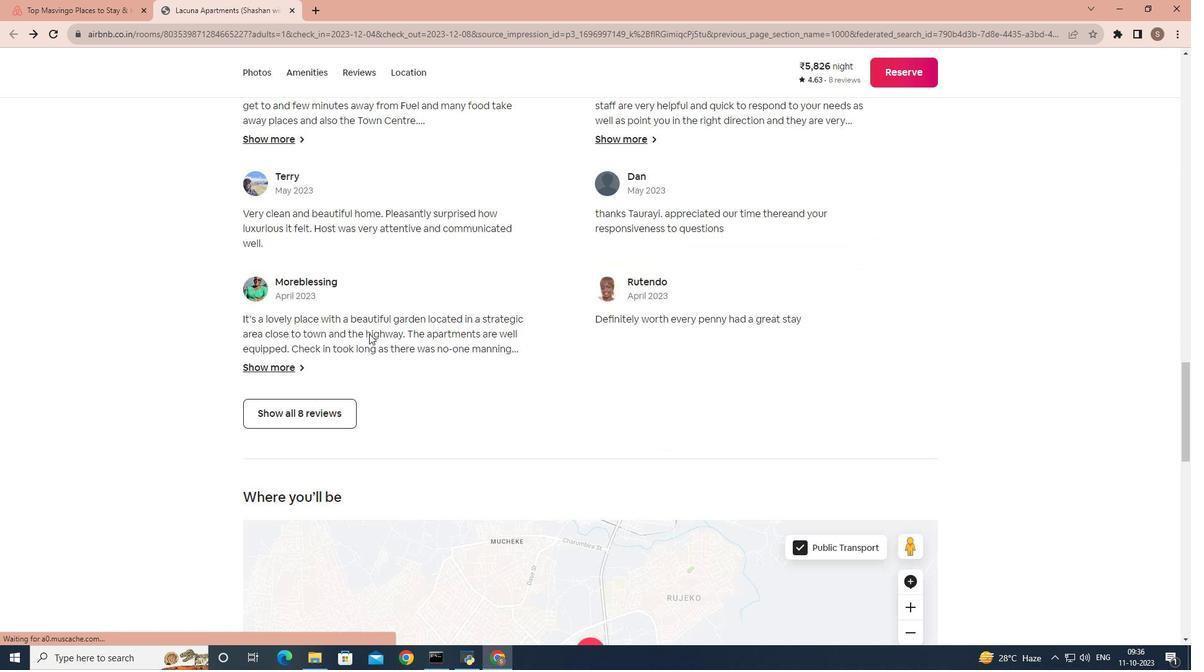 
Action: Mouse moved to (369, 332)
Screenshot: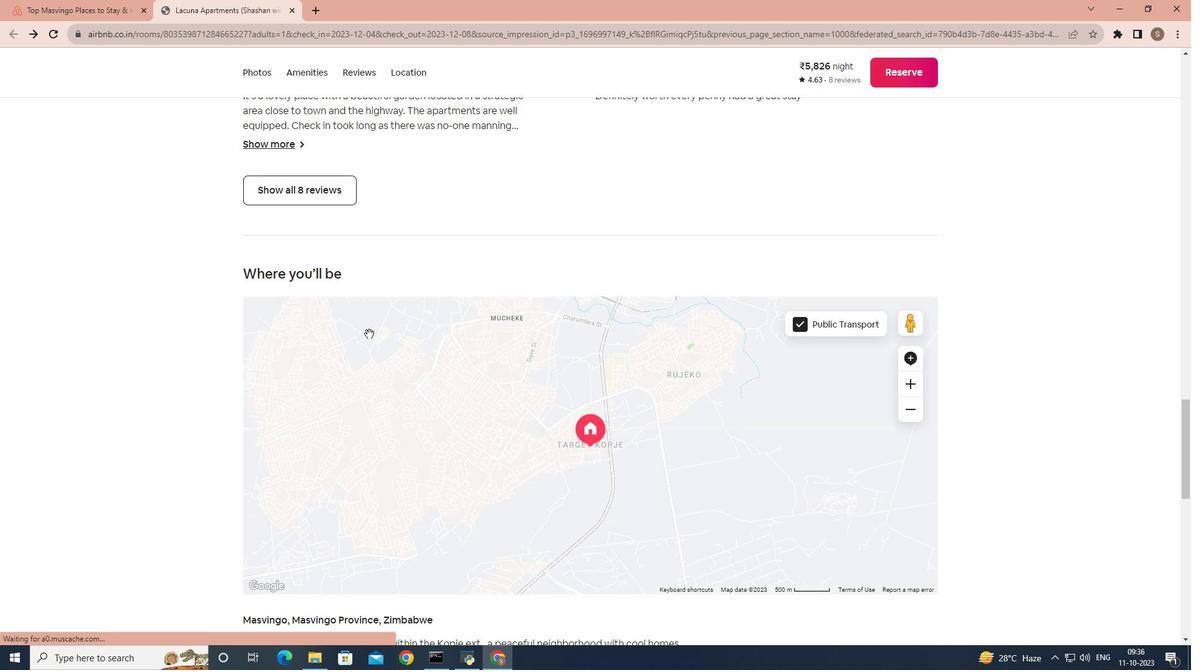 
Action: Mouse scrolled (369, 331) with delta (0, 0)
Screenshot: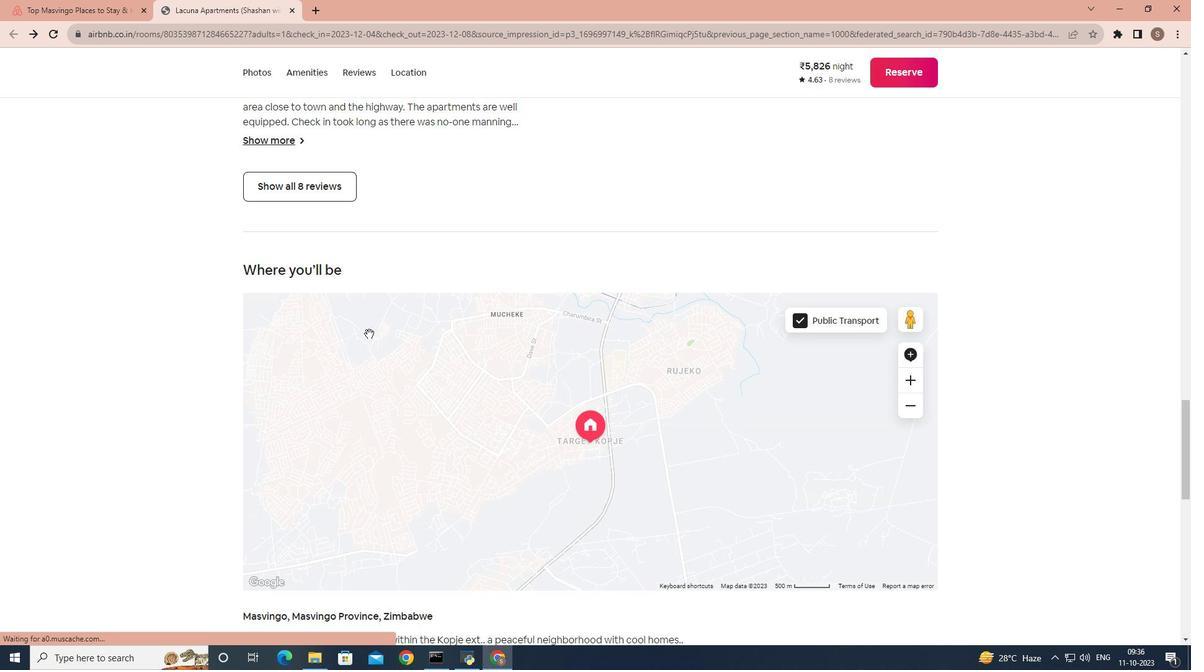 
Action: Mouse scrolled (369, 331) with delta (0, 0)
Screenshot: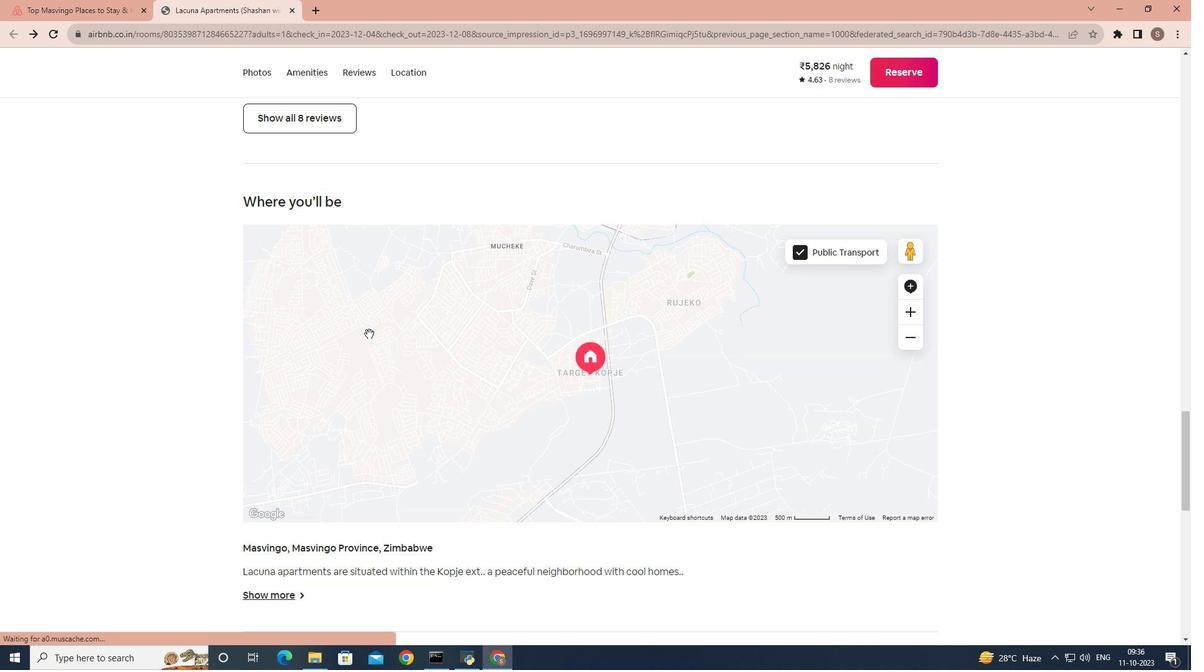 
Action: Mouse scrolled (369, 331) with delta (0, 0)
Screenshot: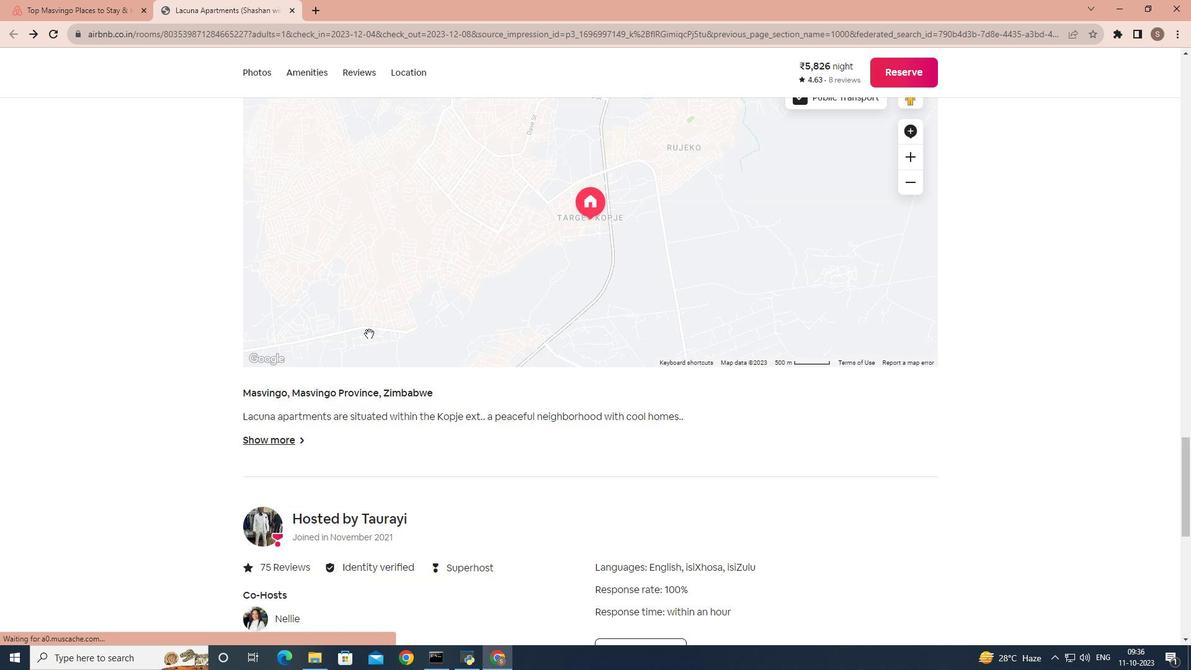 
Action: Mouse scrolled (369, 331) with delta (0, 0)
Screenshot: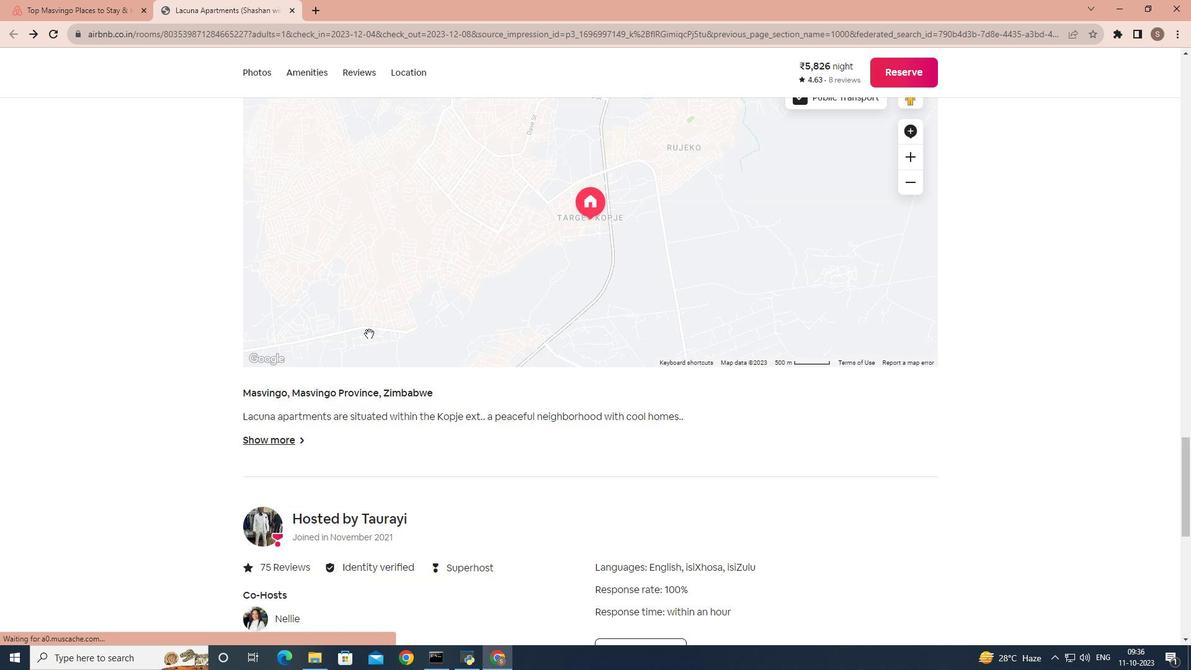 
Action: Mouse moved to (369, 333)
Screenshot: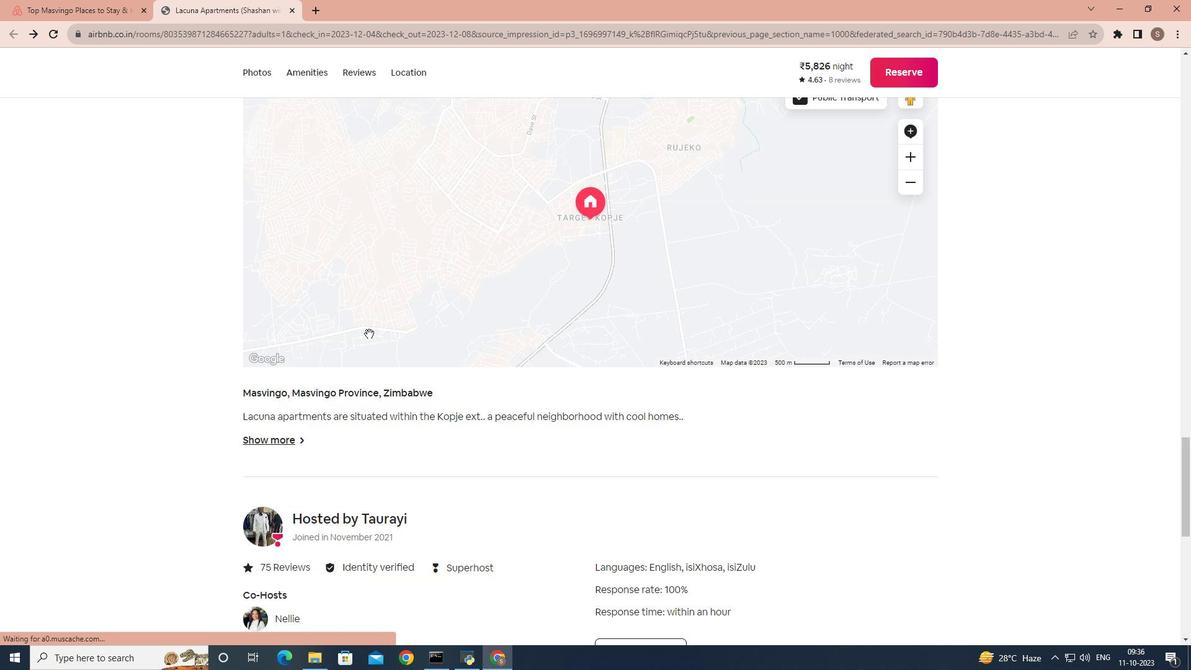 
Action: Mouse scrolled (369, 333) with delta (0, 0)
Screenshot: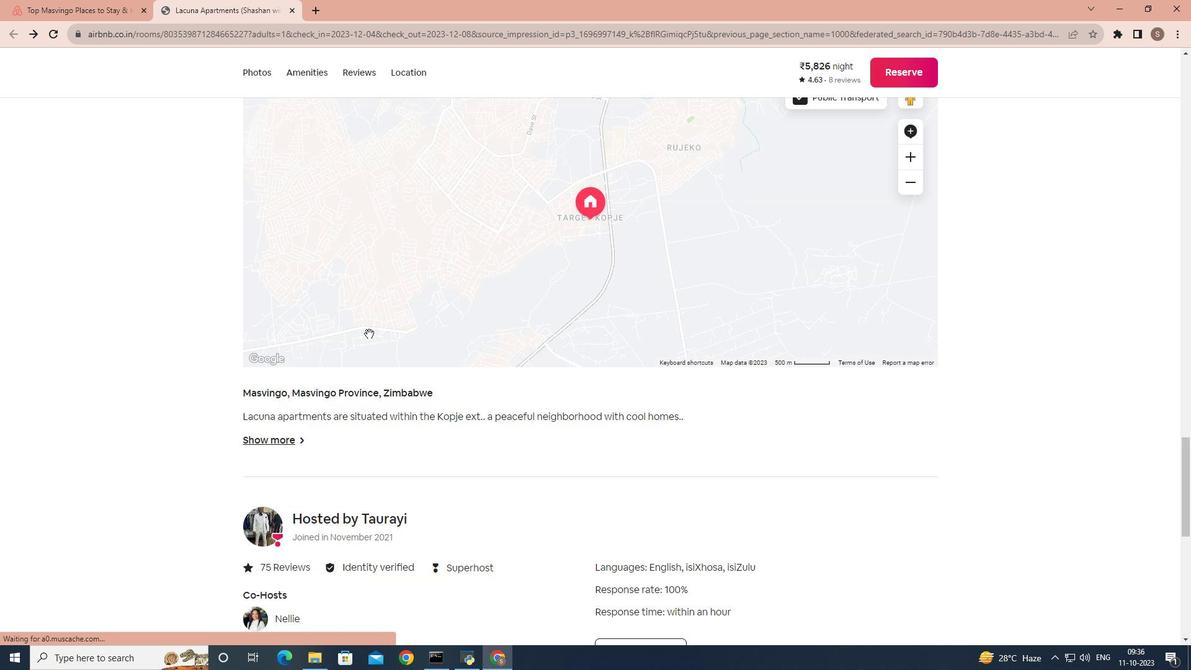 
Action: Mouse scrolled (369, 333) with delta (0, 0)
Screenshot: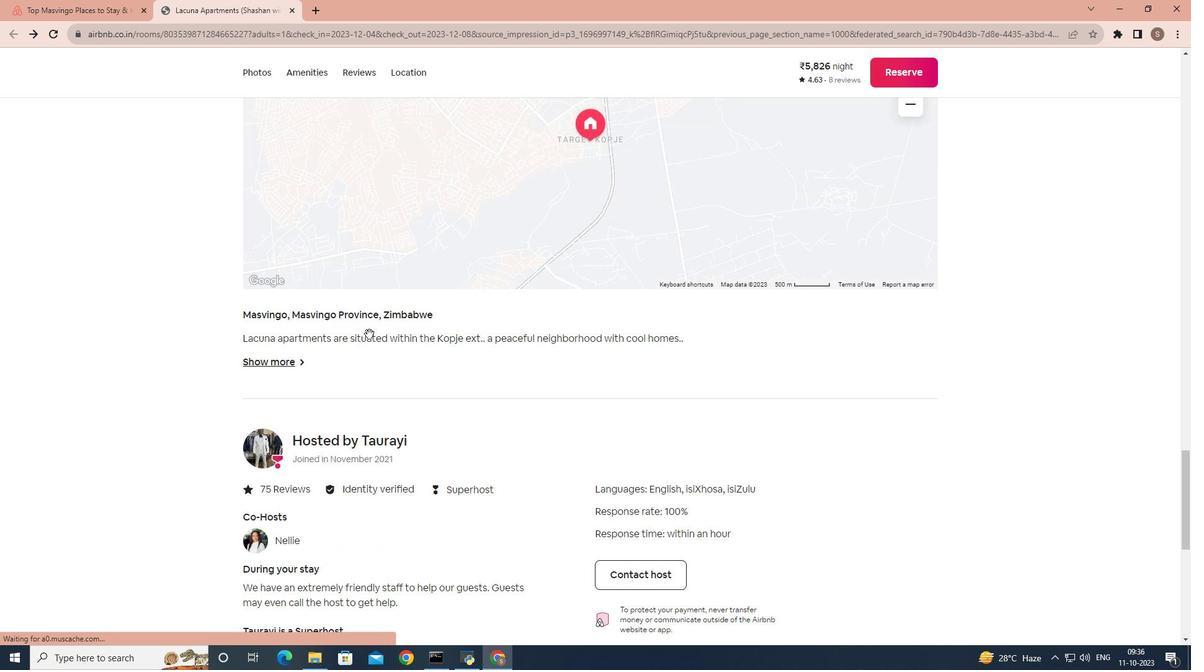 
Action: Mouse scrolled (369, 333) with delta (0, 0)
Screenshot: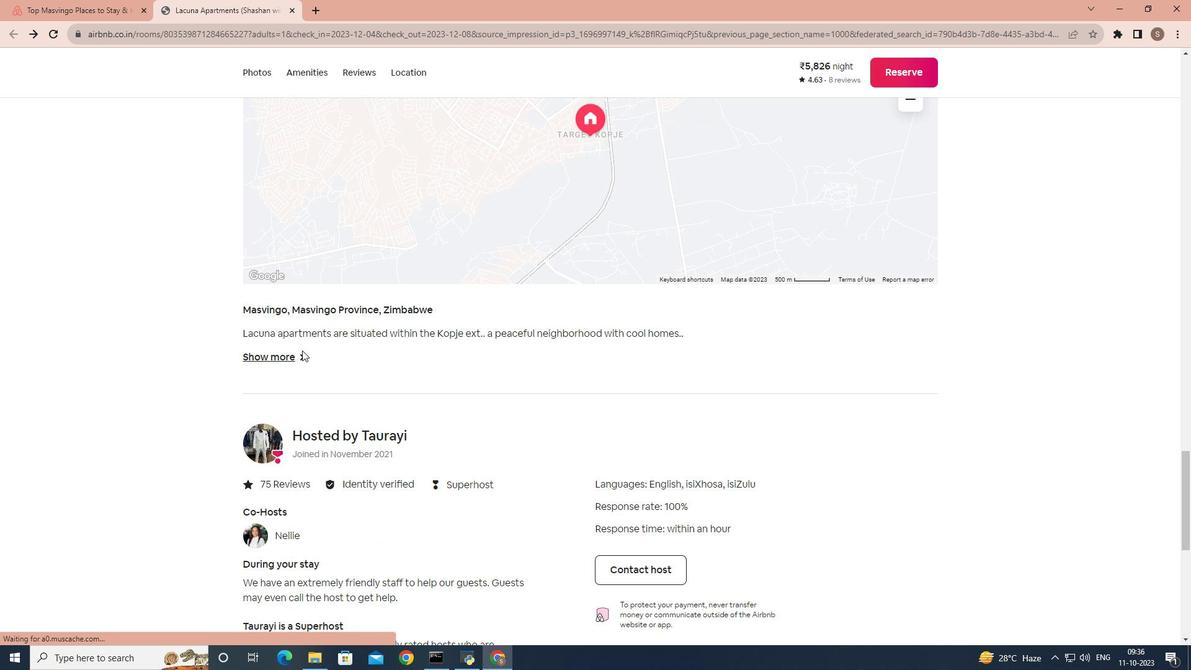 
Action: Mouse scrolled (369, 333) with delta (0, 0)
Screenshot: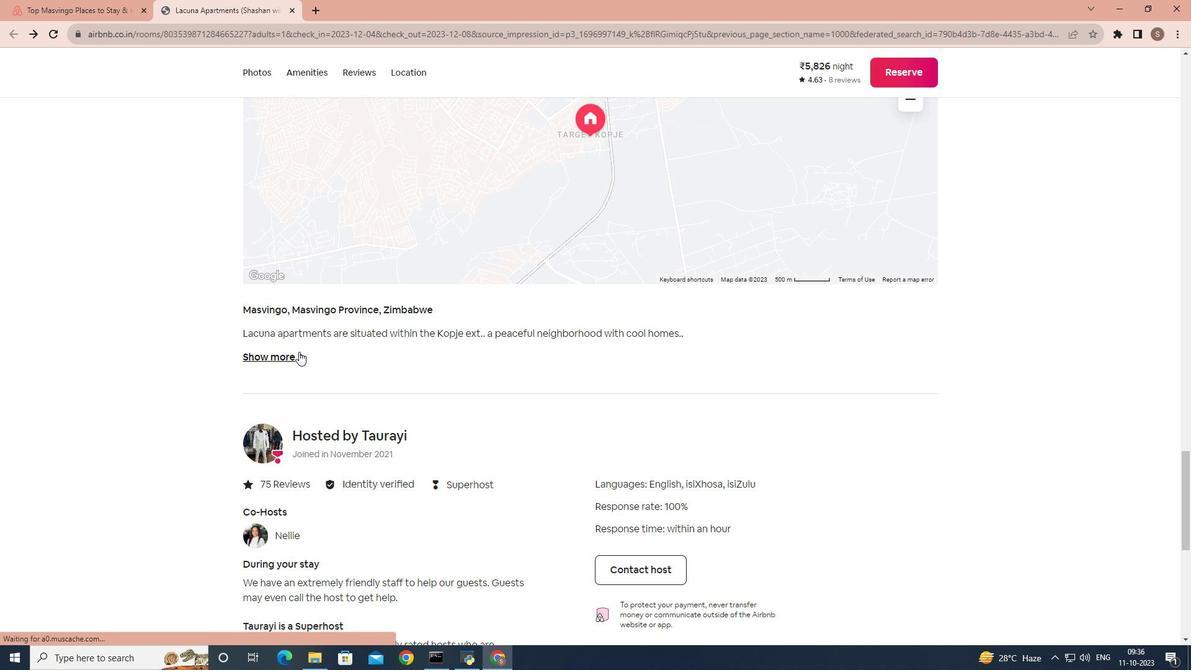 
Action: Mouse scrolled (369, 333) with delta (0, 0)
Screenshot: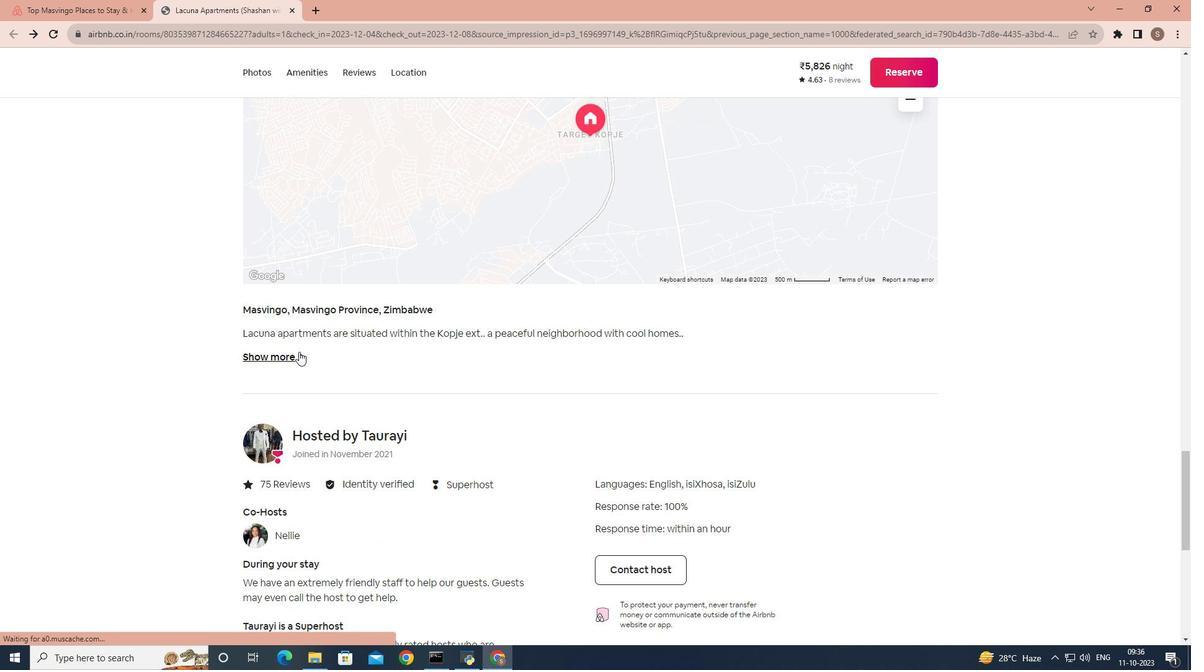 
Action: Mouse scrolled (369, 333) with delta (0, 0)
Screenshot: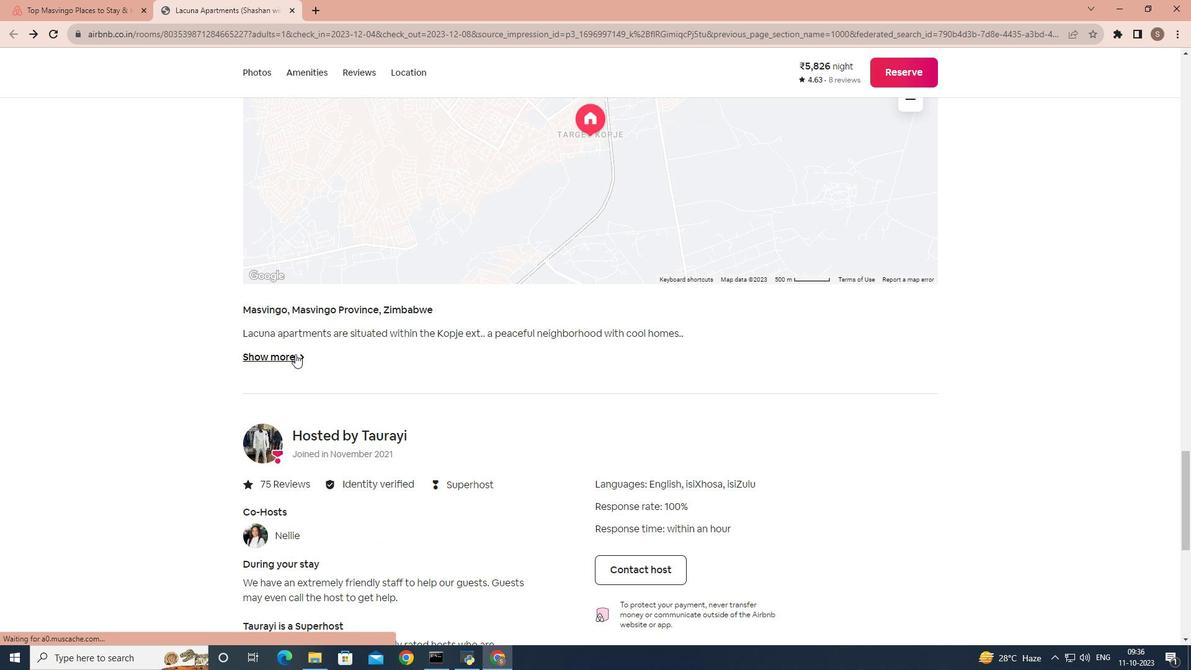 
Action: Mouse scrolled (369, 333) with delta (0, 0)
Screenshot: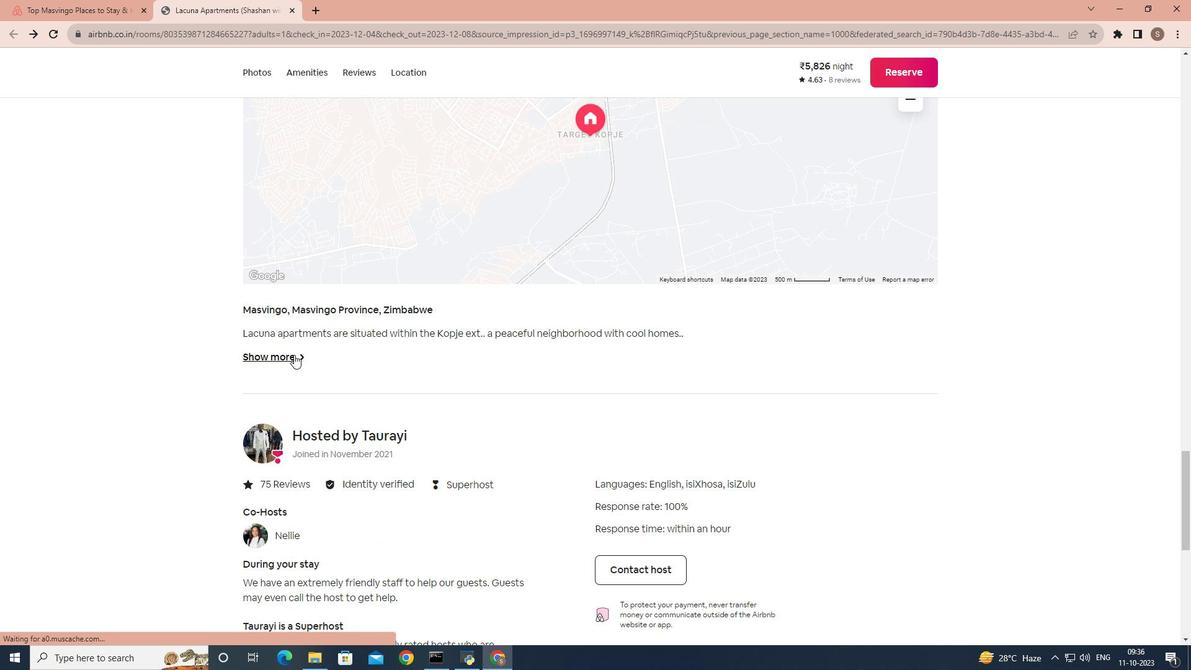 
Action: Mouse moved to (294, 354)
Screenshot: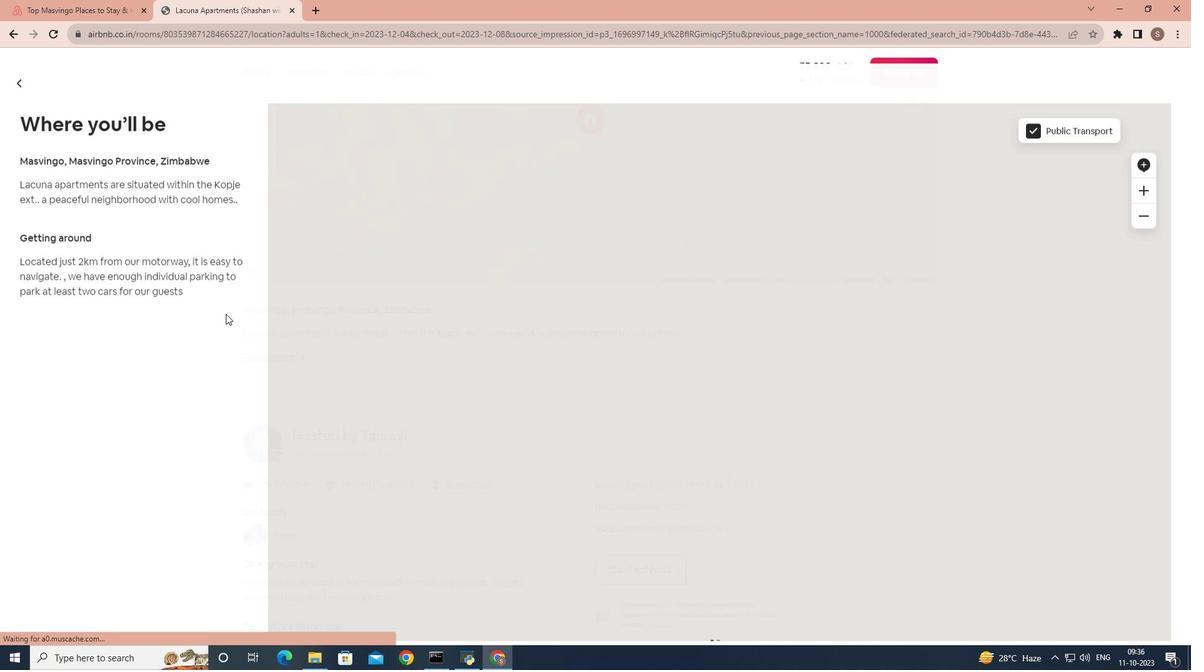
Action: Mouse pressed left at (294, 354)
Screenshot: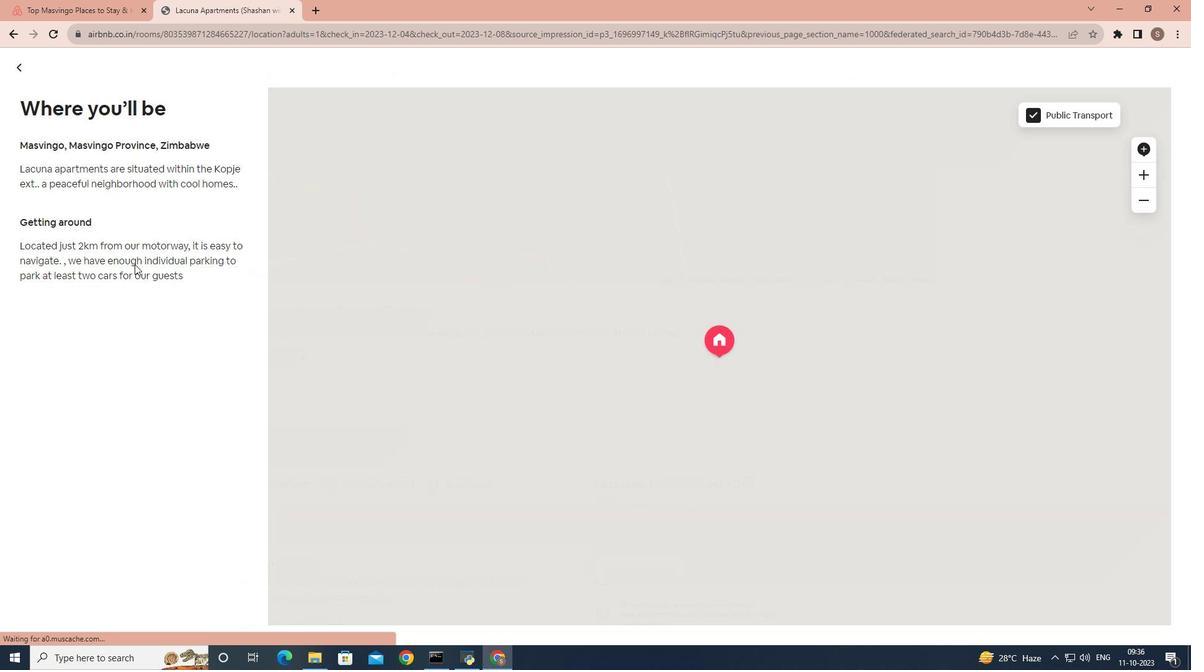 
Action: Mouse moved to (23, 64)
Screenshot: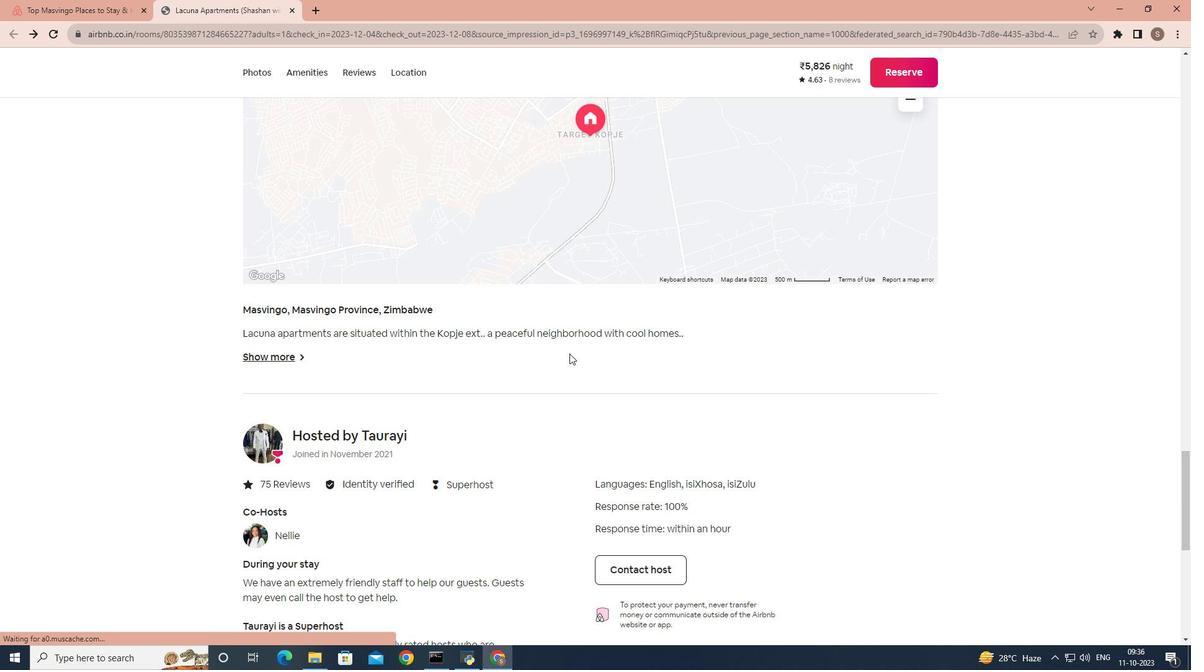 
Action: Mouse pressed left at (23, 64)
Screenshot: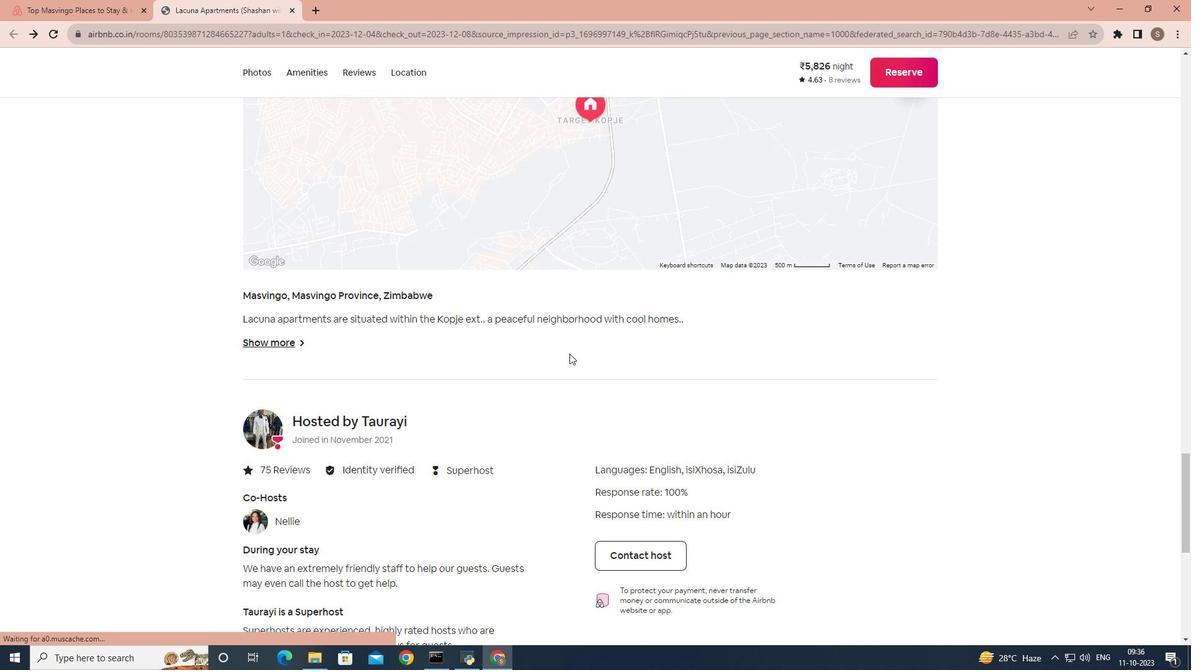 
Action: Mouse moved to (569, 353)
Screenshot: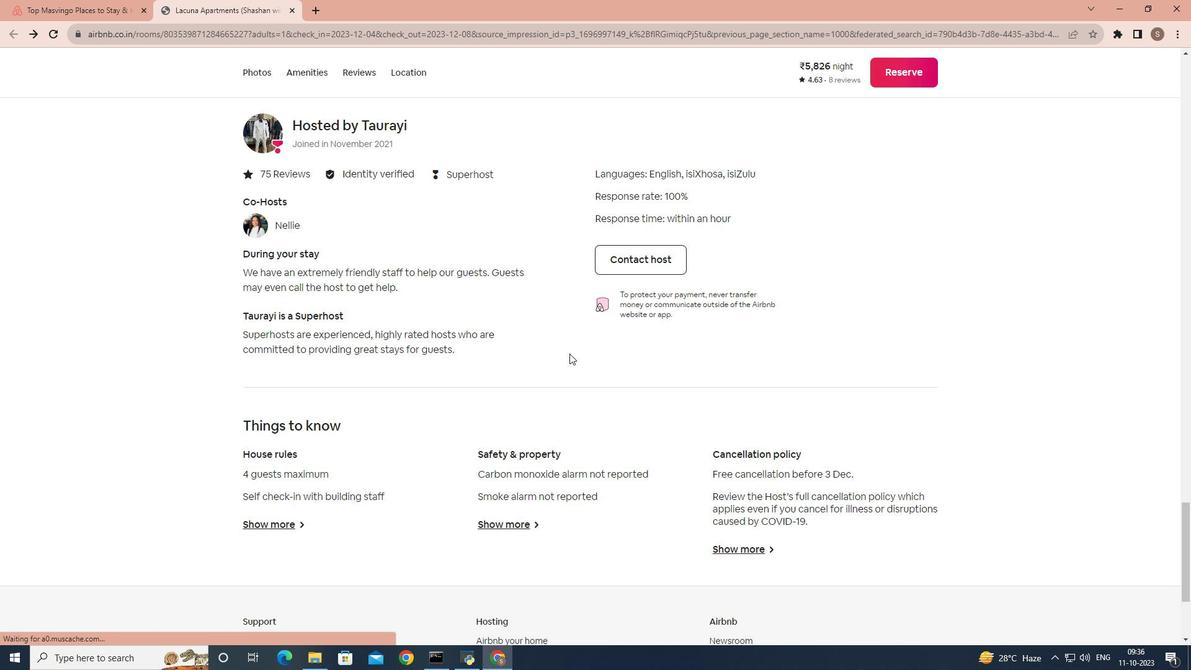 
Action: Mouse scrolled (569, 353) with delta (0, 0)
Screenshot: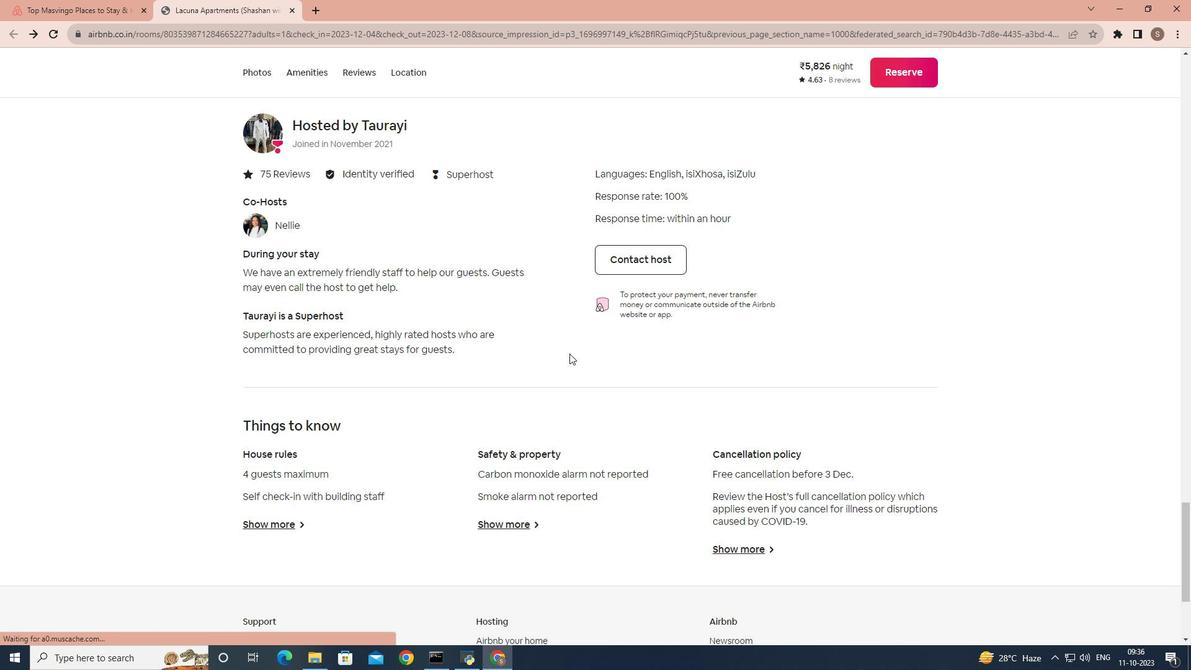 
Action: Mouse scrolled (569, 353) with delta (0, 0)
Screenshot: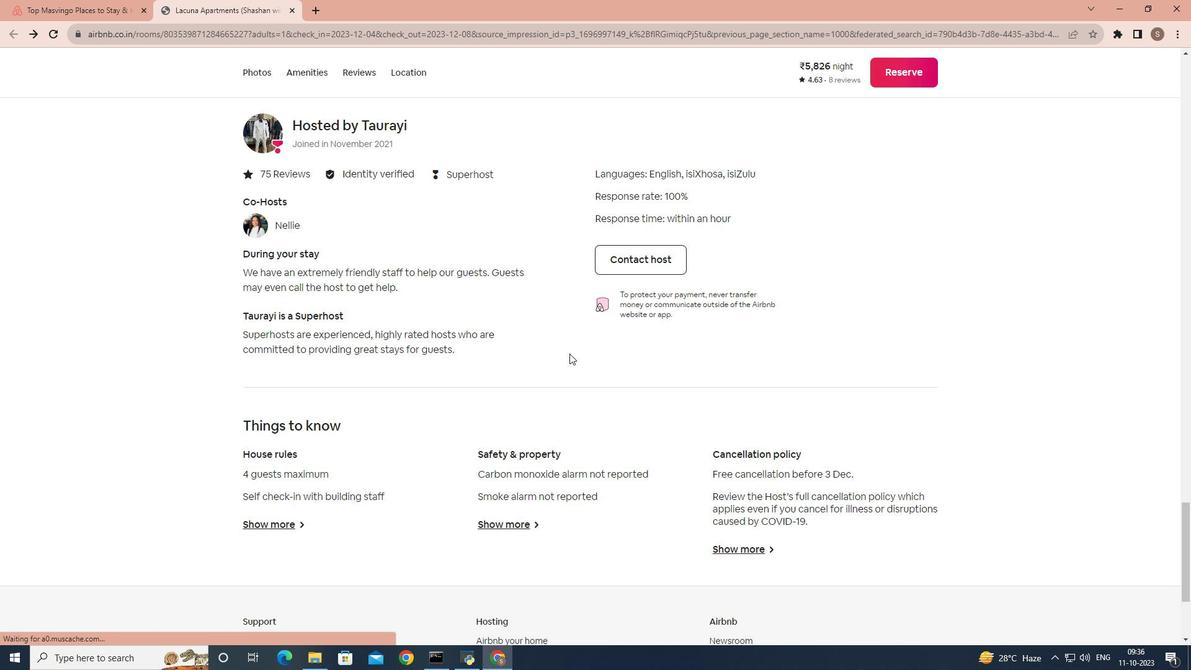 
Action: Mouse scrolled (569, 353) with delta (0, 0)
Screenshot: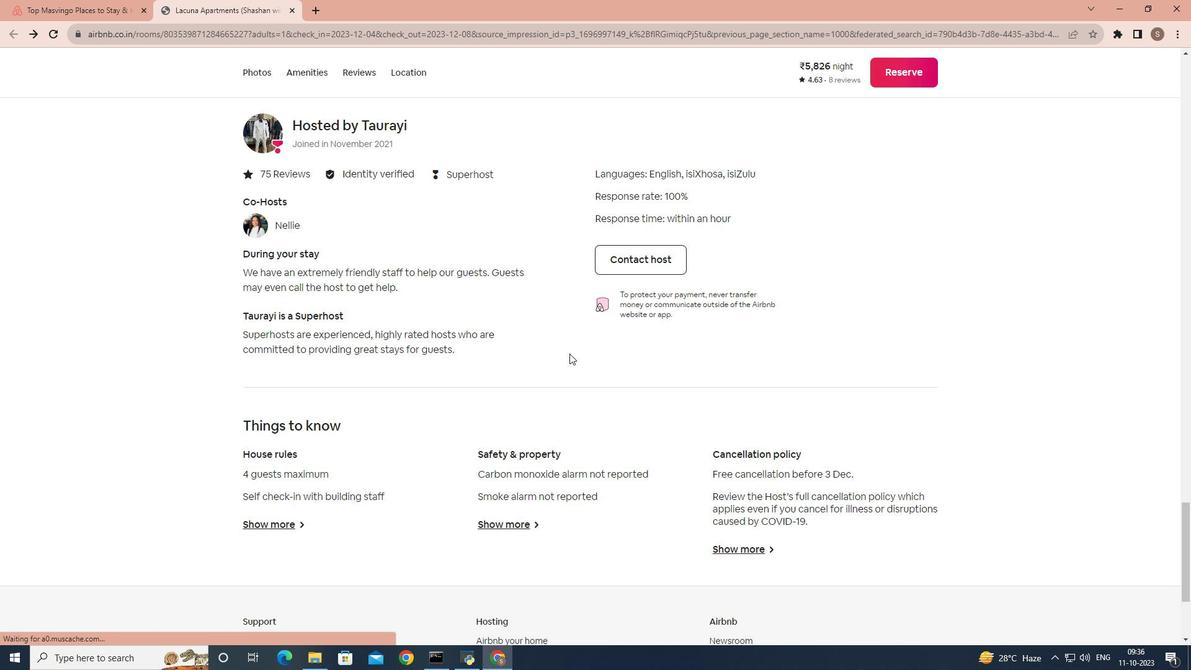 
Action: Mouse scrolled (569, 353) with delta (0, 0)
Screenshot: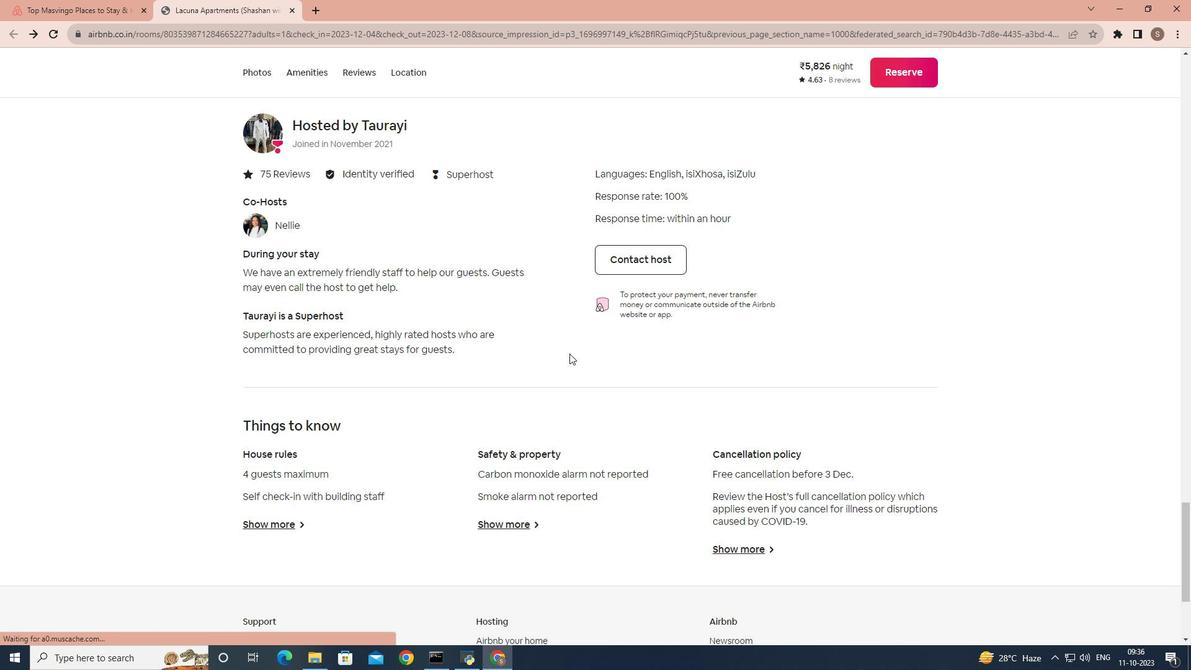 
Action: Mouse scrolled (569, 353) with delta (0, 0)
Screenshot: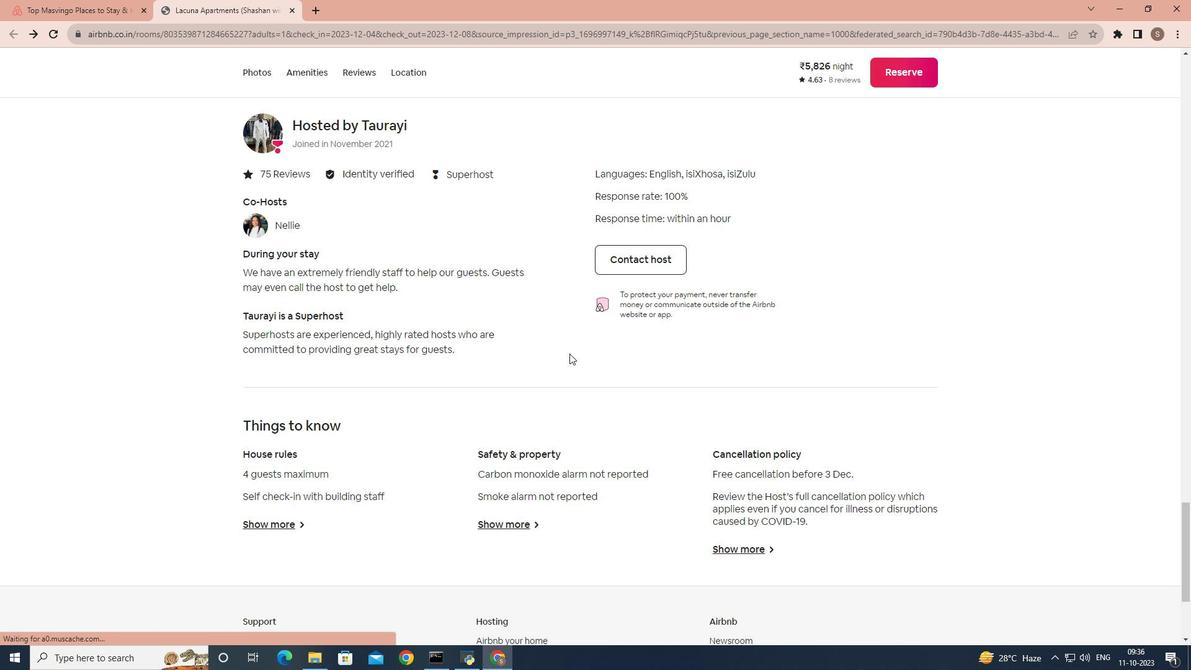 
Action: Mouse scrolled (569, 353) with delta (0, 0)
Screenshot: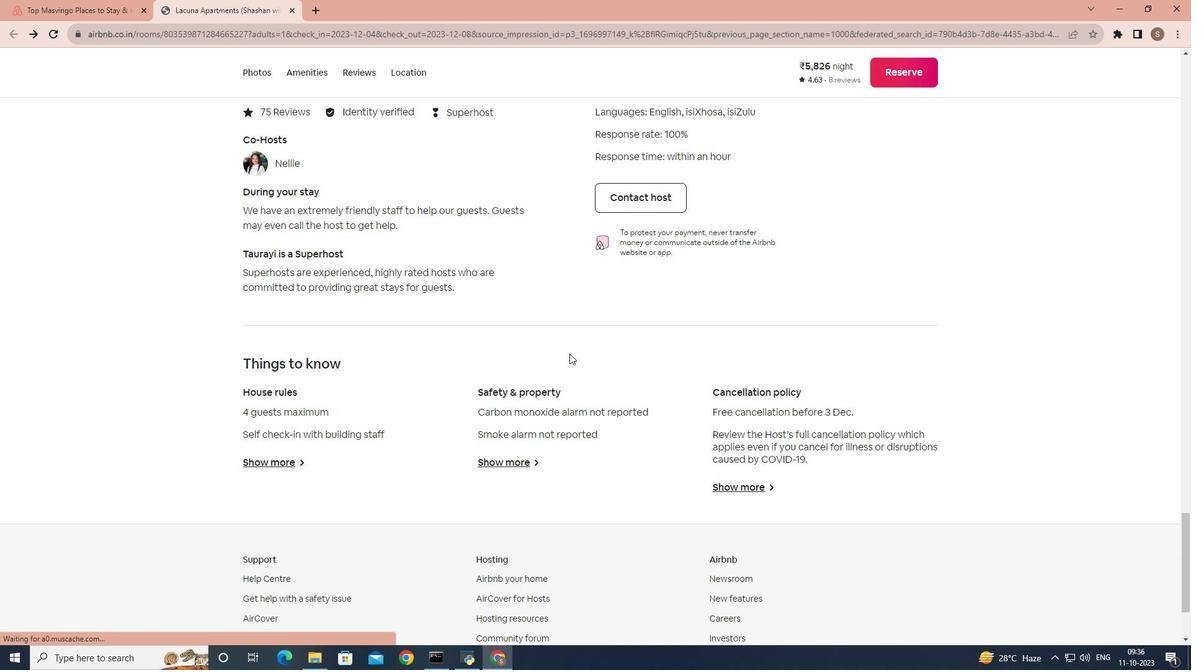 
Action: Mouse moved to (276, 469)
Screenshot: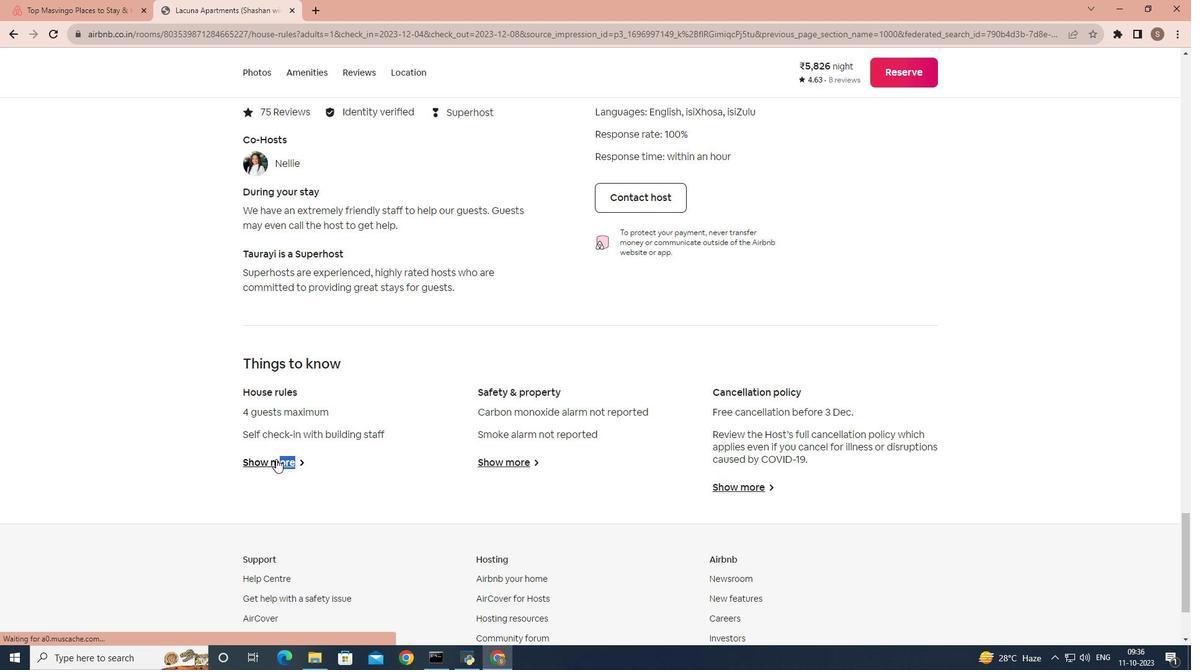 
Action: Mouse pressed left at (276, 469)
Screenshot: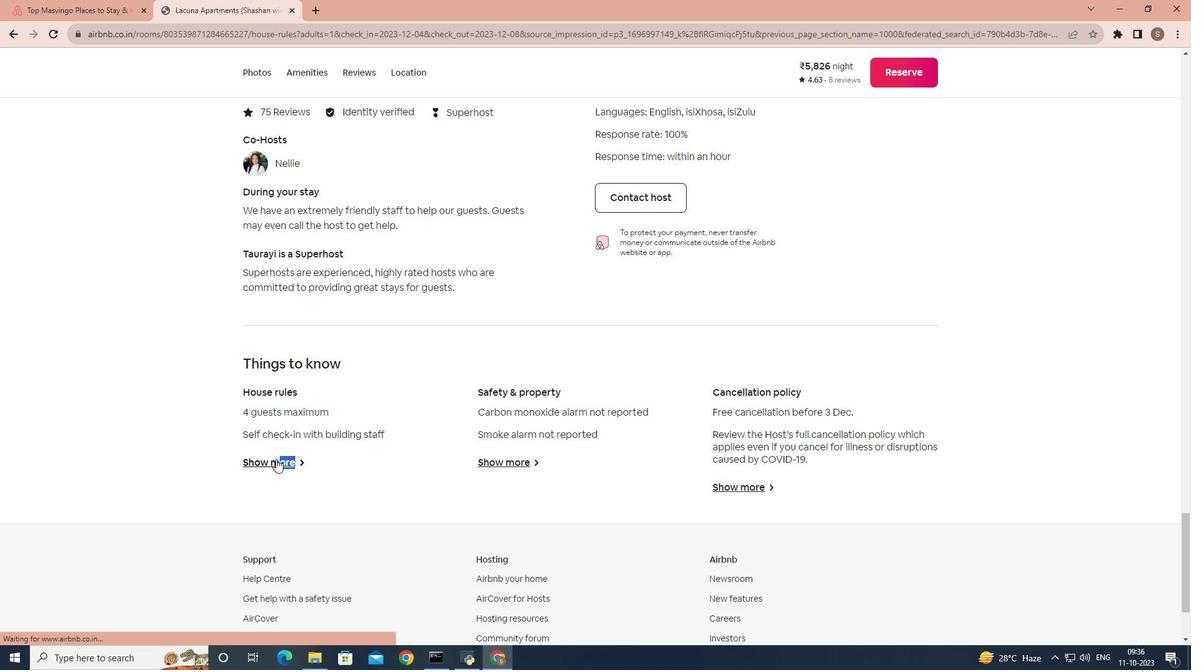 
Action: Mouse moved to (276, 459)
Screenshot: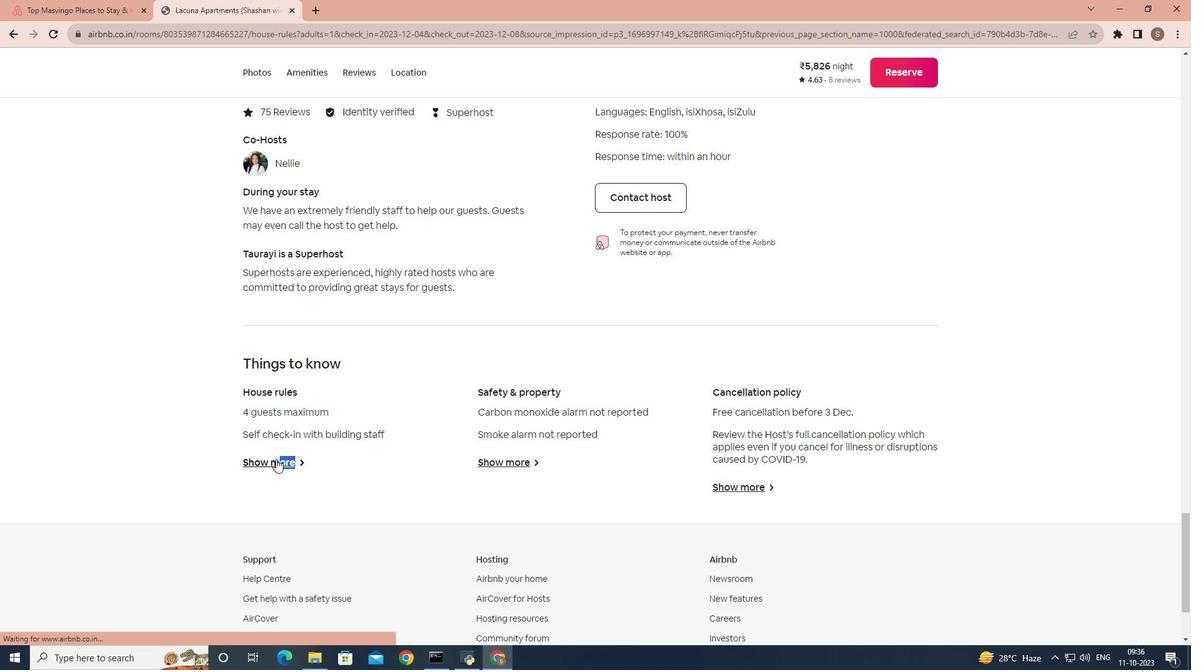 
Action: Mouse pressed left at (276, 459)
Screenshot: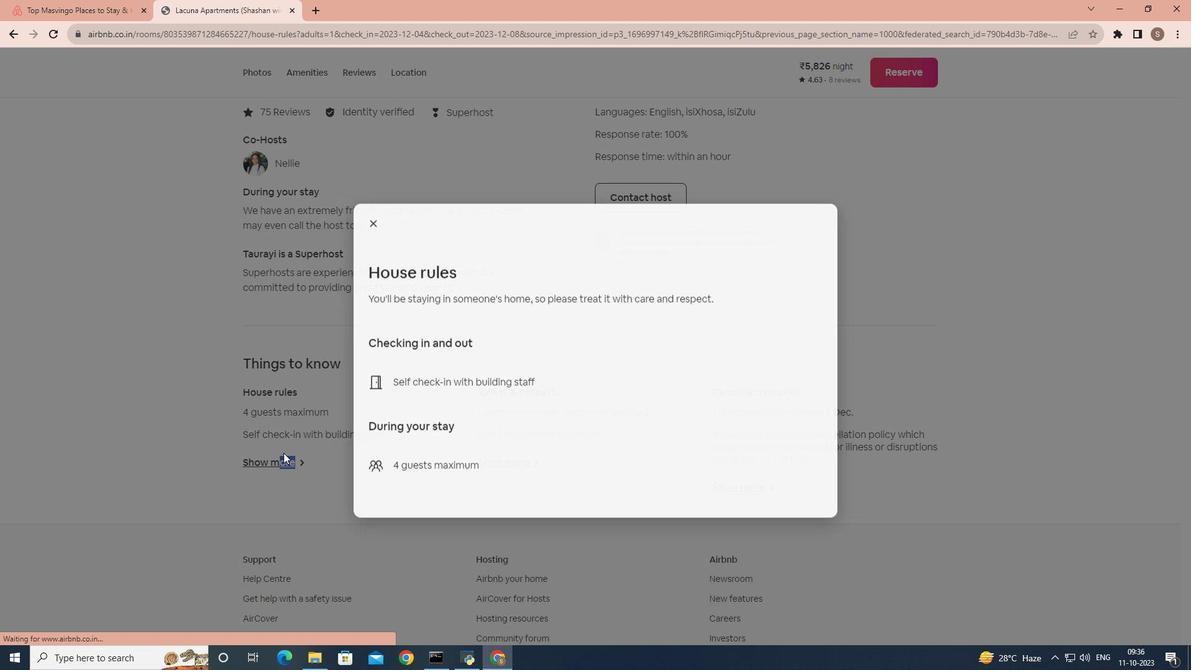 
Action: Mouse moved to (372, 212)
Screenshot: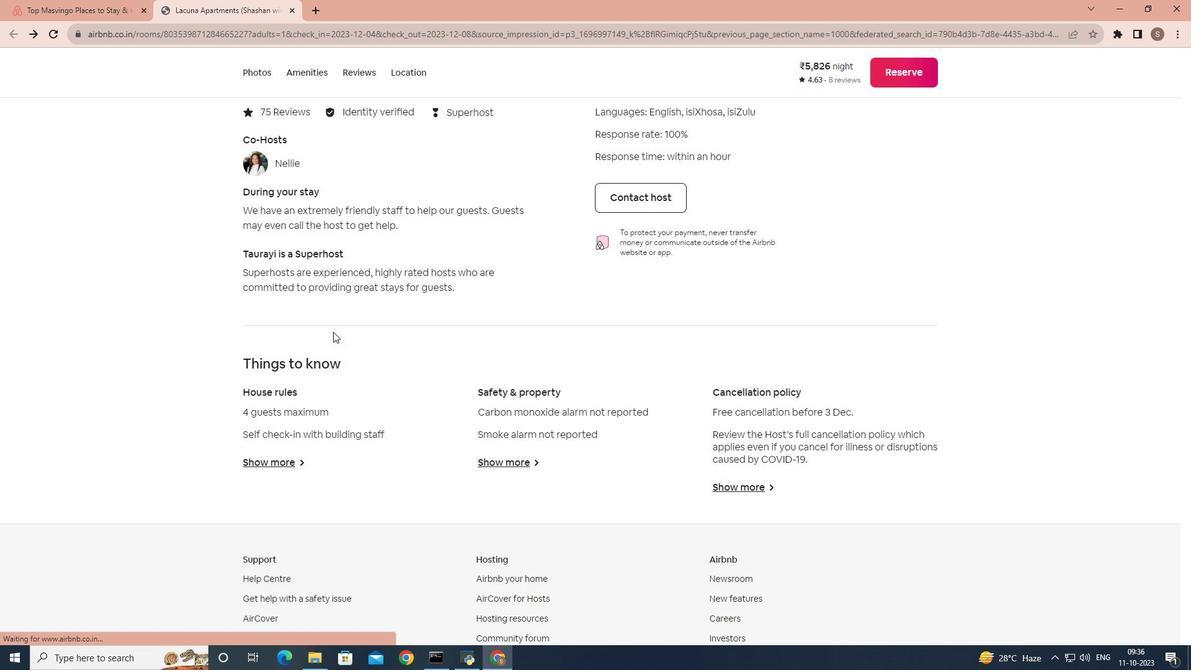 
Action: Mouse pressed left at (372, 212)
Screenshot: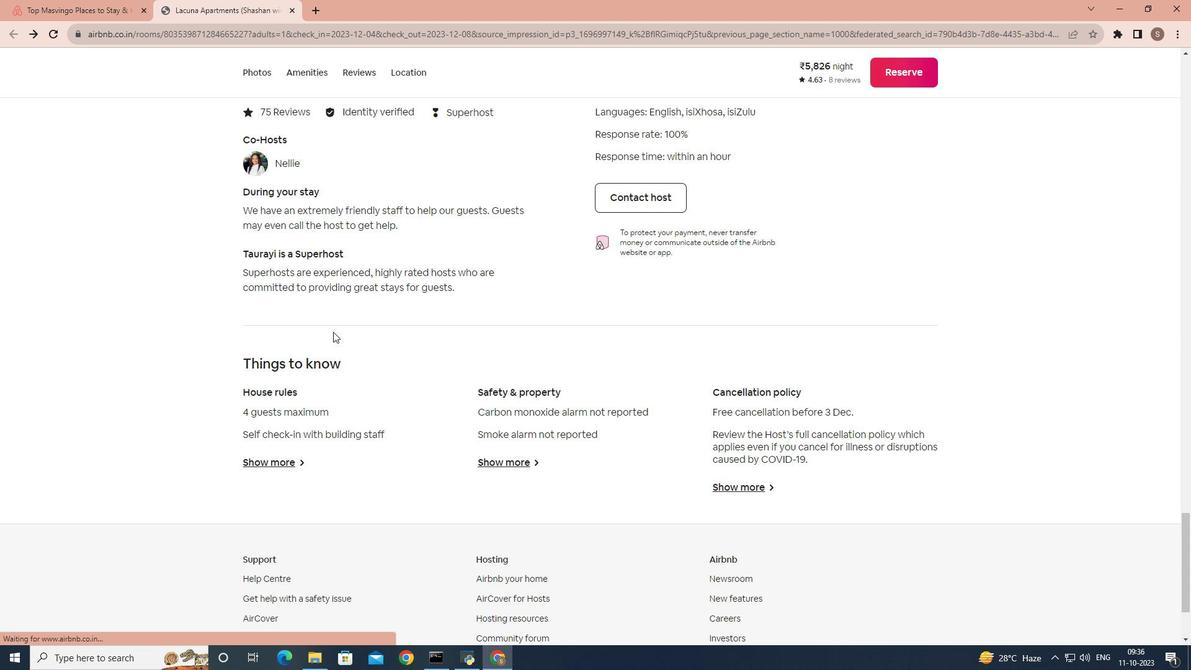
Action: Mouse moved to (333, 331)
Screenshot: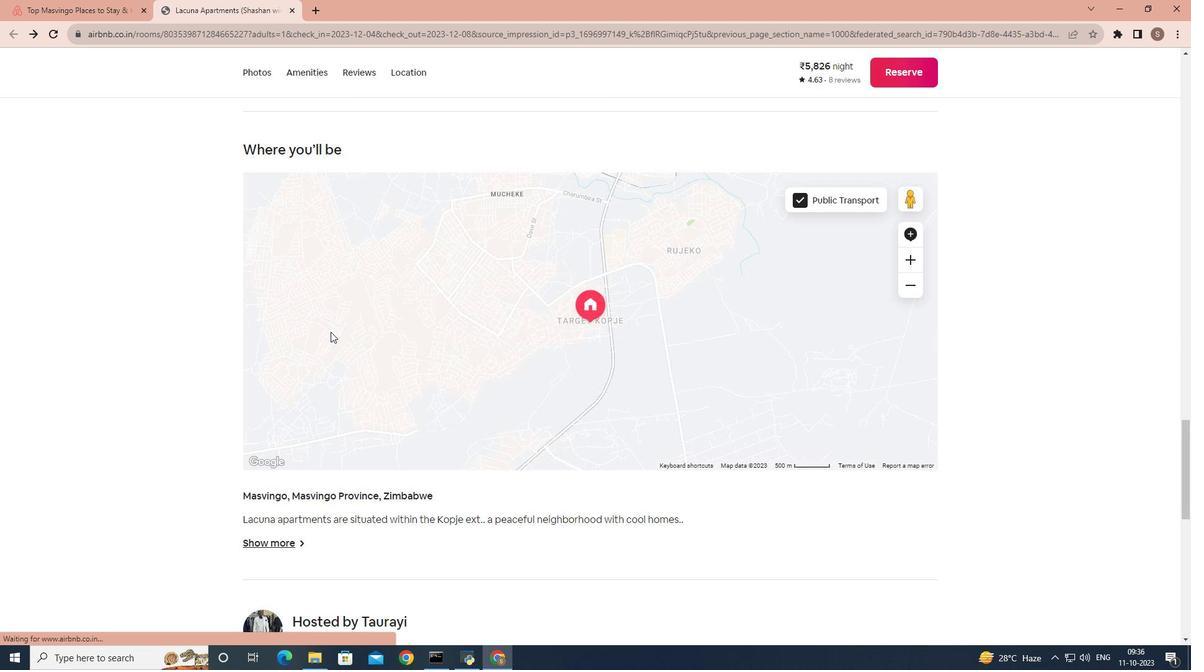 
Action: Mouse pressed left at (333, 331)
Screenshot: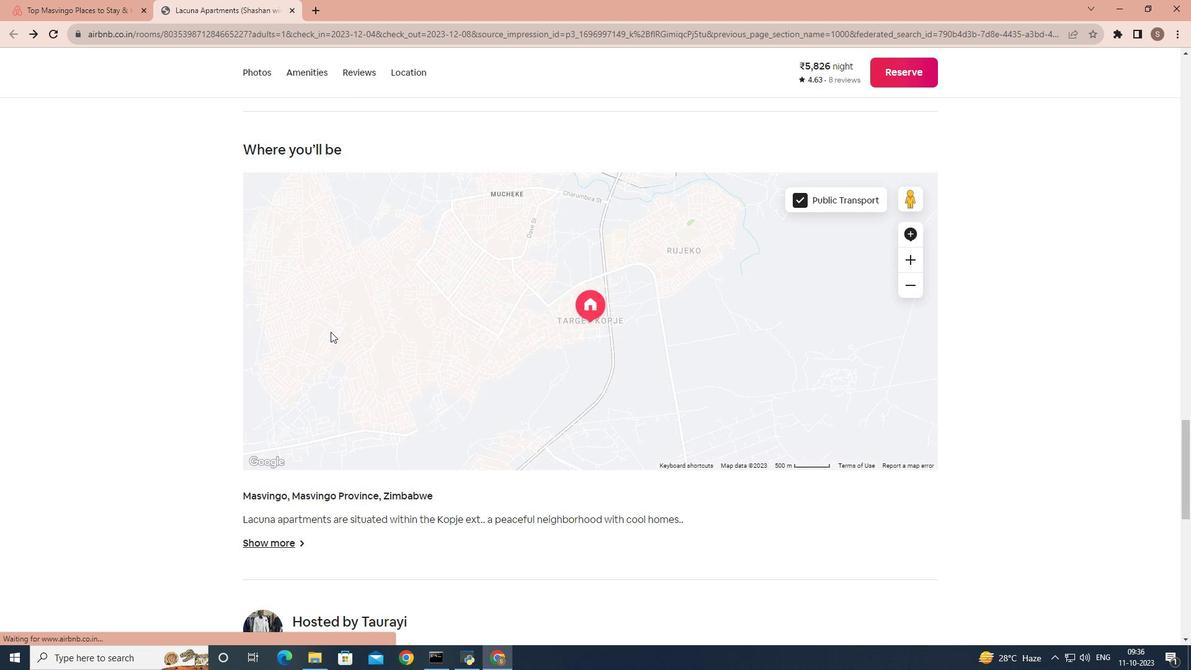 
Action: Mouse moved to (333, 331)
Screenshot: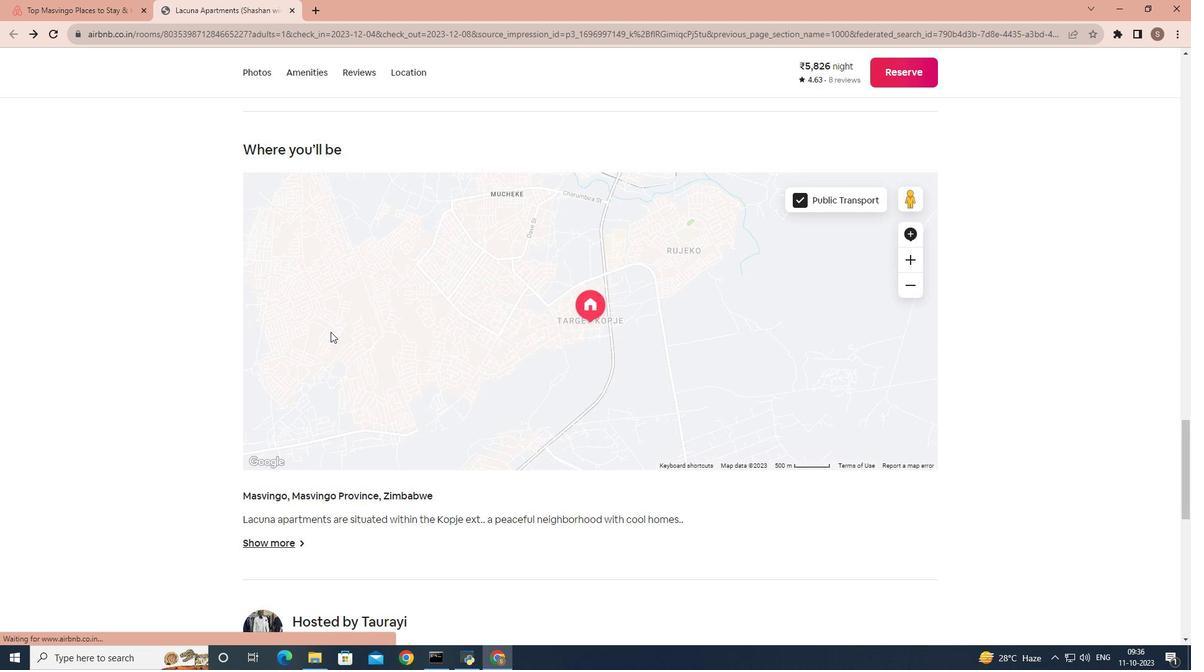 
Action: Mouse scrolled (333, 332) with delta (0, 0)
Screenshot: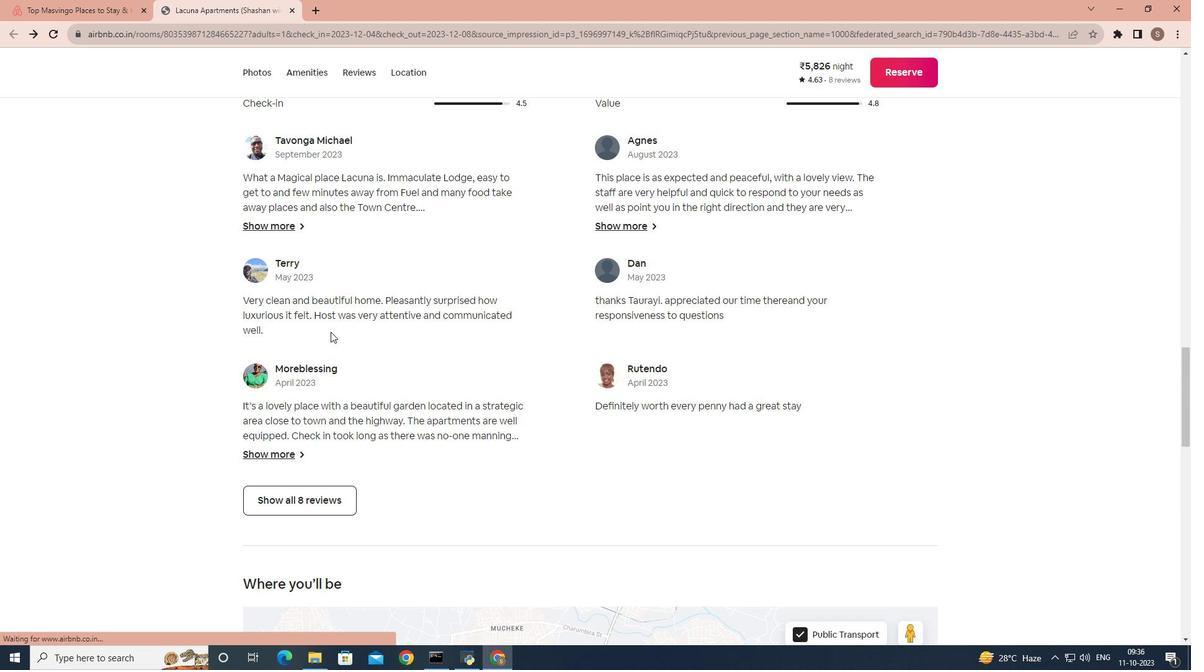 
Action: Mouse scrolled (333, 332) with delta (0, 0)
Screenshot: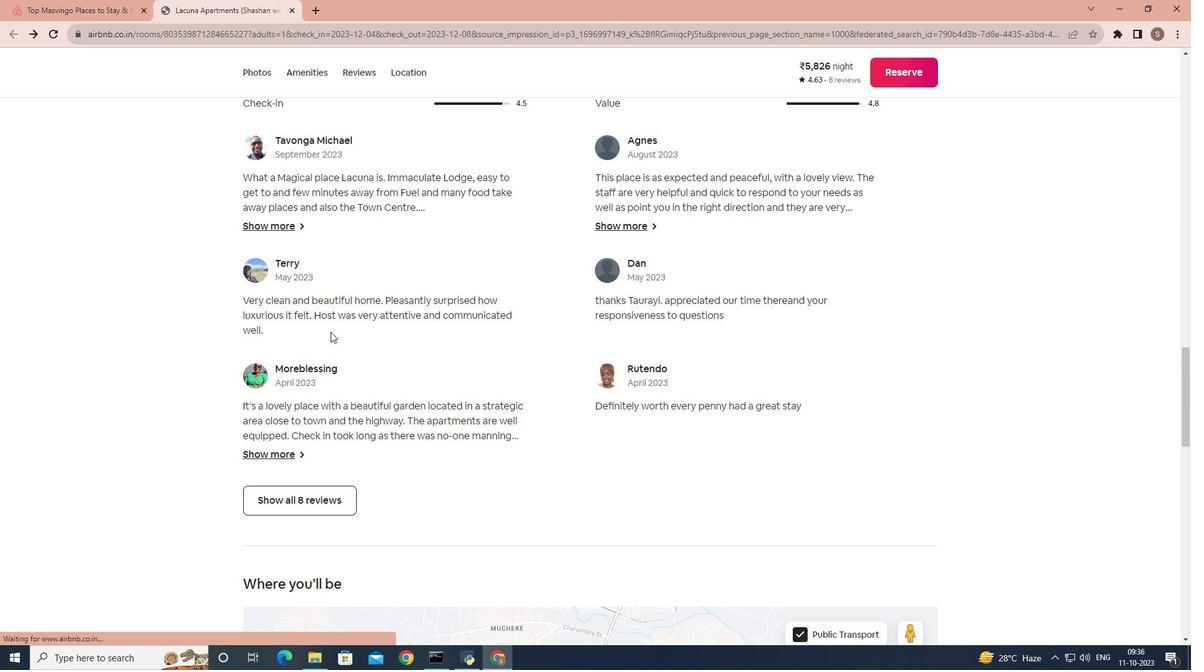 
Action: Mouse scrolled (333, 332) with delta (0, 0)
Screenshot: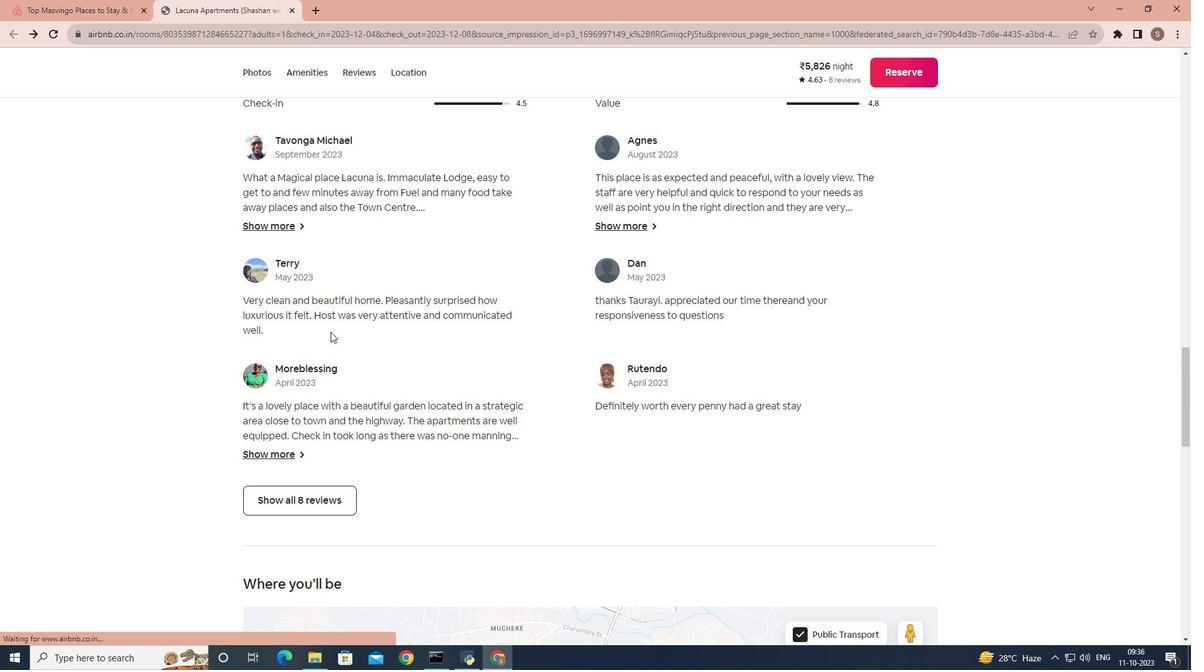 
Action: Mouse scrolled (333, 332) with delta (0, 0)
Screenshot: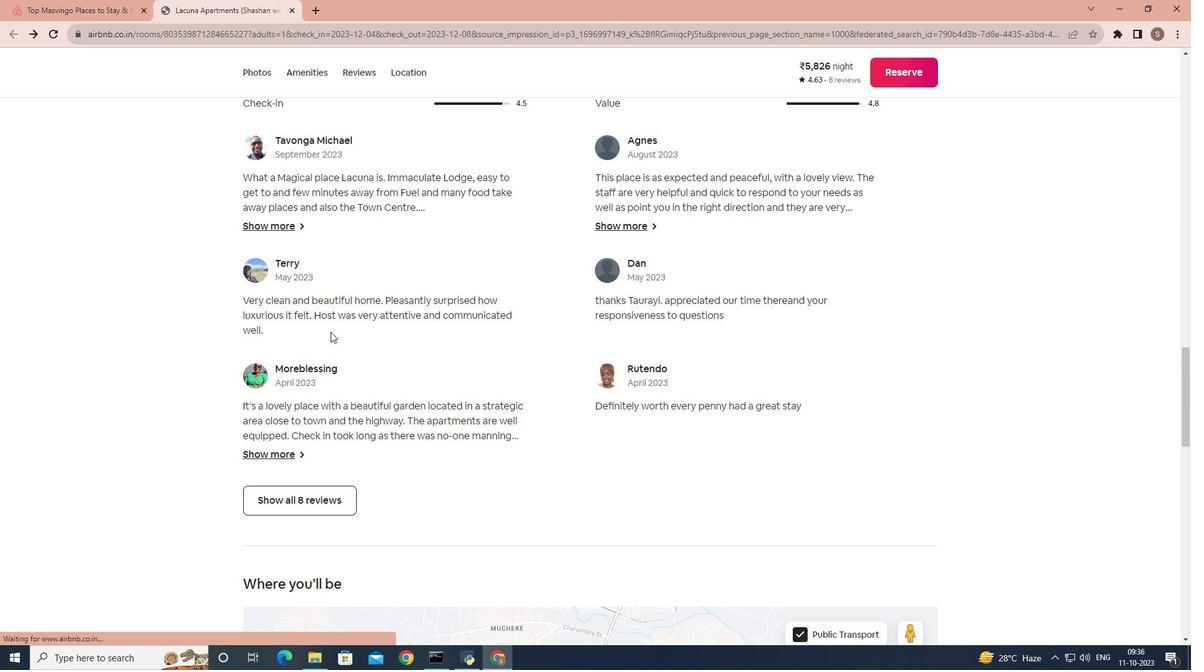 
Action: Mouse scrolled (333, 332) with delta (0, 0)
Screenshot: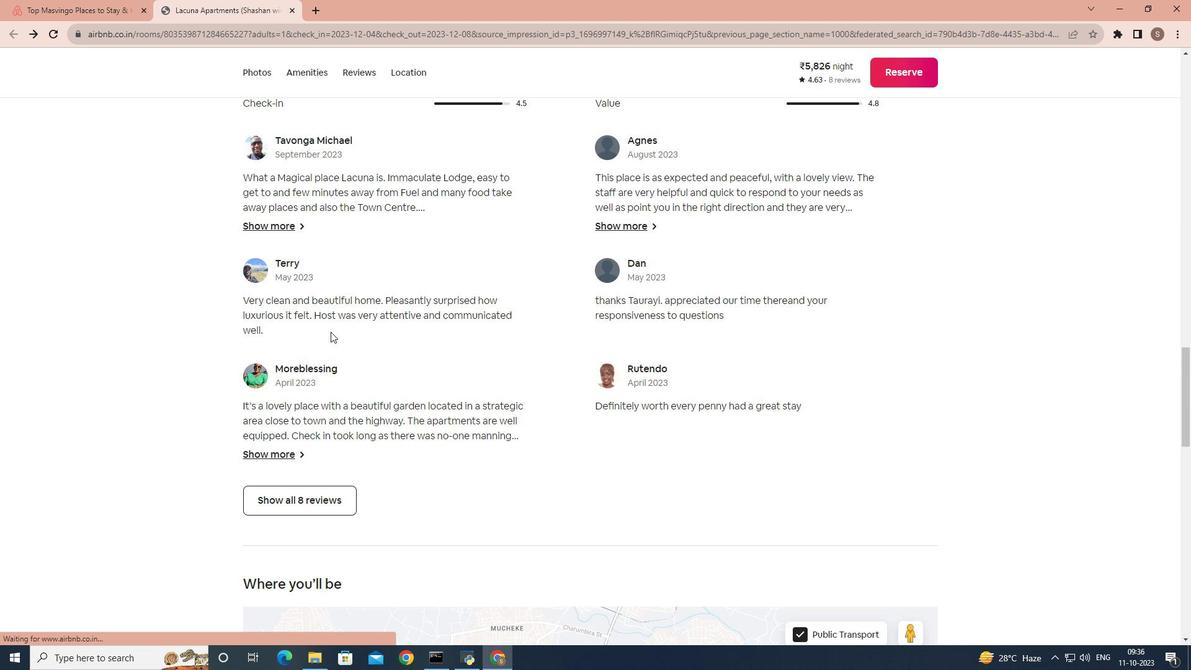 
Action: Mouse moved to (332, 331)
Screenshot: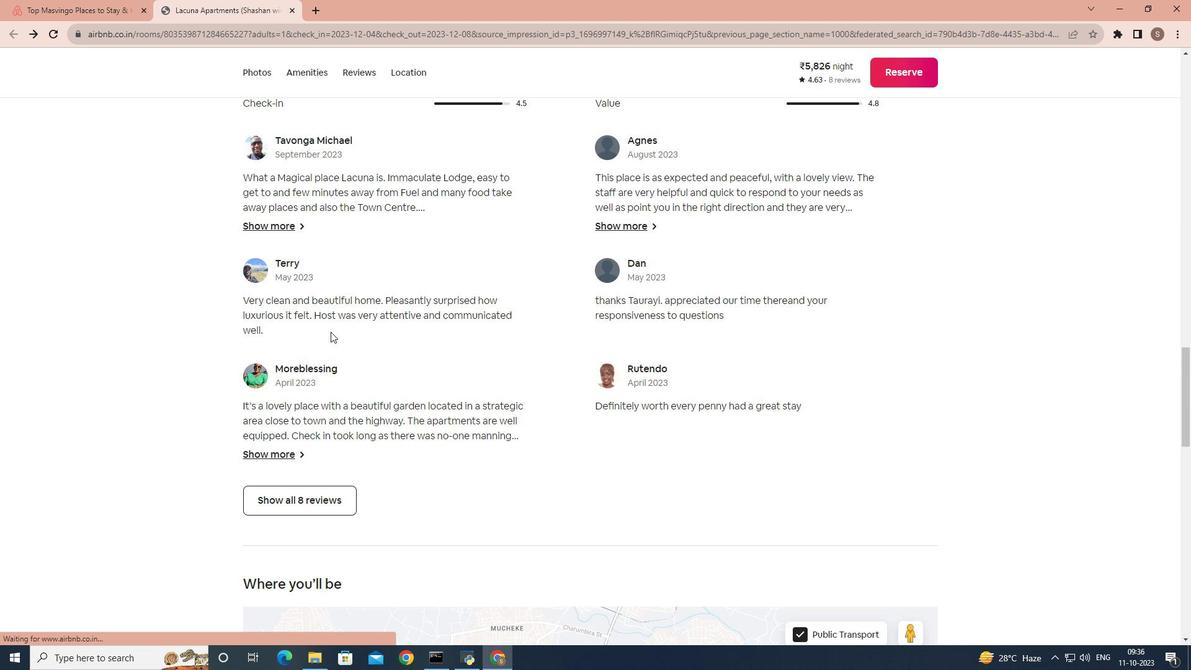 
Action: Mouse scrolled (332, 332) with delta (0, 0)
Screenshot: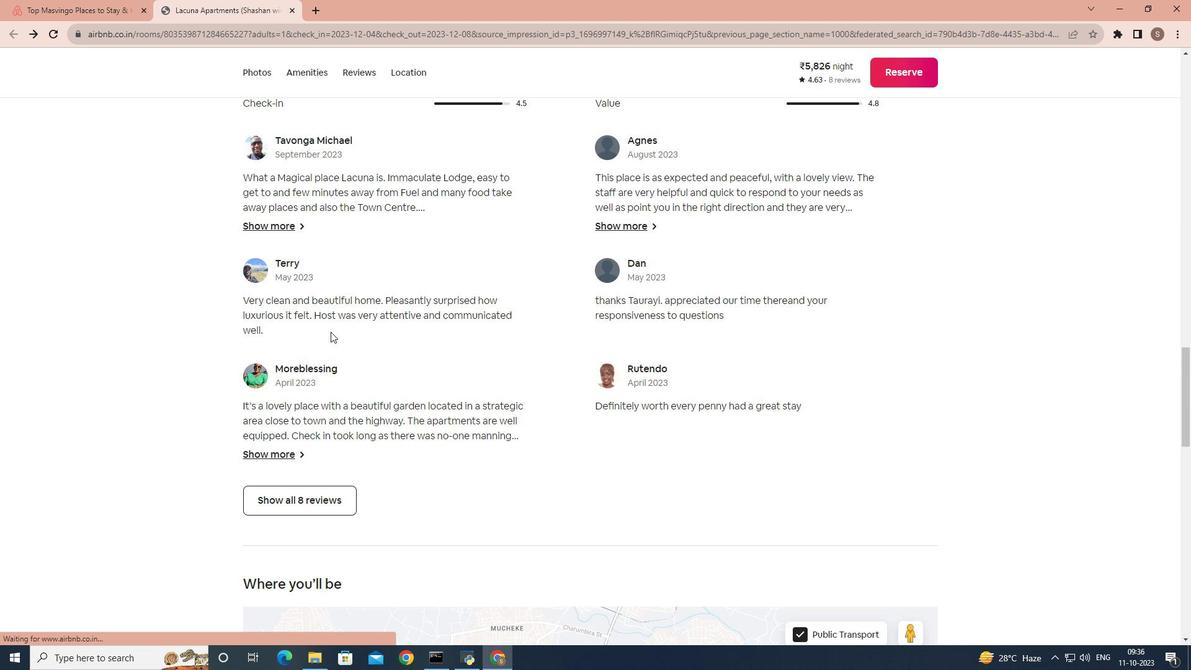 
Action: Mouse moved to (331, 331)
Screenshot: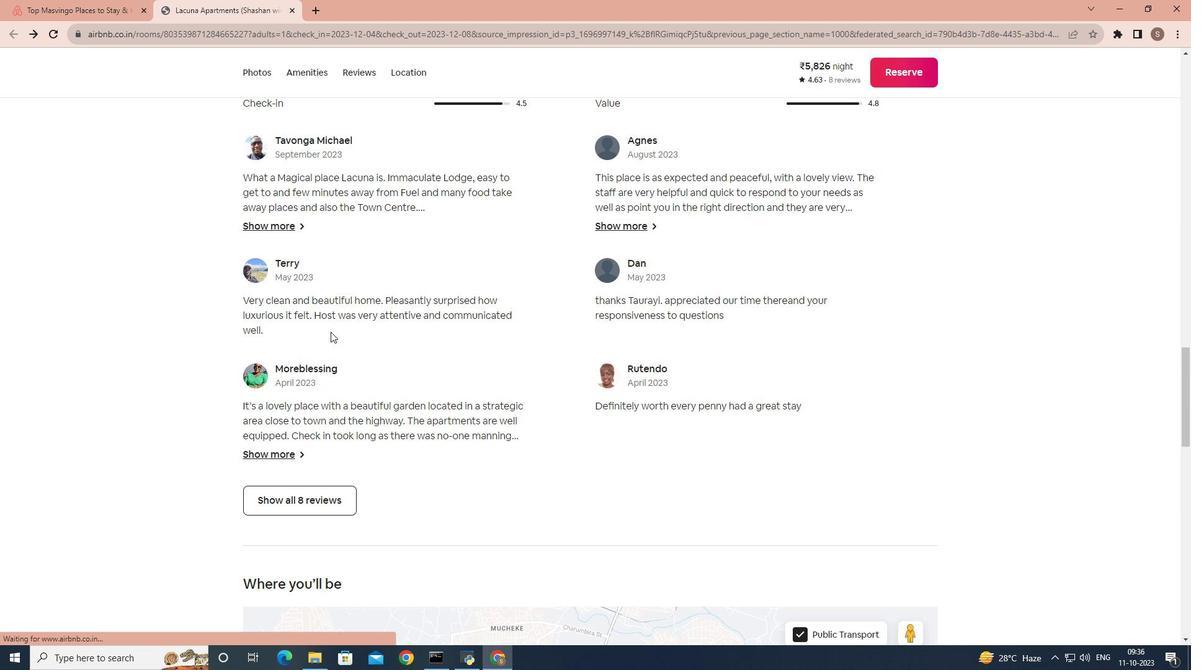 
Action: Mouse scrolled (331, 332) with delta (0, 0)
Screenshot: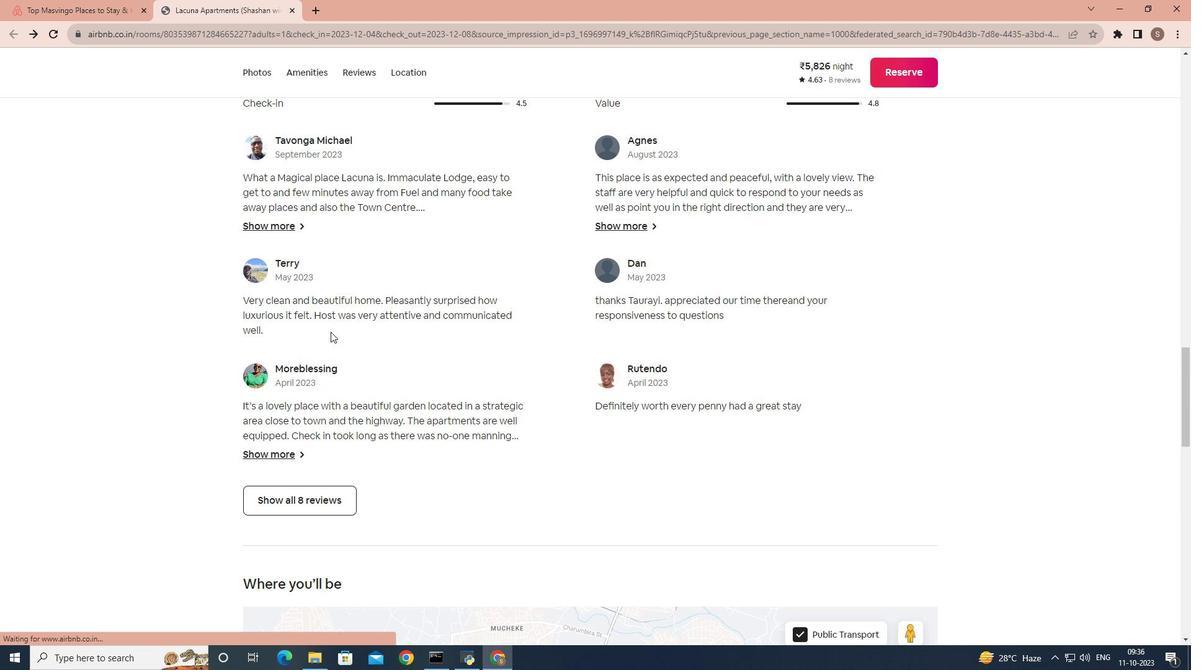 
Action: Mouse moved to (330, 331)
Screenshot: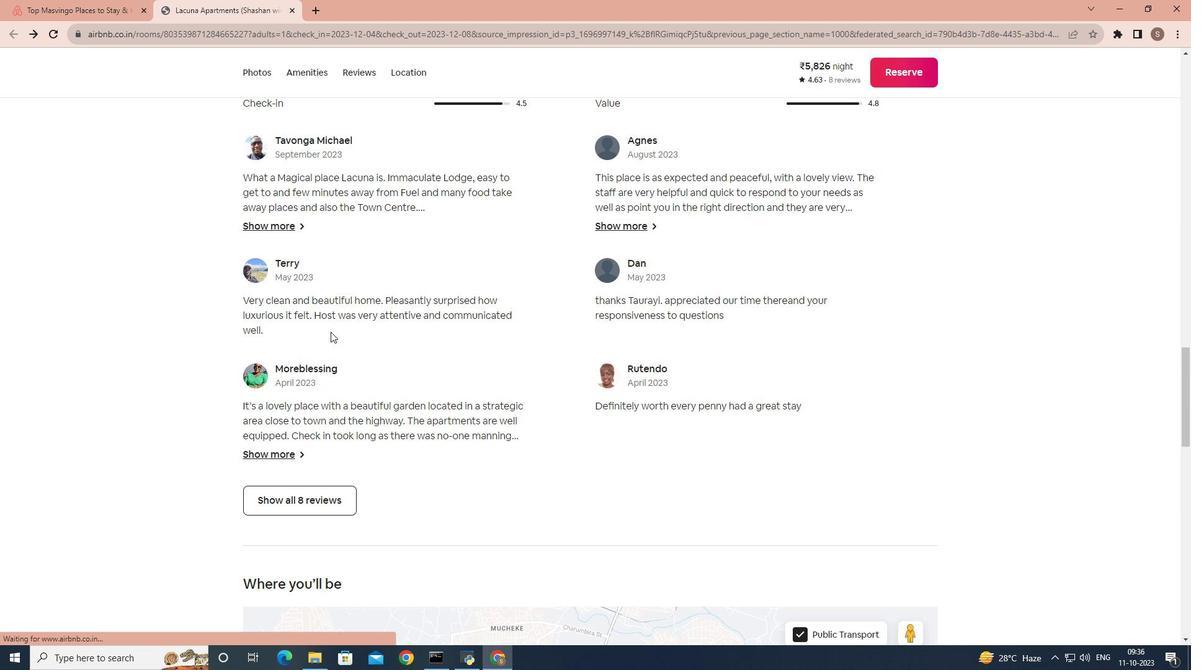 
Action: Mouse scrolled (330, 332) with delta (0, 0)
Screenshot: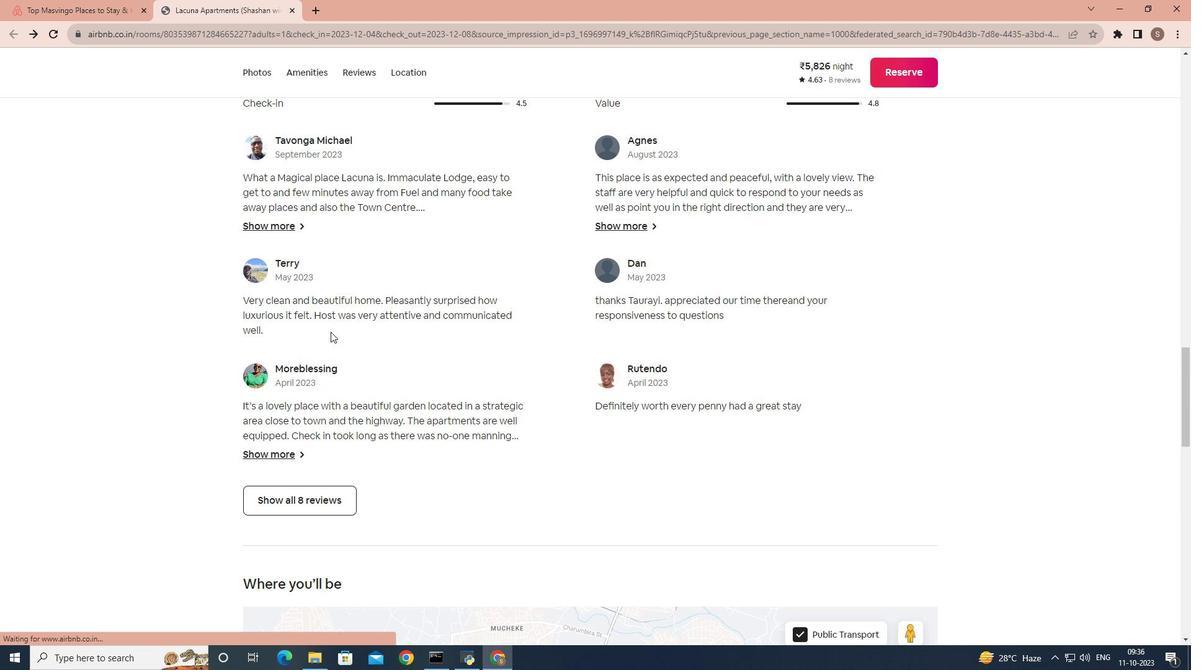
Action: Mouse moved to (330, 331)
Screenshot: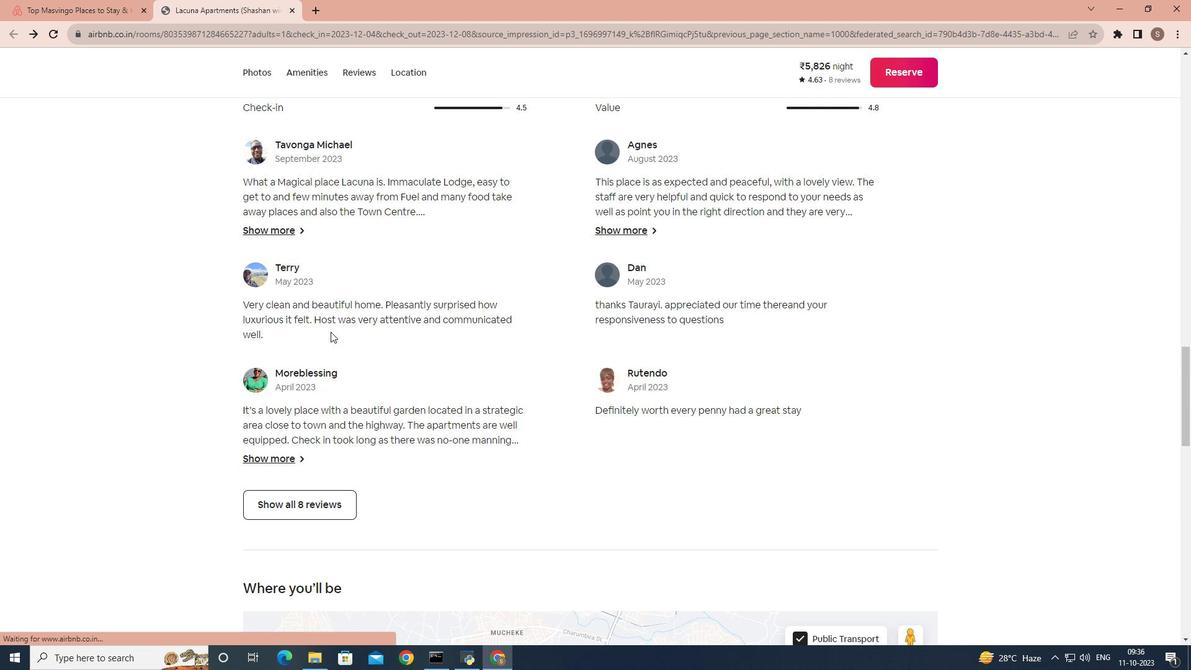 
Action: Mouse scrolled (330, 332) with delta (0, 0)
Screenshot: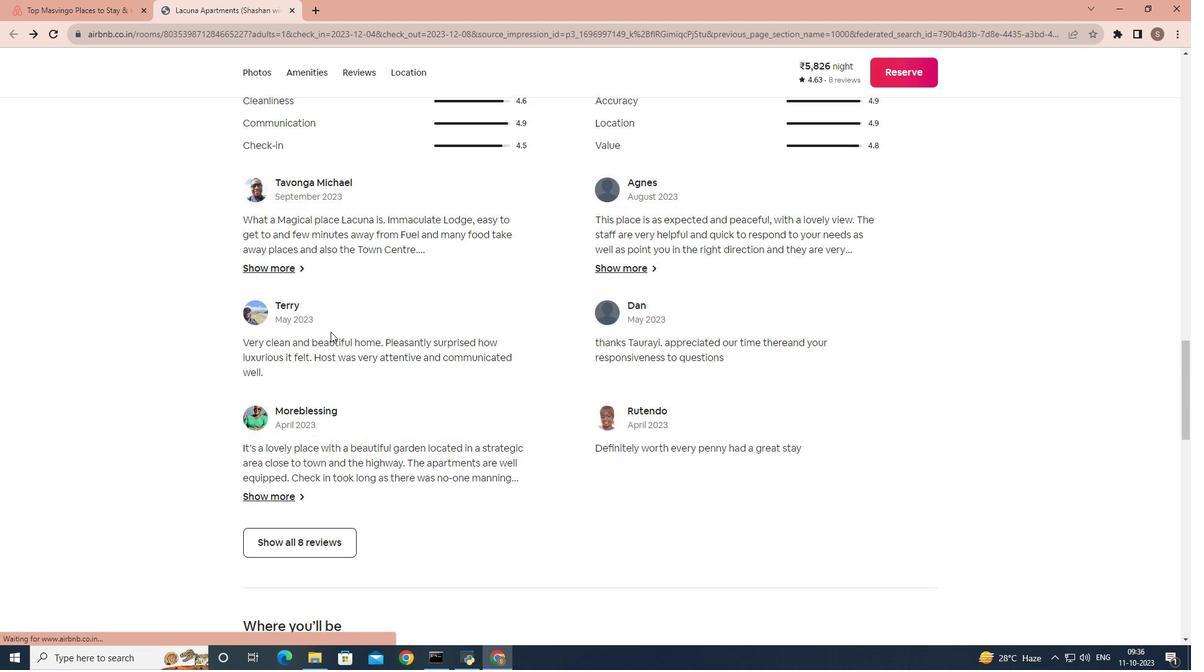 
Action: Mouse scrolled (330, 332) with delta (0, 0)
Screenshot: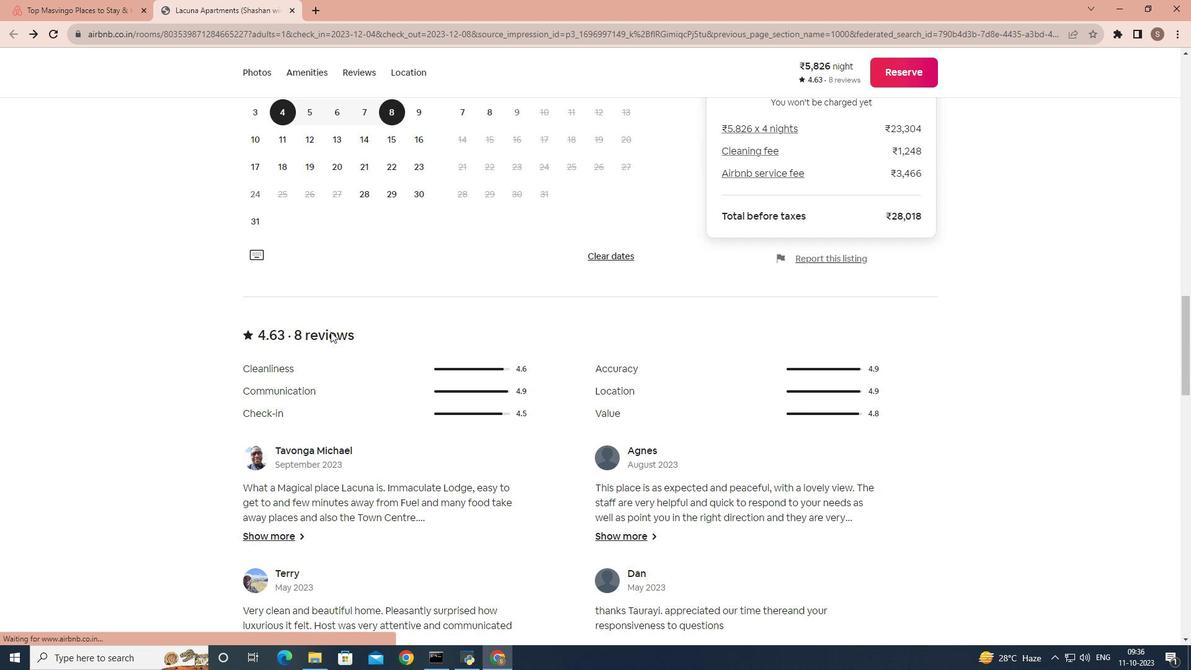 
Action: Mouse scrolled (330, 332) with delta (0, 0)
Screenshot: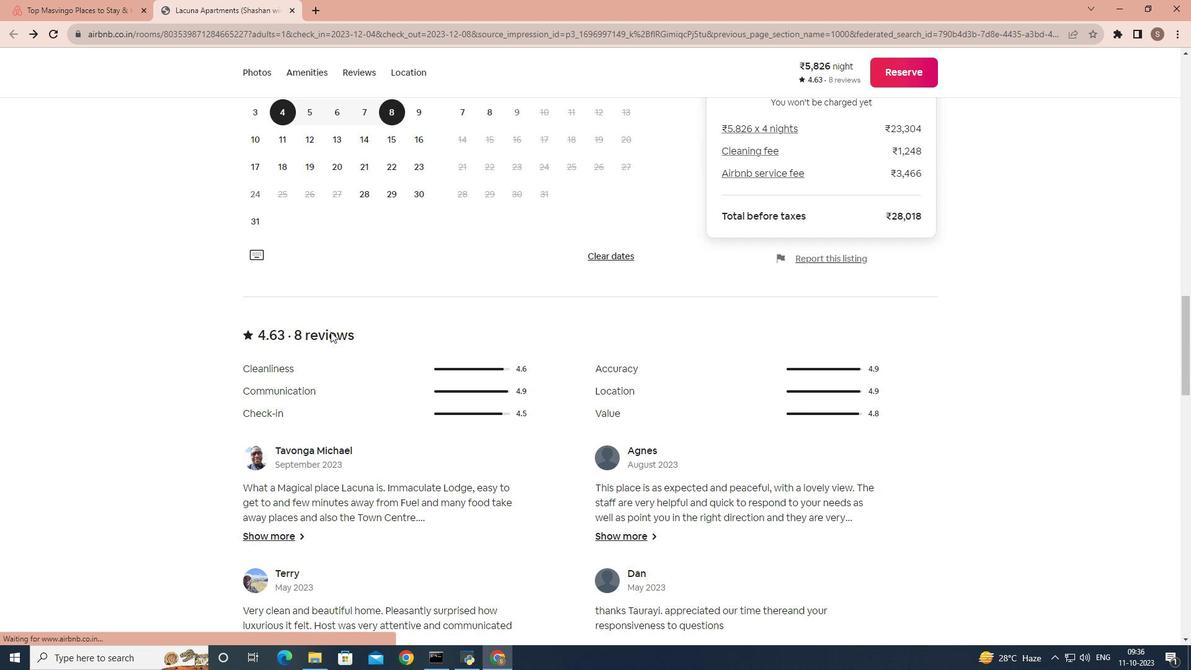 
Action: Mouse scrolled (330, 332) with delta (0, 0)
Screenshot: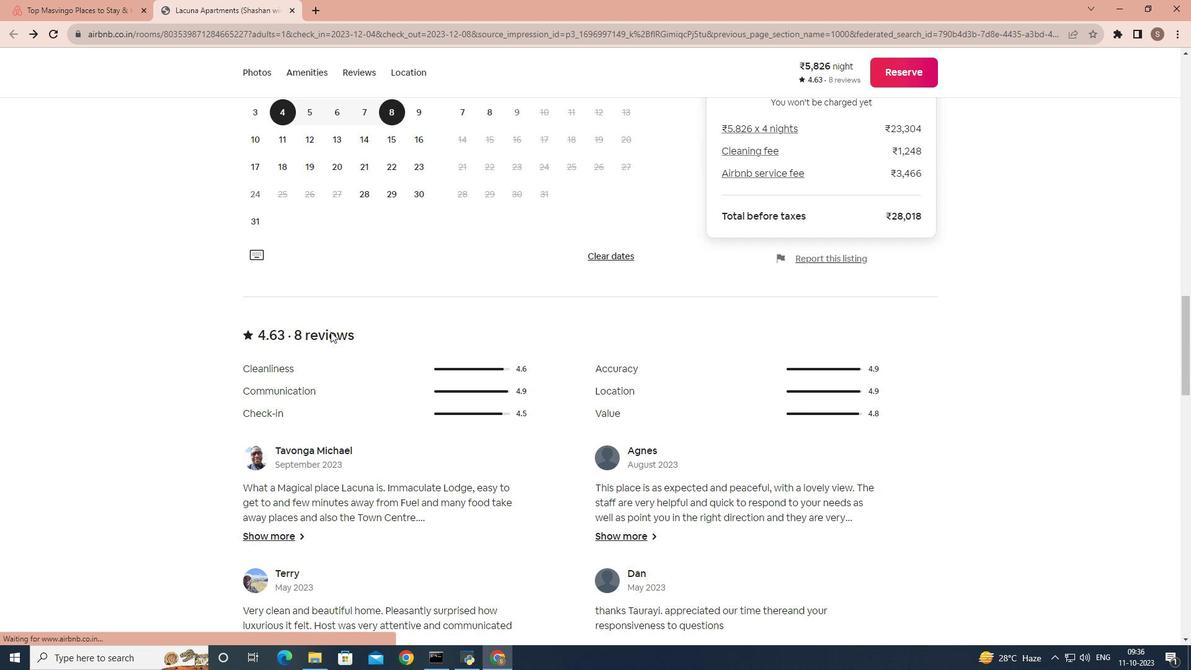 
Action: Mouse scrolled (330, 332) with delta (0, 0)
Screenshot: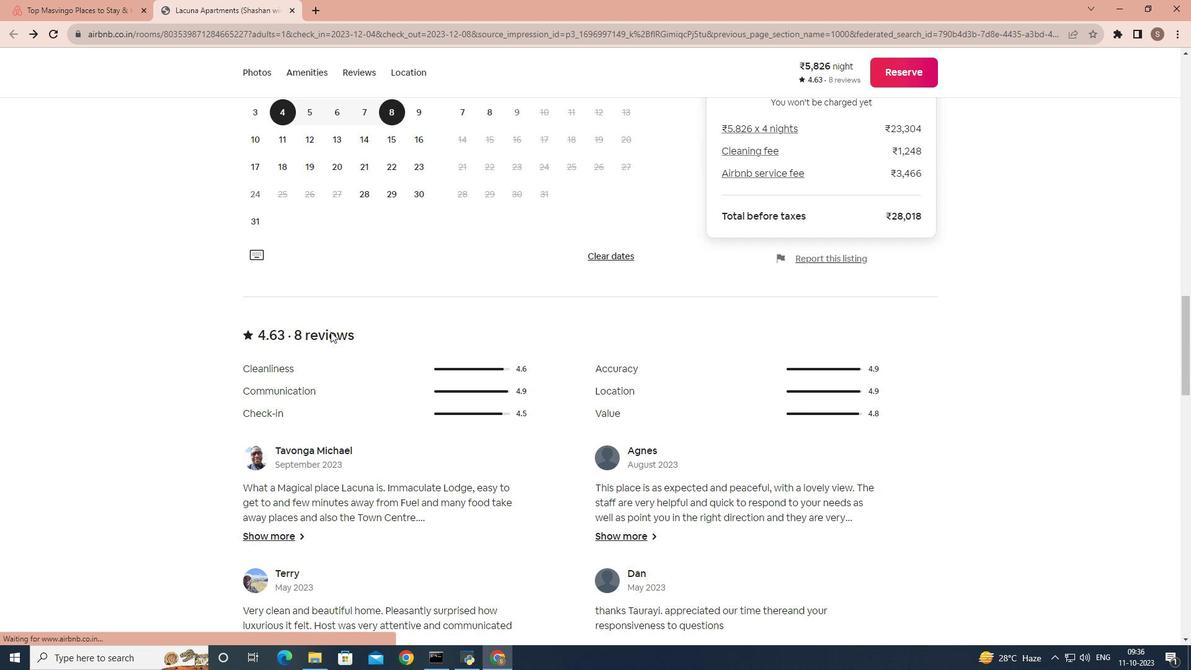 
Action: Mouse scrolled (330, 332) with delta (0, 0)
Screenshot: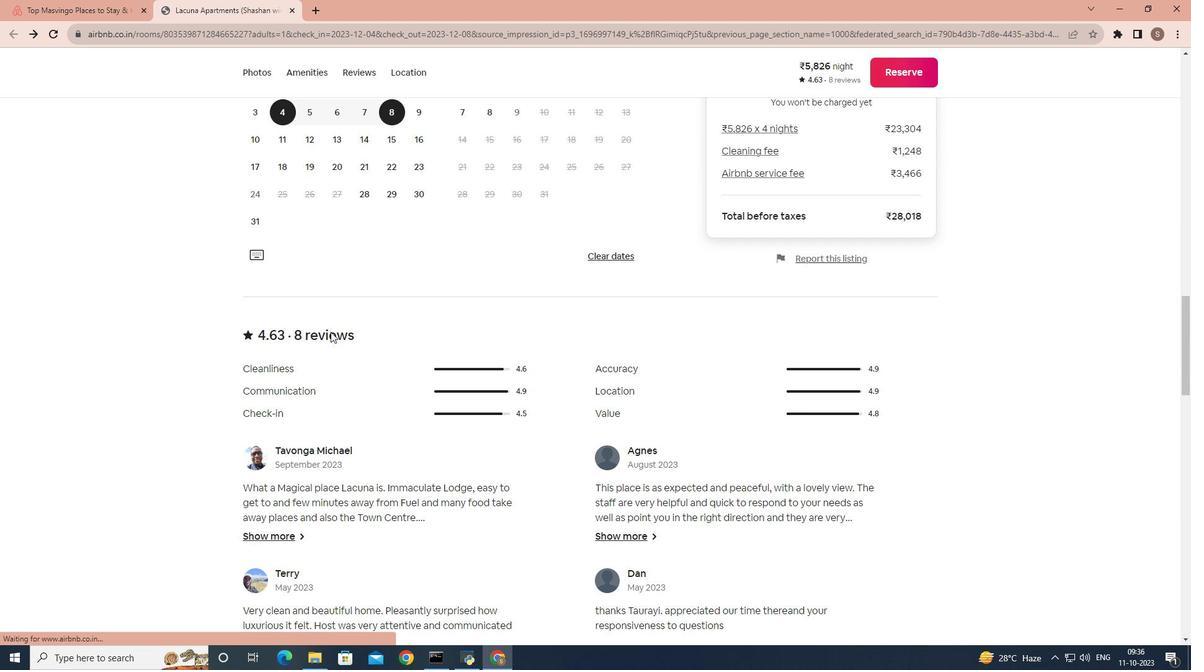
Action: Mouse scrolled (330, 332) with delta (0, 0)
Screenshot: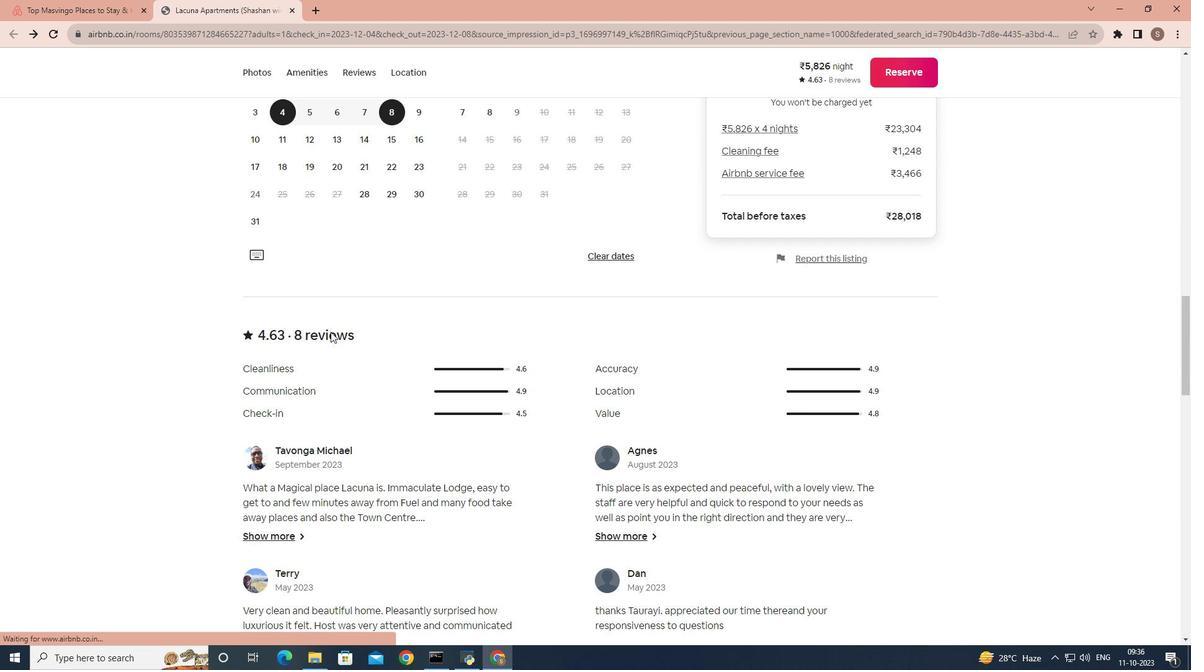 
Action: Mouse scrolled (330, 332) with delta (0, 0)
Screenshot: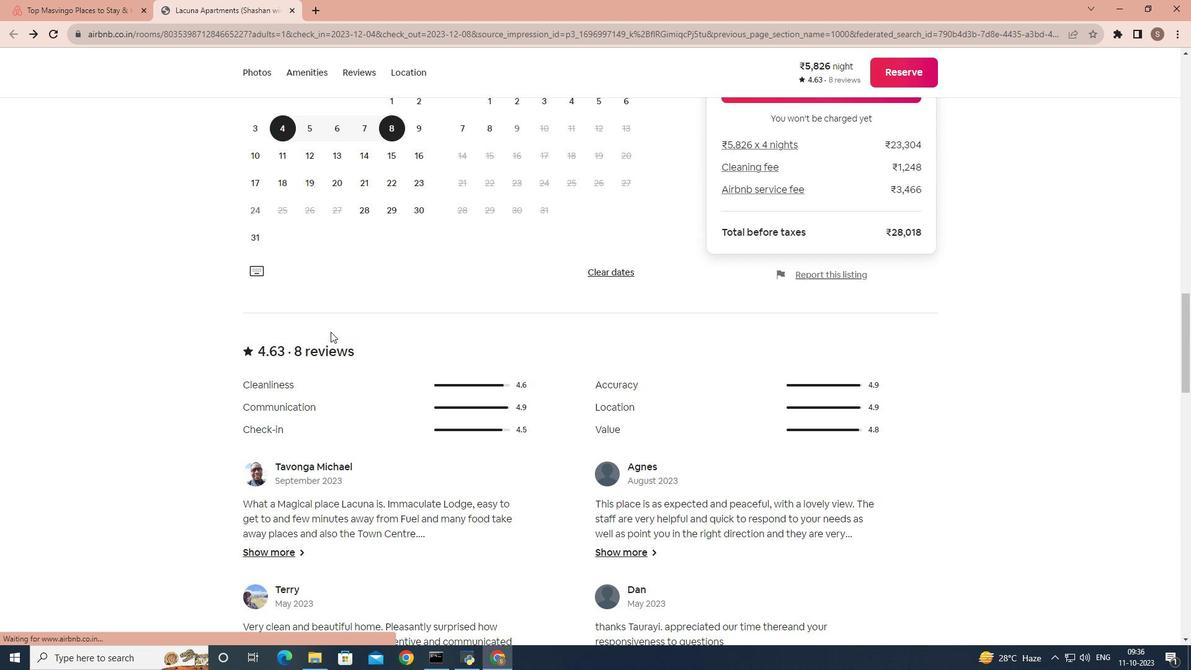 
Action: Mouse scrolled (330, 332) with delta (0, 0)
Screenshot: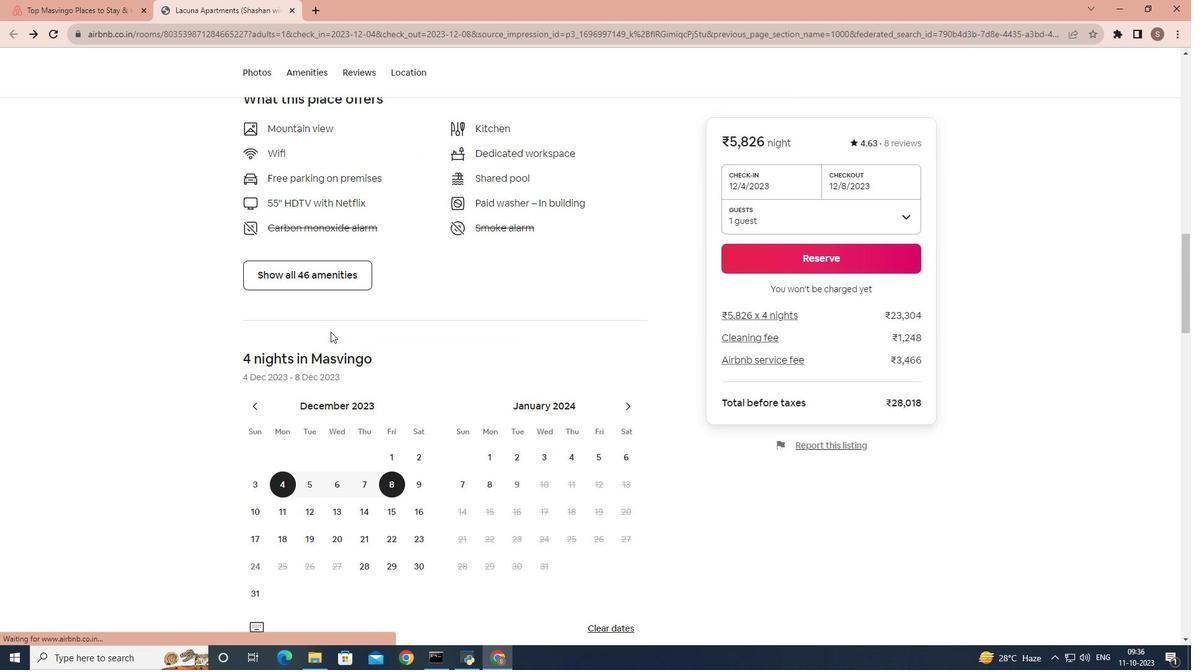 
Action: Mouse scrolled (330, 332) with delta (0, 0)
Screenshot: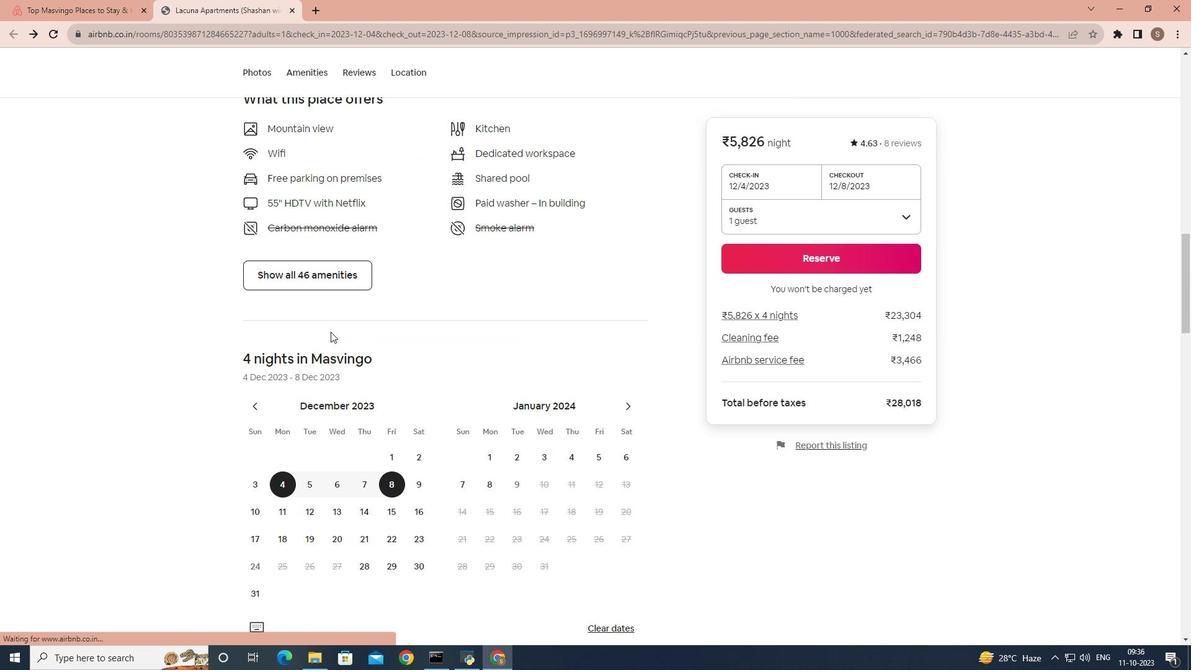
Action: Mouse scrolled (330, 332) with delta (0, 0)
Screenshot: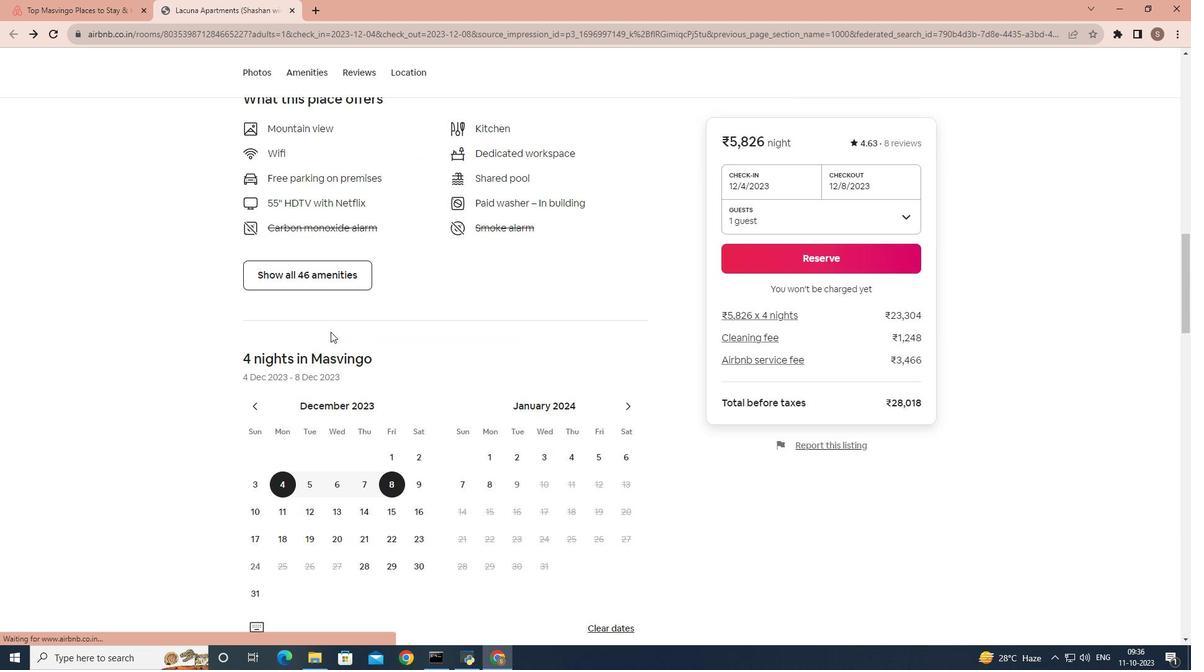 
Action: Mouse scrolled (330, 332) with delta (0, 0)
Screenshot: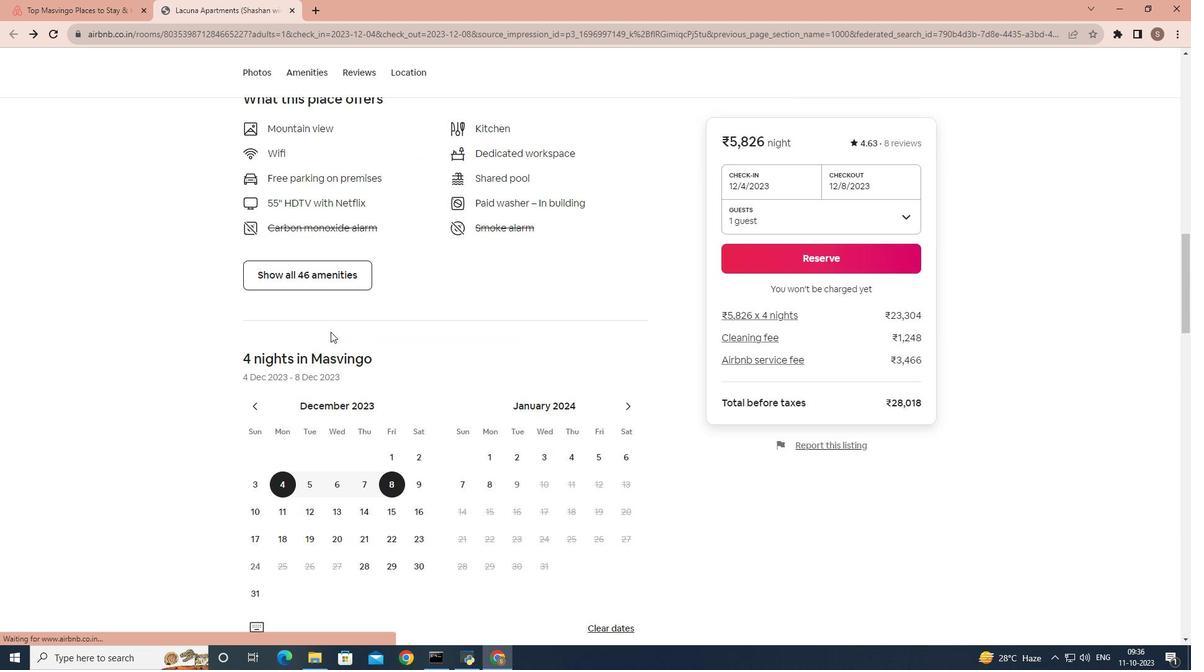 
Action: Mouse scrolled (330, 332) with delta (0, 0)
Screenshot: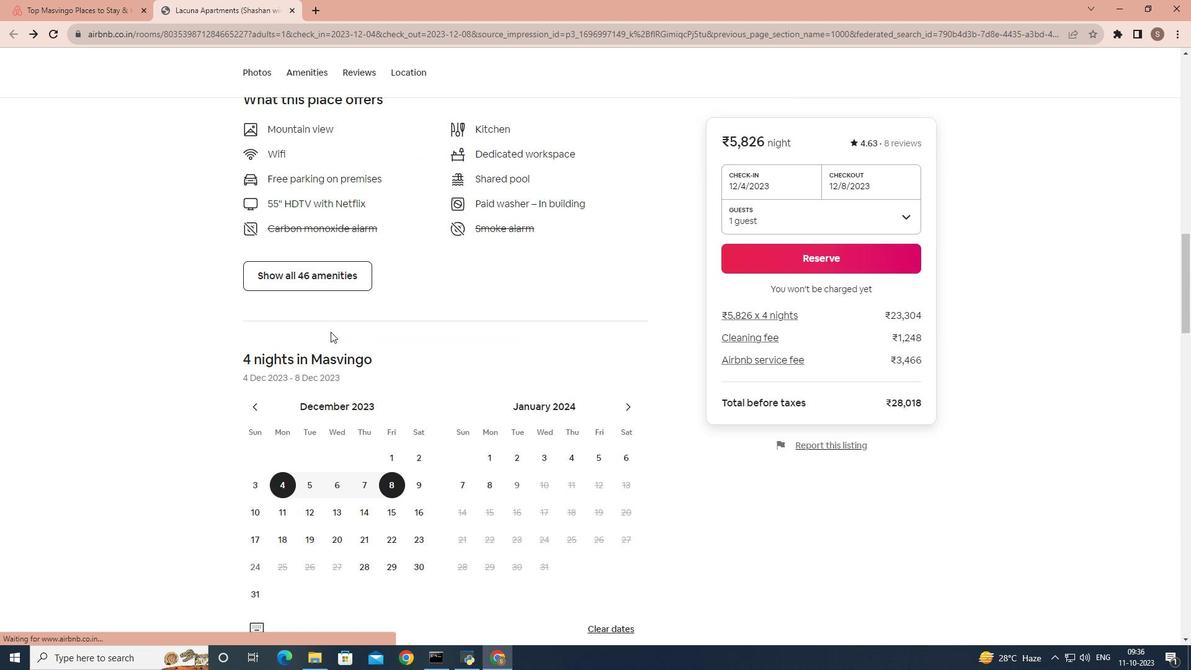 
Action: Mouse scrolled (330, 332) with delta (0, 0)
Screenshot: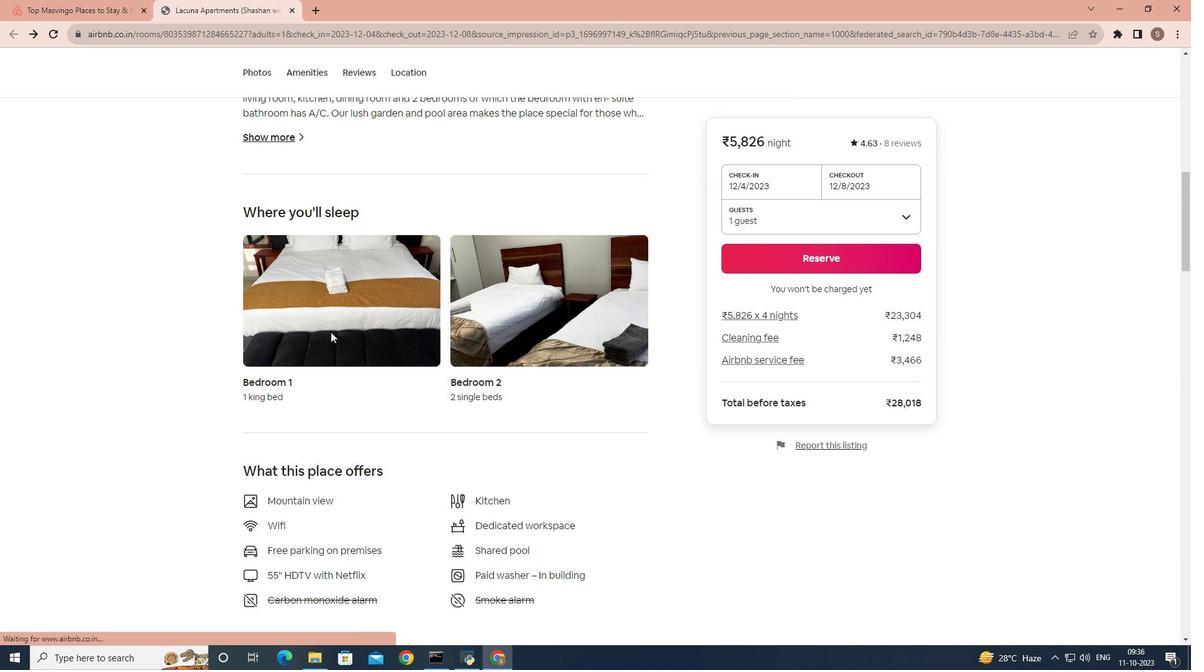 
Action: Mouse scrolled (330, 332) with delta (0, 0)
Screenshot: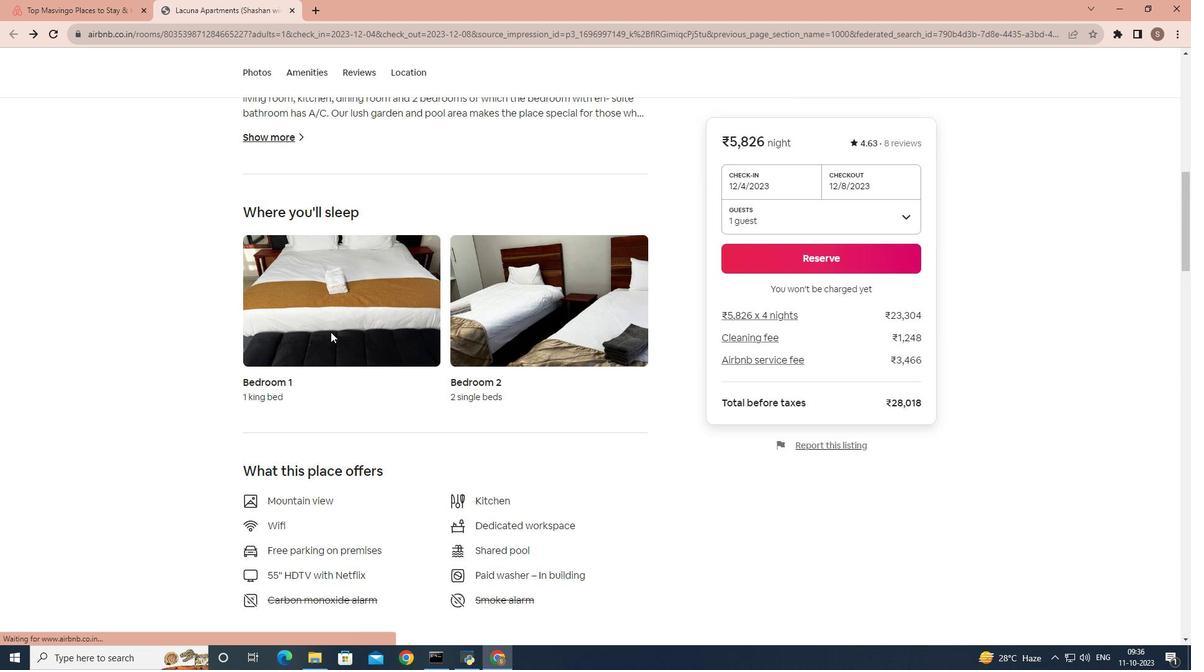 
Action: Mouse scrolled (330, 332) with delta (0, 0)
Screenshot: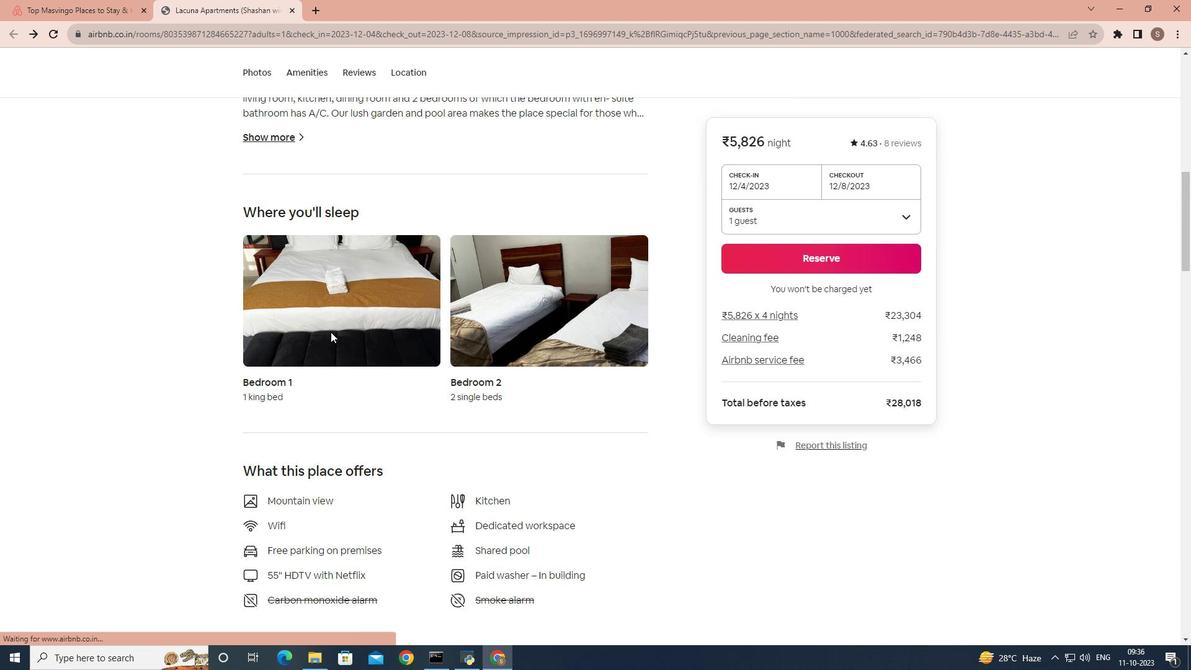 
Action: Mouse scrolled (330, 332) with delta (0, 0)
Screenshot: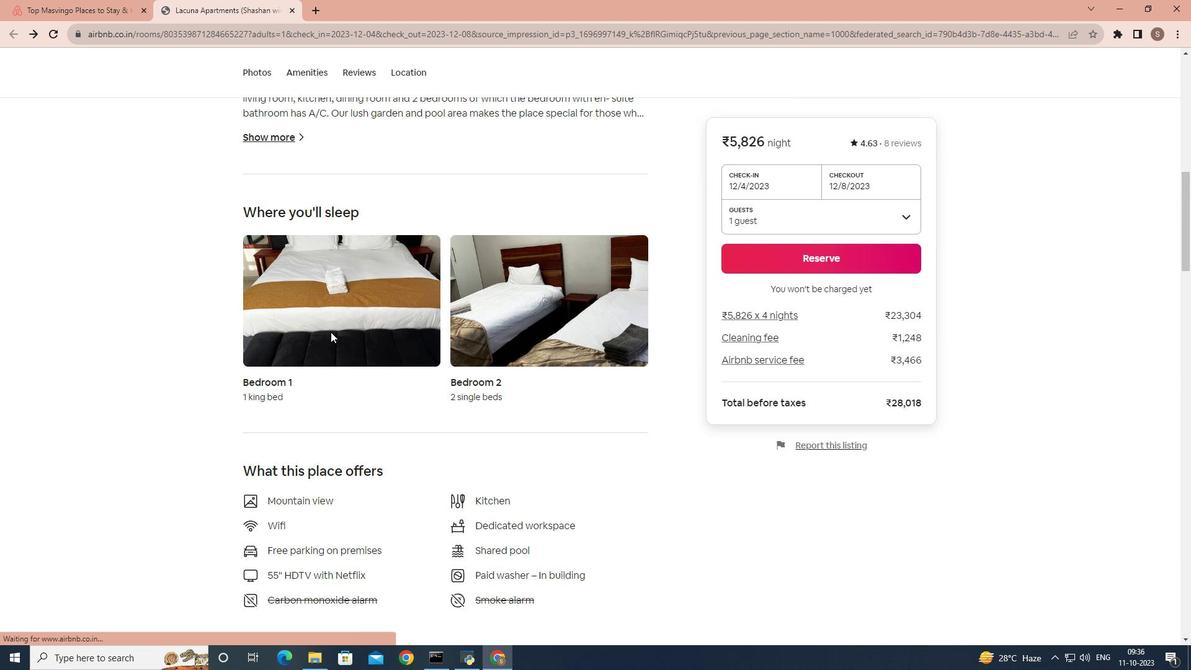 
Action: Mouse scrolled (330, 332) with delta (0, 0)
Screenshot: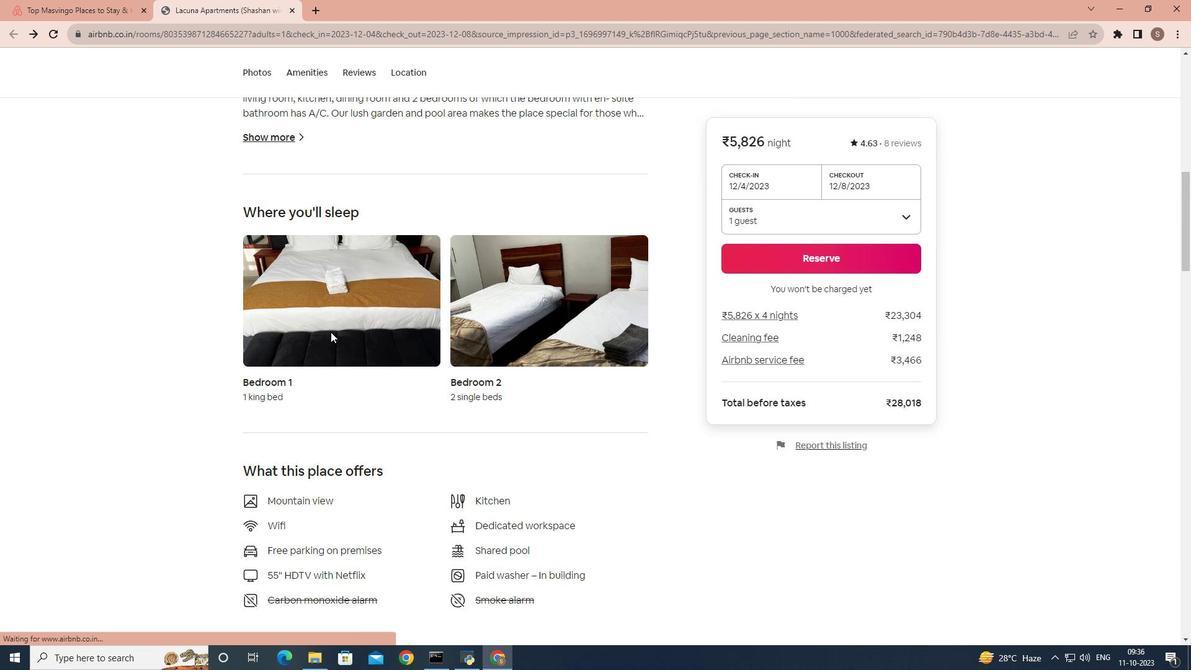 
Action: Mouse scrolled (330, 332) with delta (0, 0)
Screenshot: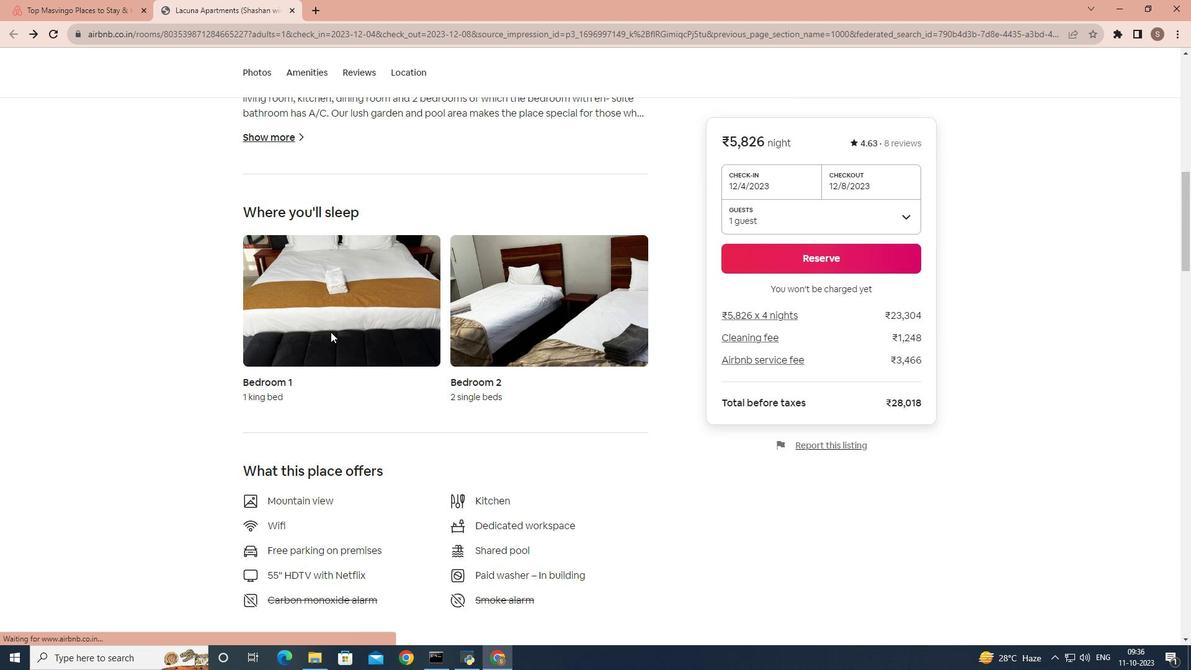 
Action: Mouse scrolled (330, 332) with delta (0, 0)
Screenshot: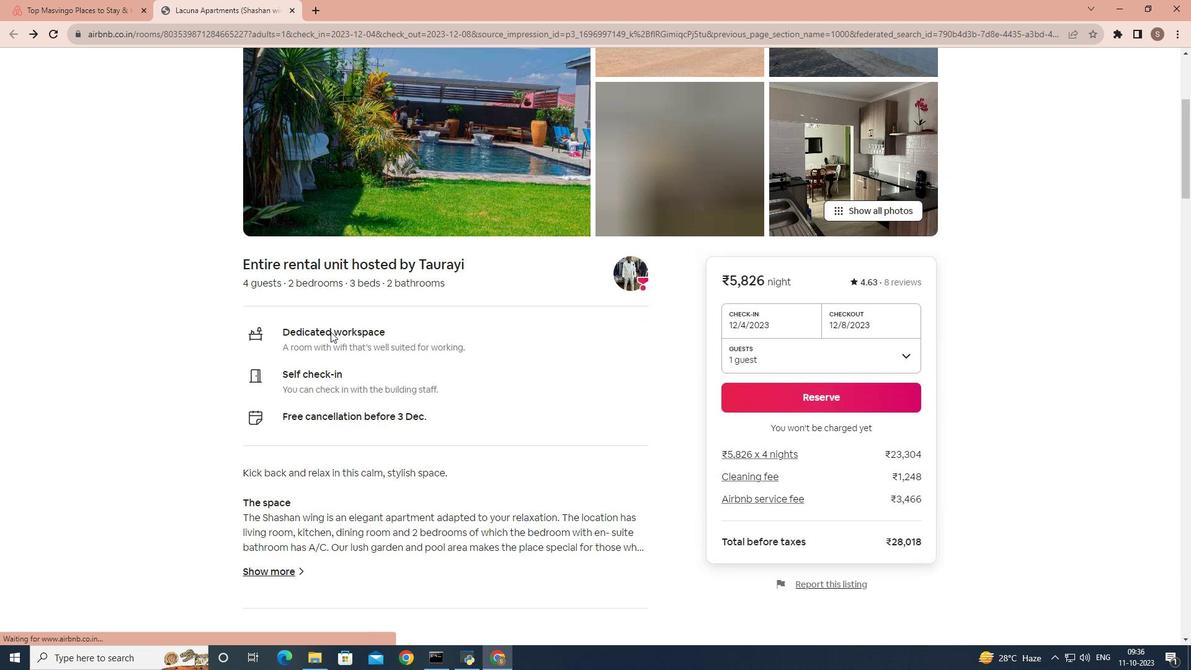
Action: Mouse scrolled (330, 332) with delta (0, 0)
Screenshot: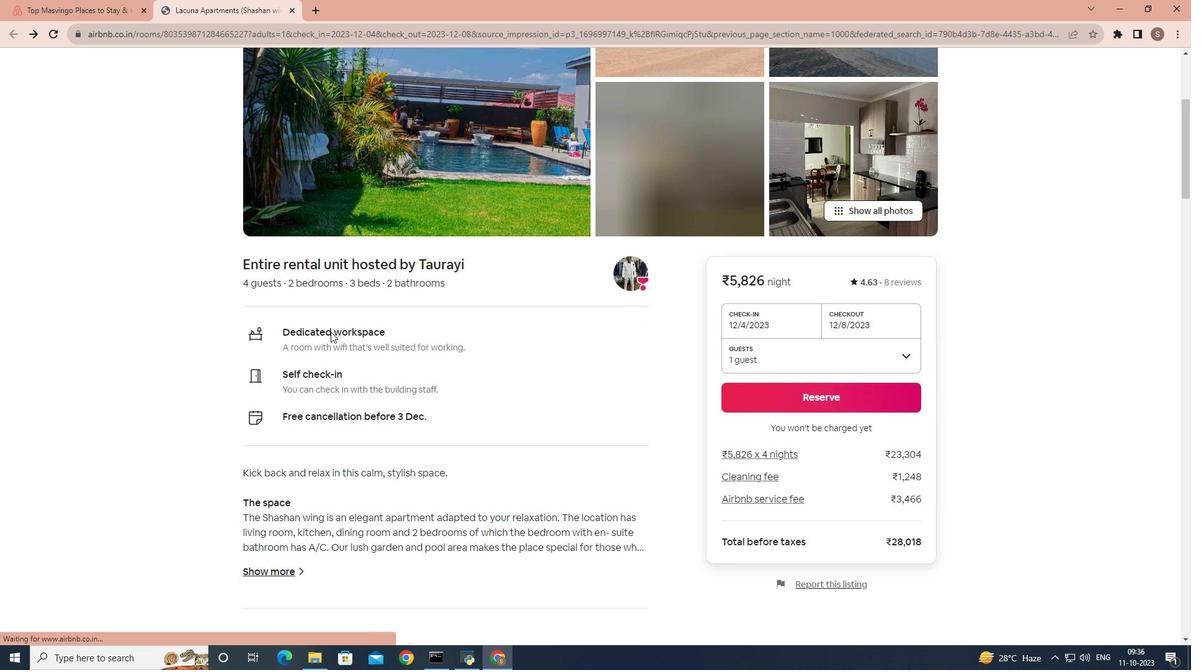 
Action: Mouse scrolled (330, 332) with delta (0, 0)
Screenshot: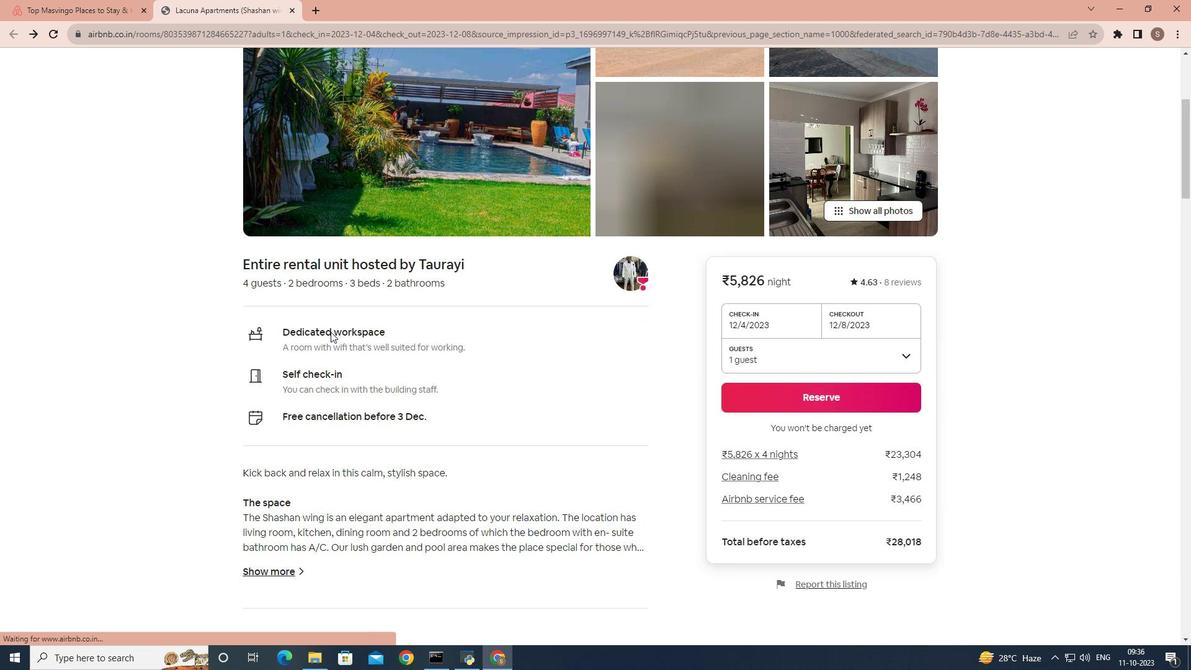 
Action: Mouse scrolled (330, 332) with delta (0, 0)
Screenshot: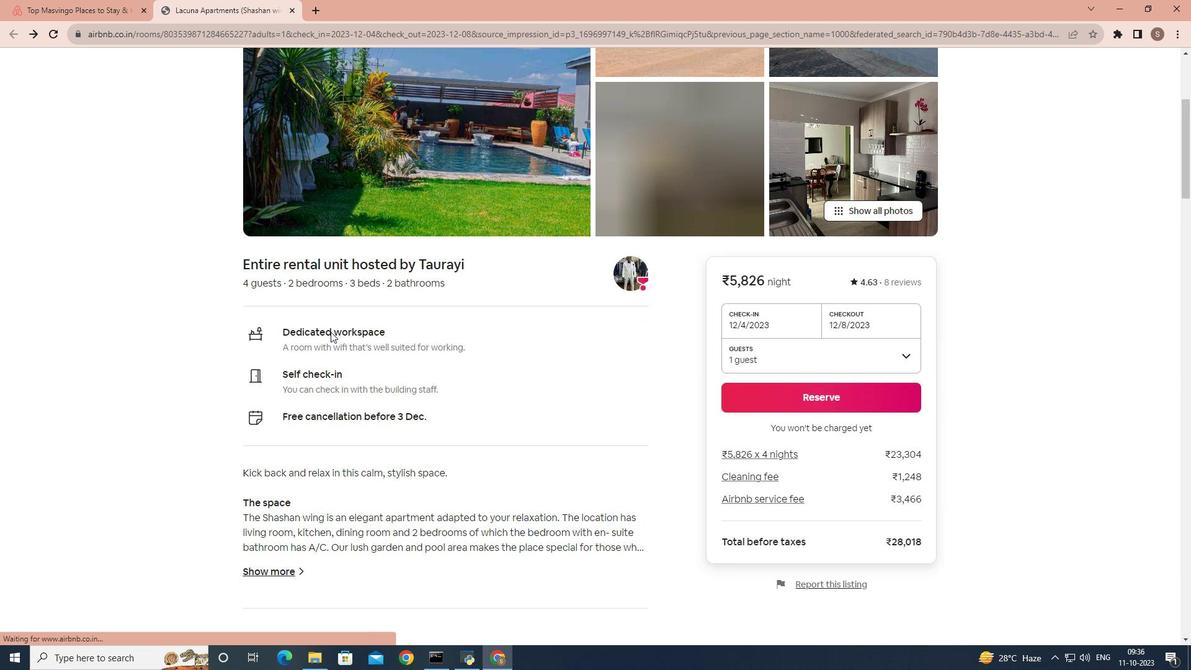 
Action: Mouse scrolled (330, 332) with delta (0, 0)
Screenshot: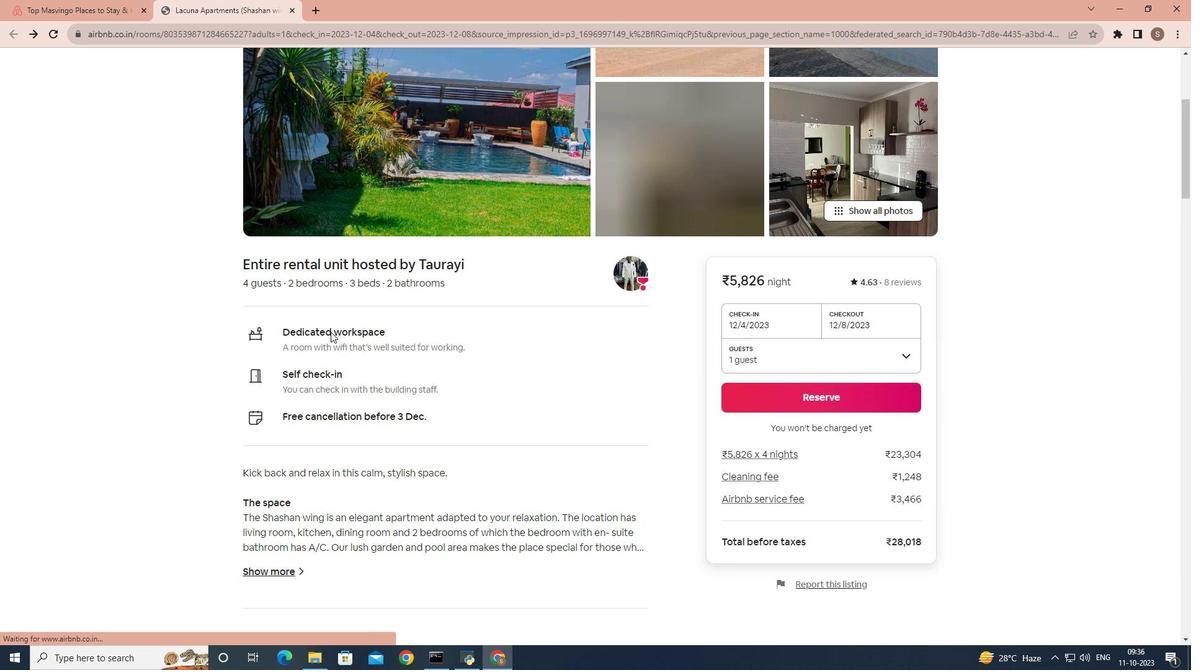 
Action: Mouse scrolled (330, 332) with delta (0, 0)
Screenshot: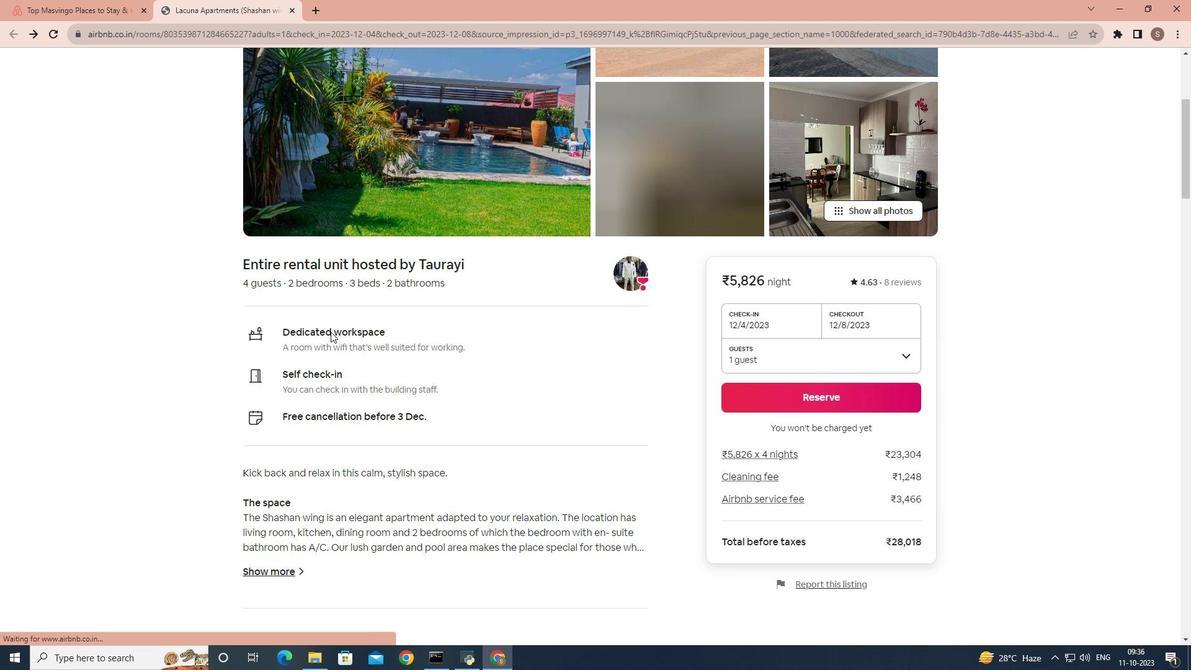 
Action: Mouse scrolled (330, 332) with delta (0, 0)
Screenshot: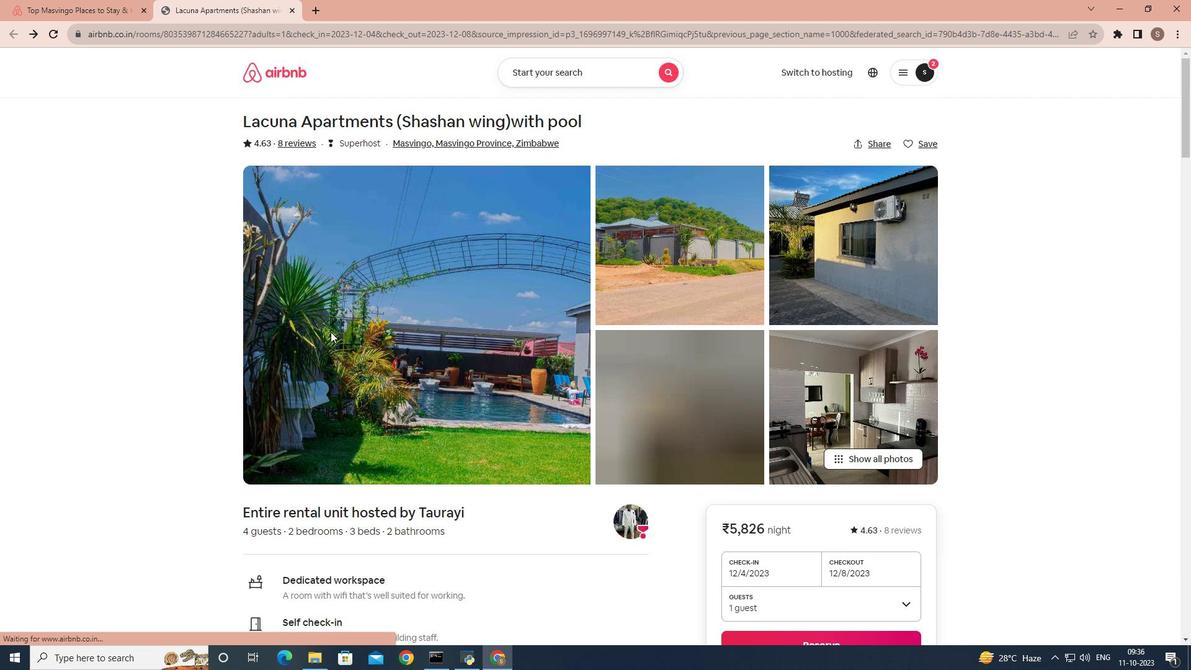 
Action: Mouse scrolled (330, 332) with delta (0, 0)
Screenshot: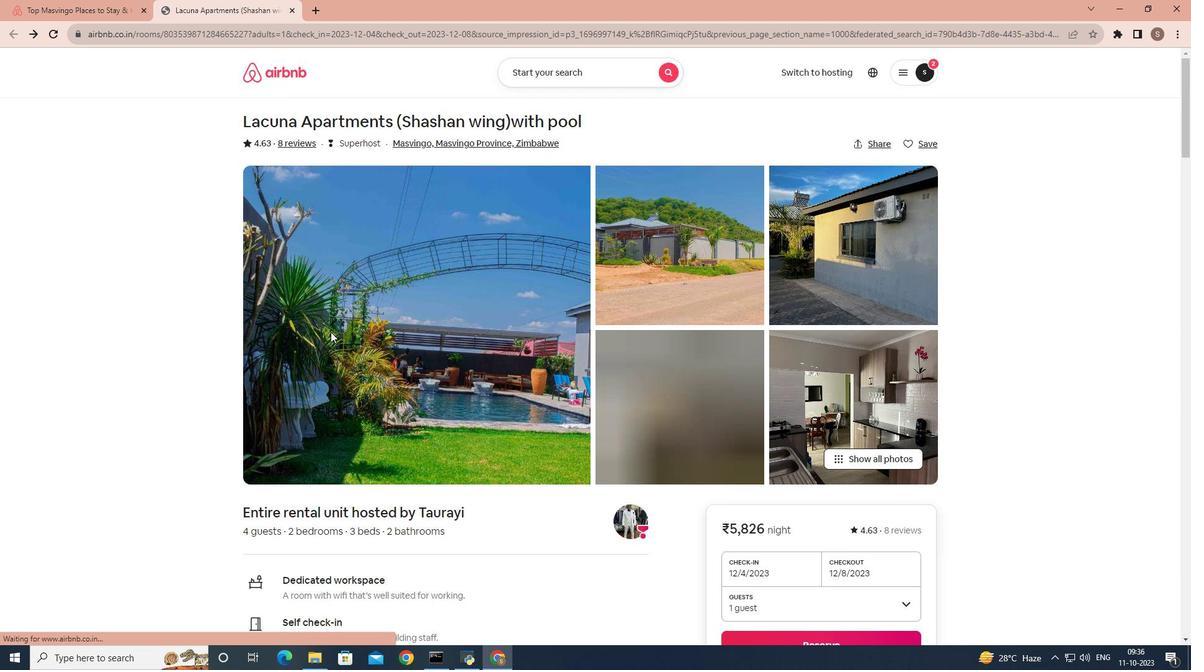 
Action: Mouse scrolled (330, 332) with delta (0, 0)
Screenshot: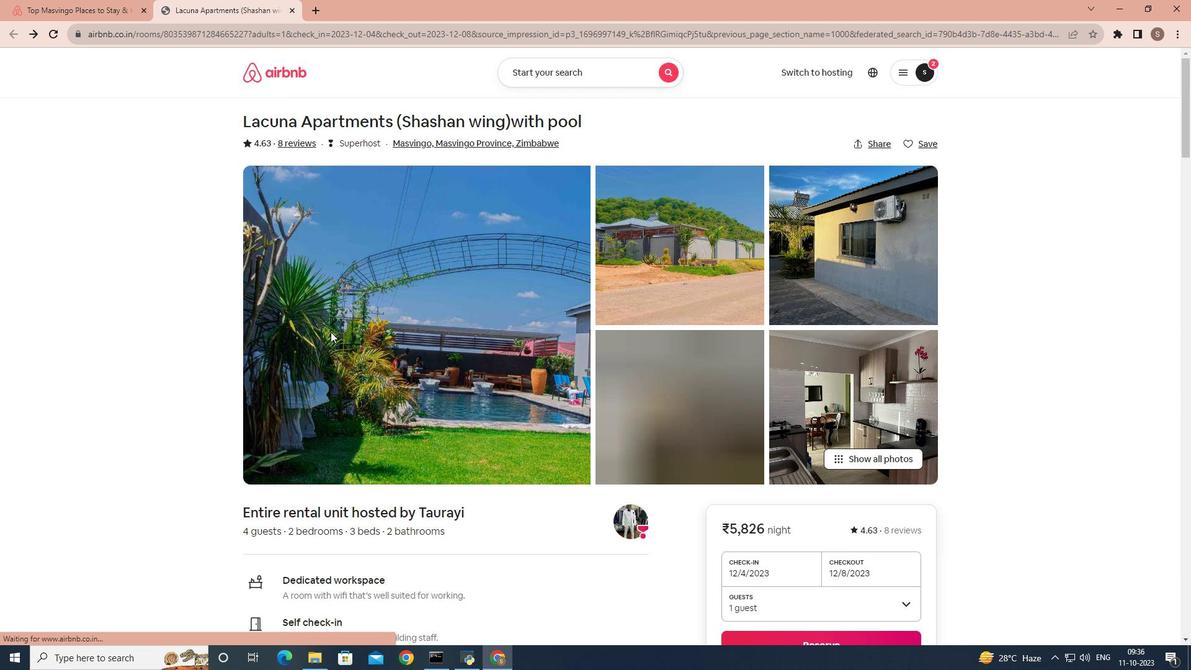 
Action: Mouse scrolled (330, 332) with delta (0, 0)
Screenshot: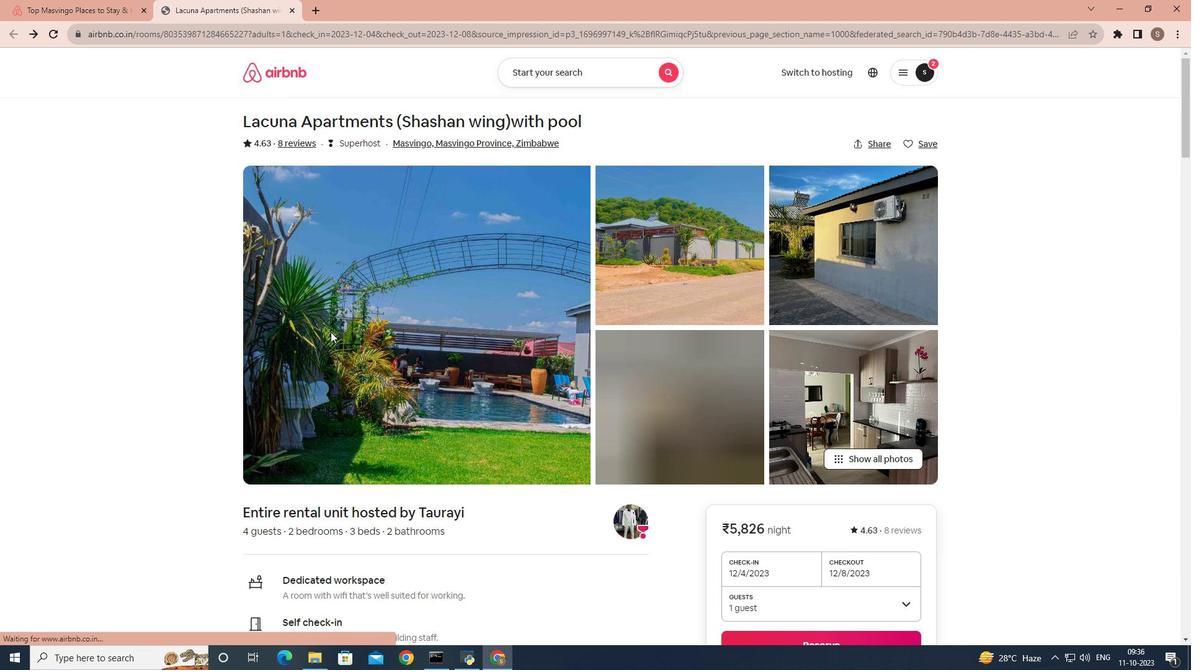 
Action: Mouse scrolled (330, 332) with delta (0, 0)
Screenshot: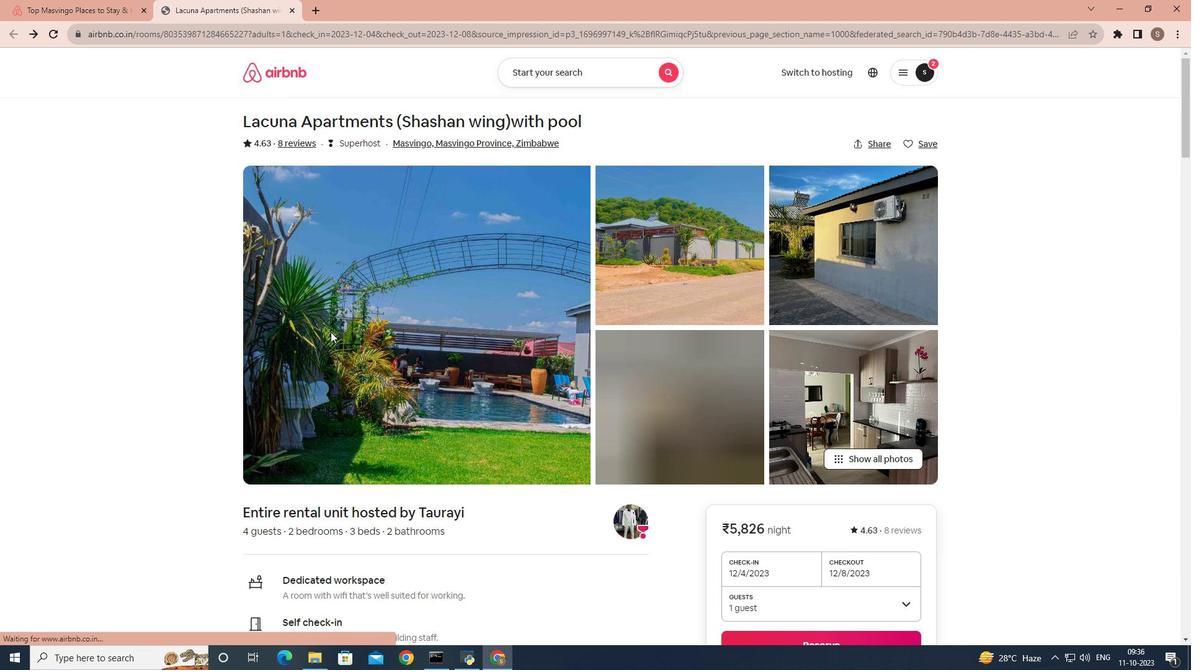 
Action: Mouse scrolled (330, 332) with delta (0, 0)
Screenshot: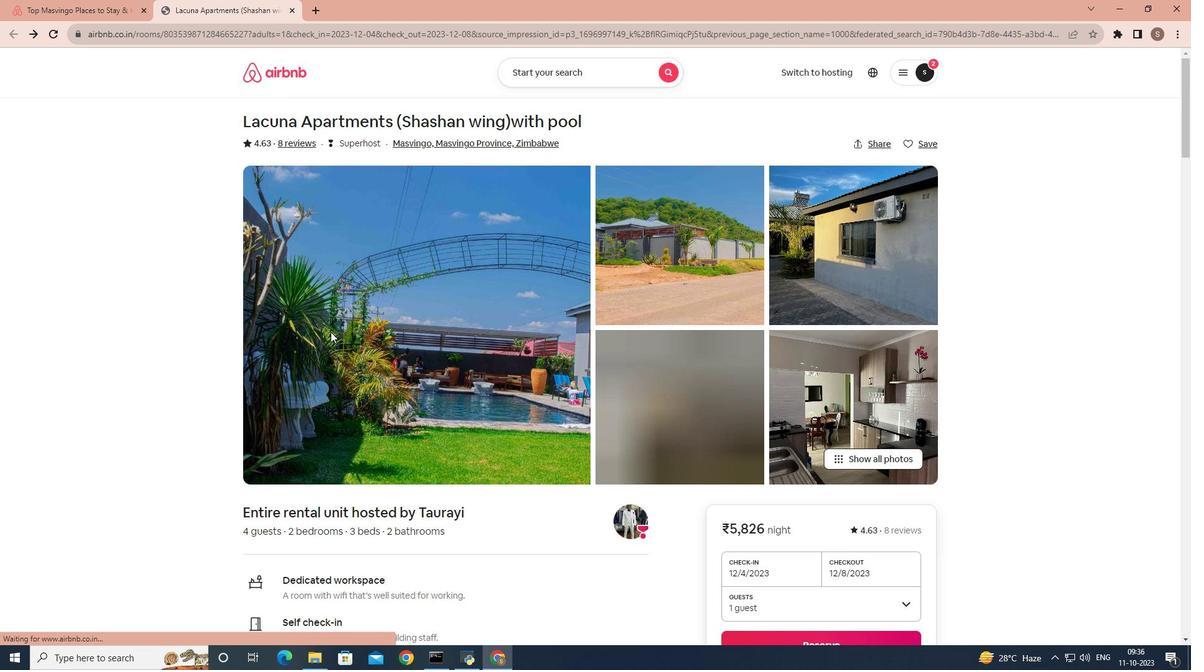 
Action: Mouse scrolled (330, 332) with delta (0, 0)
